 Task: Research Airbnb accommodation in Kafr Takharim, Syria from 4th November, 2023 to 8th November, 2023 for 2 adults.1  bedroom having 1 bed and 1 bathroom. Property type can be hotel. Look for 4 properties as per requirement.
Action: Key pressed kafr<Key.space>tak
Screenshot: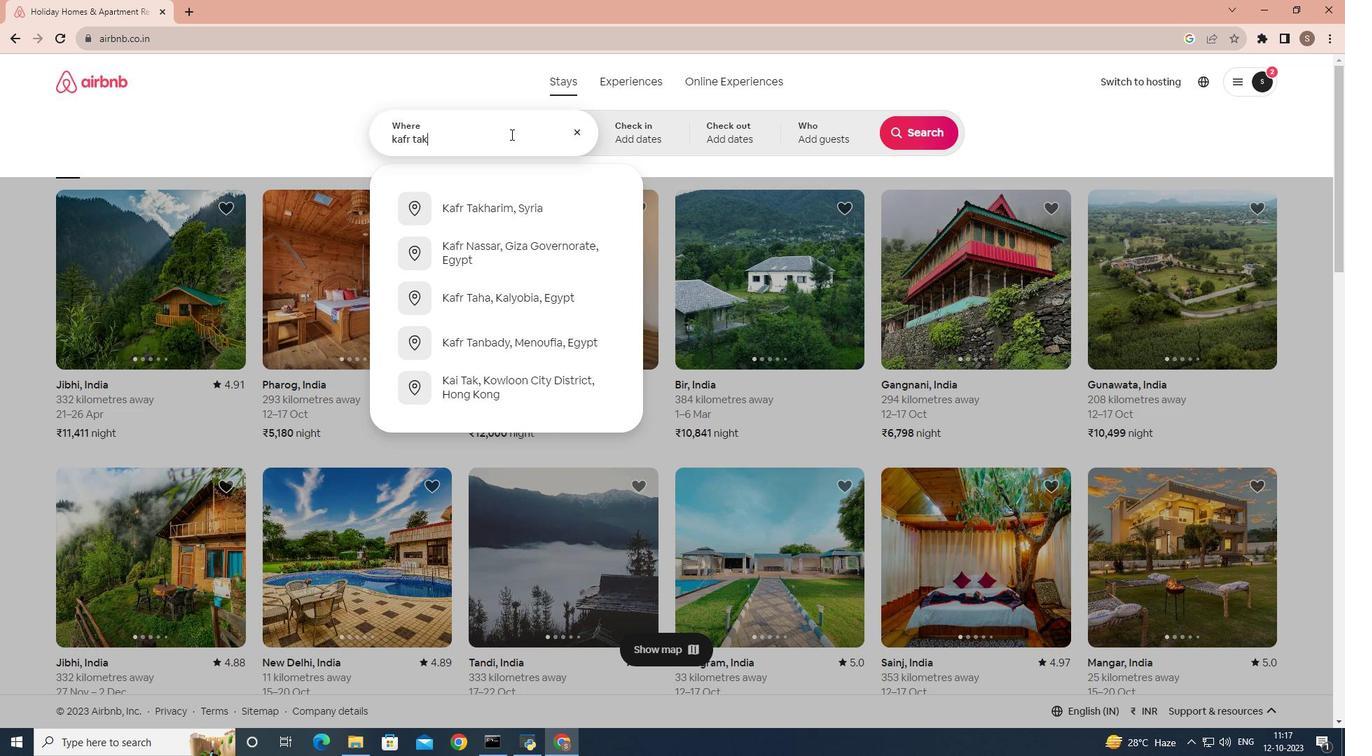 
Action: Mouse moved to (471, 211)
Screenshot: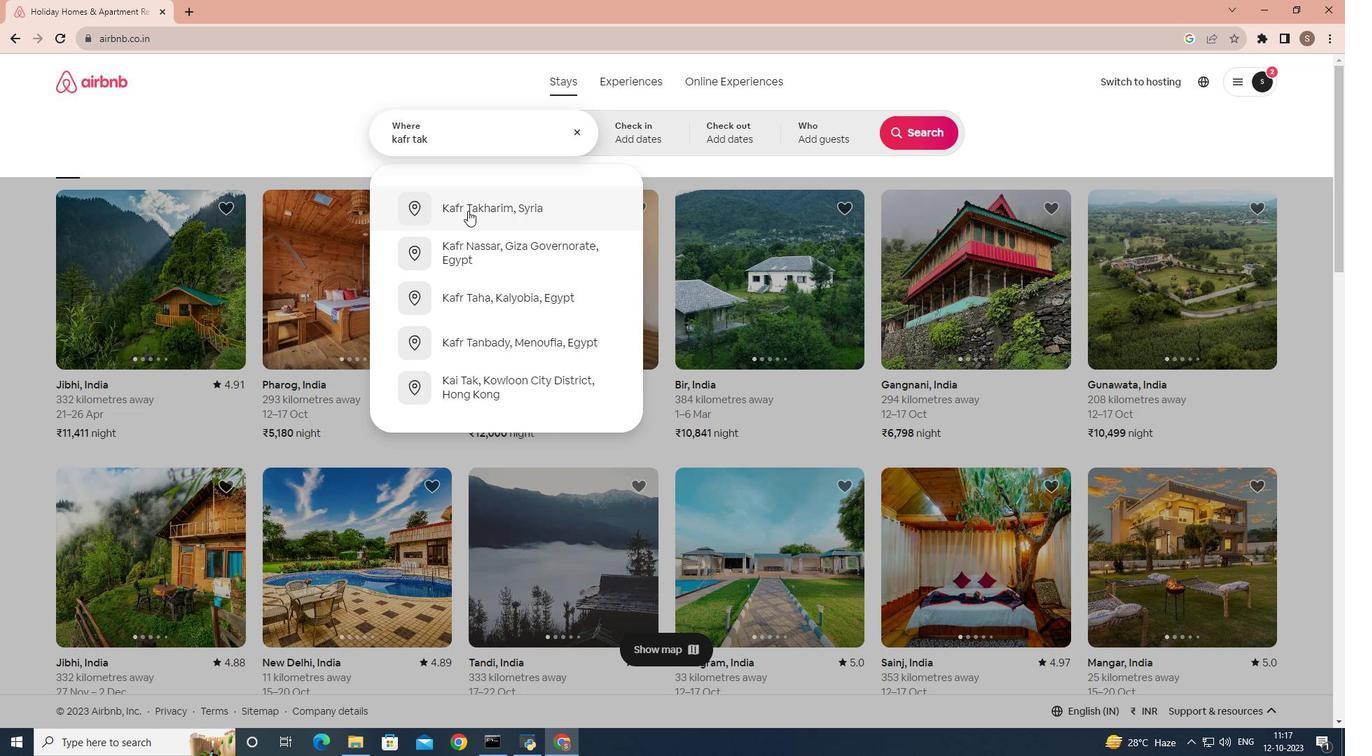 
Action: Mouse pressed left at (471, 211)
Screenshot: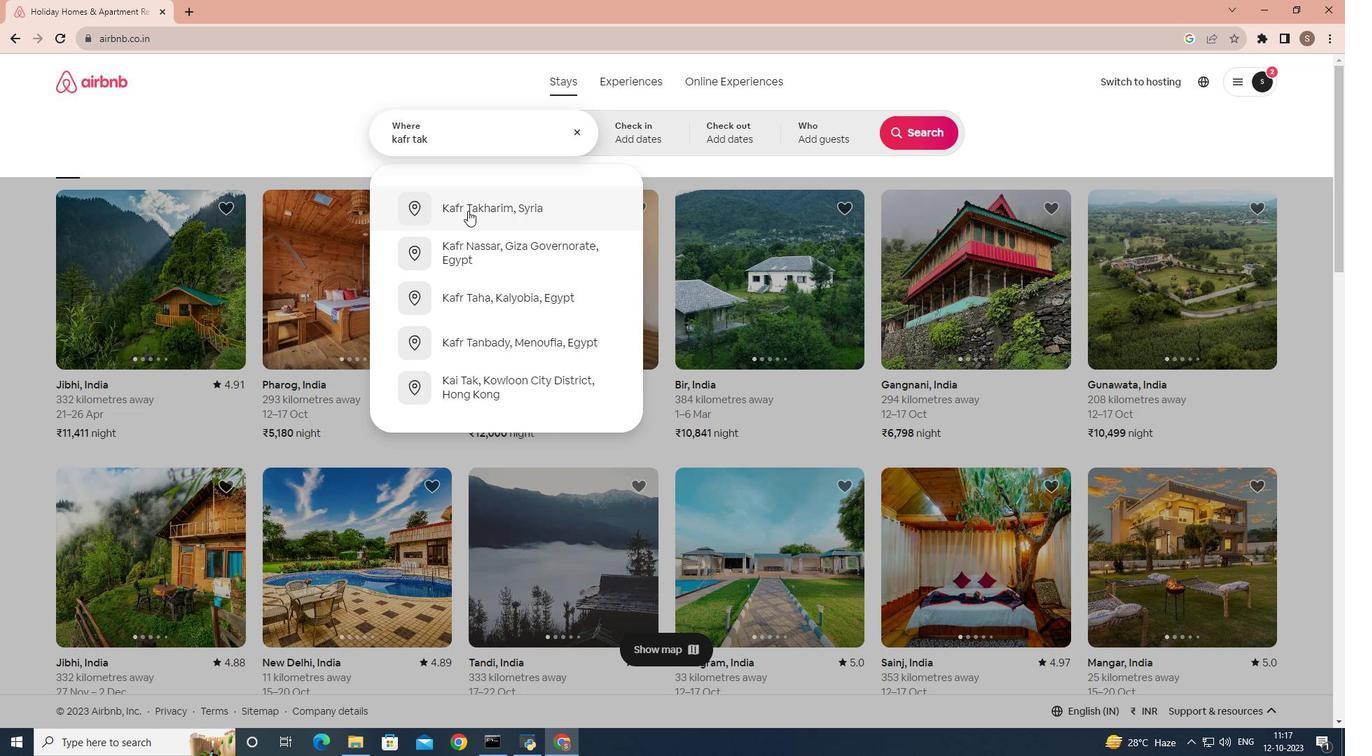 
Action: Mouse moved to (918, 306)
Screenshot: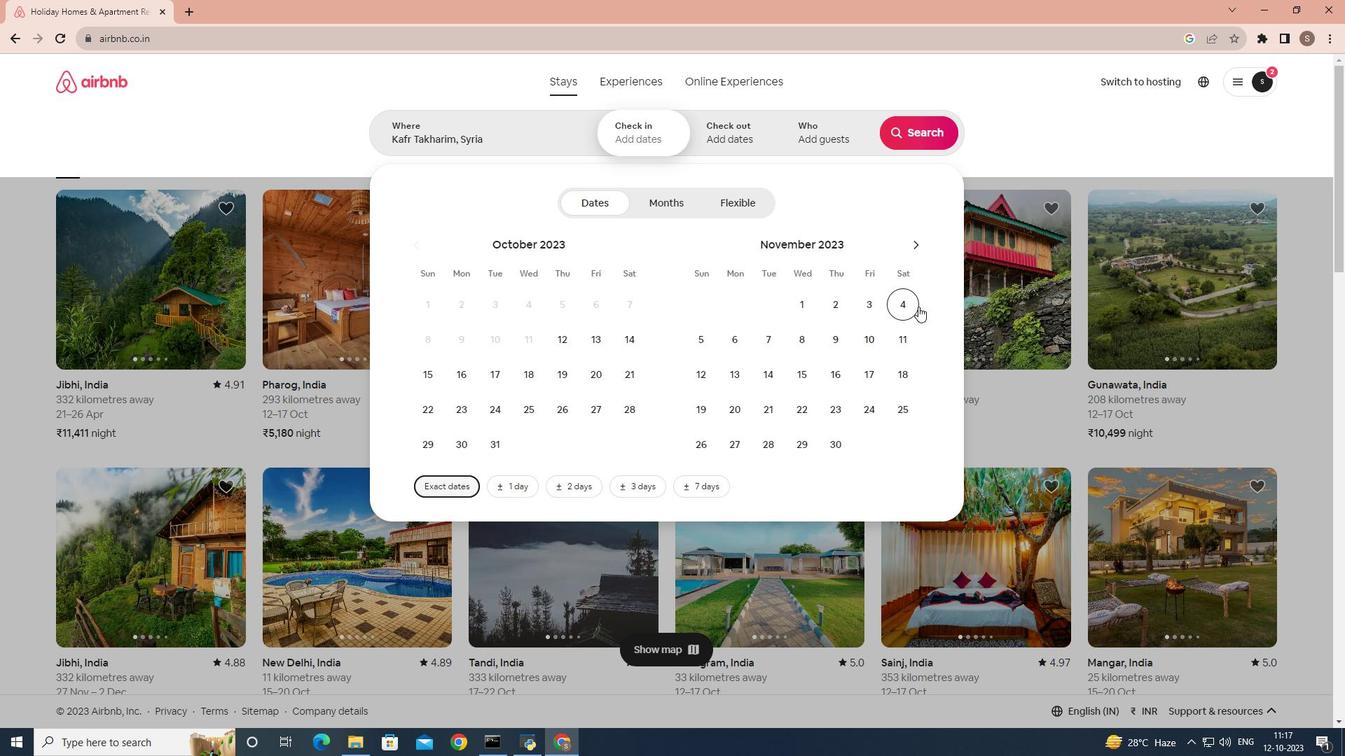 
Action: Mouse pressed left at (918, 306)
Screenshot: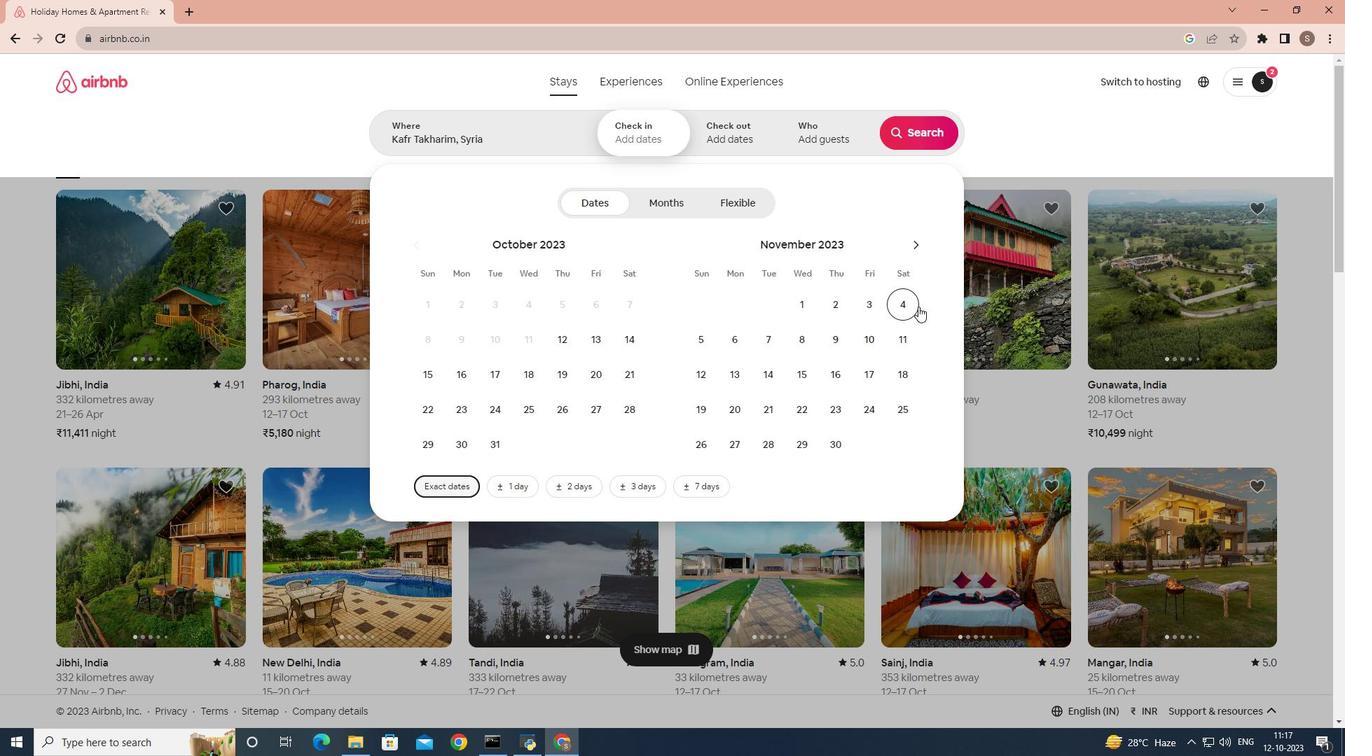 
Action: Mouse moved to (806, 337)
Screenshot: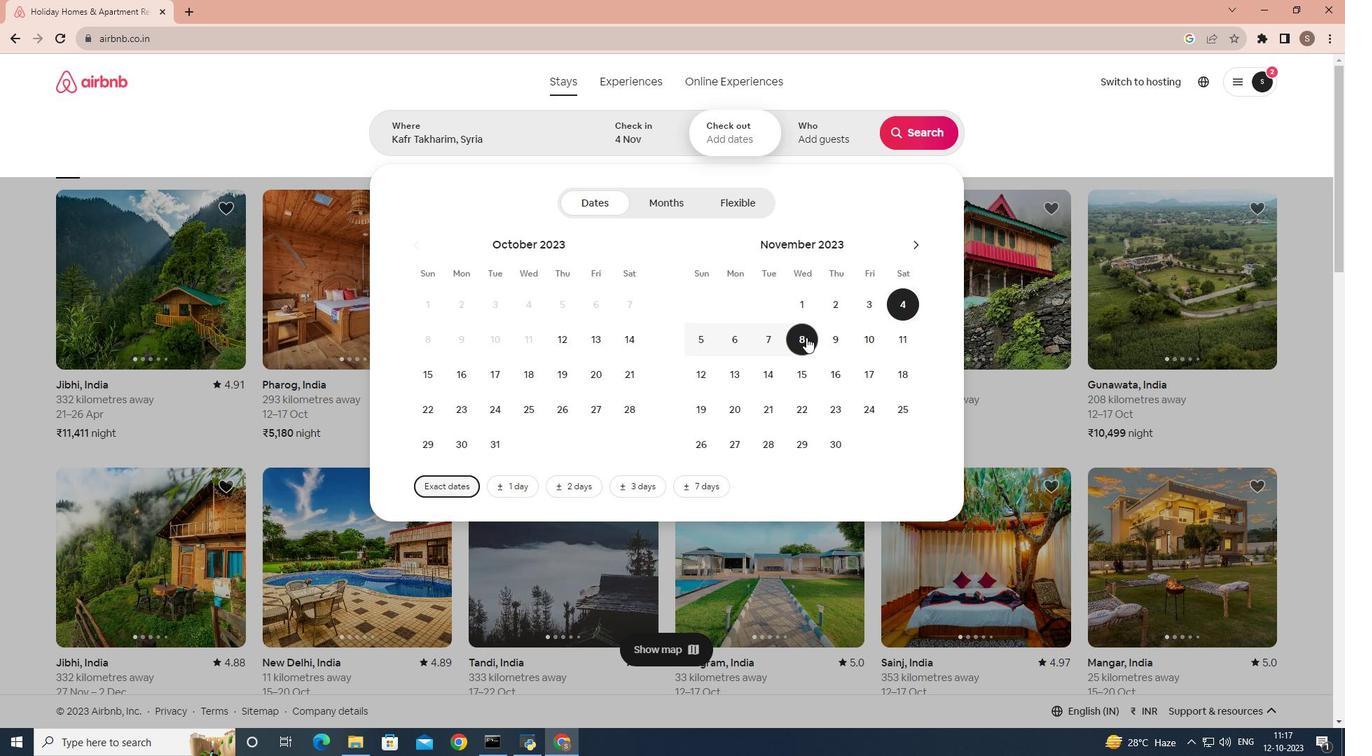 
Action: Mouse pressed left at (806, 337)
Screenshot: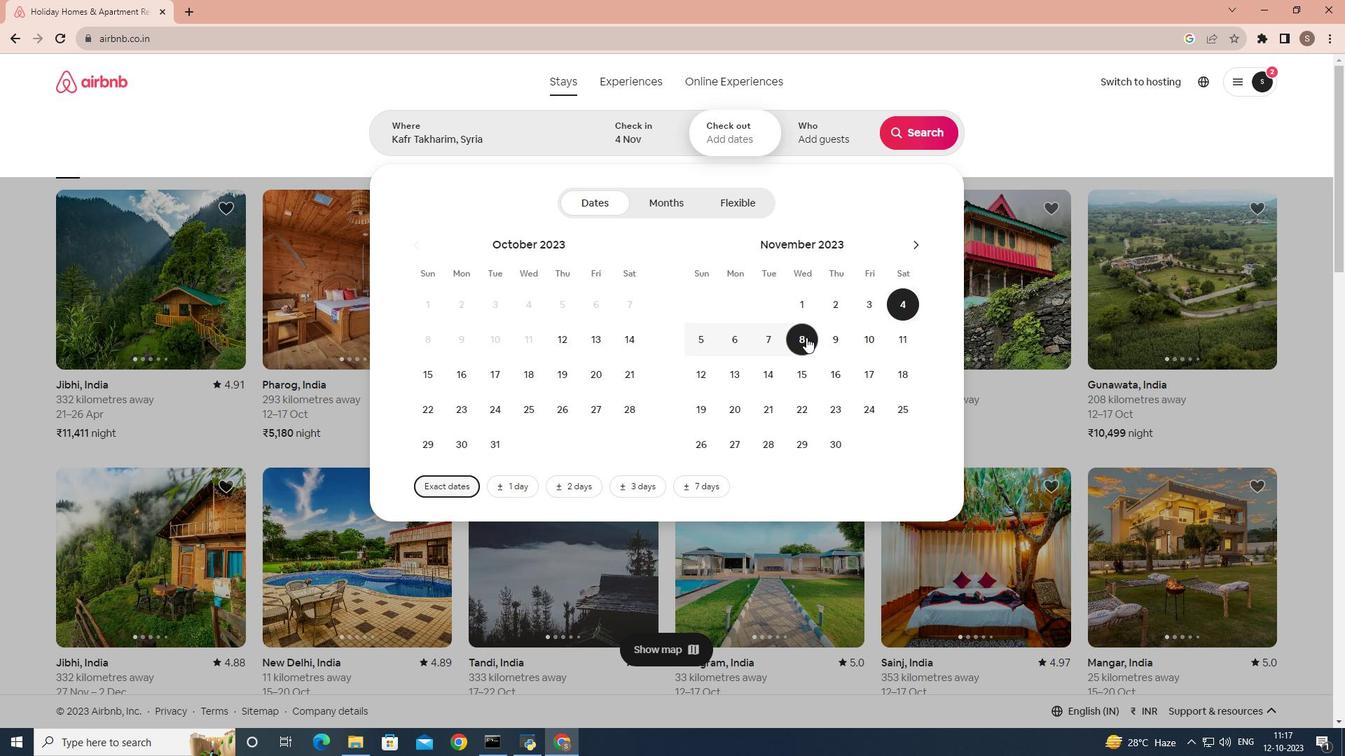 
Action: Mouse moved to (830, 143)
Screenshot: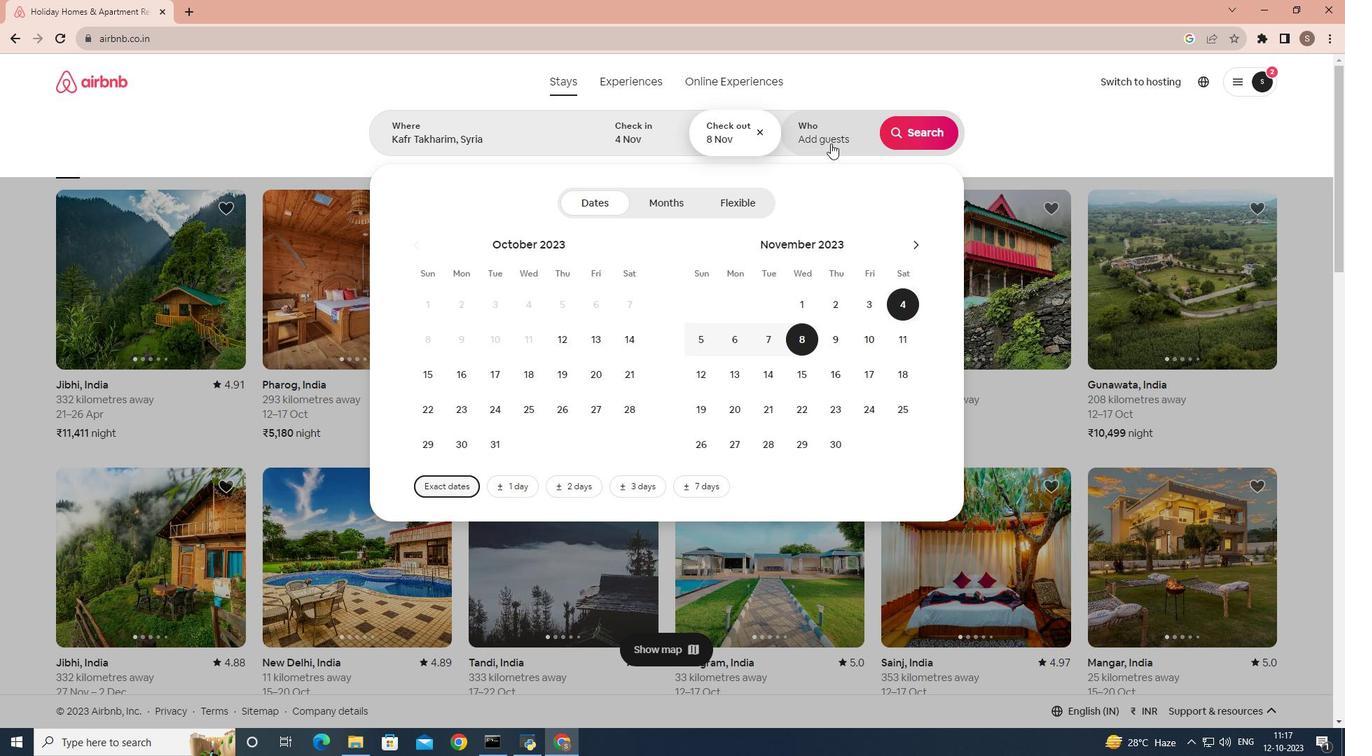 
Action: Mouse pressed left at (830, 143)
Screenshot: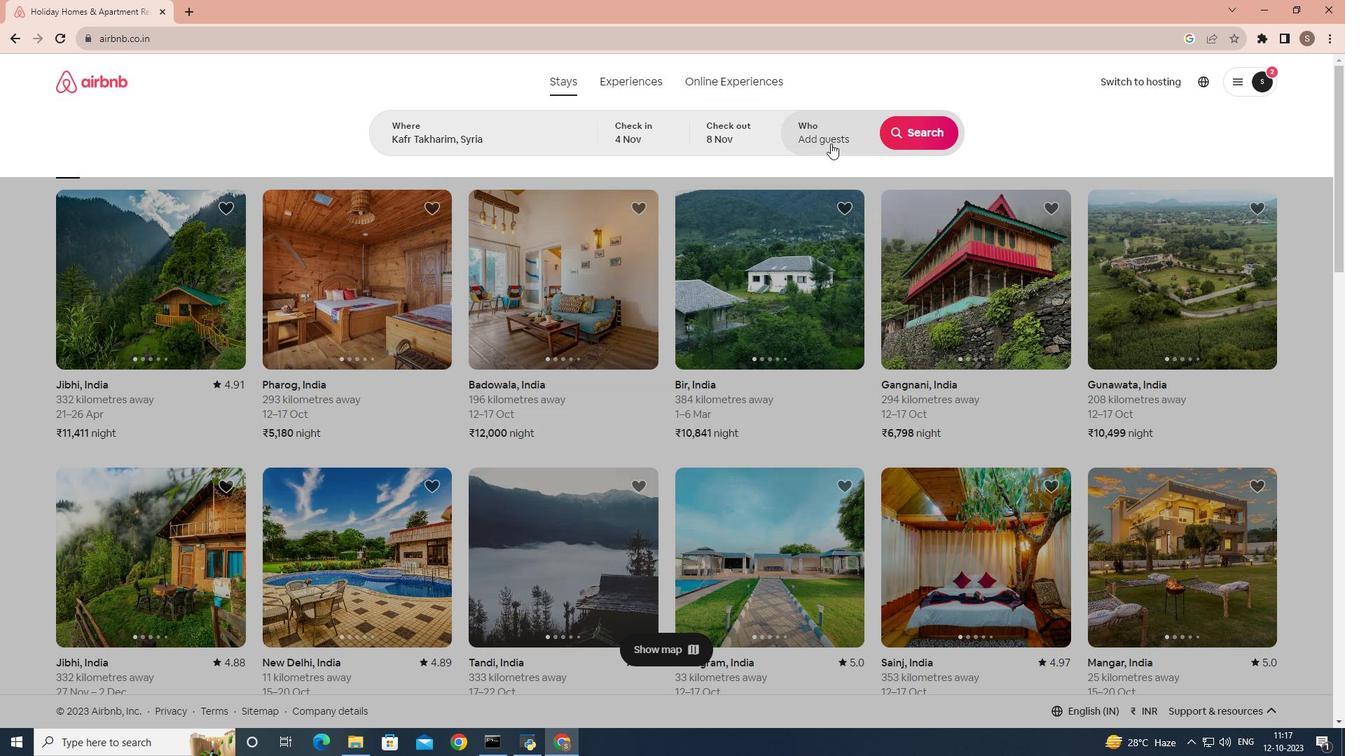 
Action: Mouse moved to (925, 208)
Screenshot: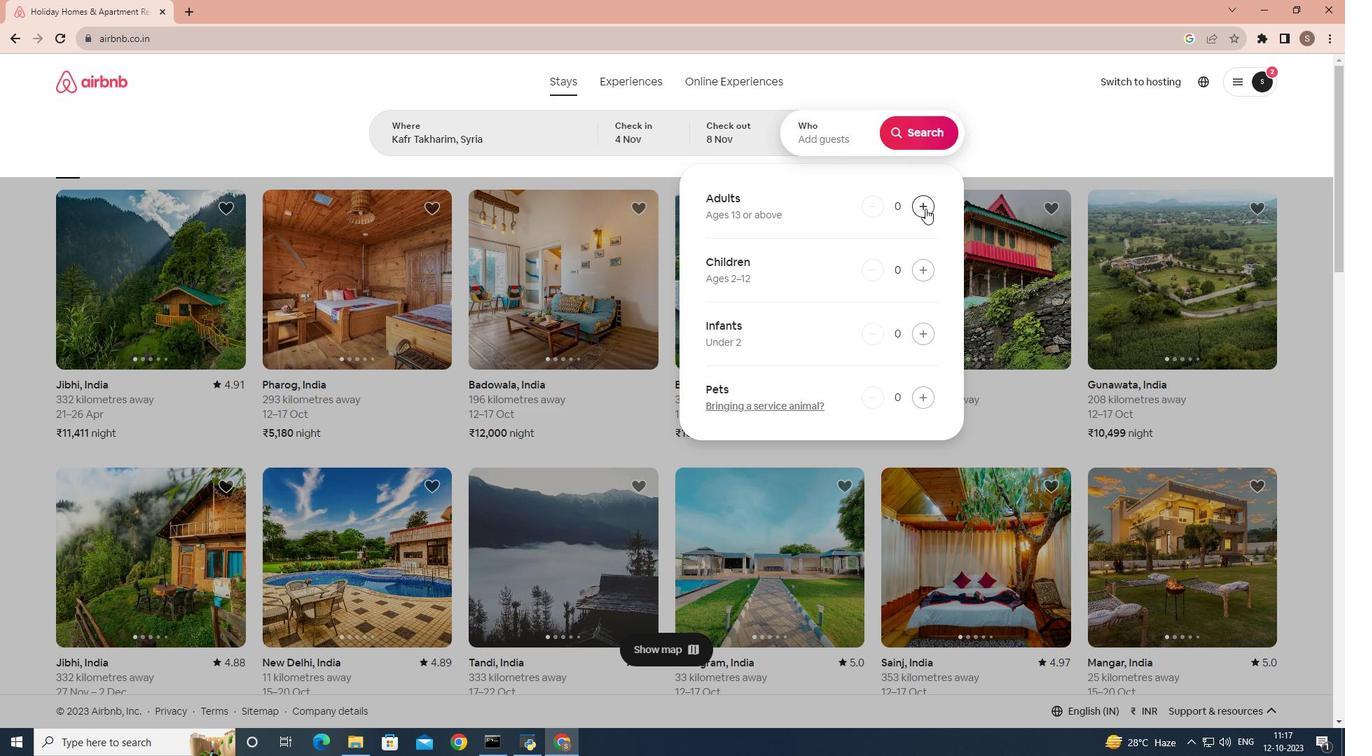 
Action: Mouse pressed left at (925, 208)
Screenshot: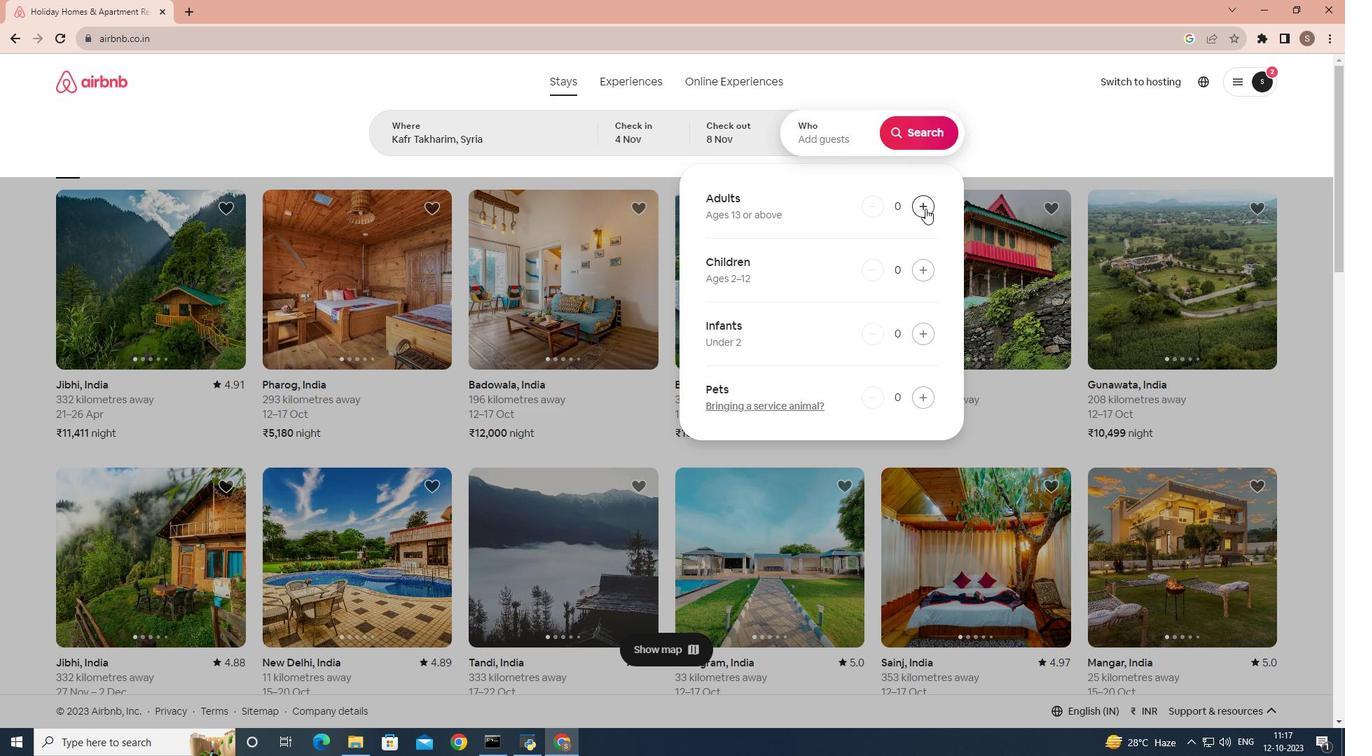 
Action: Mouse moved to (924, 209)
Screenshot: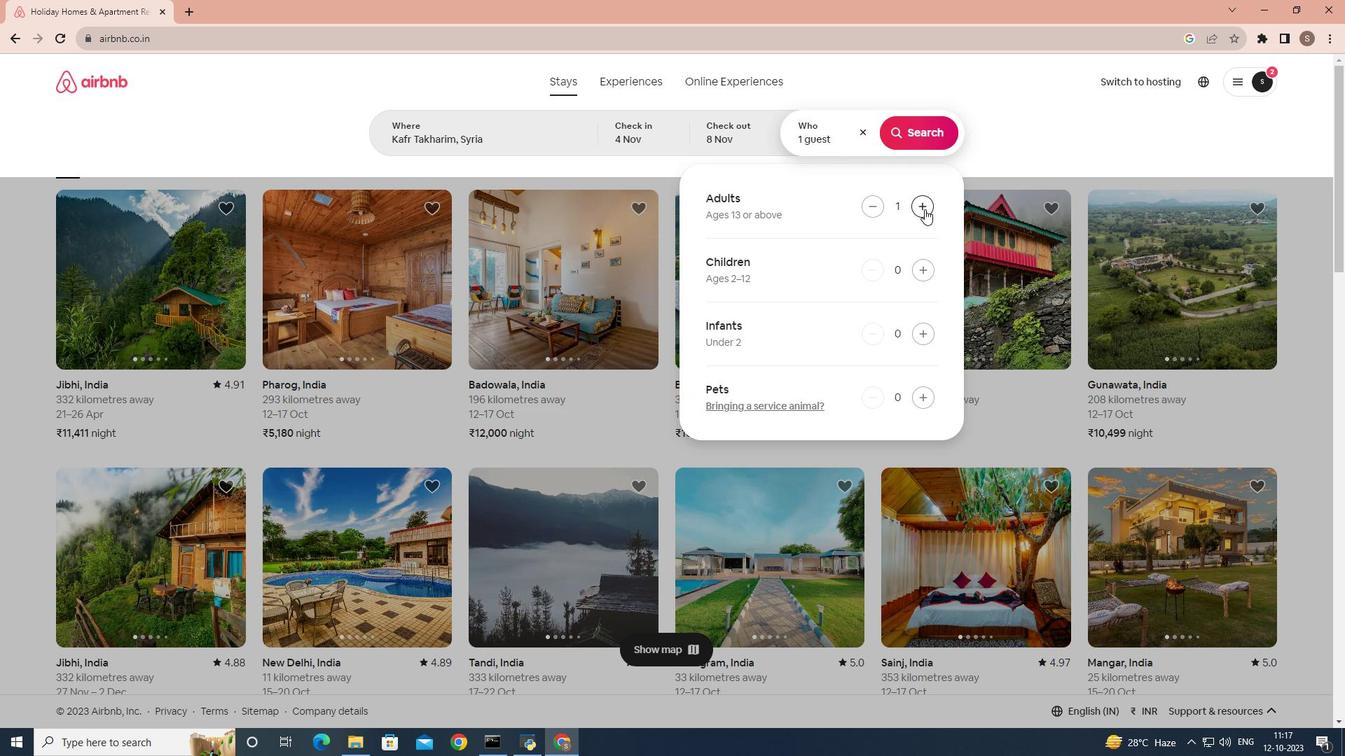 
Action: Mouse pressed left at (924, 209)
Screenshot: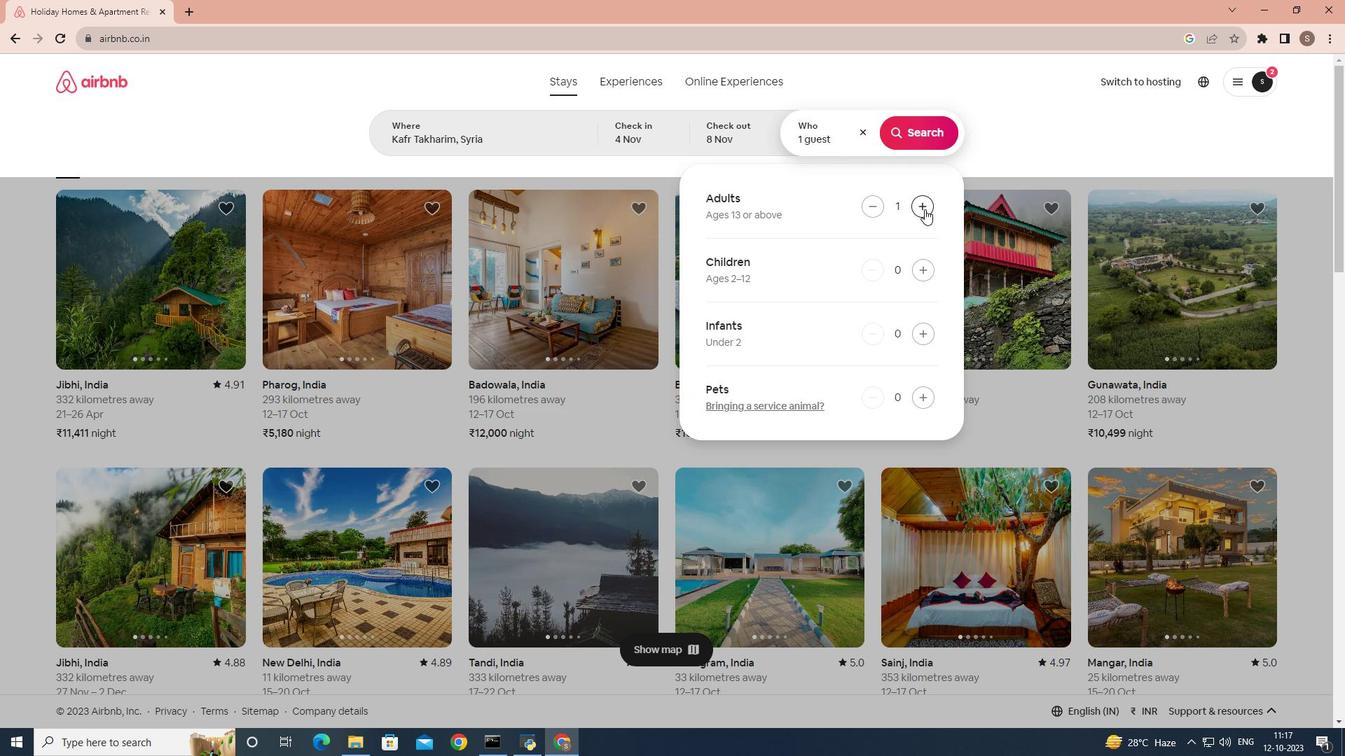 
Action: Mouse moved to (904, 135)
Screenshot: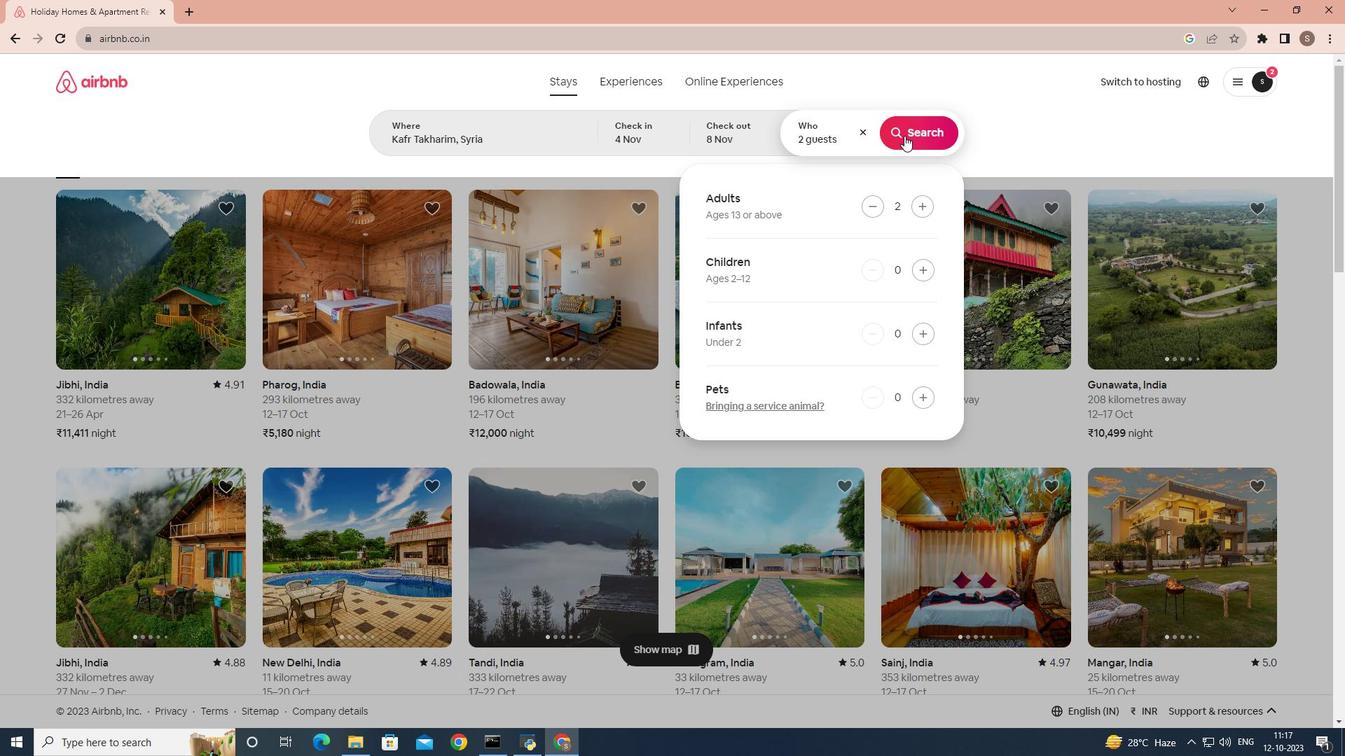 
Action: Mouse pressed left at (904, 135)
Screenshot: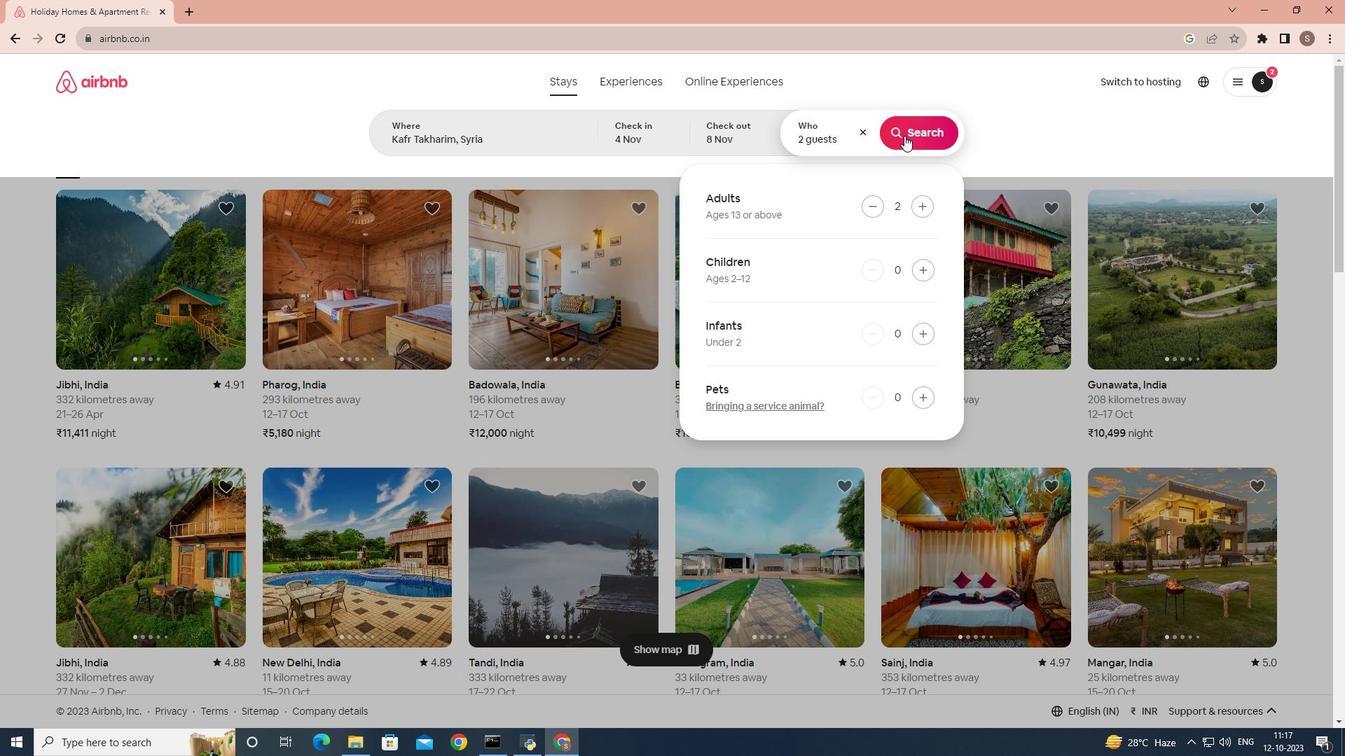 
Action: Mouse moved to (1109, 146)
Screenshot: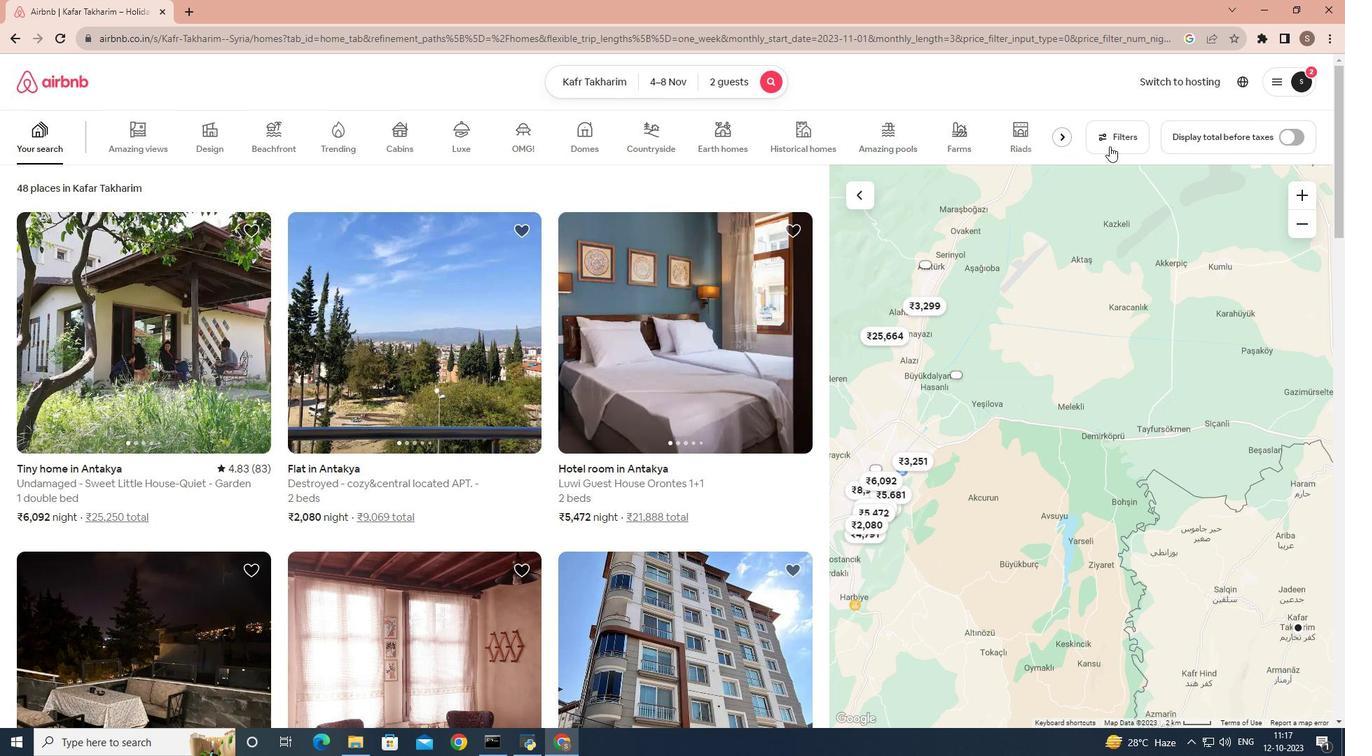 
Action: Mouse pressed left at (1109, 146)
Screenshot: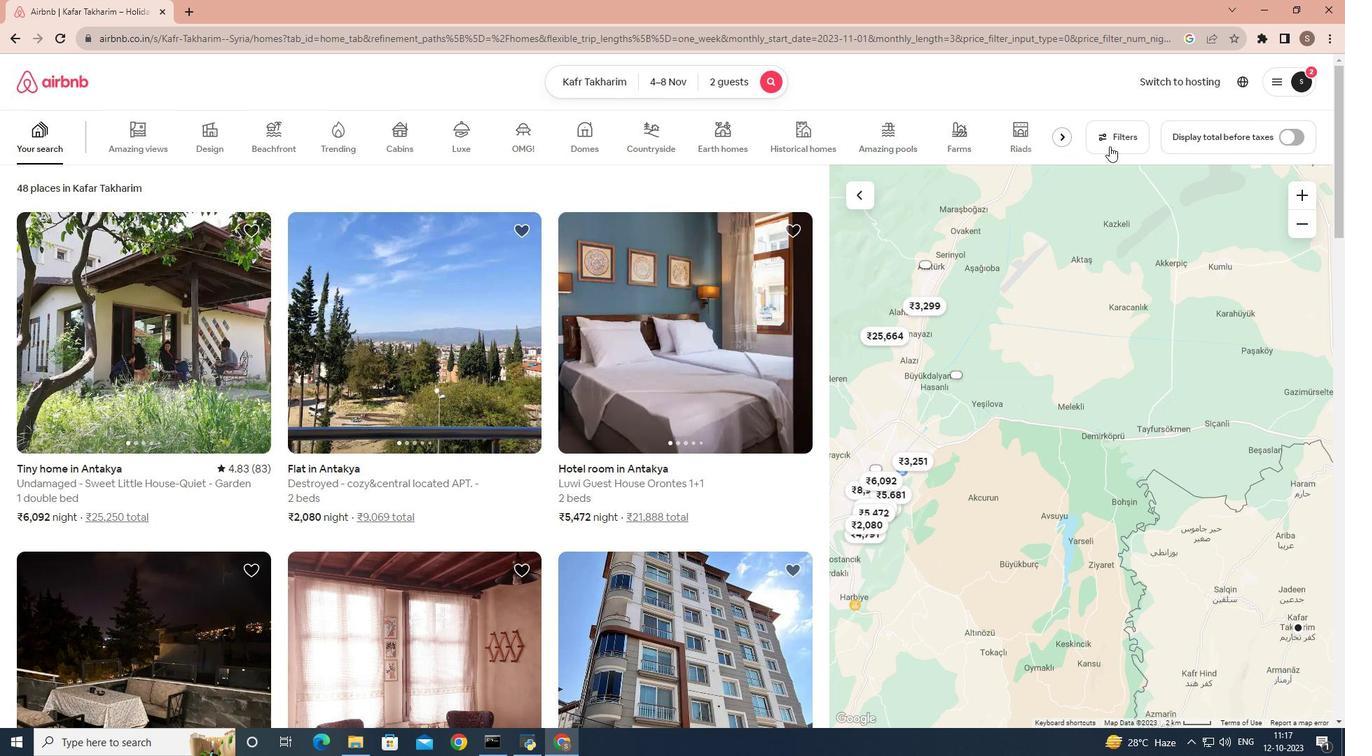 
Action: Mouse moved to (563, 322)
Screenshot: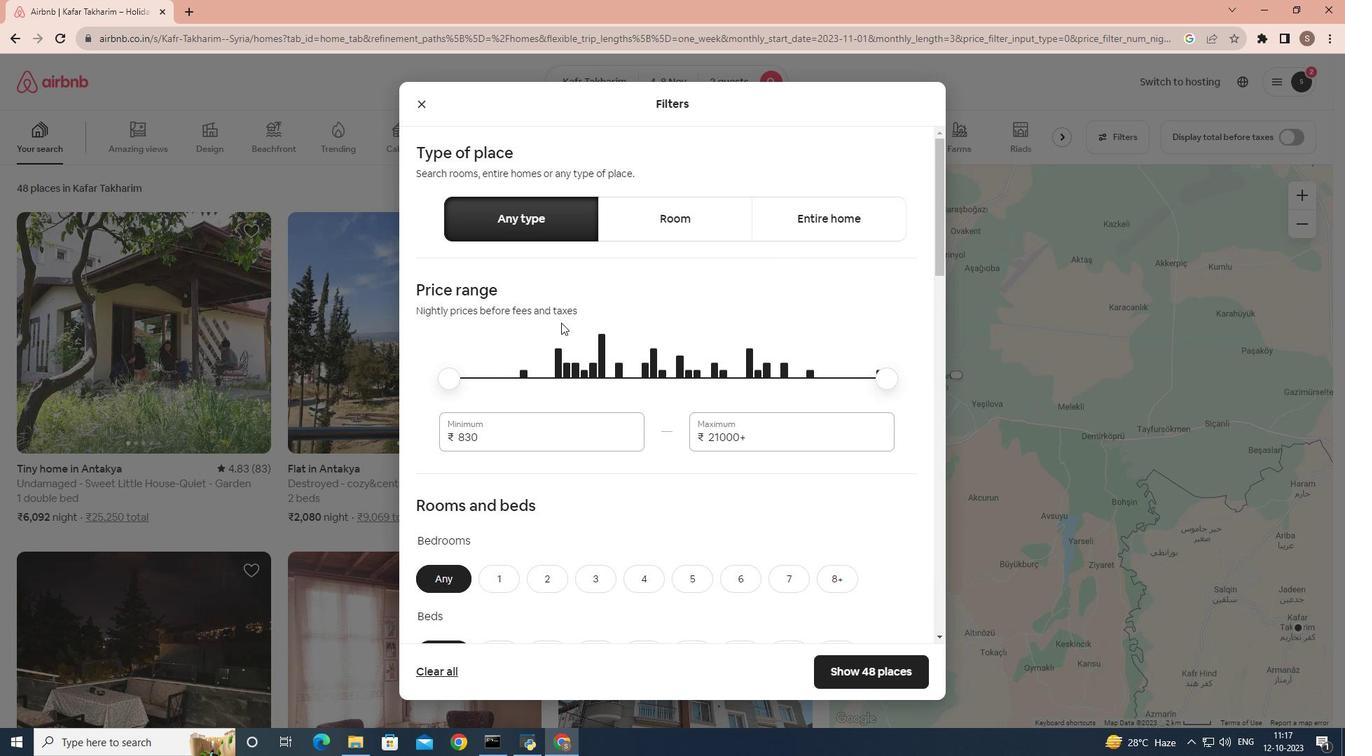 
Action: Mouse scrolled (563, 322) with delta (0, 0)
Screenshot: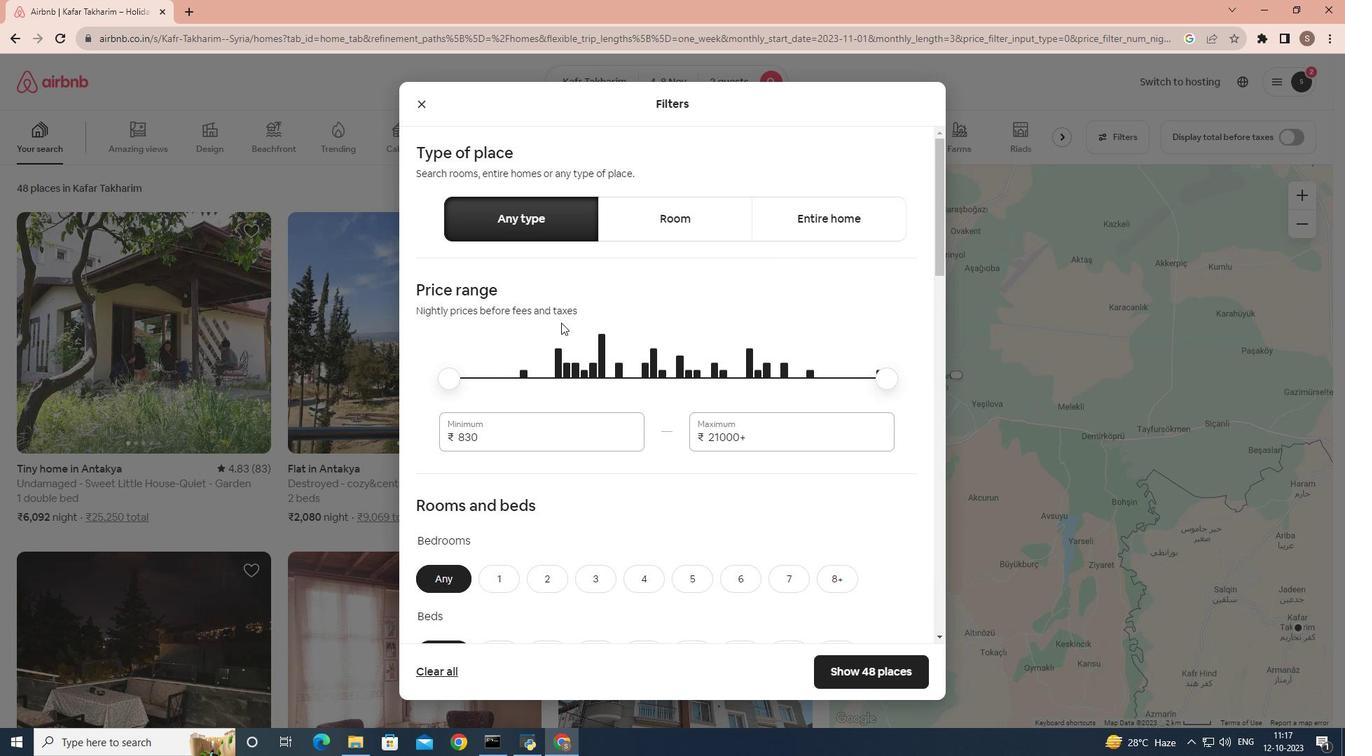 
Action: Mouse scrolled (563, 322) with delta (0, 0)
Screenshot: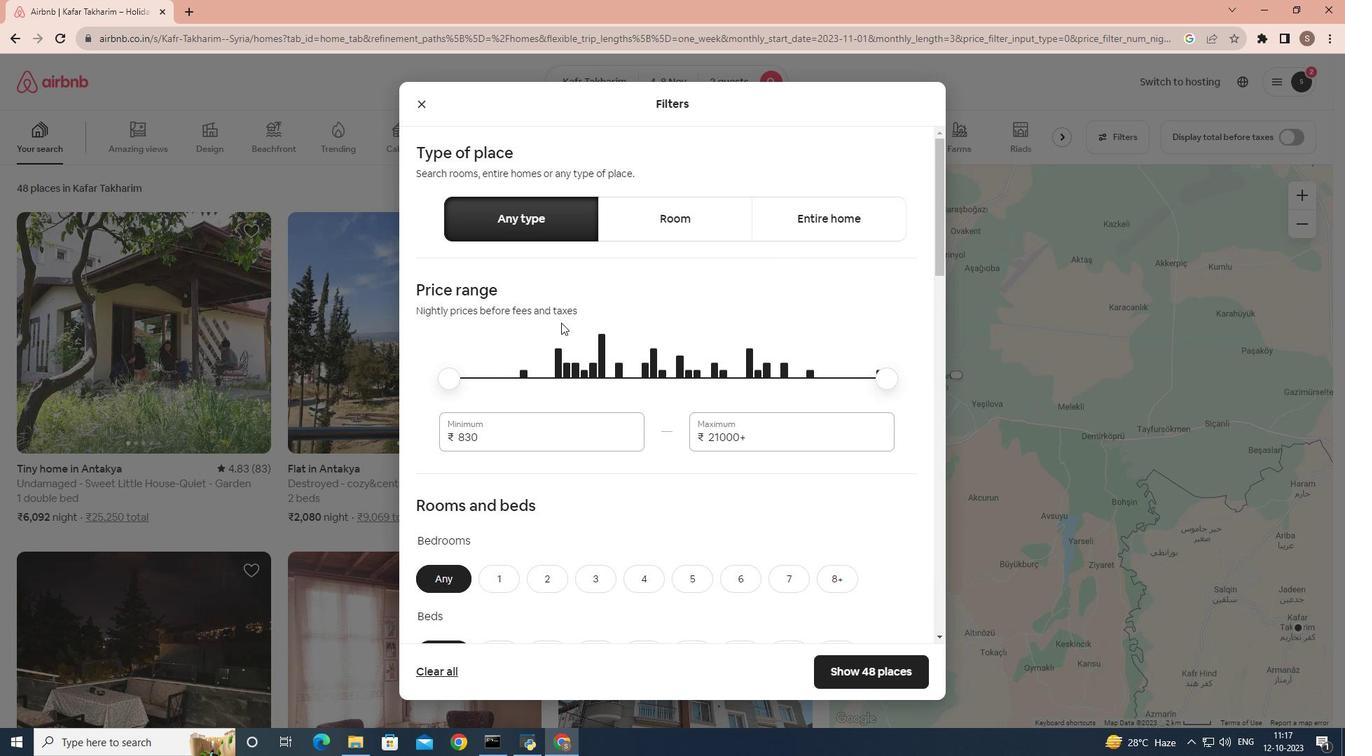 
Action: Mouse moved to (562, 322)
Screenshot: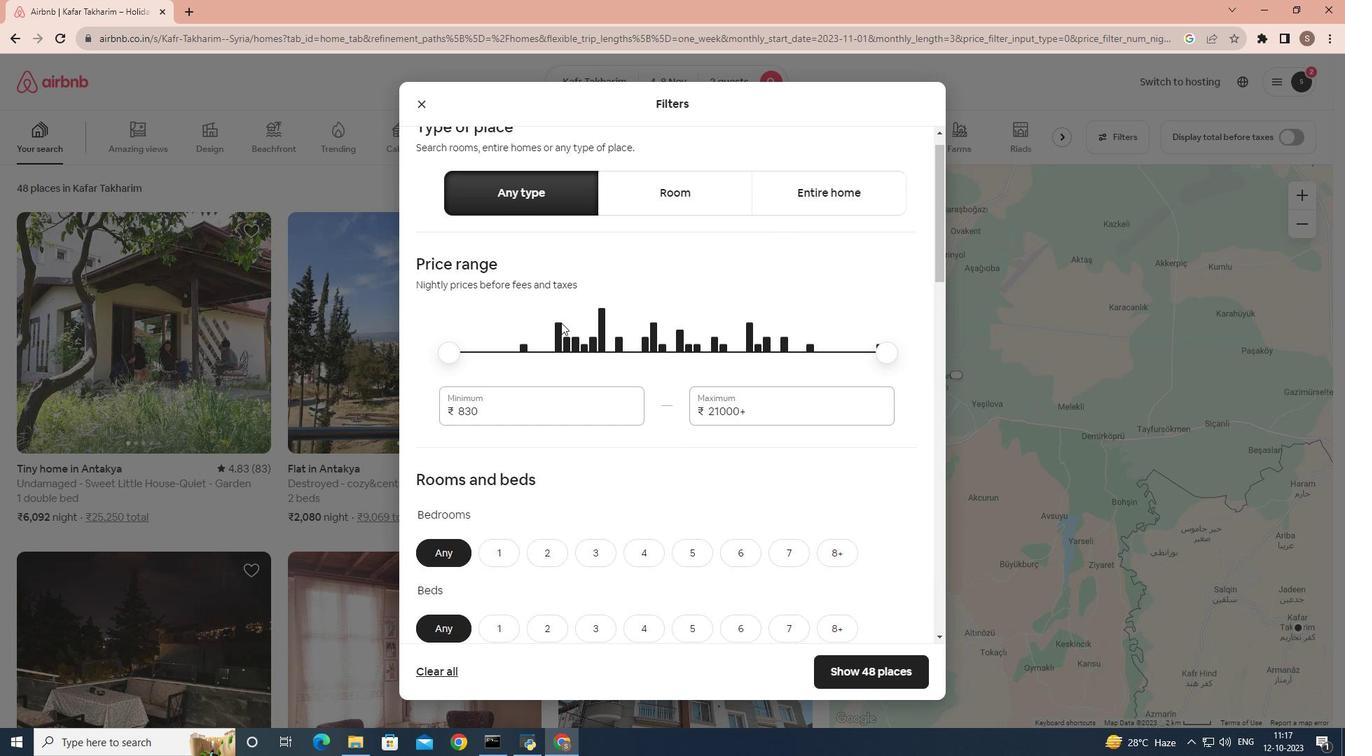 
Action: Mouse scrolled (562, 322) with delta (0, 0)
Screenshot: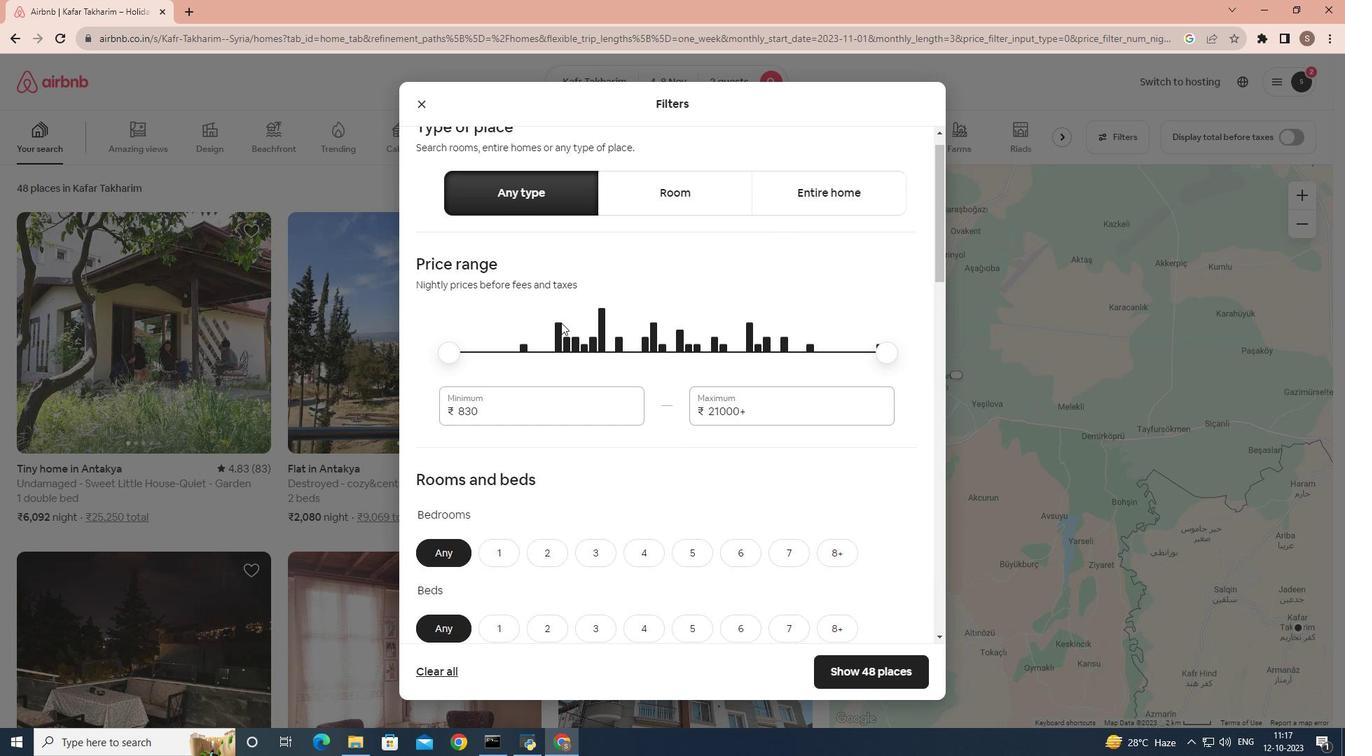 
Action: Mouse moved to (561, 322)
Screenshot: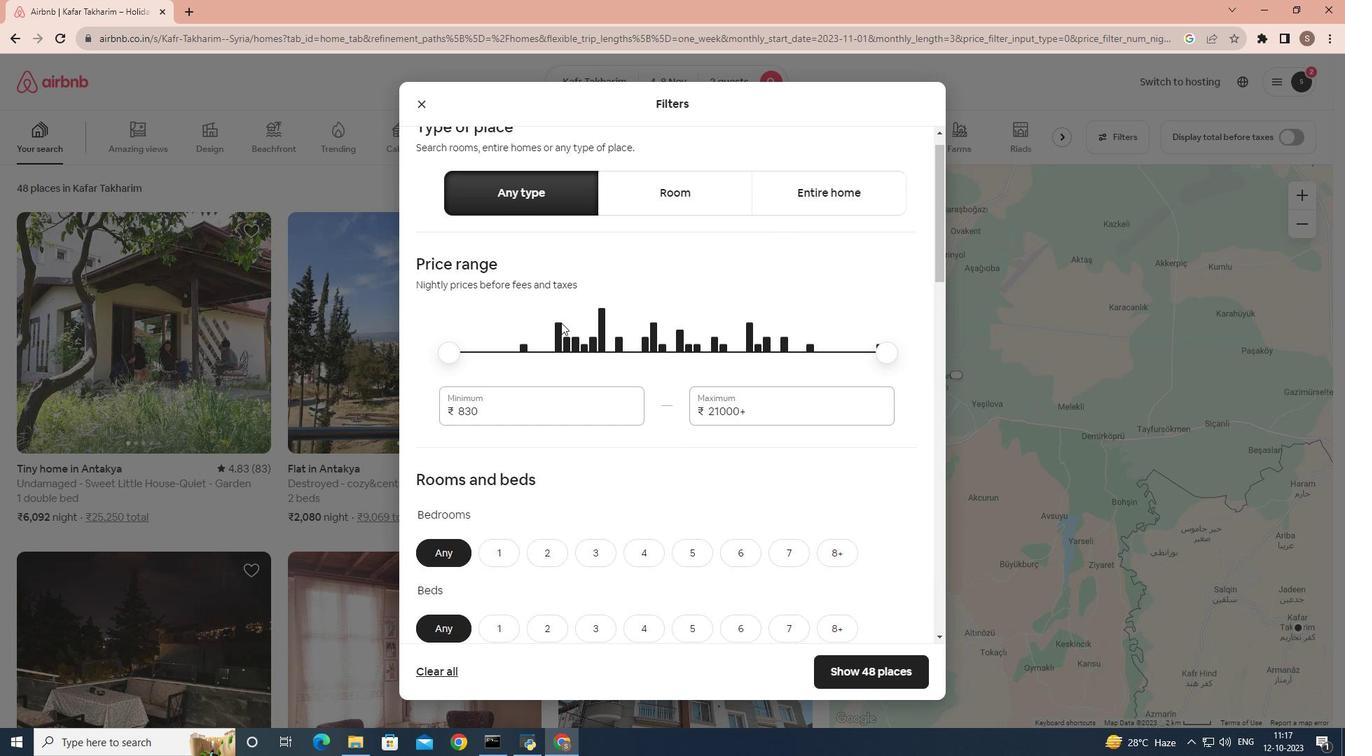 
Action: Mouse scrolled (561, 322) with delta (0, 0)
Screenshot: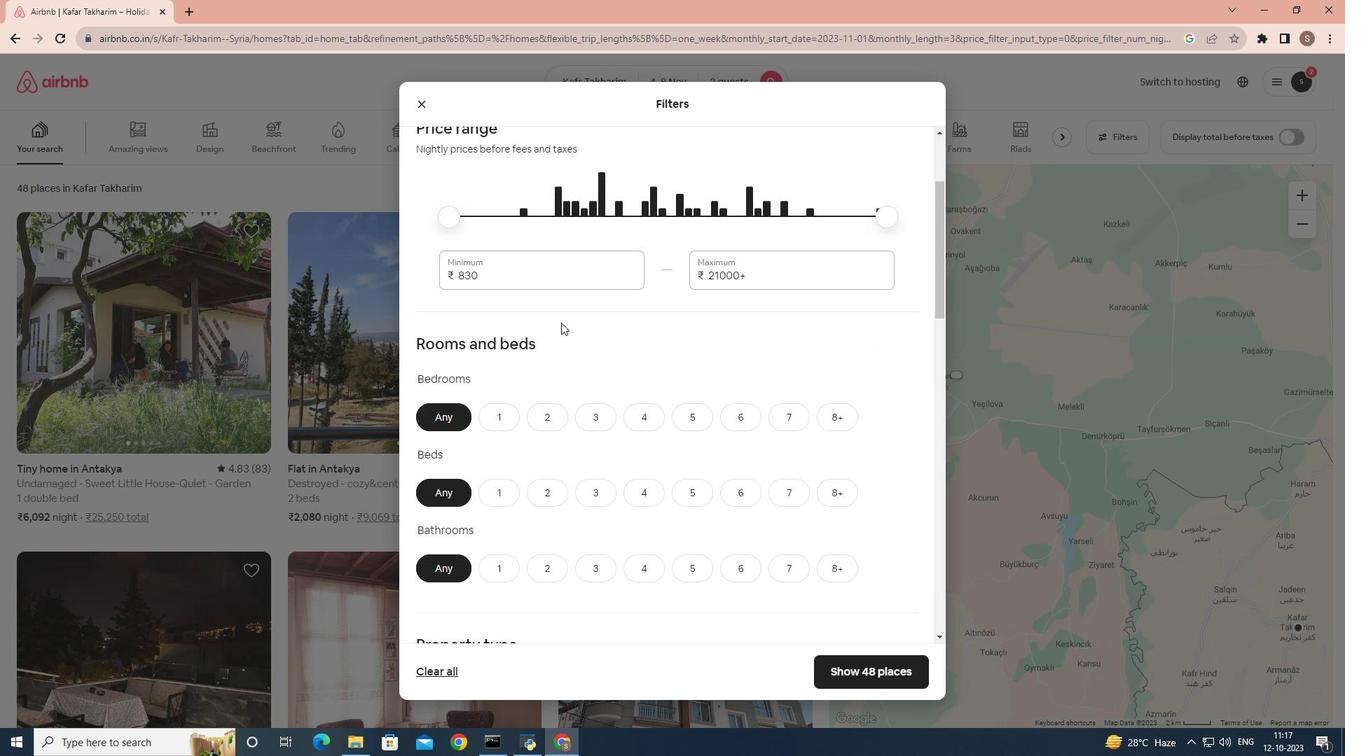 
Action: Mouse moved to (506, 301)
Screenshot: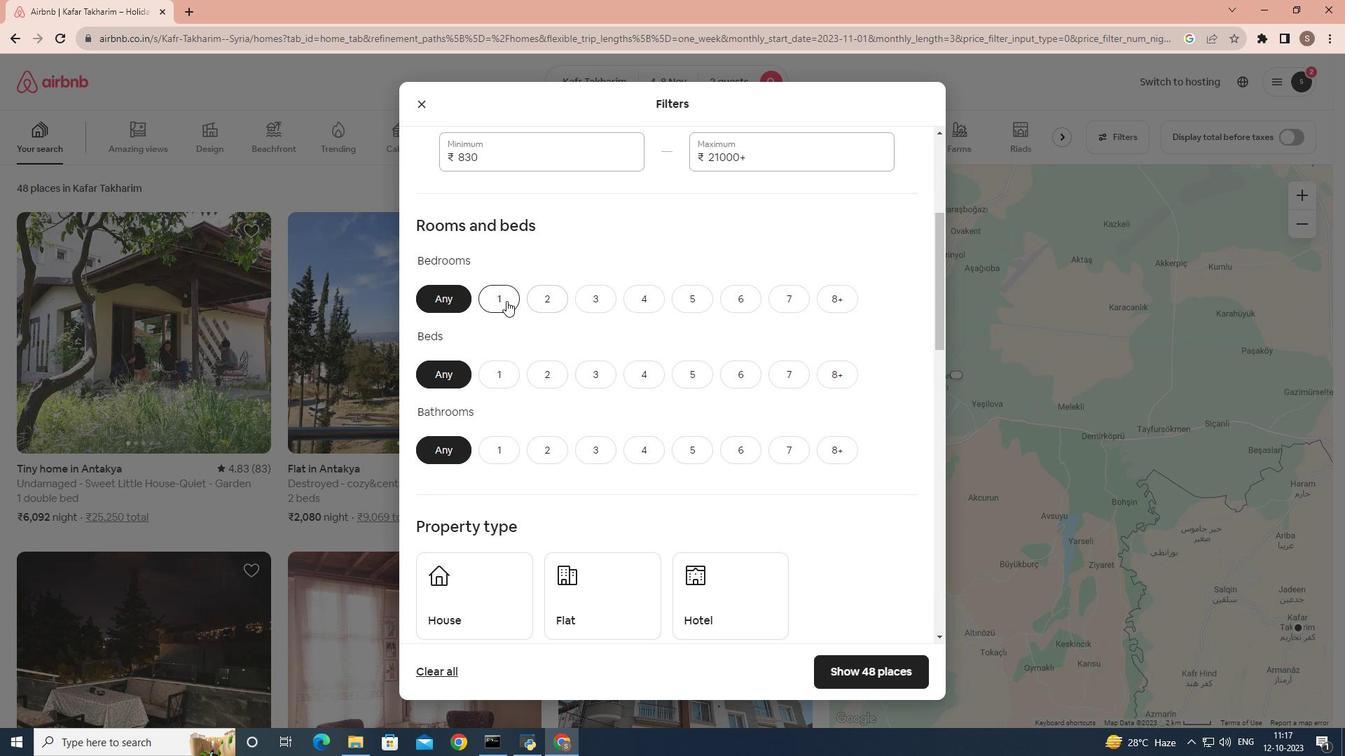 
Action: Mouse pressed left at (506, 301)
Screenshot: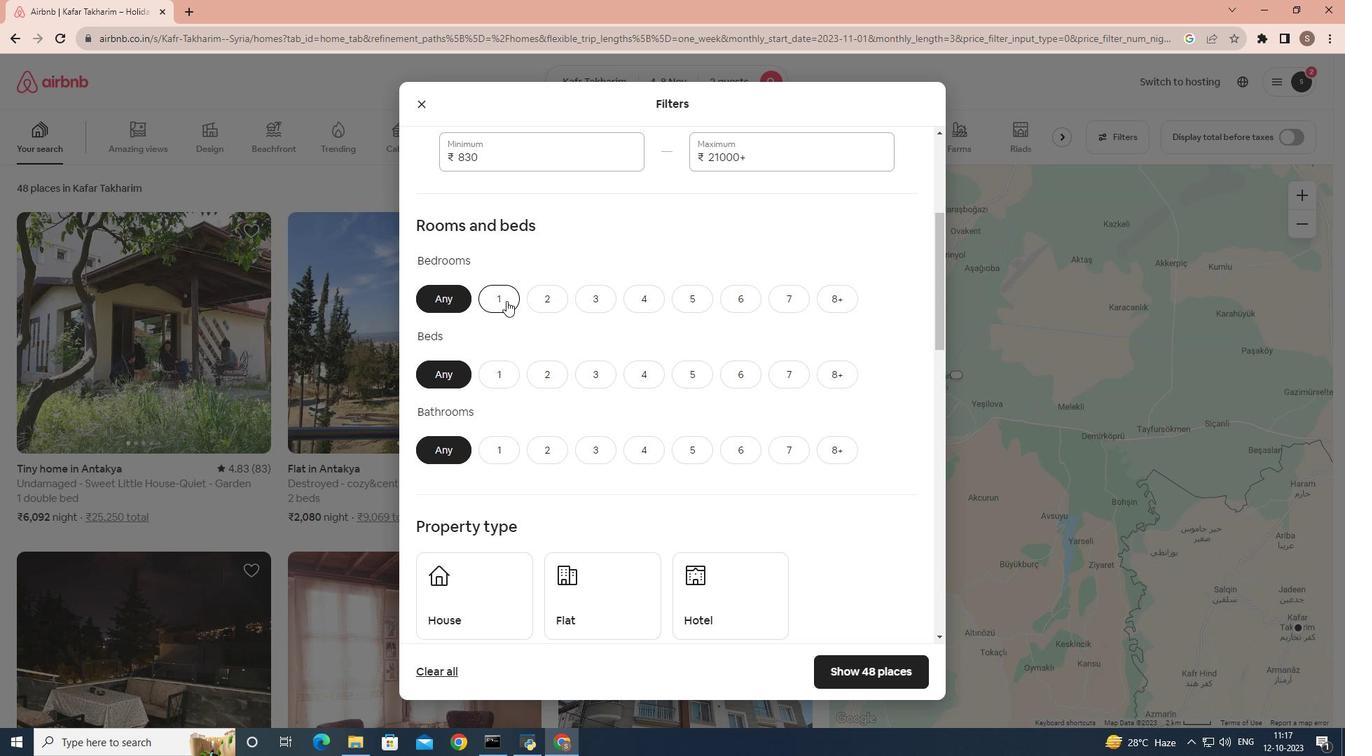 
Action: Mouse moved to (503, 354)
Screenshot: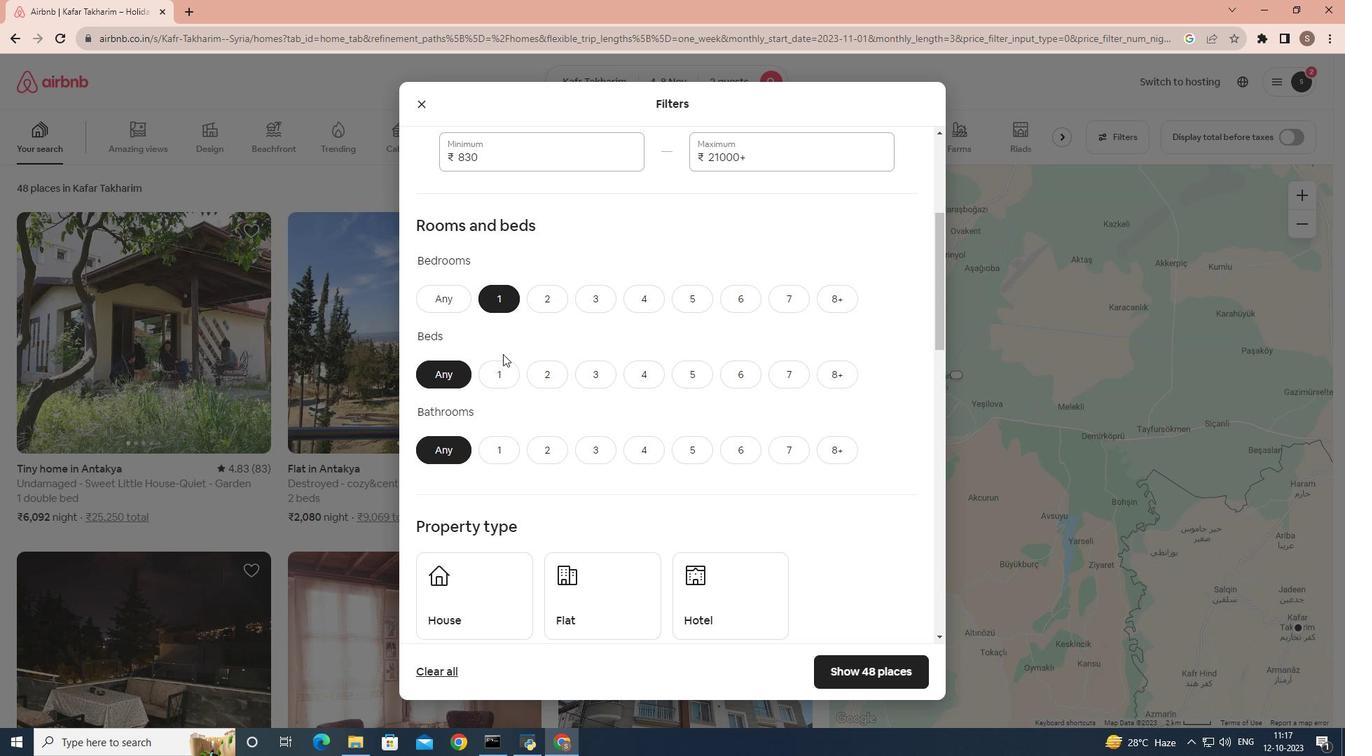 
Action: Mouse pressed left at (503, 354)
Screenshot: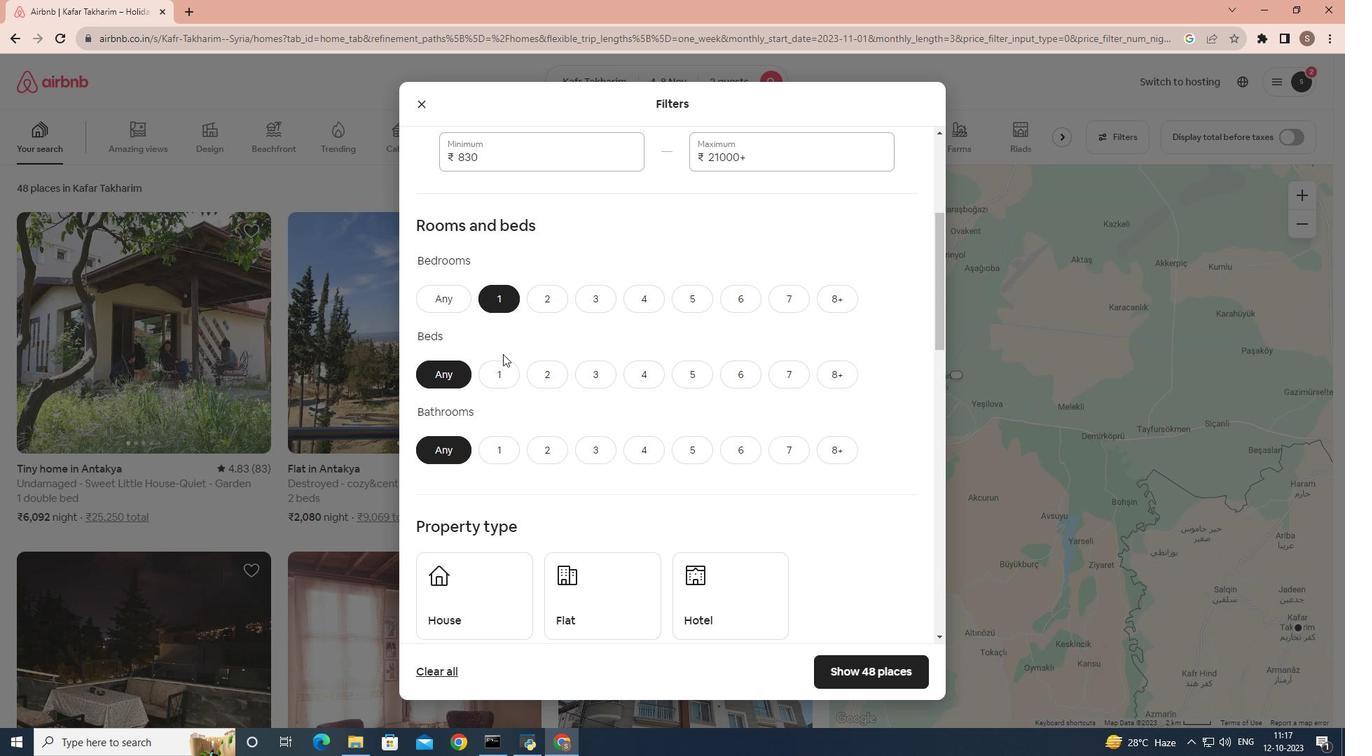 
Action: Mouse moved to (500, 369)
Screenshot: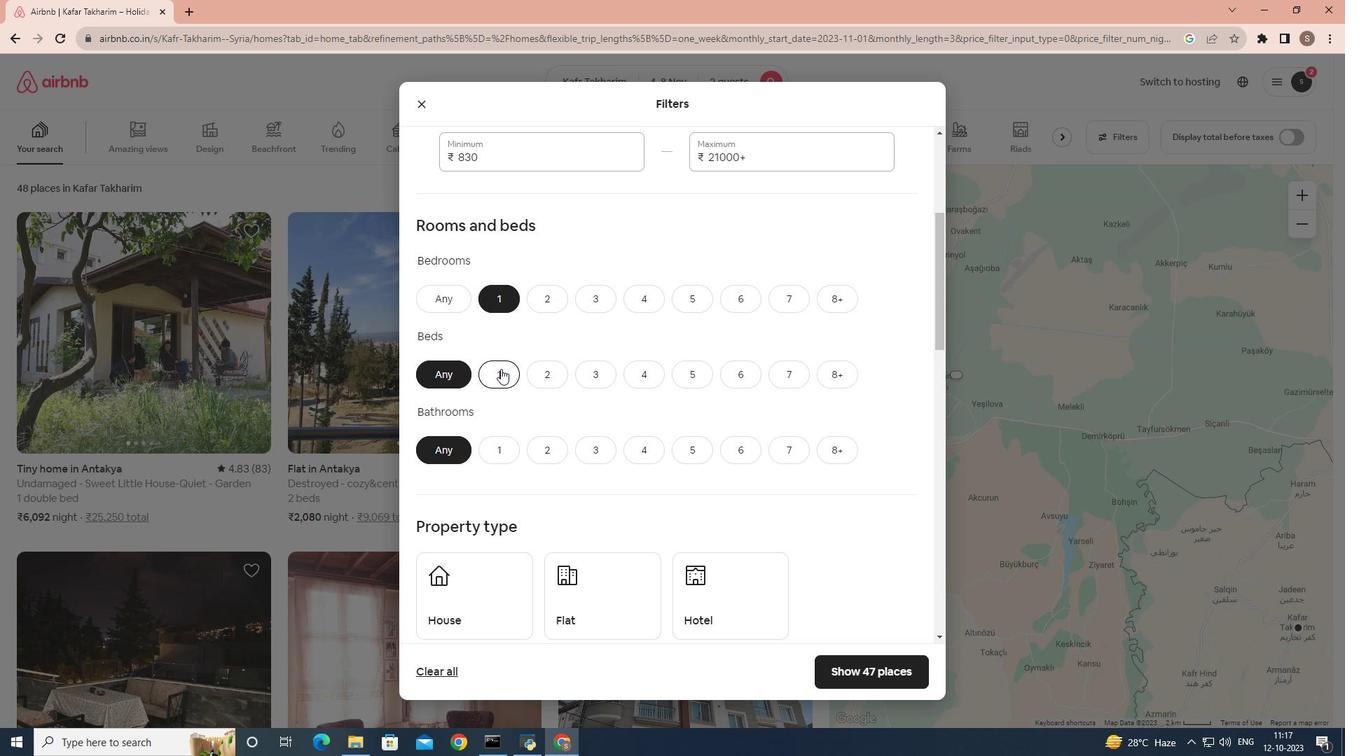 
Action: Mouse pressed left at (500, 369)
Screenshot: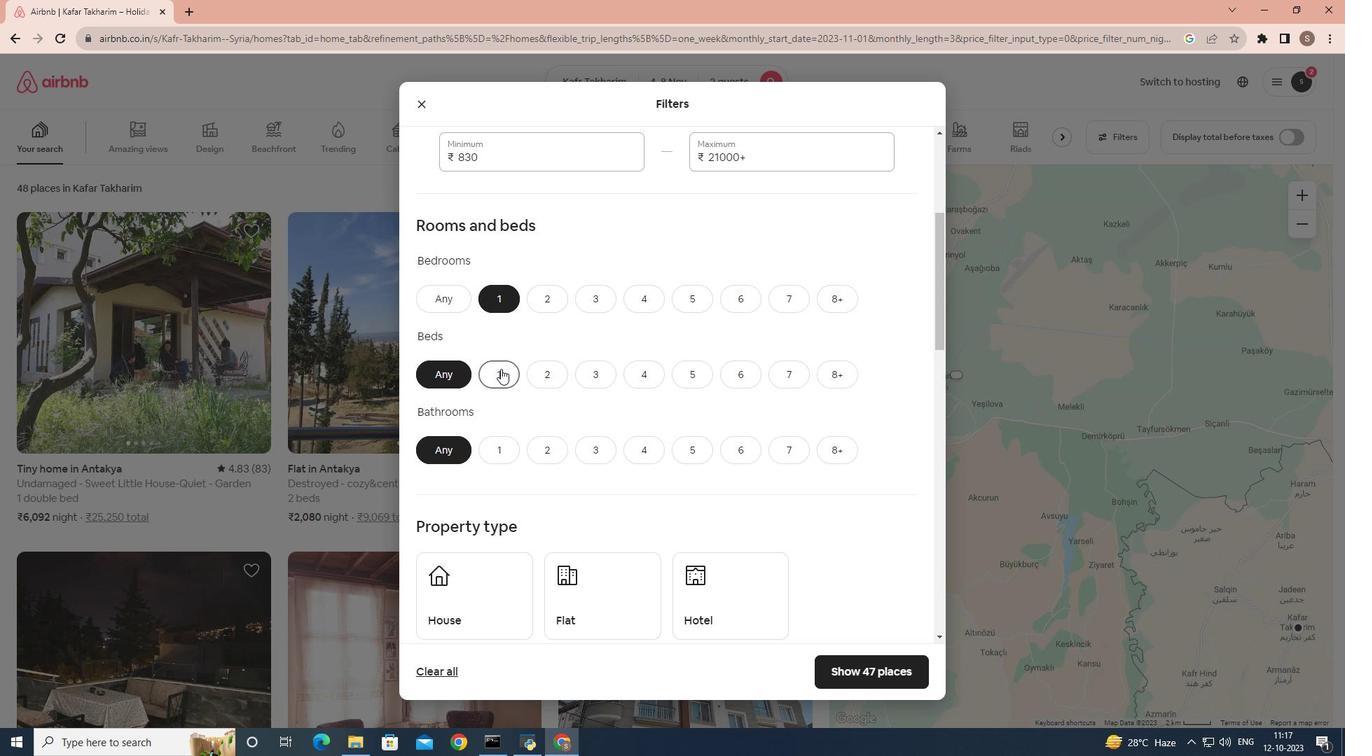 
Action: Mouse moved to (514, 460)
Screenshot: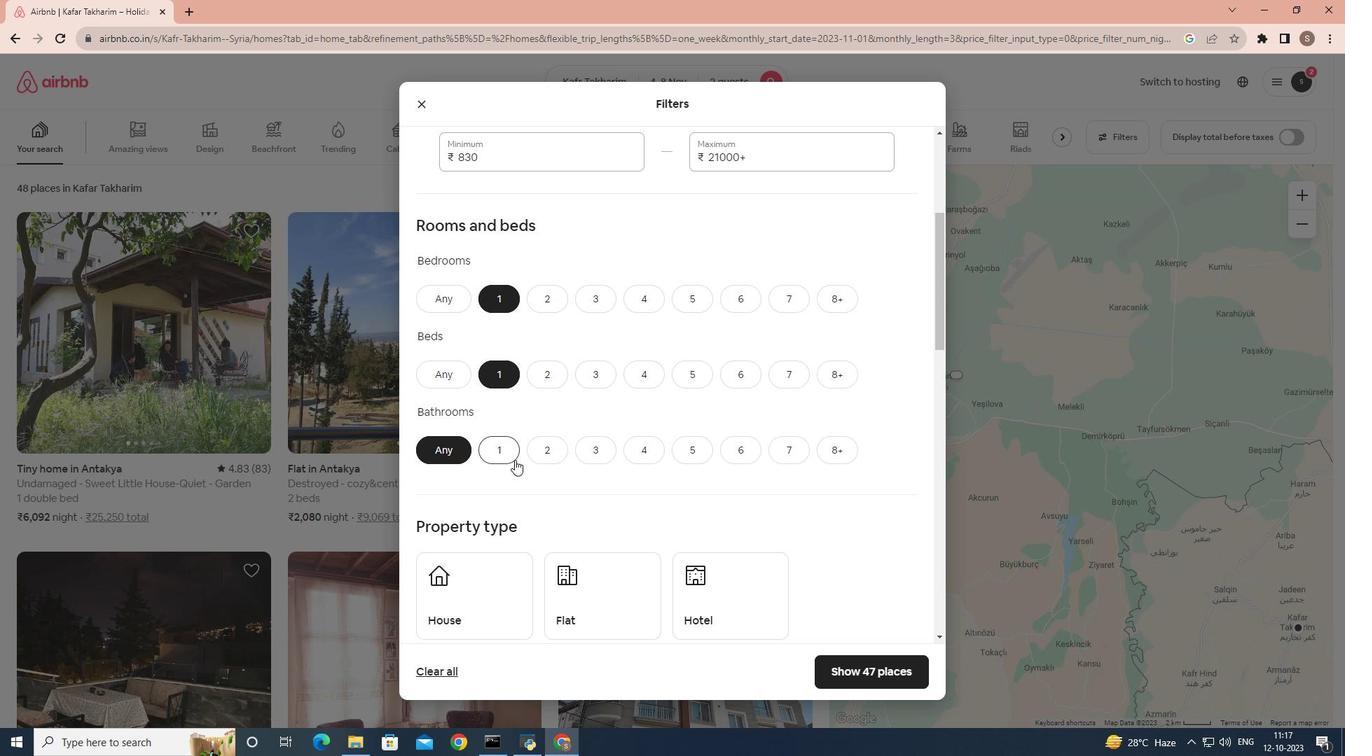 
Action: Mouse pressed left at (514, 460)
Screenshot: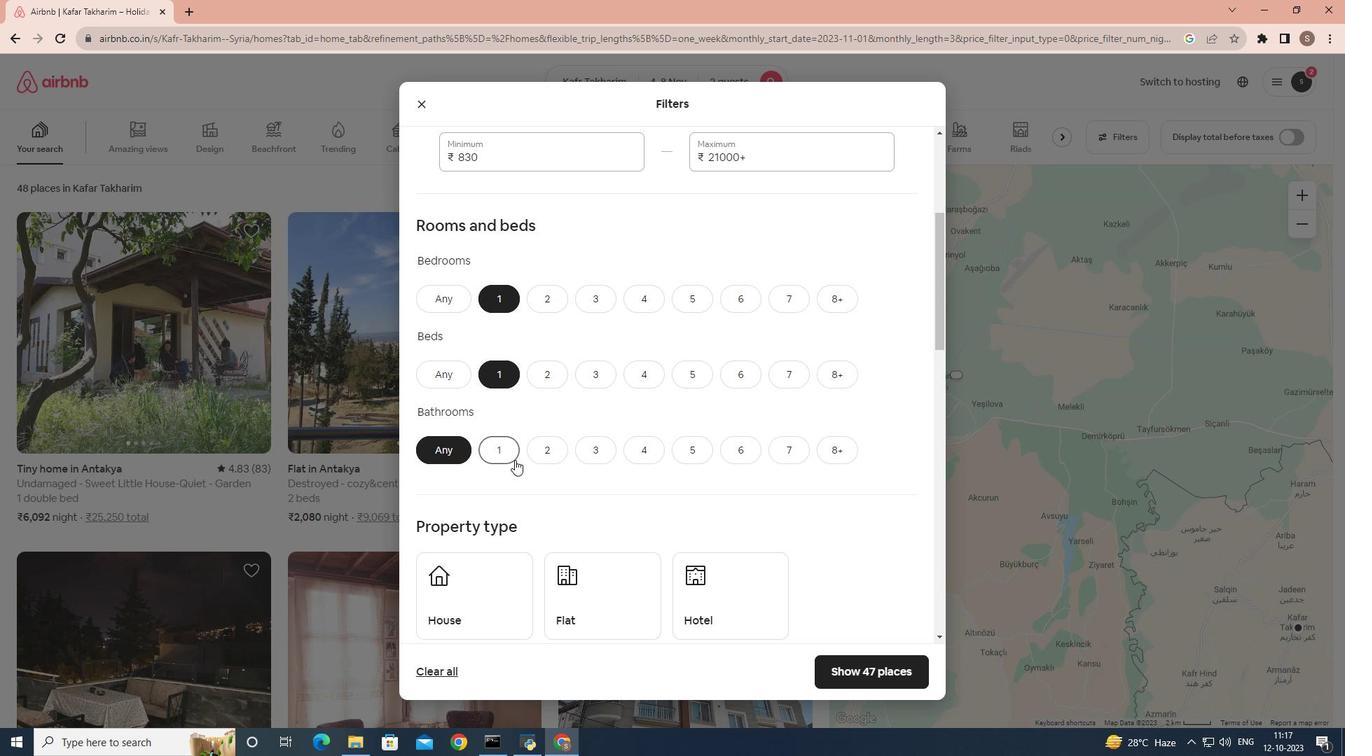 
Action: Mouse scrolled (514, 459) with delta (0, 0)
Screenshot: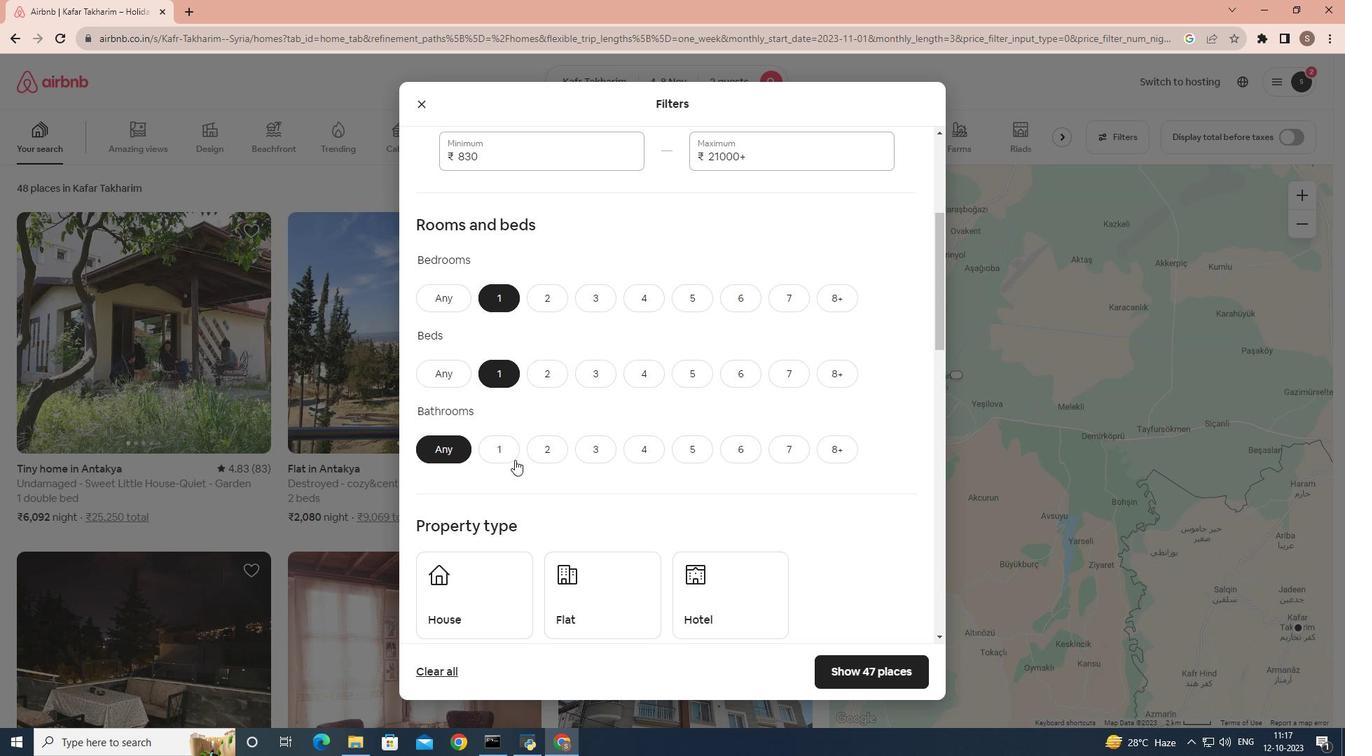 
Action: Mouse scrolled (514, 459) with delta (0, 0)
Screenshot: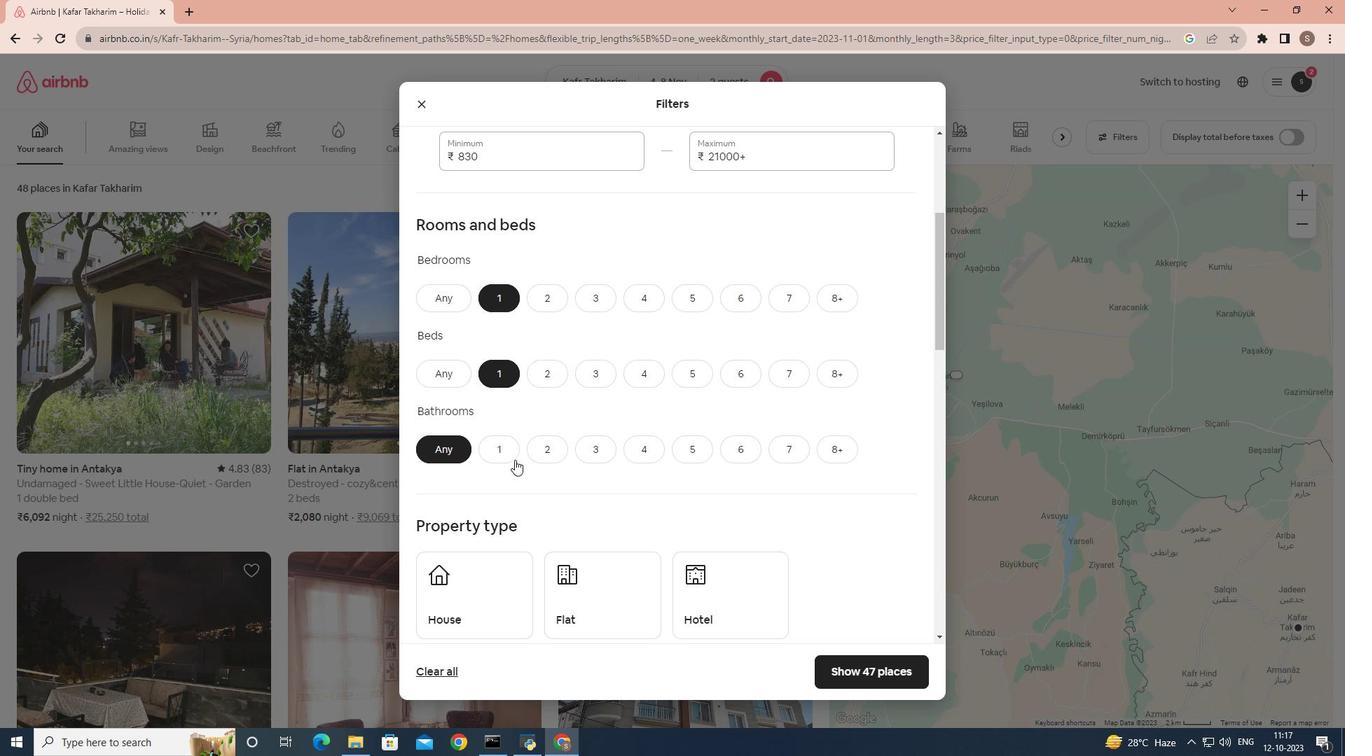 
Action: Mouse scrolled (514, 459) with delta (0, 0)
Screenshot: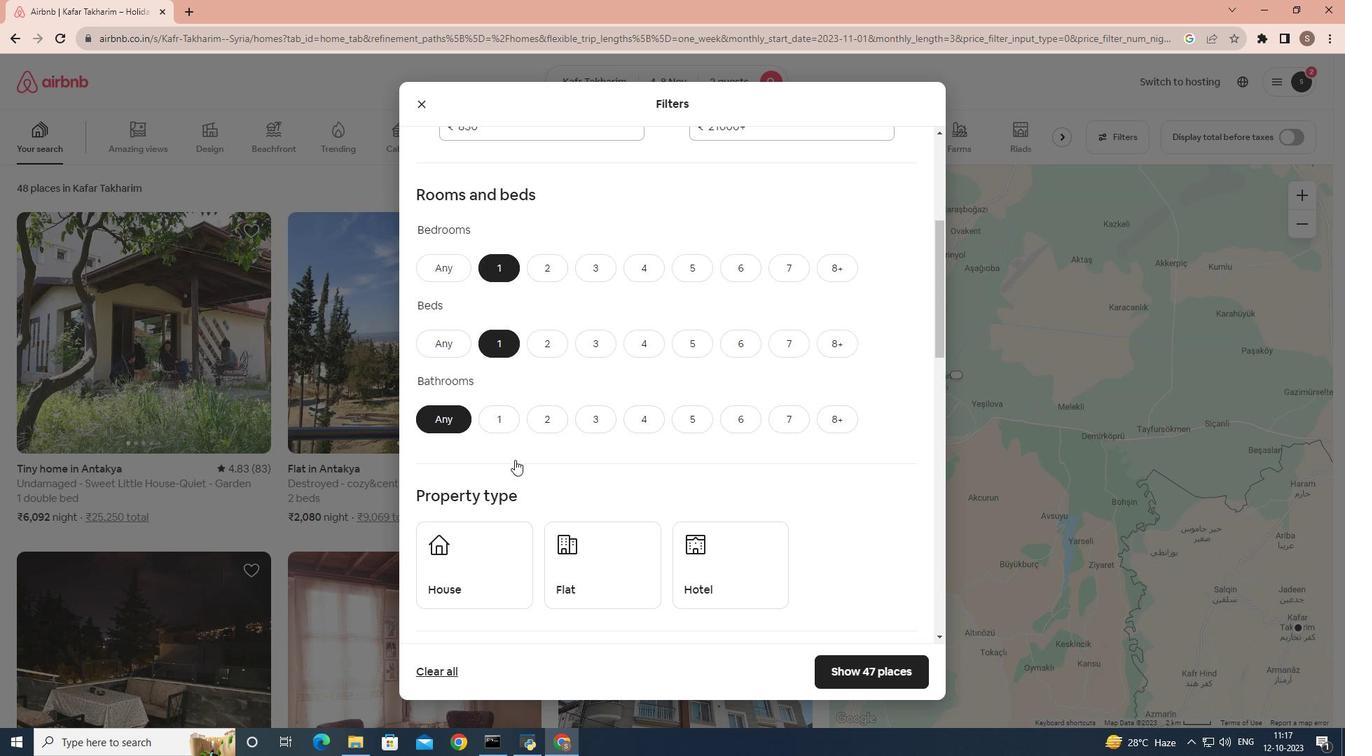 
Action: Mouse scrolled (514, 459) with delta (0, 0)
Screenshot: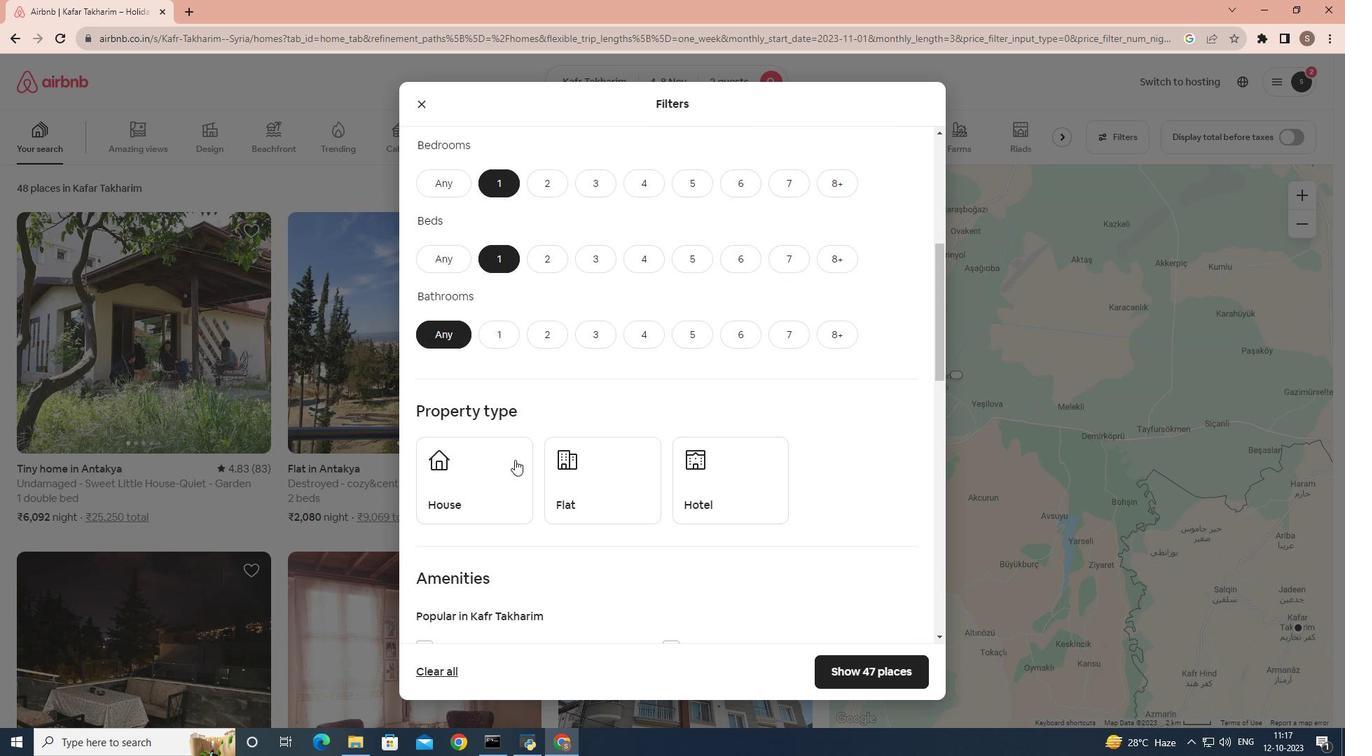 
Action: Mouse moved to (718, 342)
Screenshot: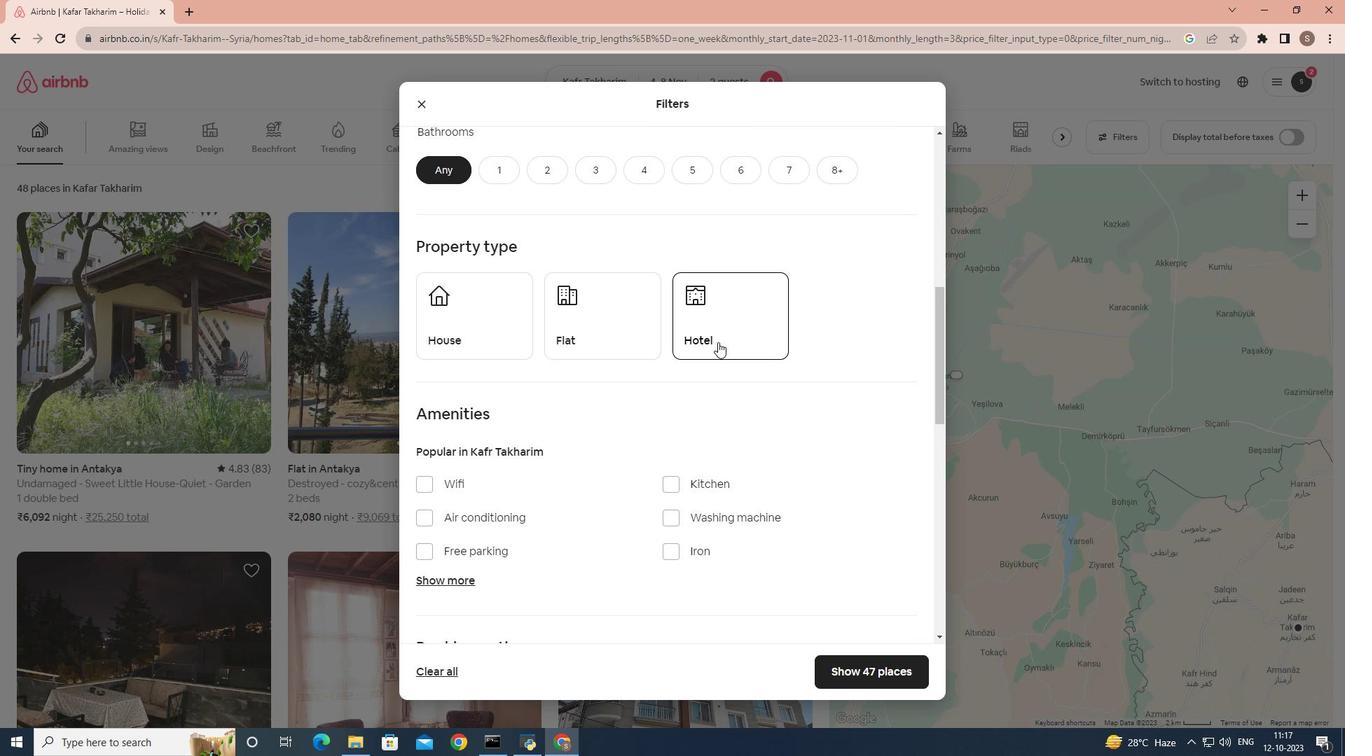 
Action: Mouse pressed left at (718, 342)
Screenshot: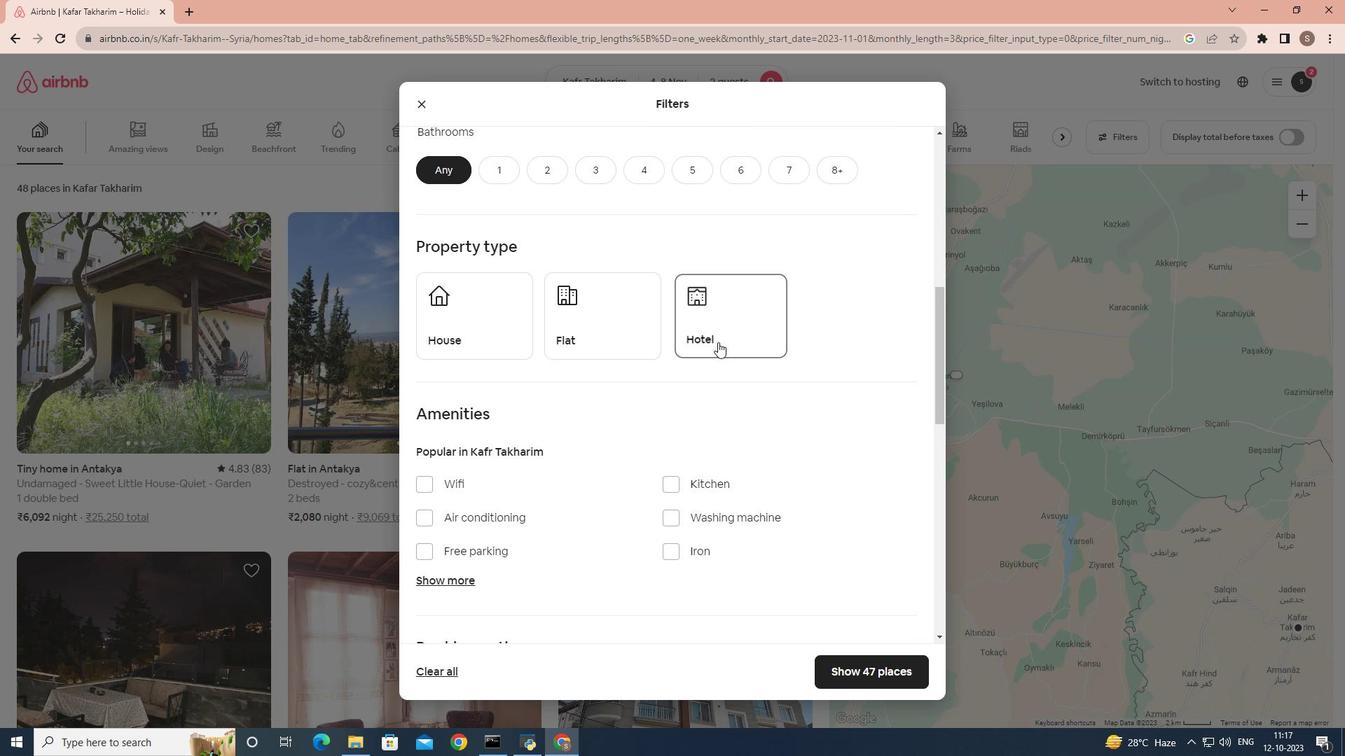 
Action: Mouse moved to (808, 568)
Screenshot: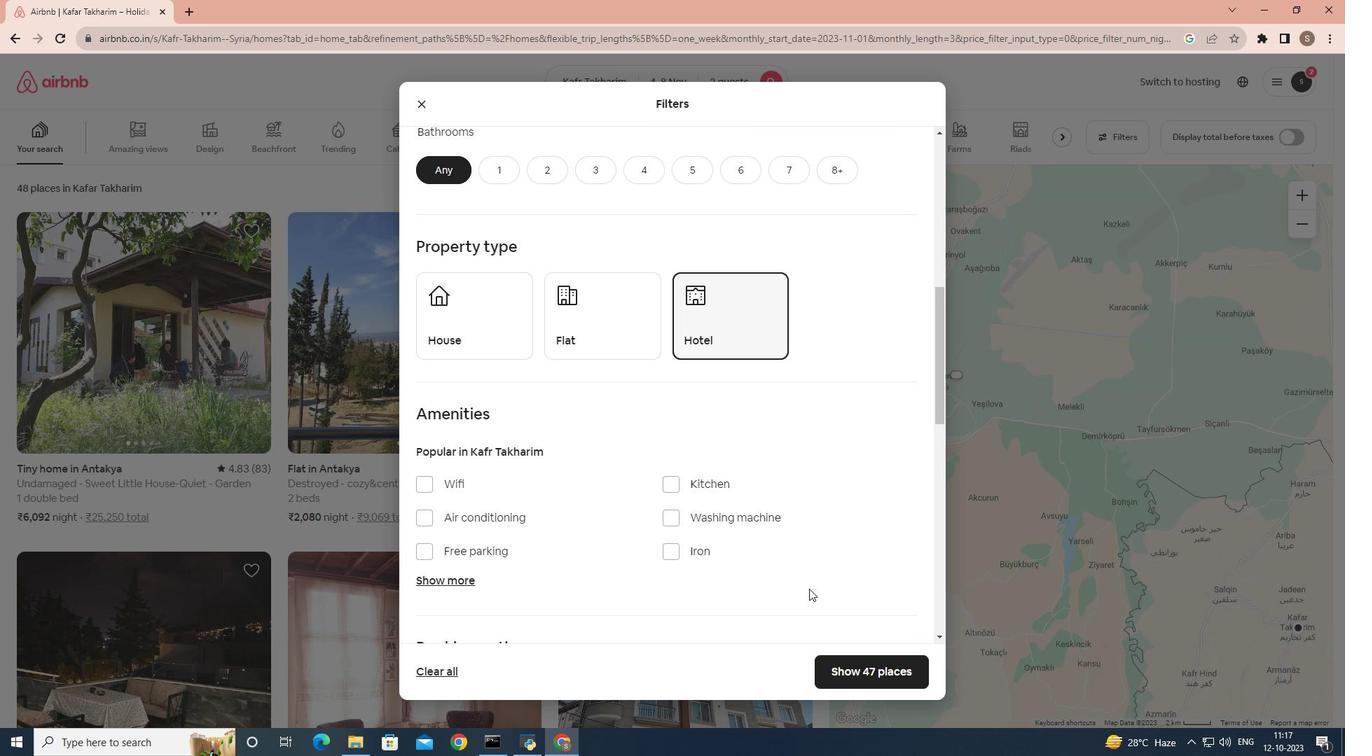 
Action: Mouse pressed left at (808, 568)
Screenshot: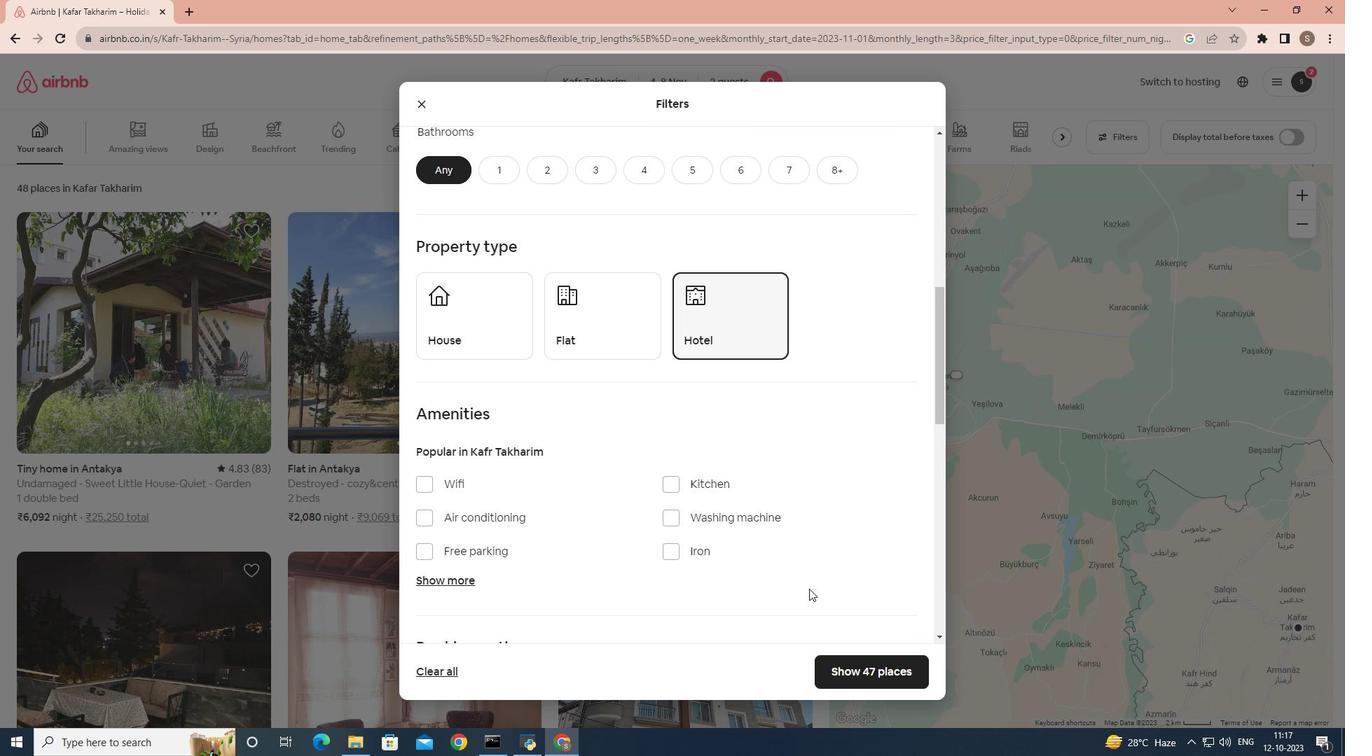 
Action: Mouse moved to (893, 690)
Screenshot: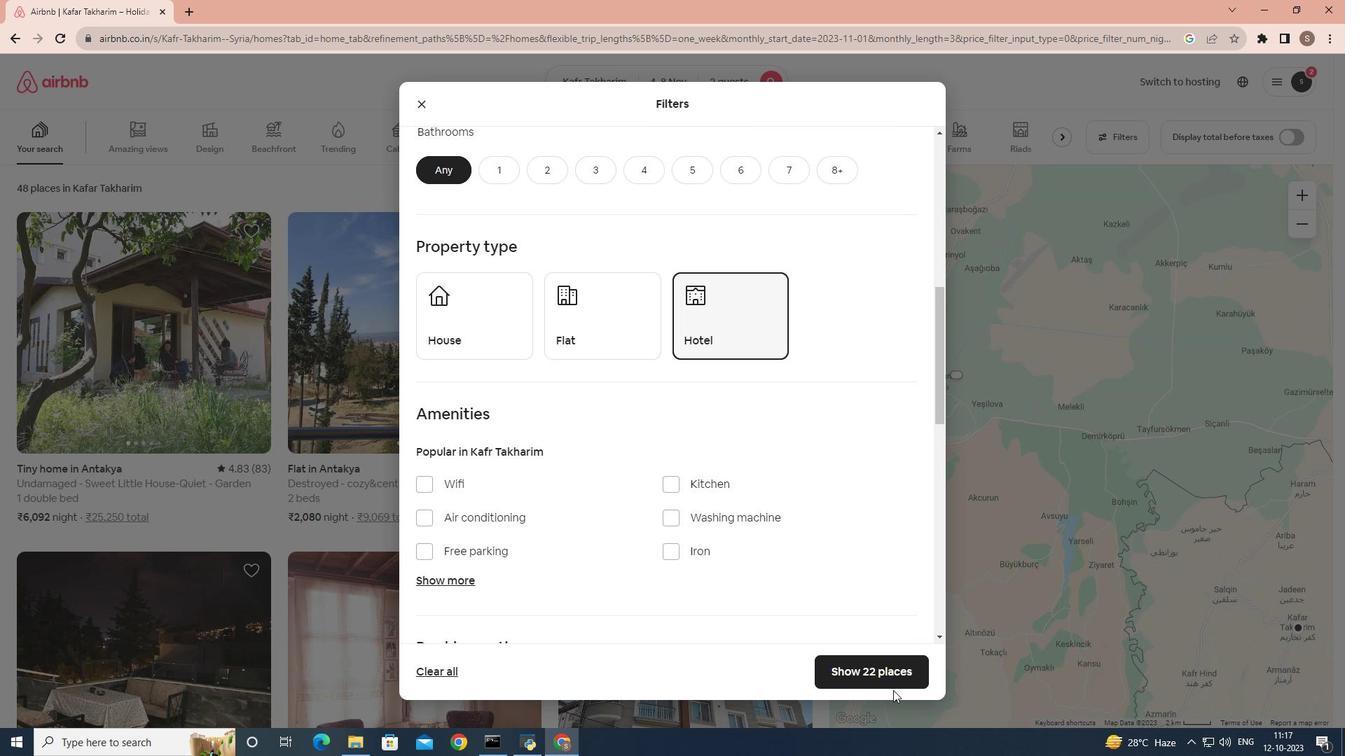 
Action: Mouse pressed left at (893, 690)
Screenshot: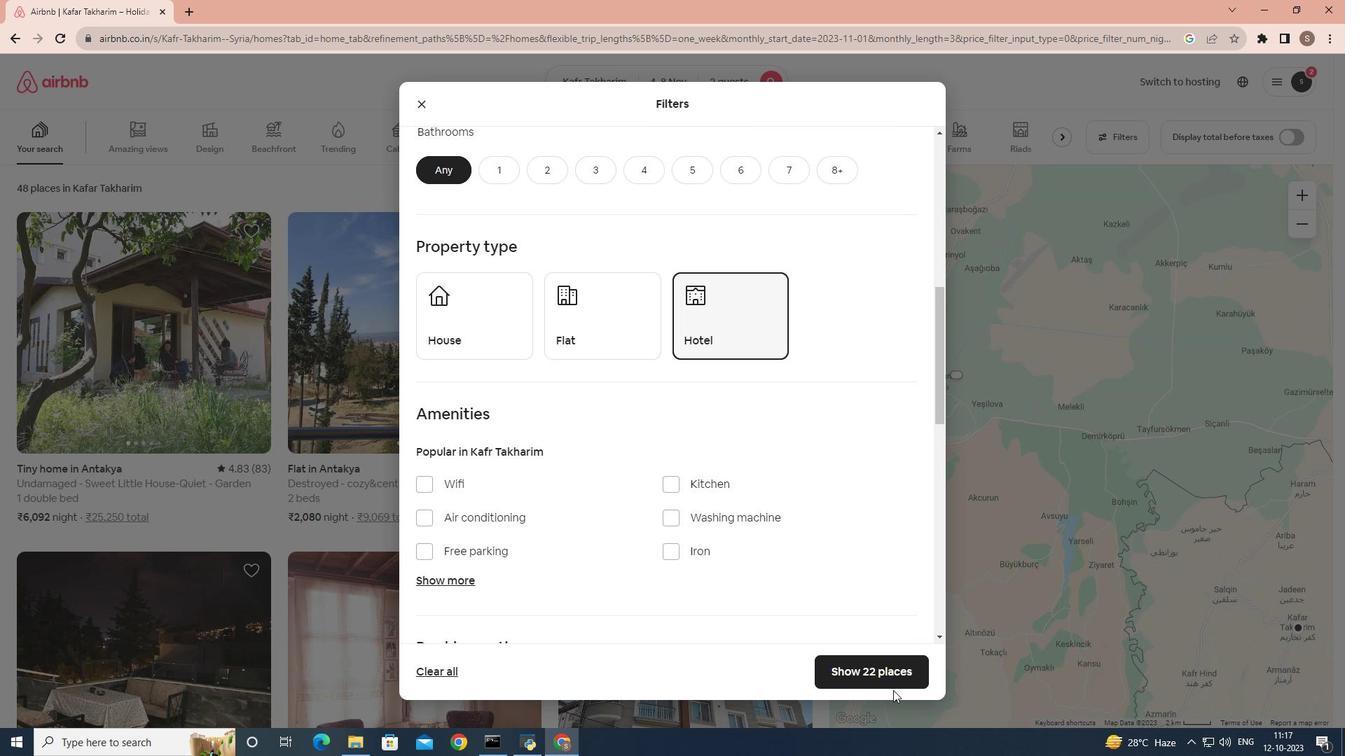 
Action: Mouse moved to (889, 682)
Screenshot: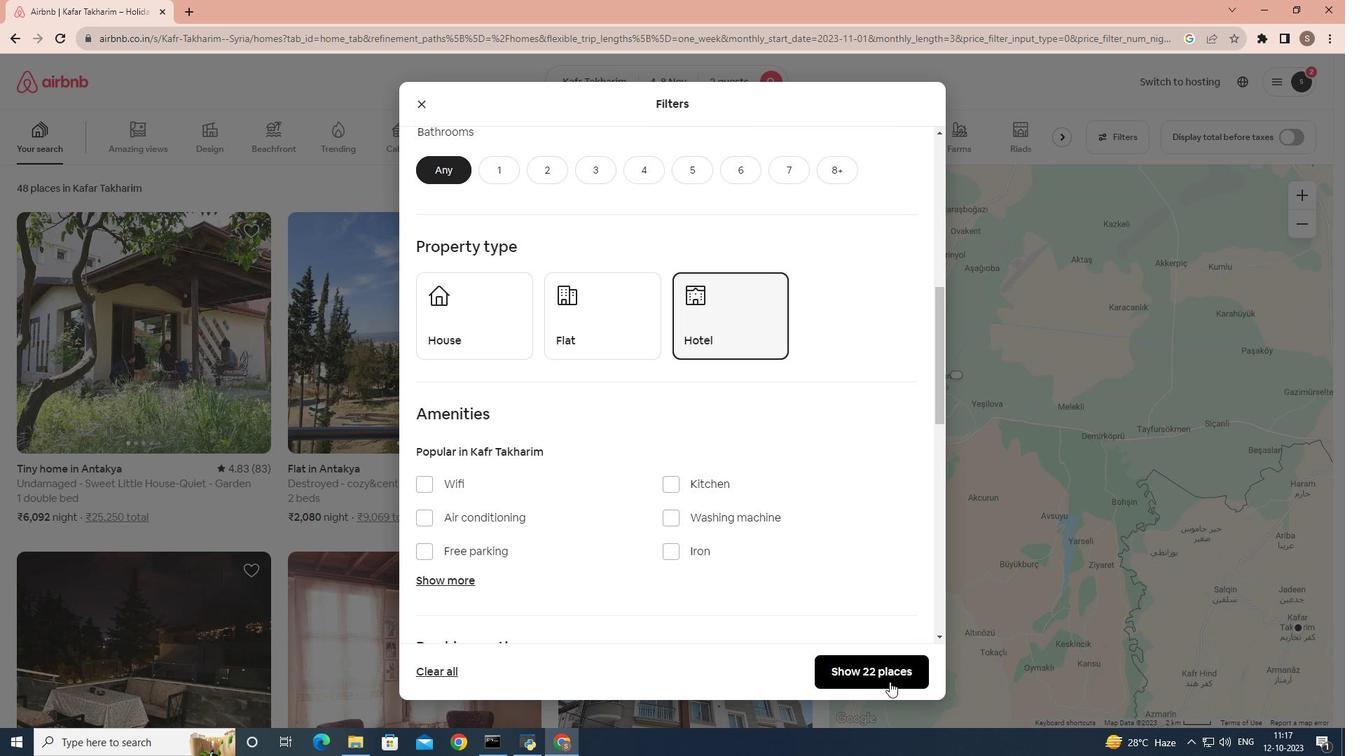 
Action: Mouse pressed left at (889, 682)
Screenshot: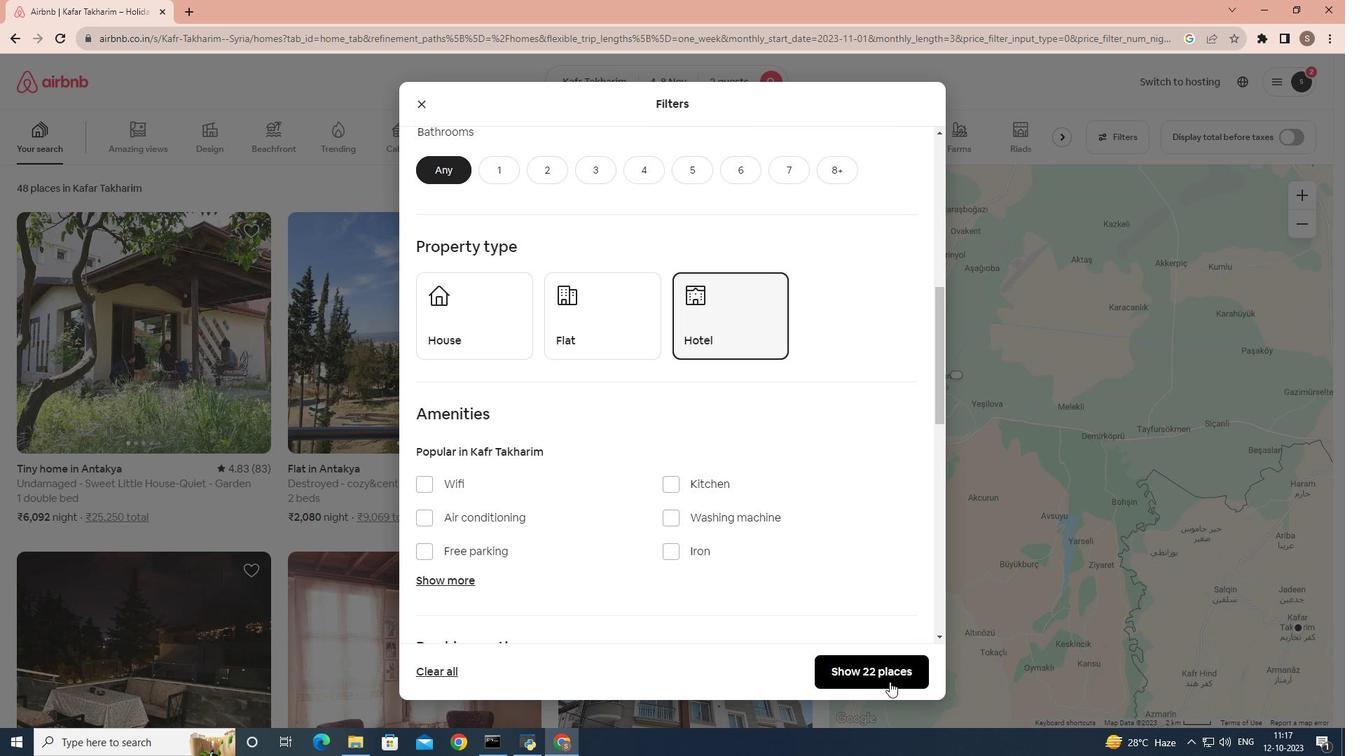 
Action: Mouse moved to (102, 296)
Screenshot: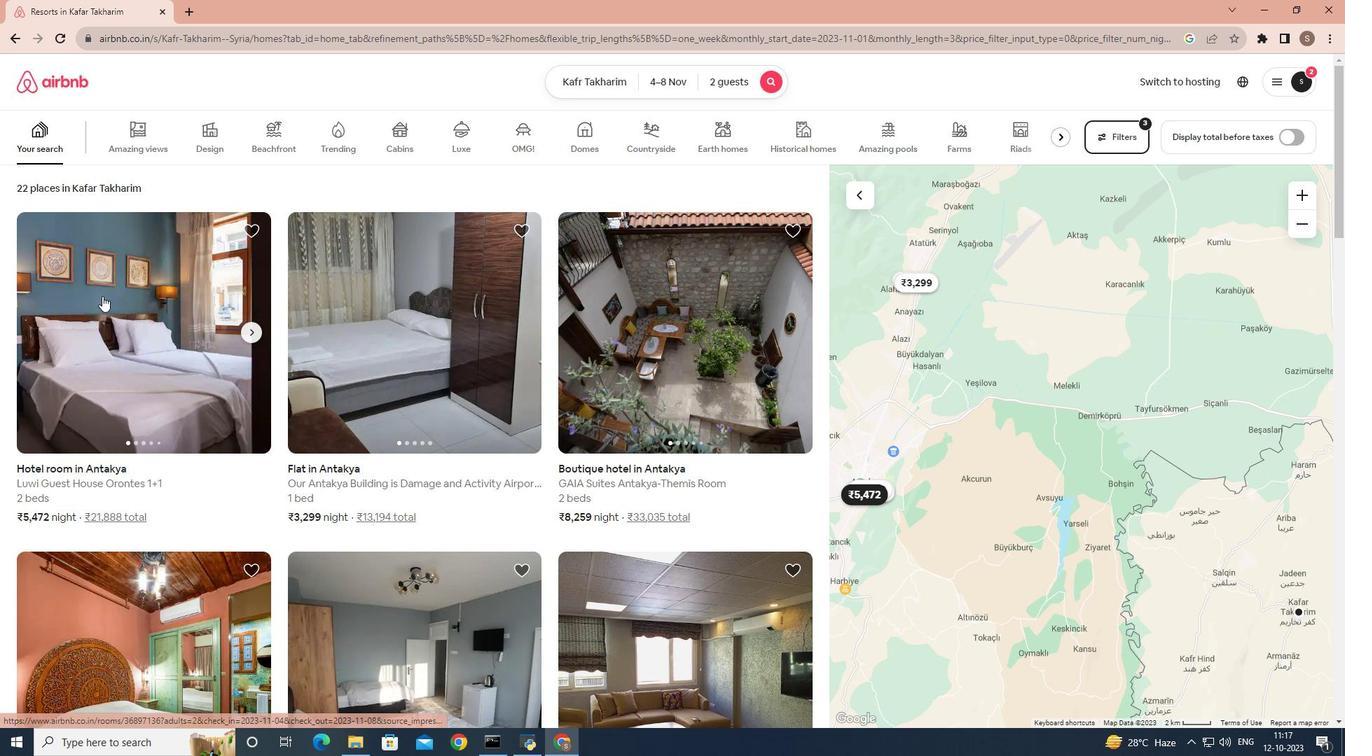 
Action: Mouse pressed left at (102, 296)
Screenshot: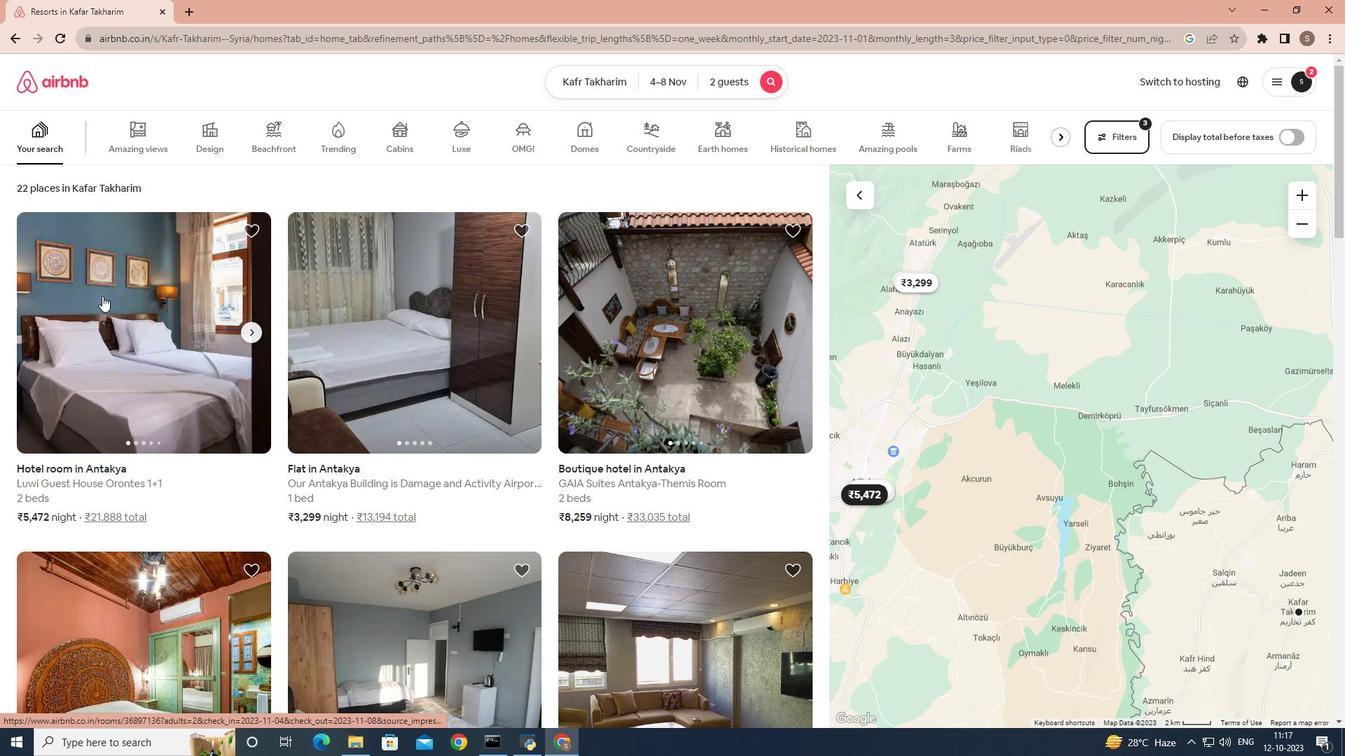 
Action: Mouse moved to (385, 286)
Screenshot: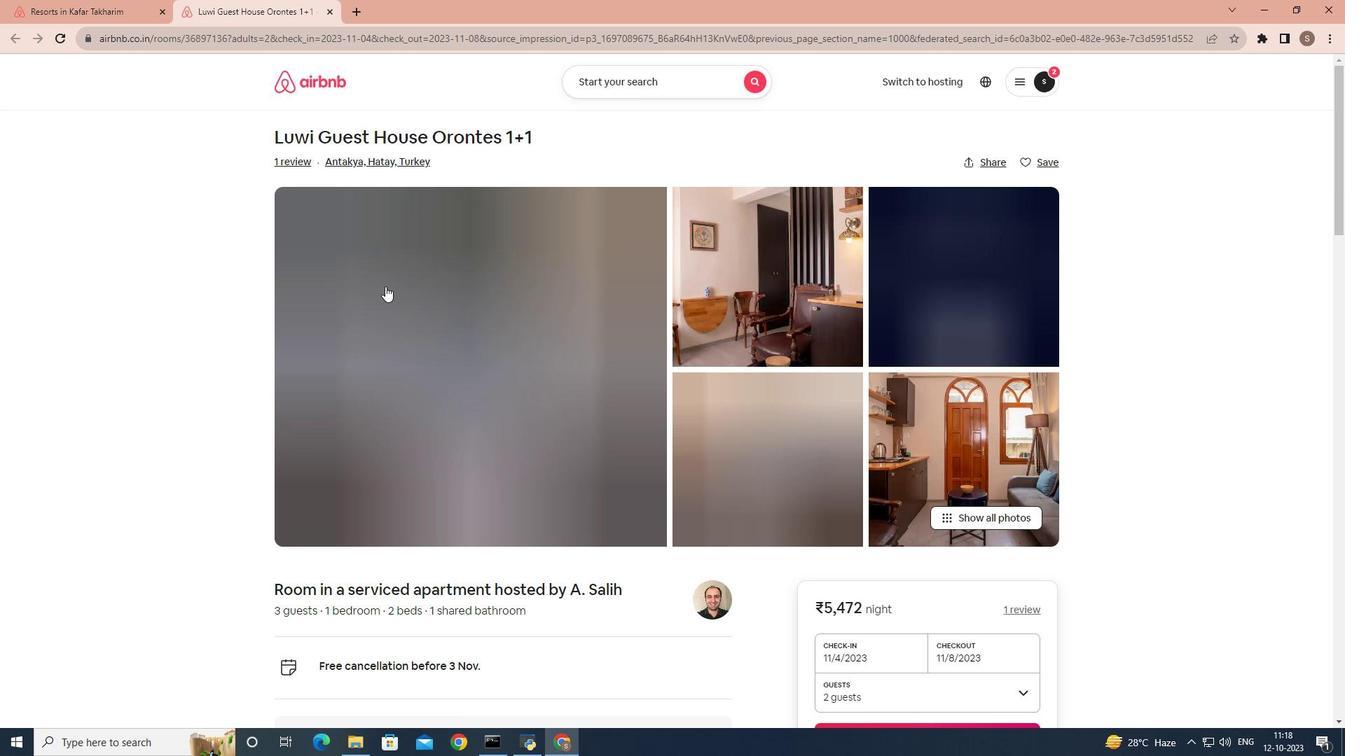 
Action: Mouse scrolled (385, 285) with delta (0, 0)
Screenshot: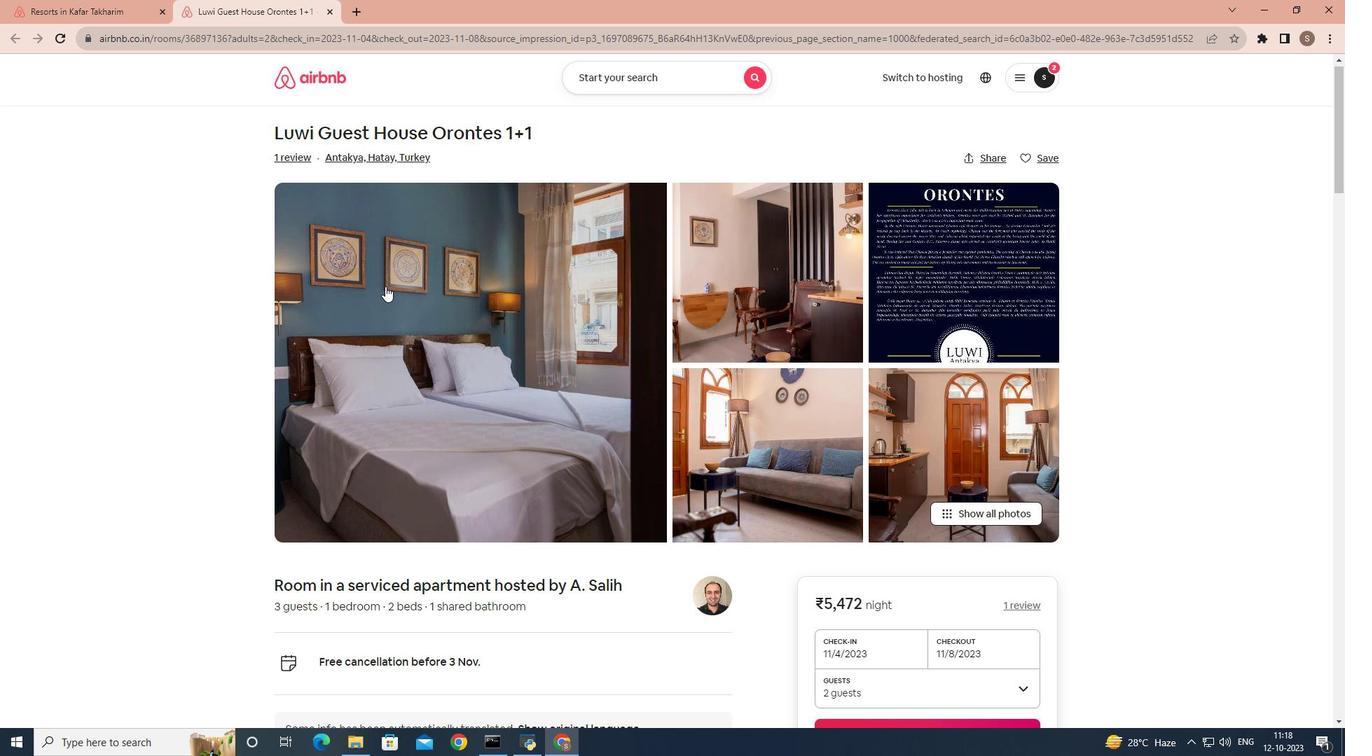 
Action: Mouse scrolled (385, 285) with delta (0, 0)
Screenshot: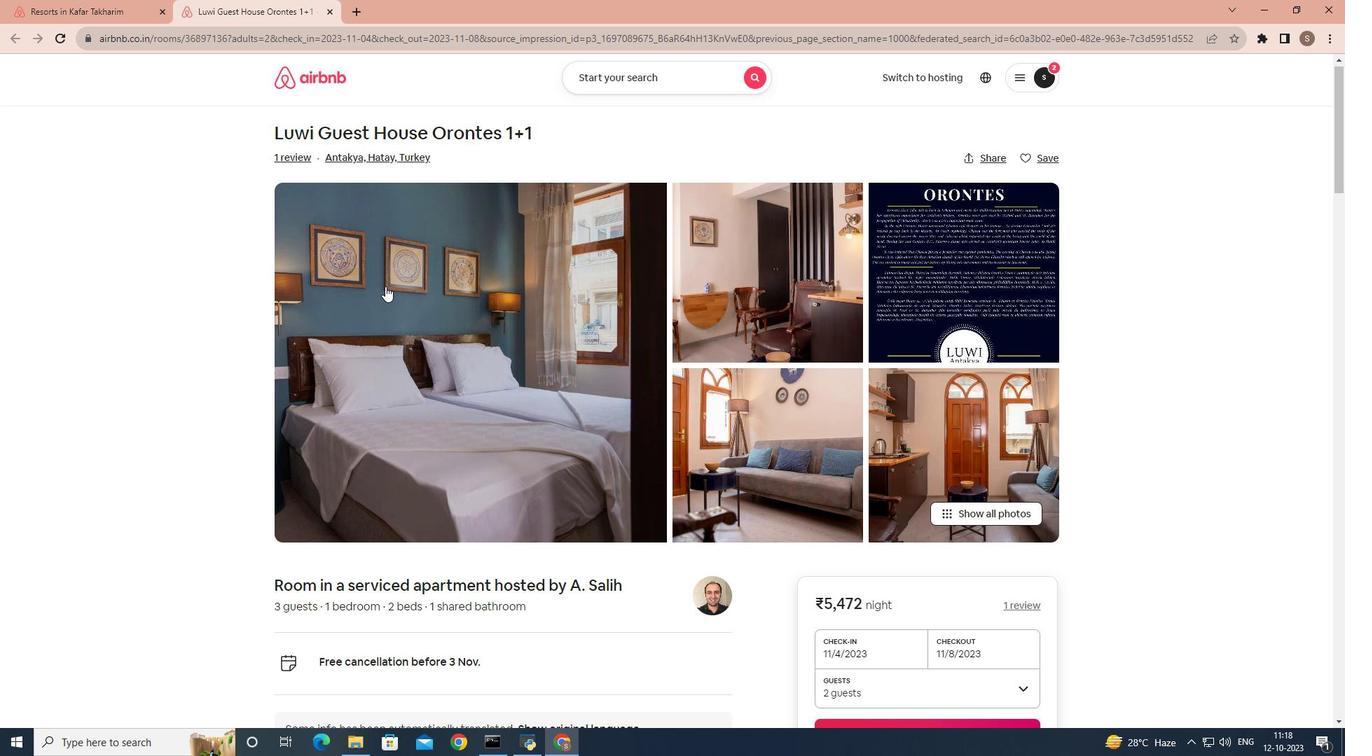 
Action: Mouse scrolled (385, 285) with delta (0, 0)
Screenshot: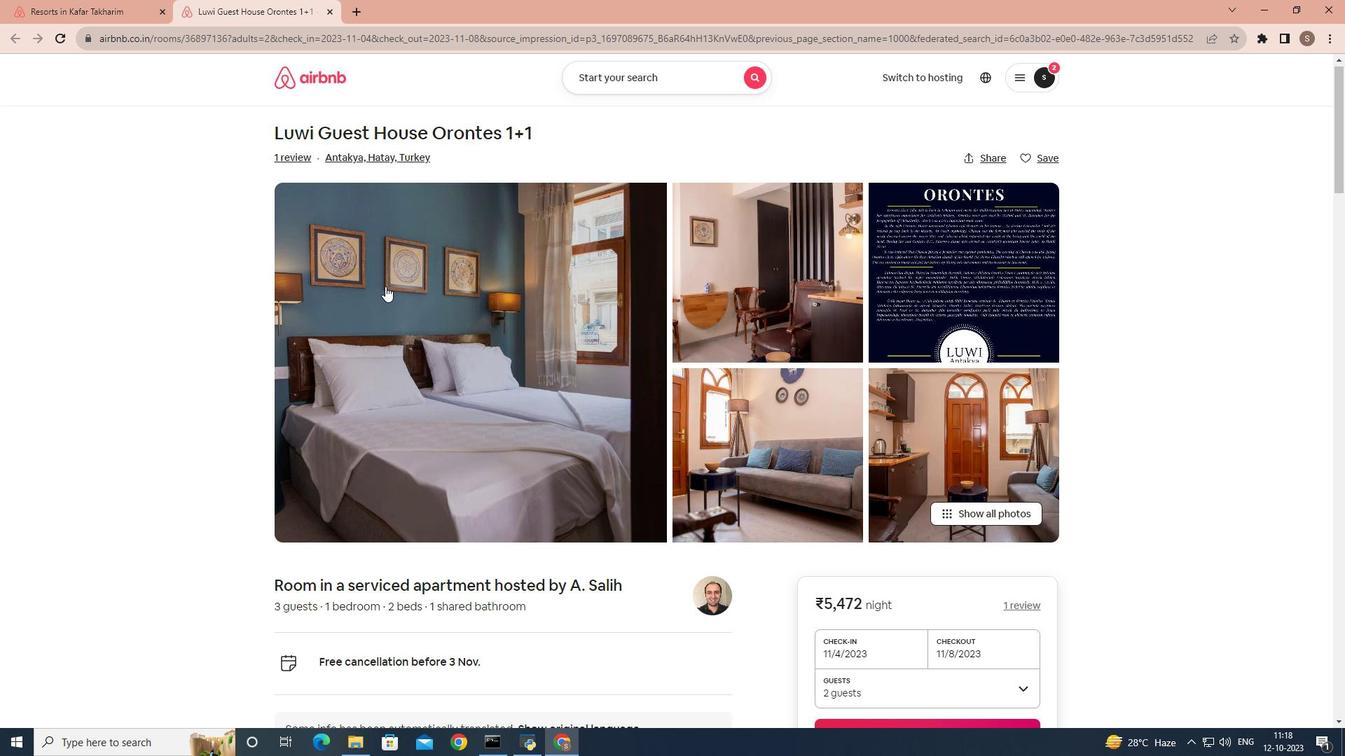 
Action: Mouse scrolled (385, 285) with delta (0, 0)
Screenshot: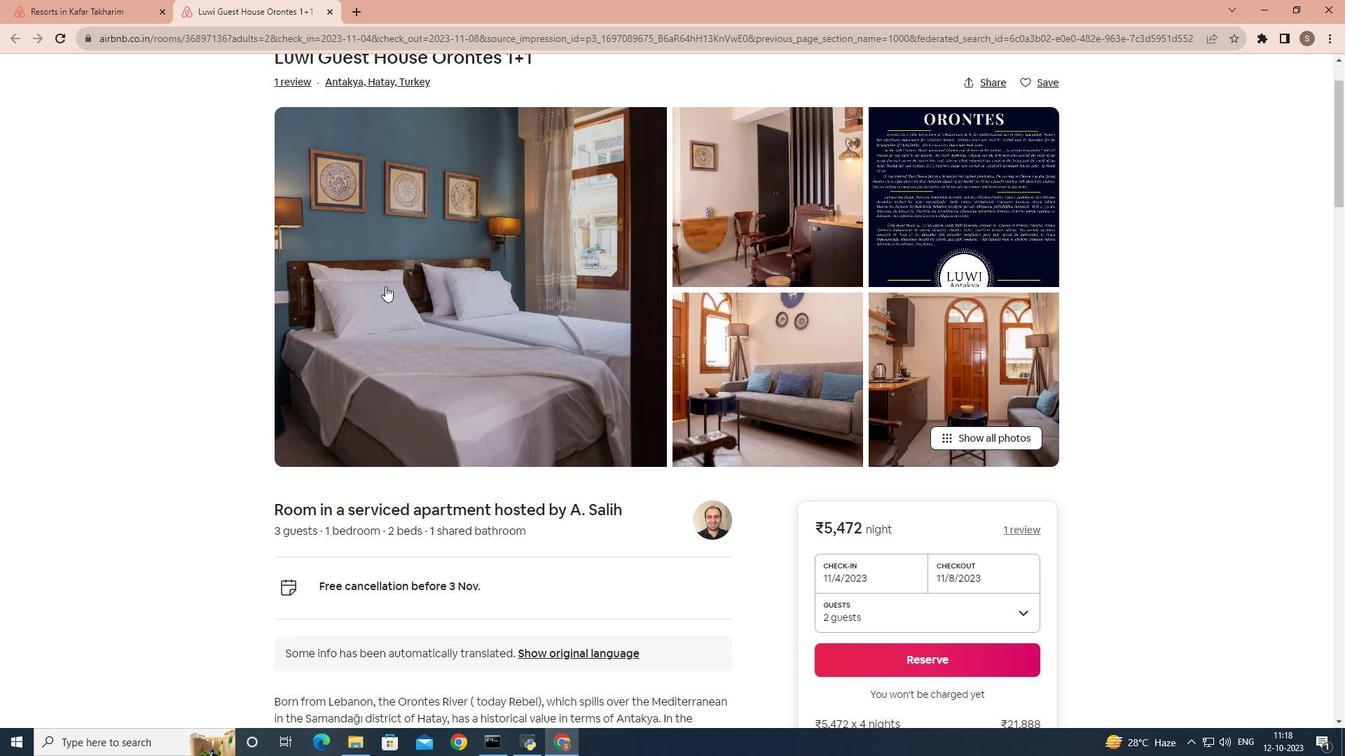 
Action: Mouse scrolled (385, 285) with delta (0, 0)
Screenshot: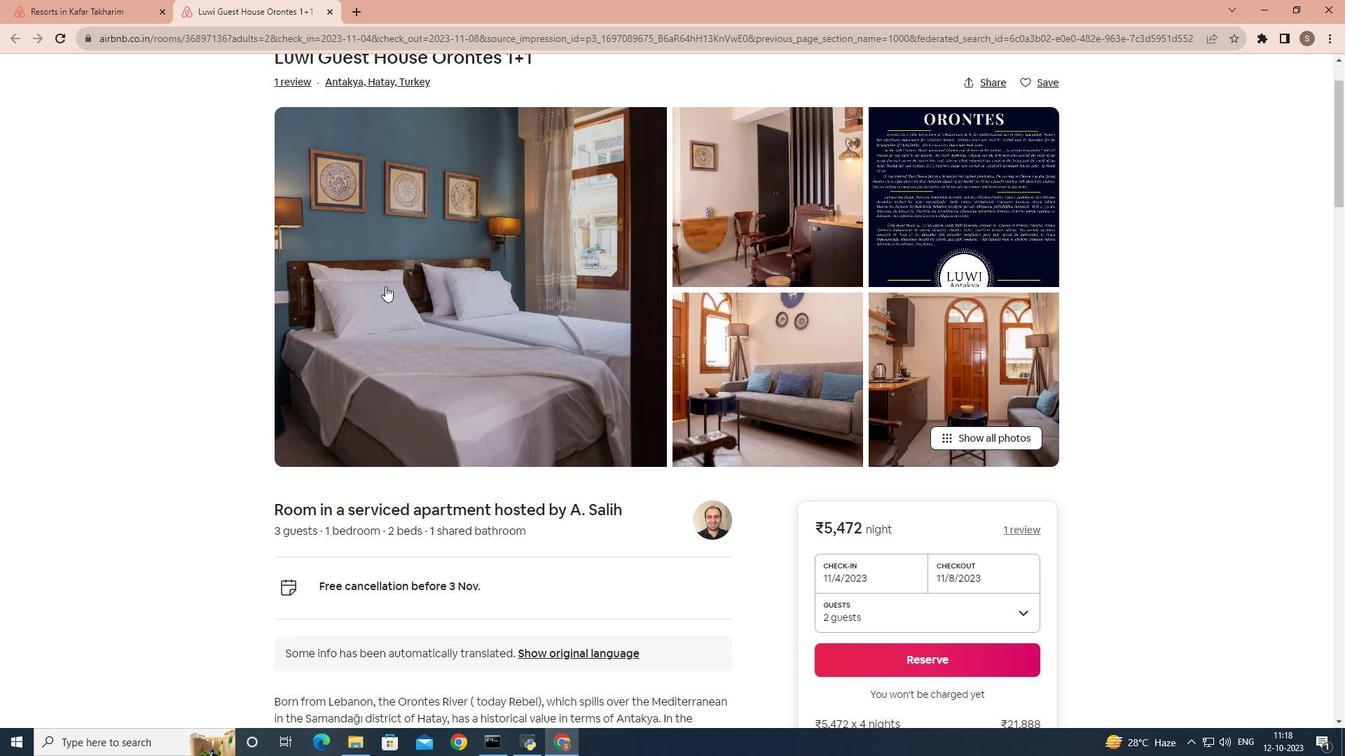 
Action: Mouse scrolled (385, 285) with delta (0, 0)
Screenshot: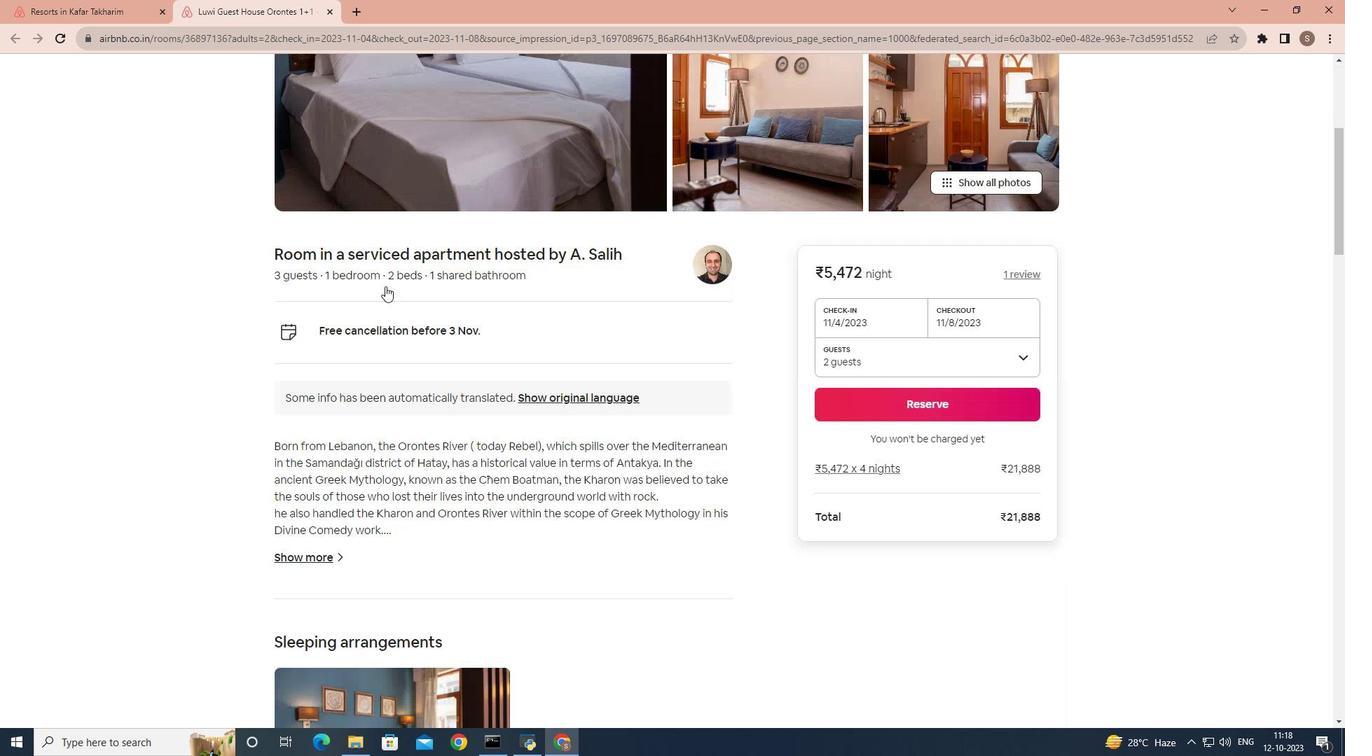 
Action: Mouse moved to (384, 286)
Screenshot: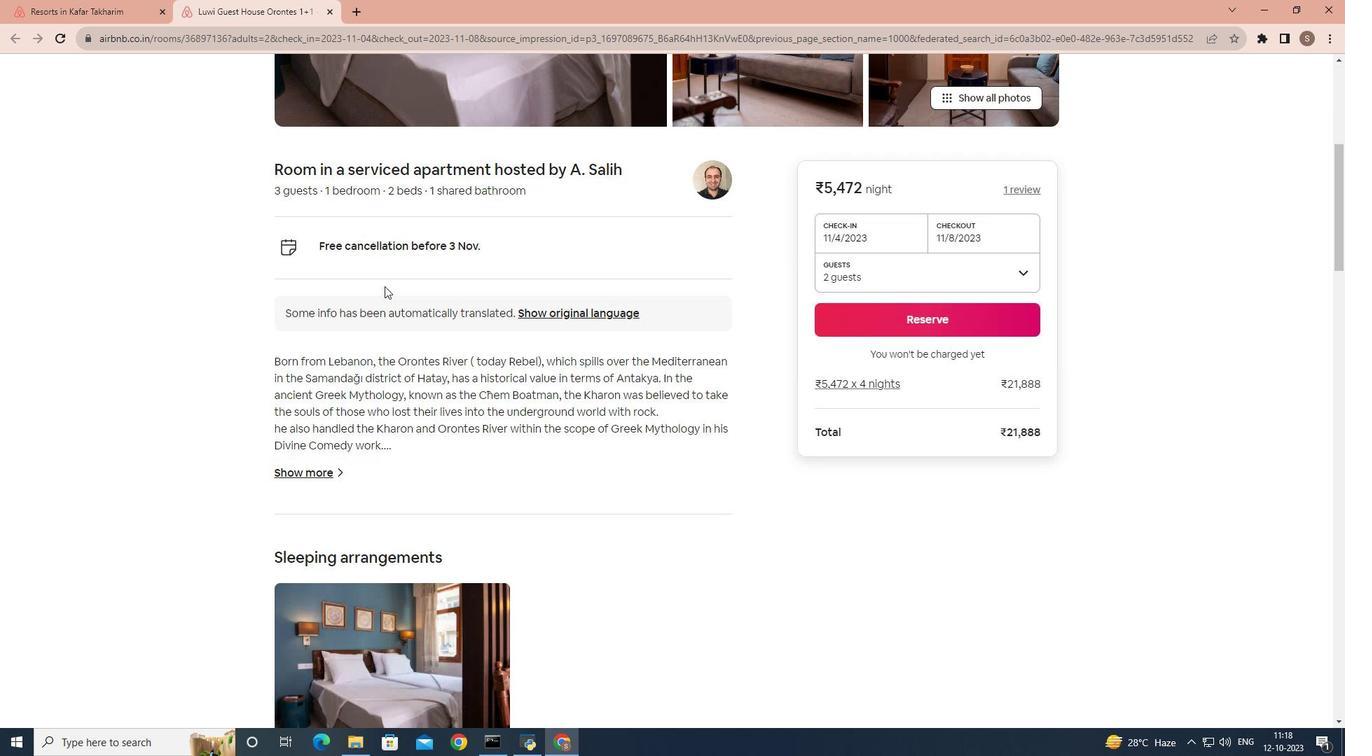 
Action: Mouse scrolled (384, 285) with delta (0, 0)
Screenshot: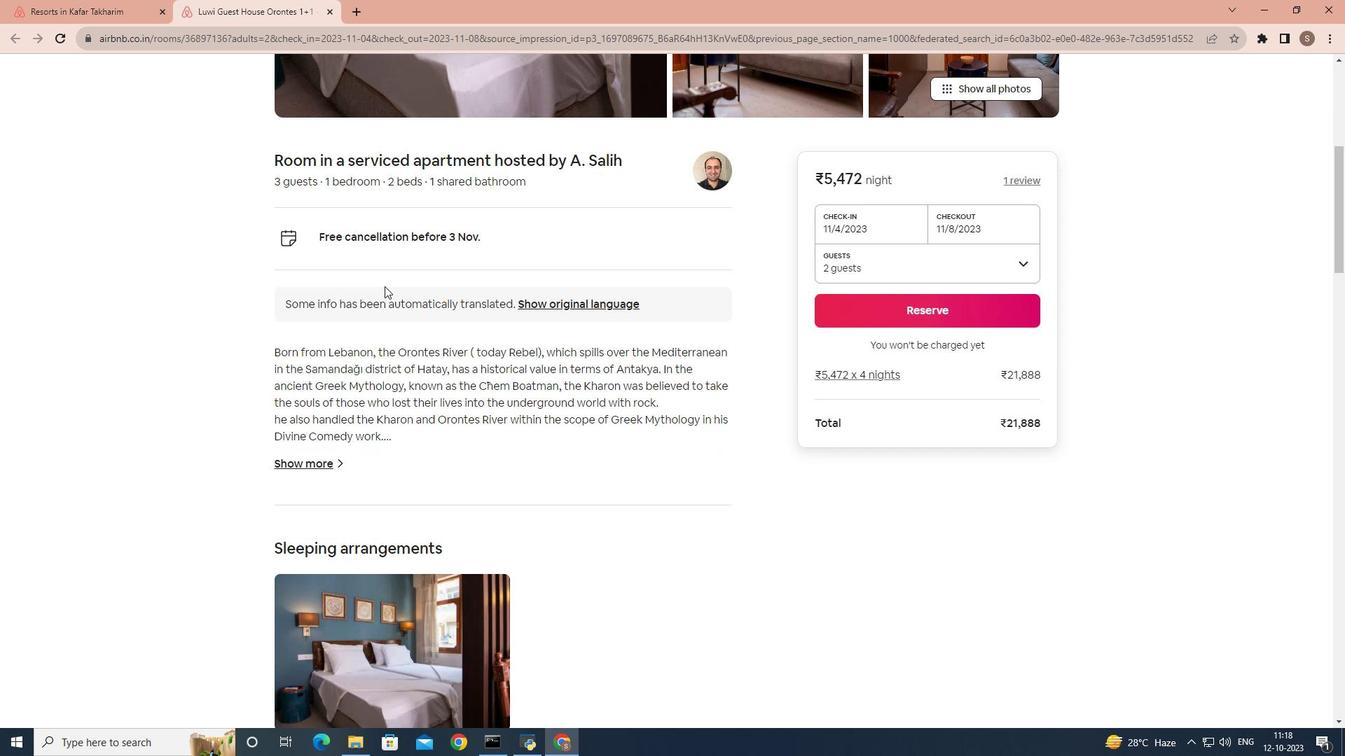 
Action: Mouse scrolled (384, 285) with delta (0, 0)
Screenshot: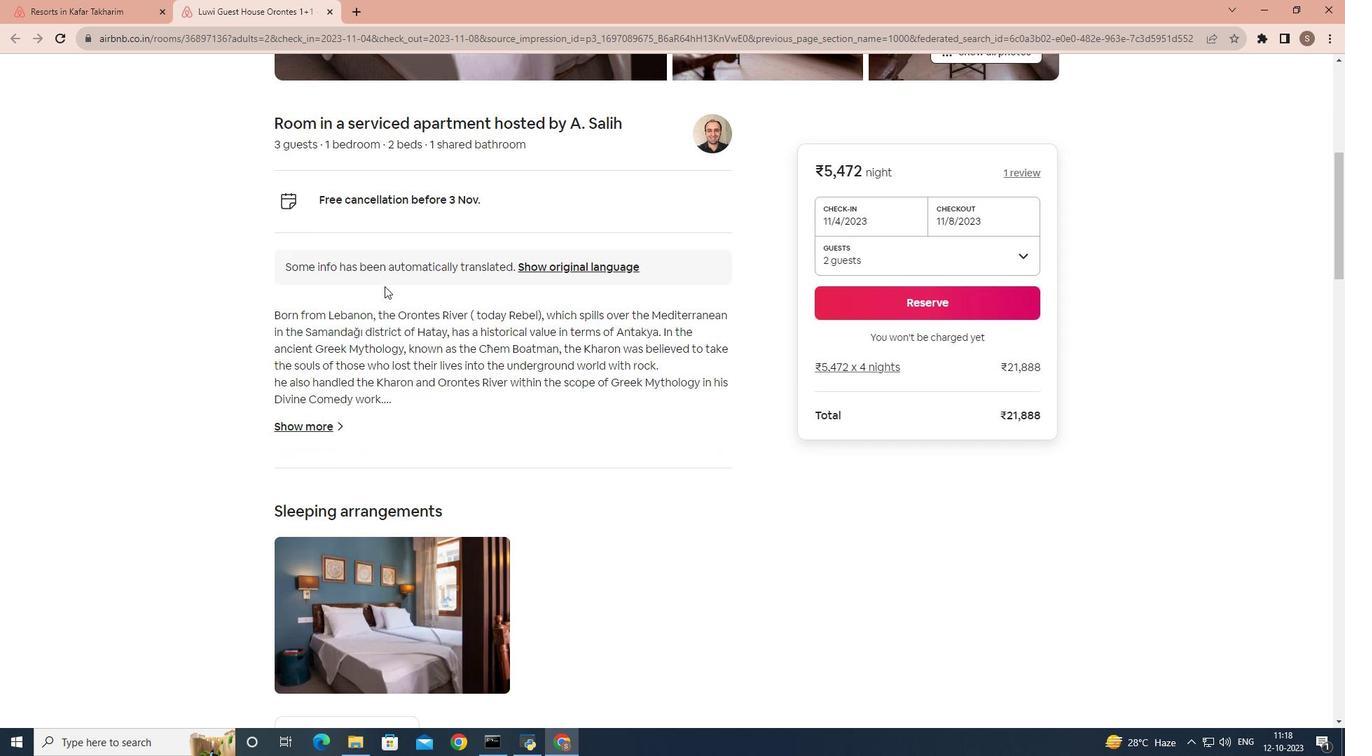 
Action: Mouse moved to (315, 335)
Screenshot: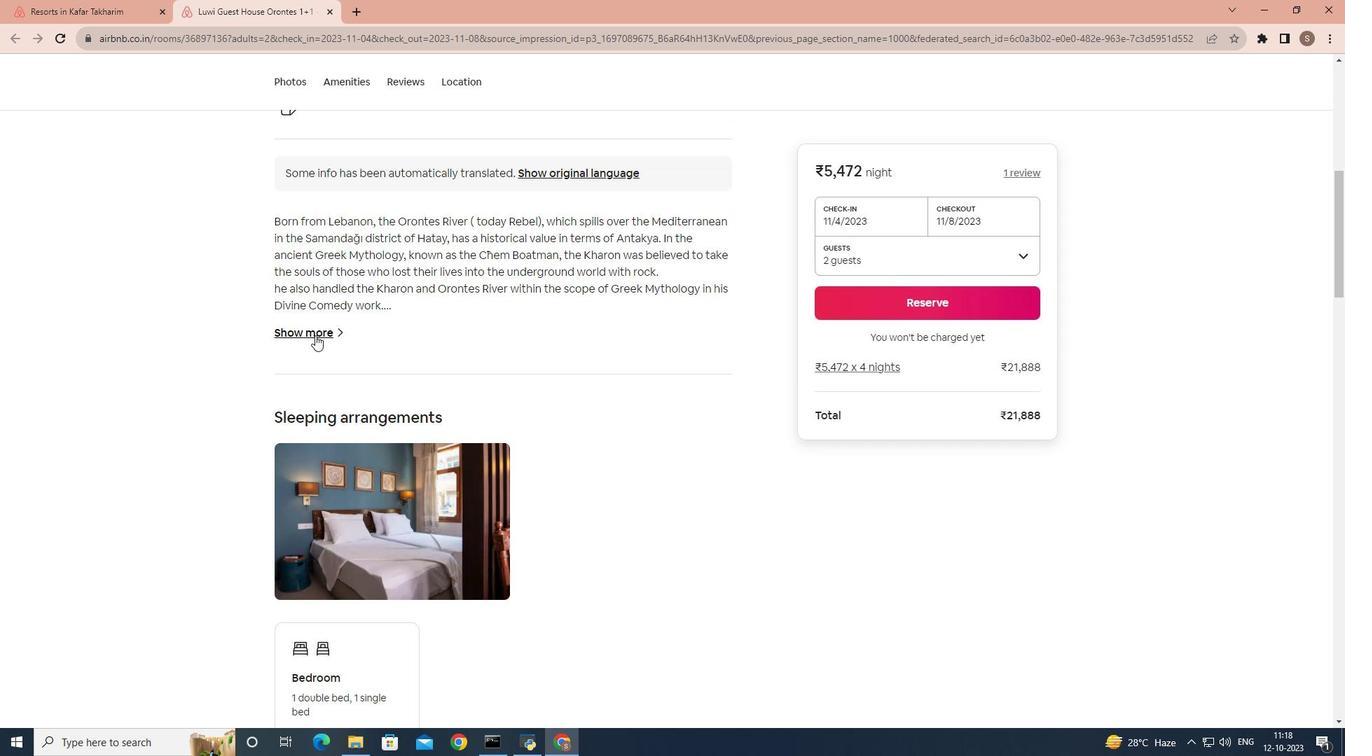 
Action: Mouse pressed left at (315, 335)
Screenshot: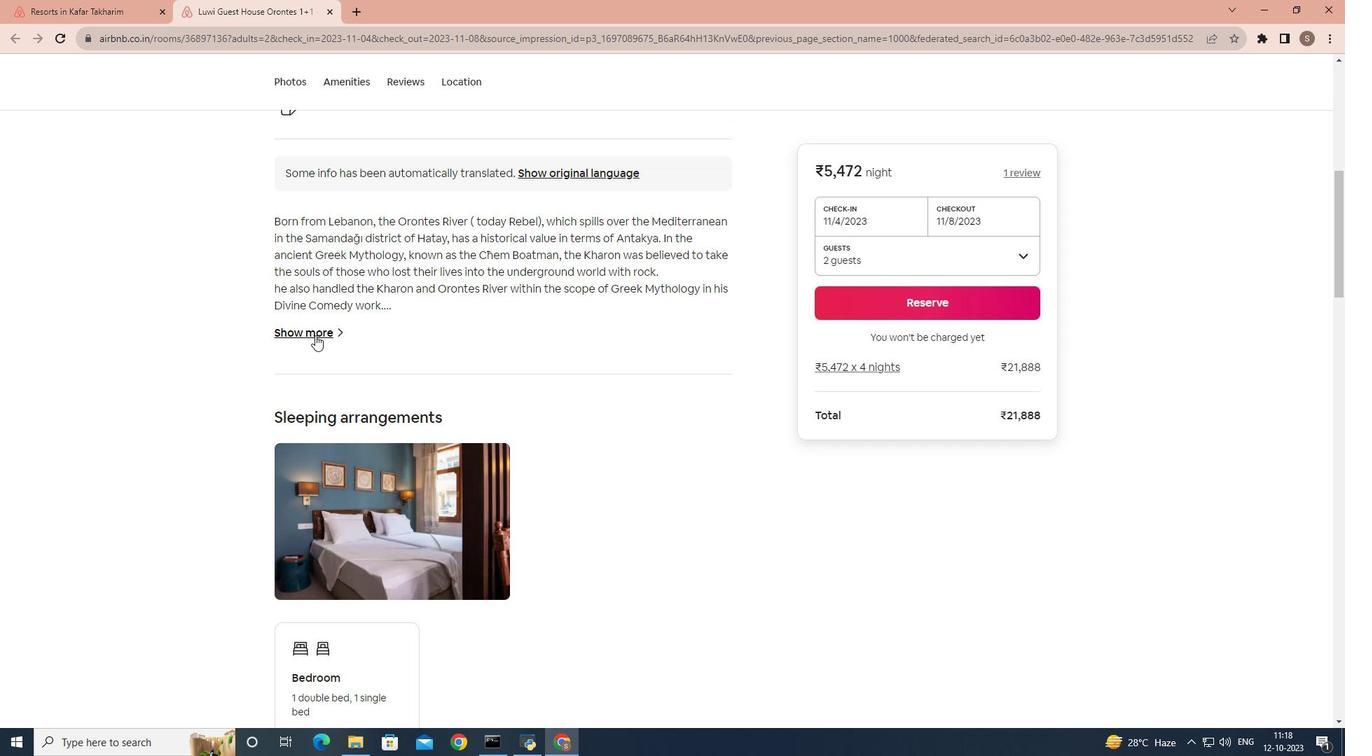 
Action: Mouse moved to (425, 306)
Screenshot: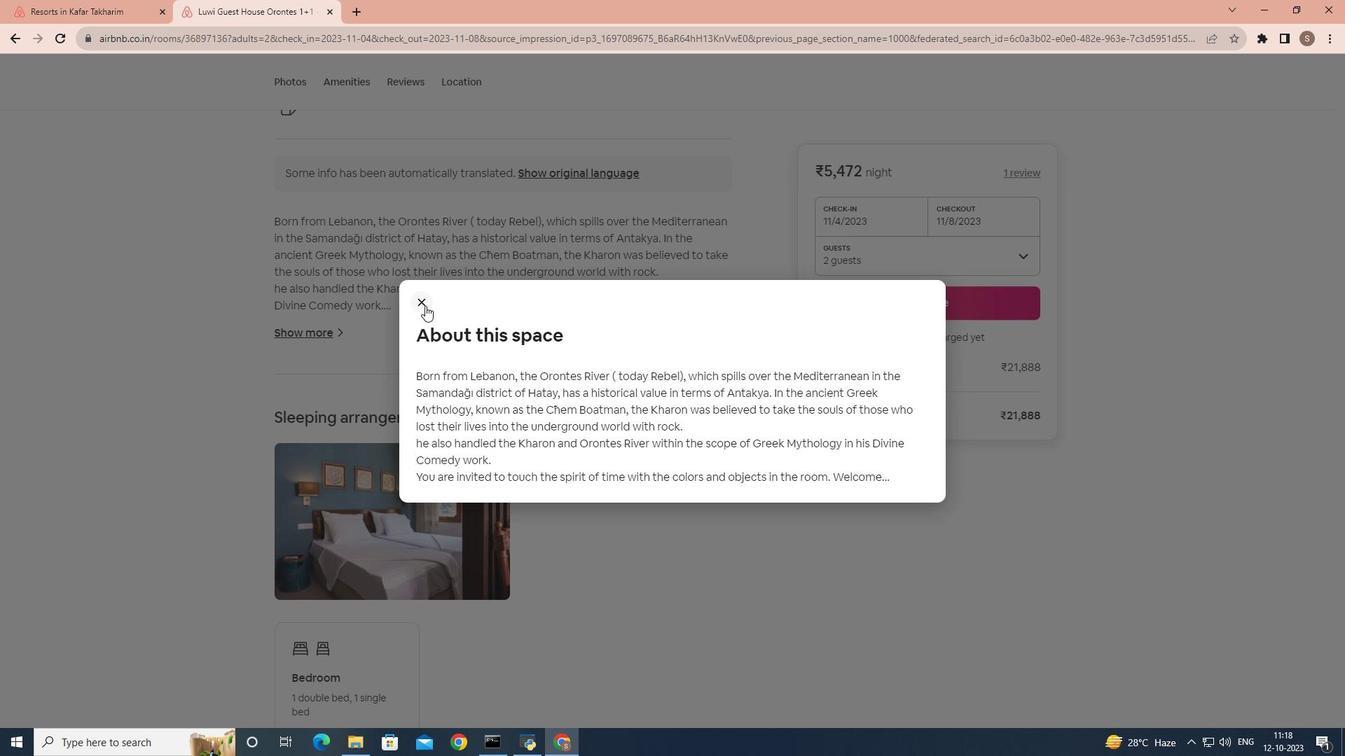 
Action: Mouse pressed left at (425, 306)
Screenshot: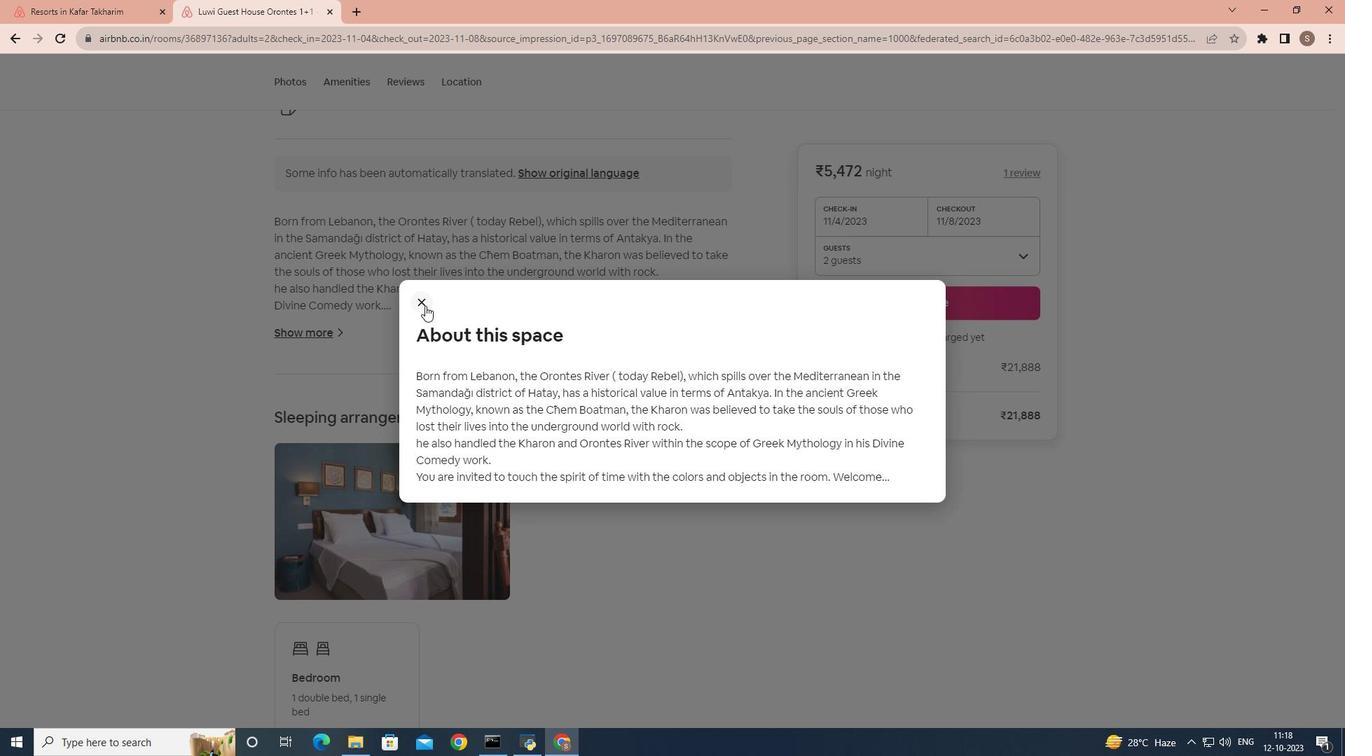 
Action: Mouse scrolled (425, 305) with delta (0, 0)
Screenshot: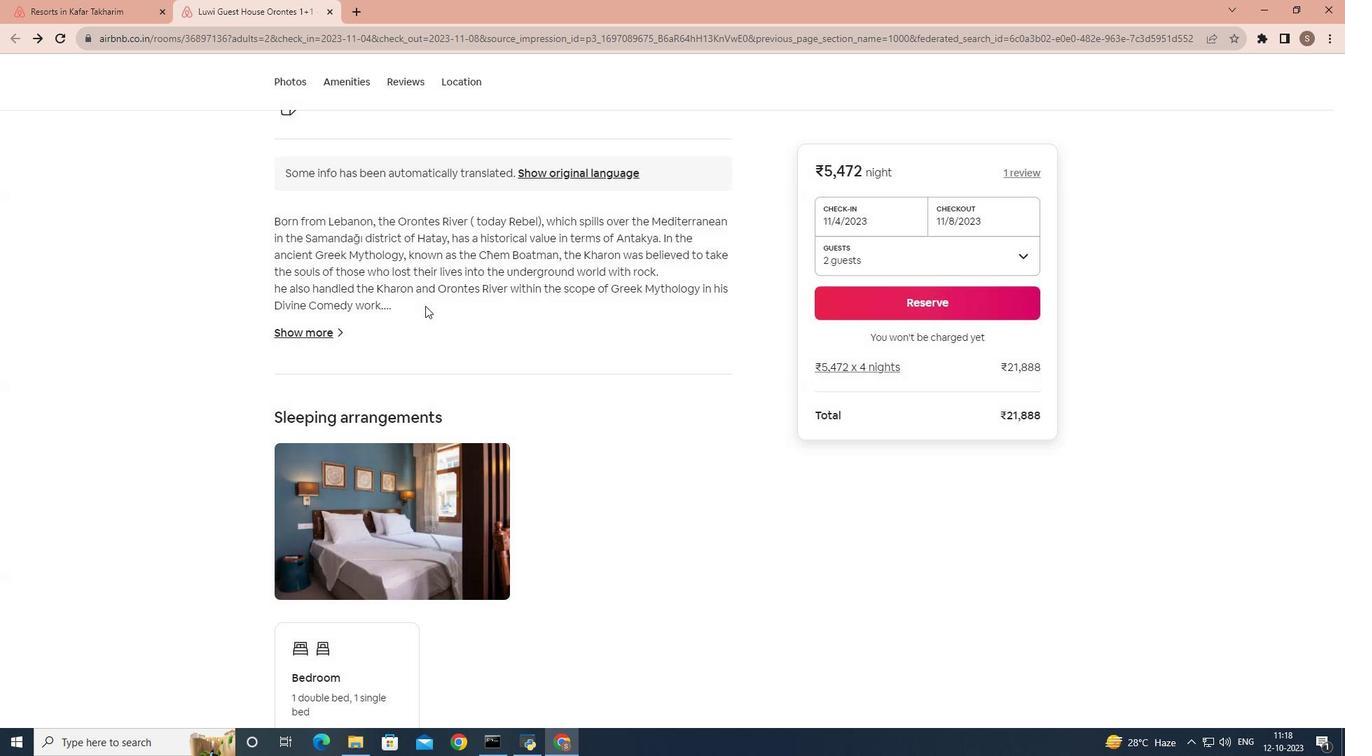 
Action: Mouse scrolled (425, 305) with delta (0, 0)
Screenshot: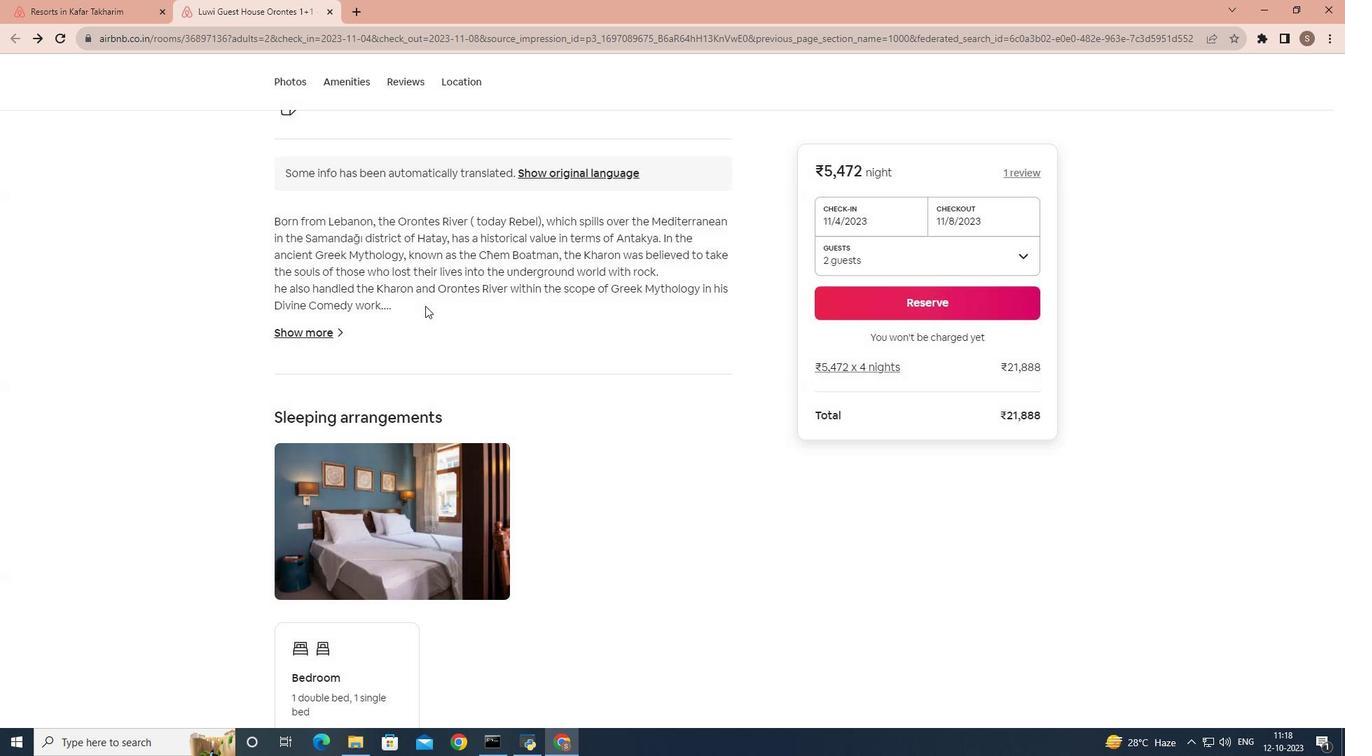 
Action: Mouse scrolled (425, 305) with delta (0, 0)
Screenshot: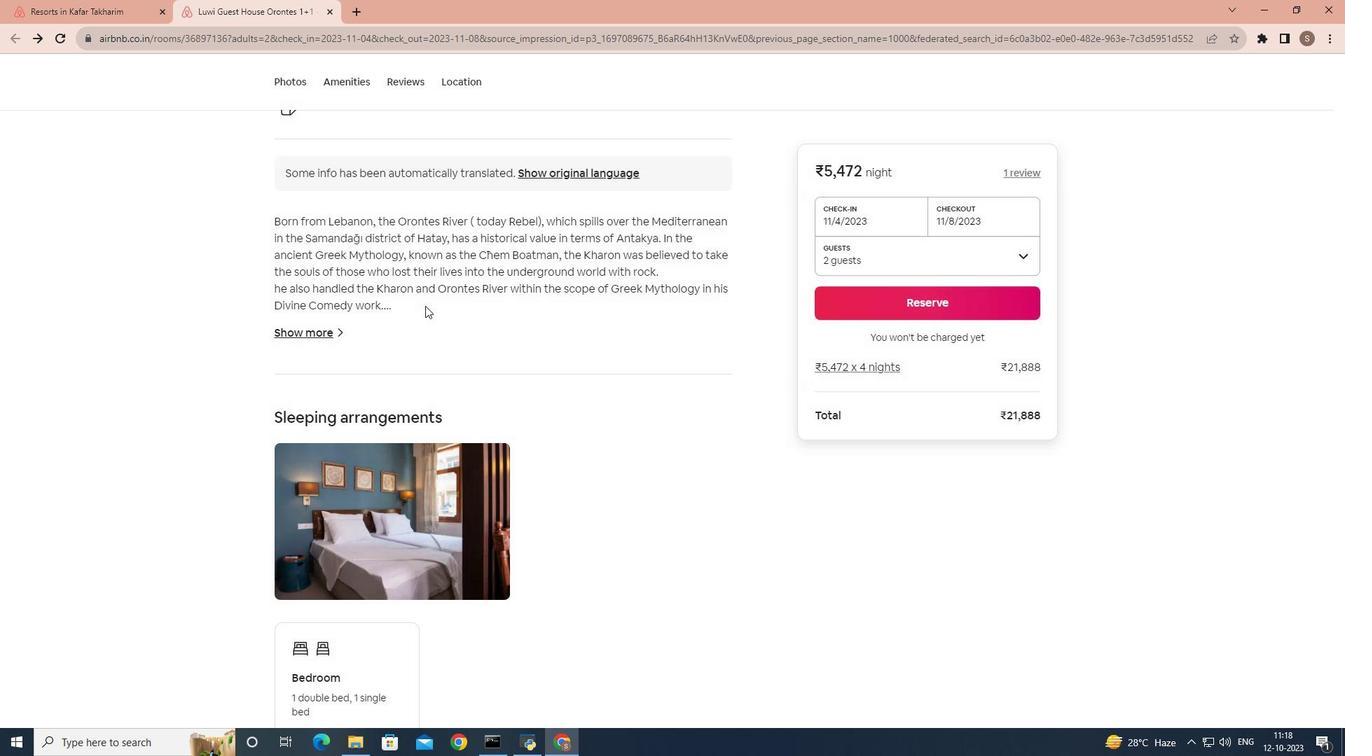 
Action: Mouse scrolled (425, 305) with delta (0, 0)
Screenshot: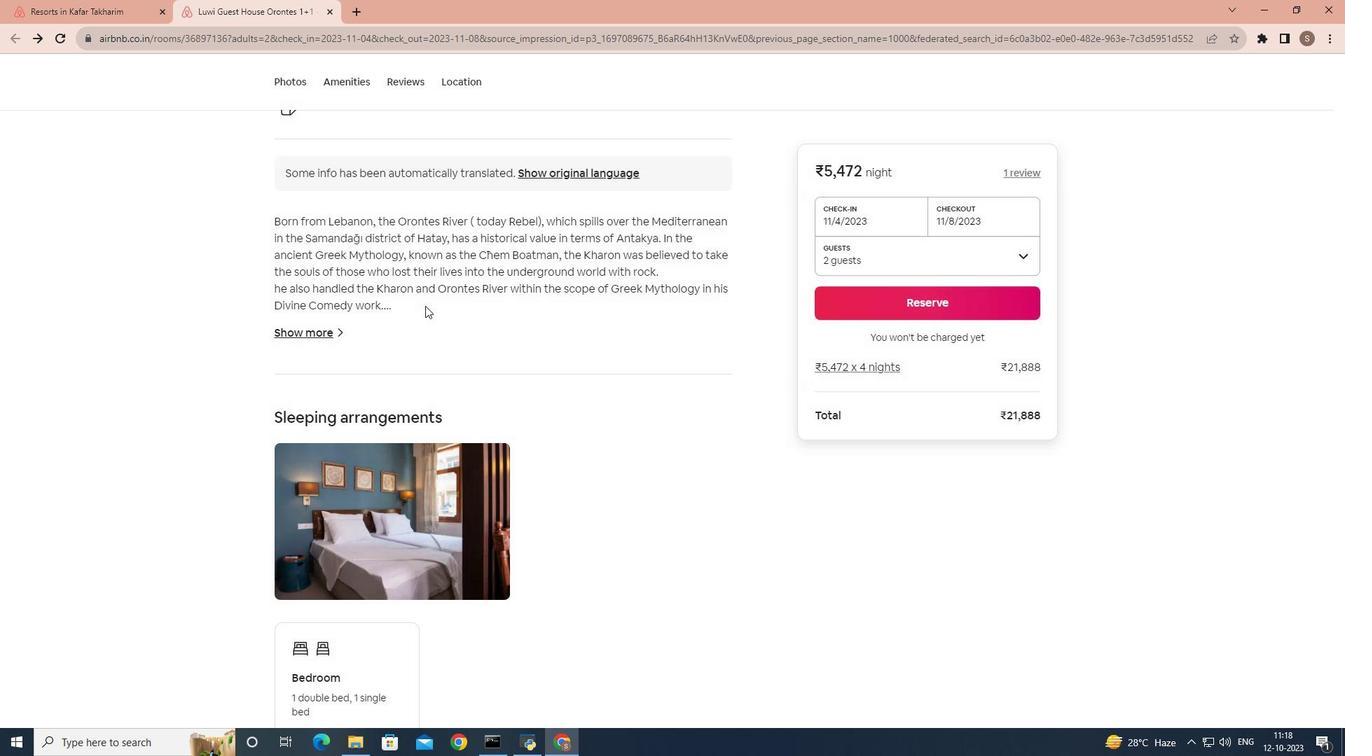 
Action: Mouse scrolled (425, 305) with delta (0, 0)
Screenshot: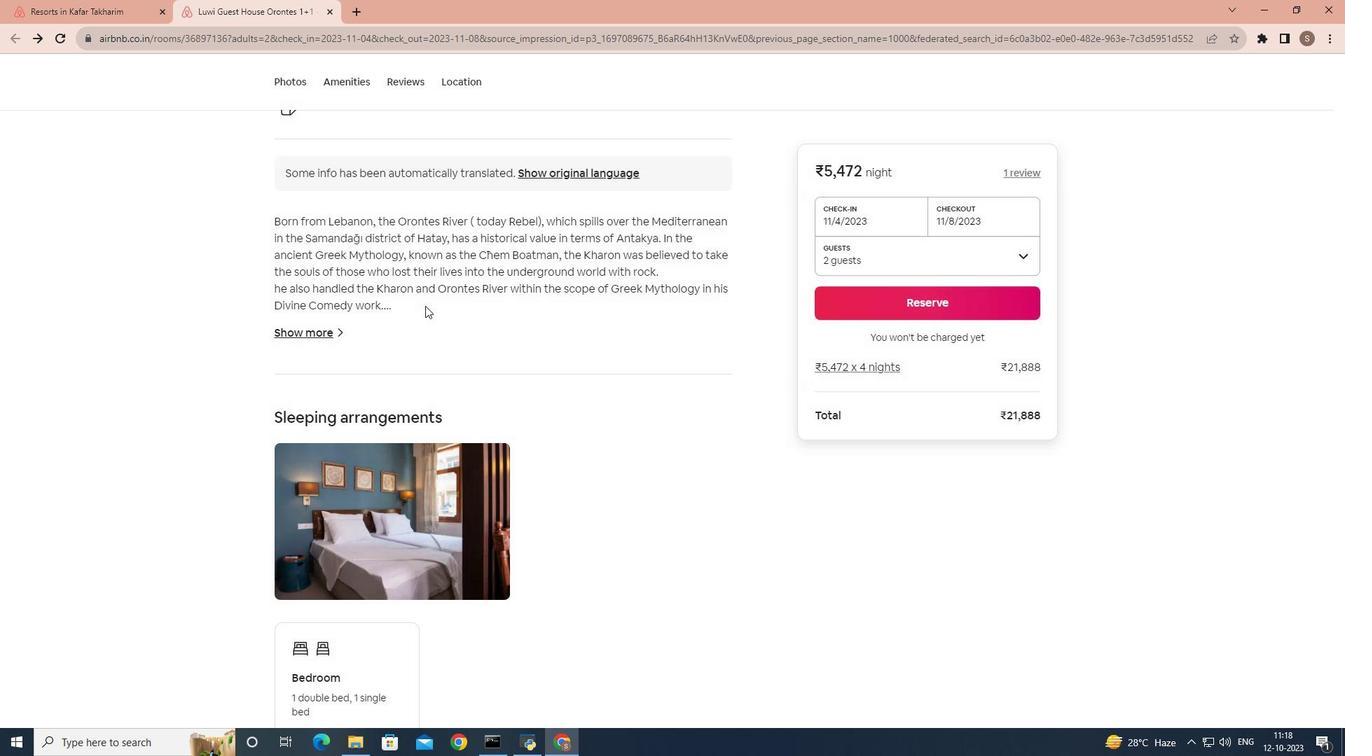 
Action: Mouse scrolled (425, 305) with delta (0, 0)
Screenshot: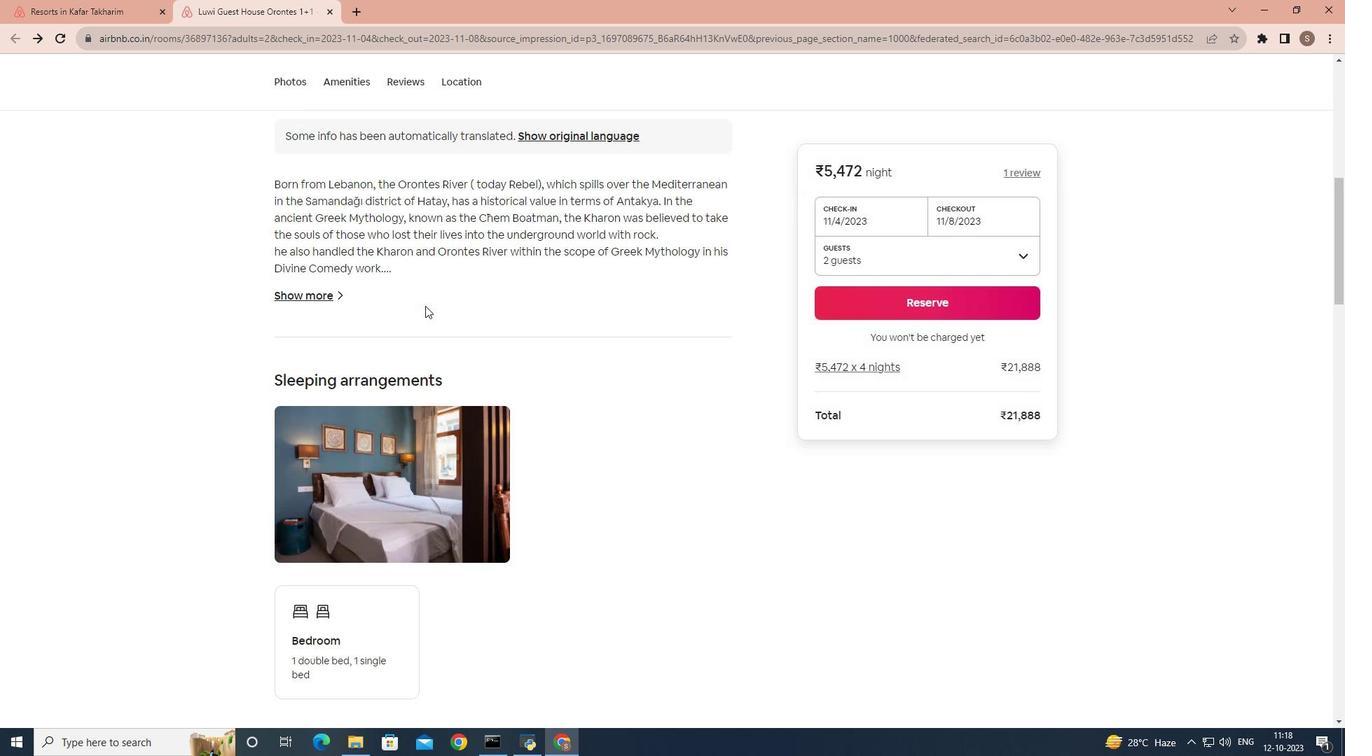 
Action: Mouse scrolled (425, 305) with delta (0, 0)
Screenshot: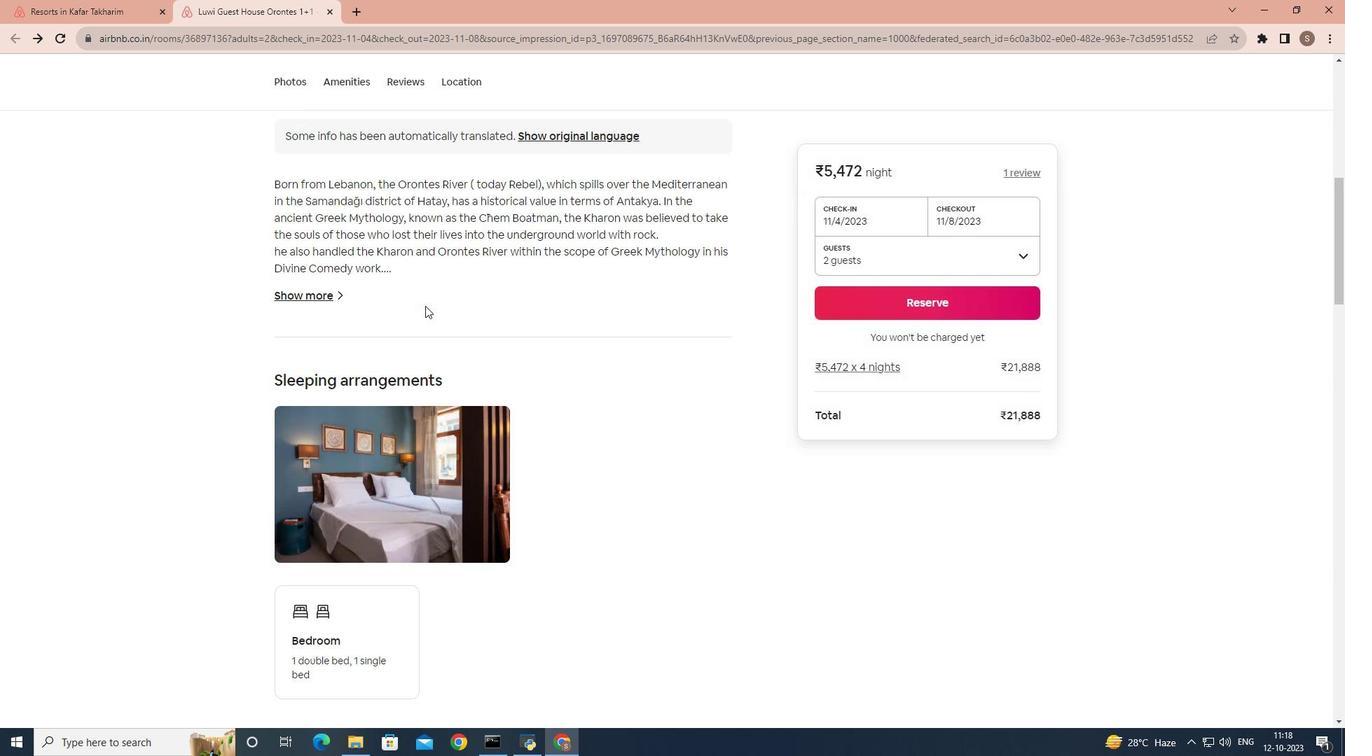 
Action: Mouse moved to (410, 301)
Screenshot: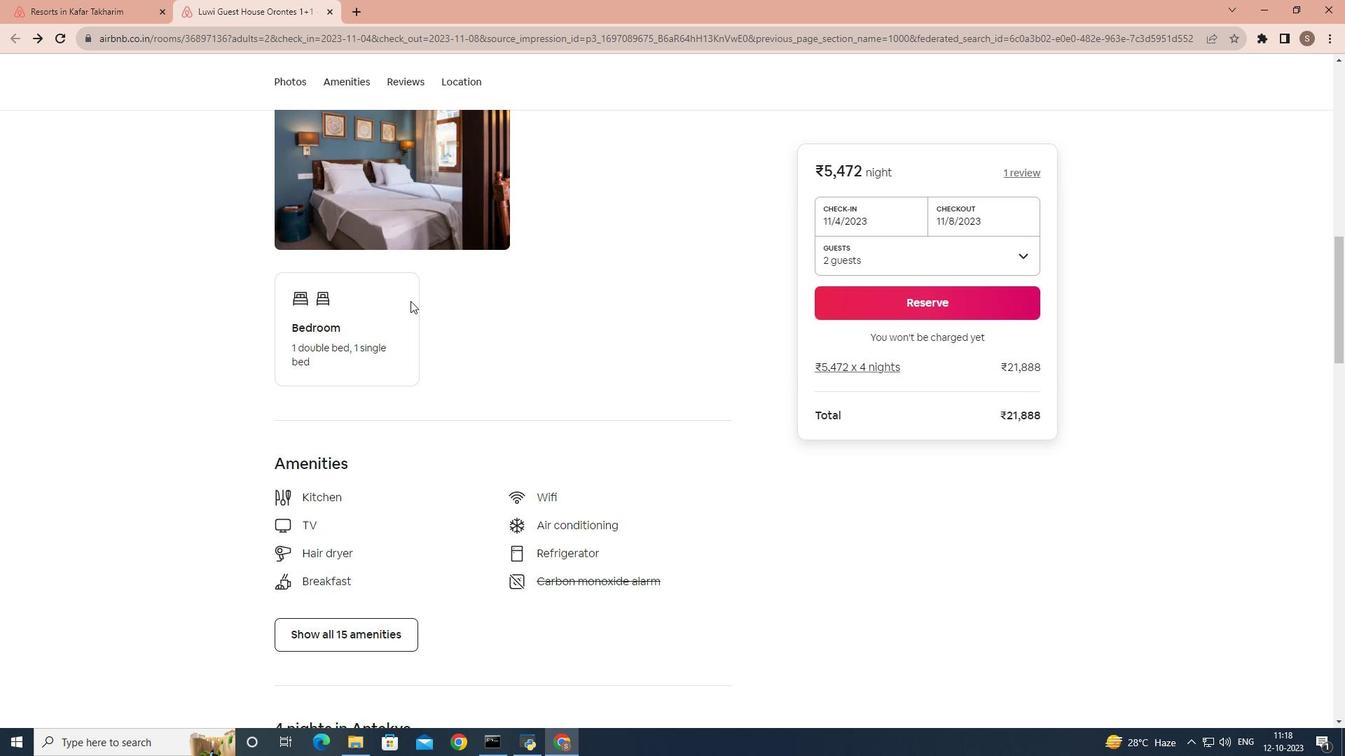 
Action: Mouse scrolled (410, 300) with delta (0, 0)
Screenshot: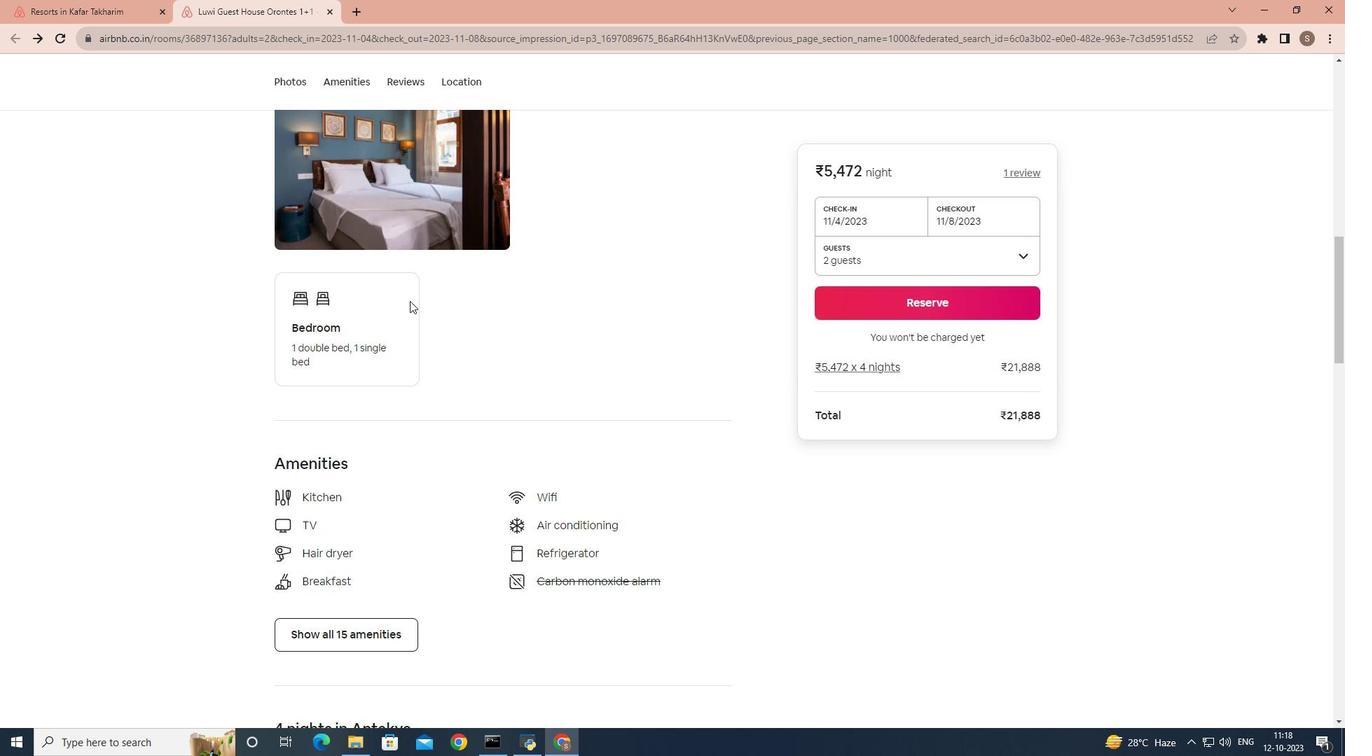 
Action: Mouse scrolled (410, 300) with delta (0, 0)
Screenshot: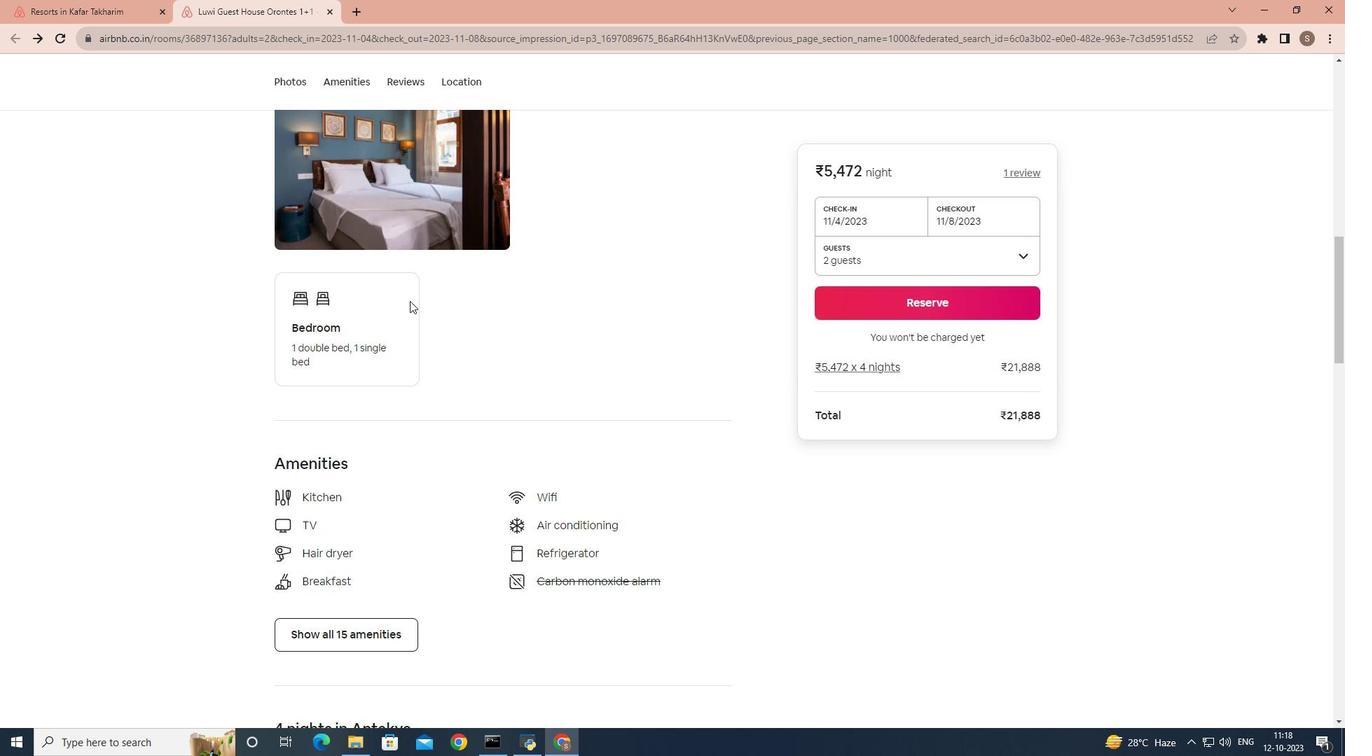 
Action: Mouse moved to (409, 301)
Screenshot: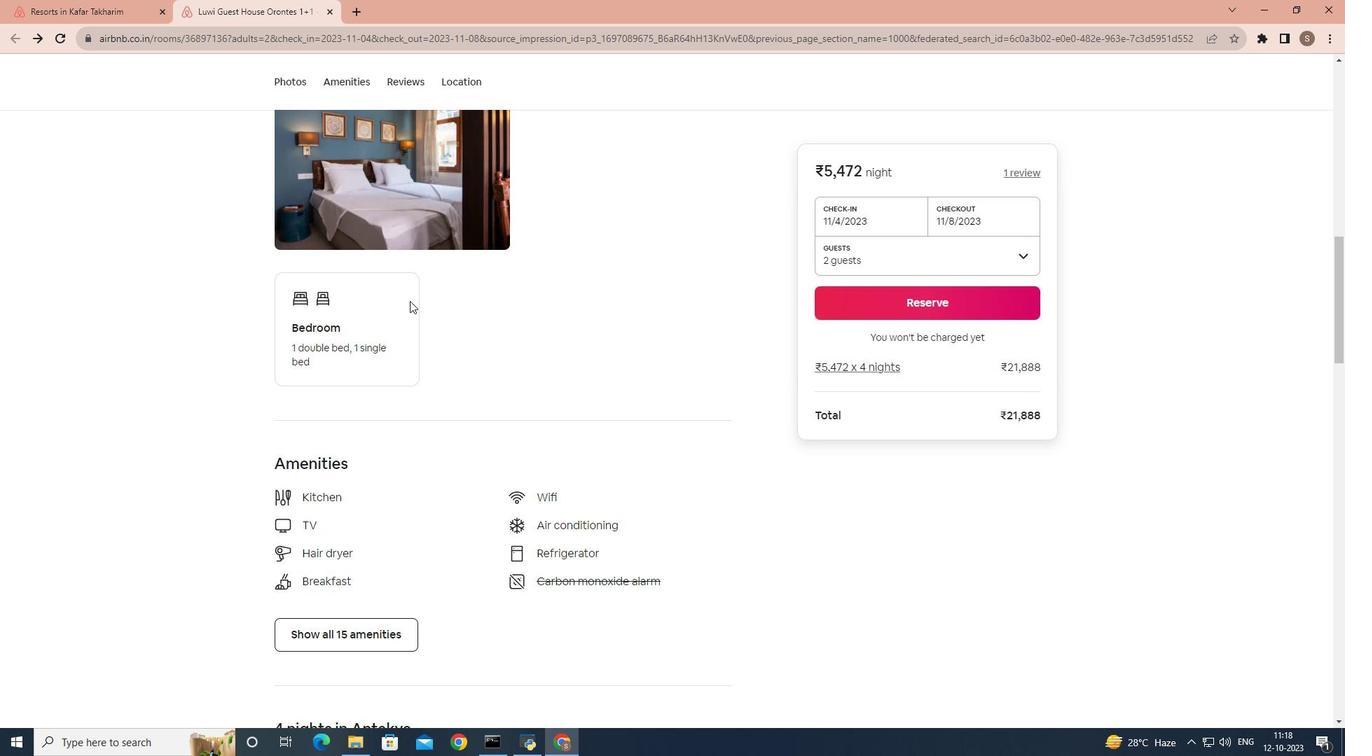 
Action: Mouse scrolled (409, 300) with delta (0, 0)
Screenshot: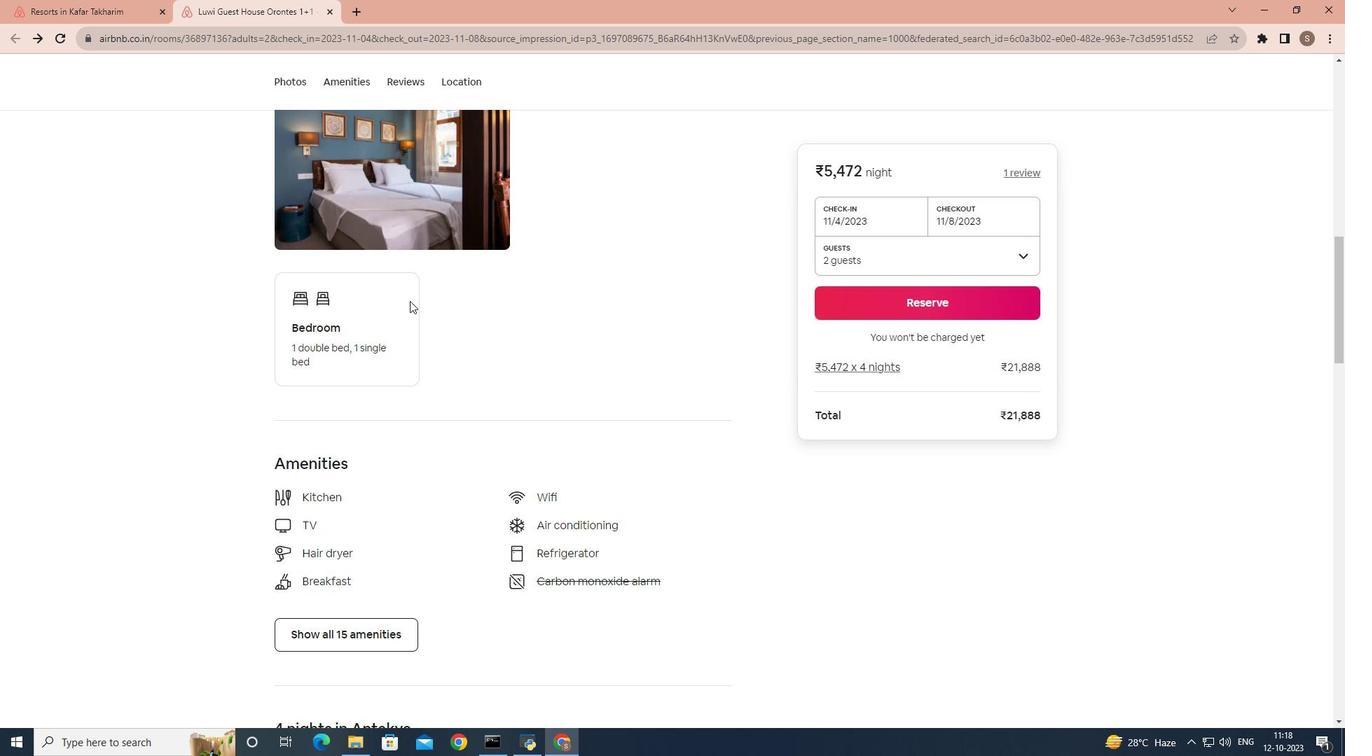 
Action: Mouse moved to (409, 301)
Screenshot: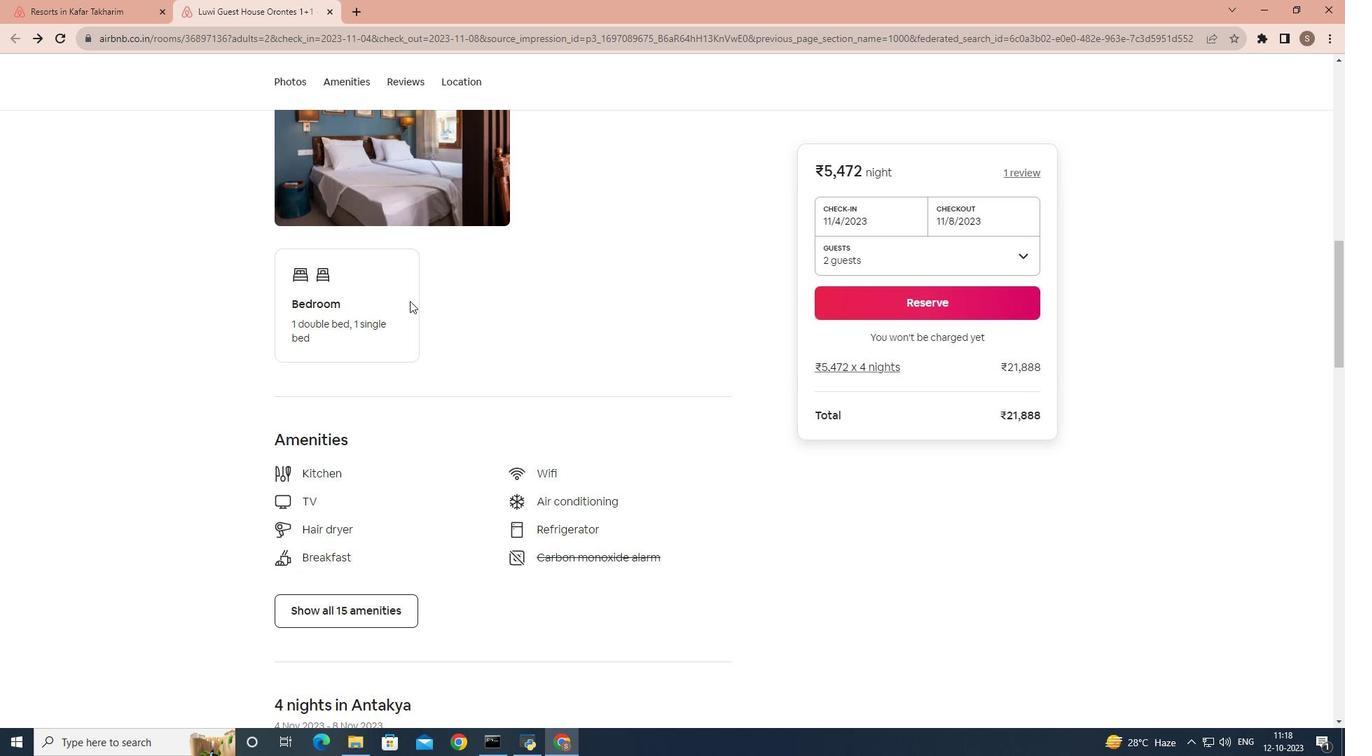 
Action: Mouse scrolled (409, 300) with delta (0, 0)
Screenshot: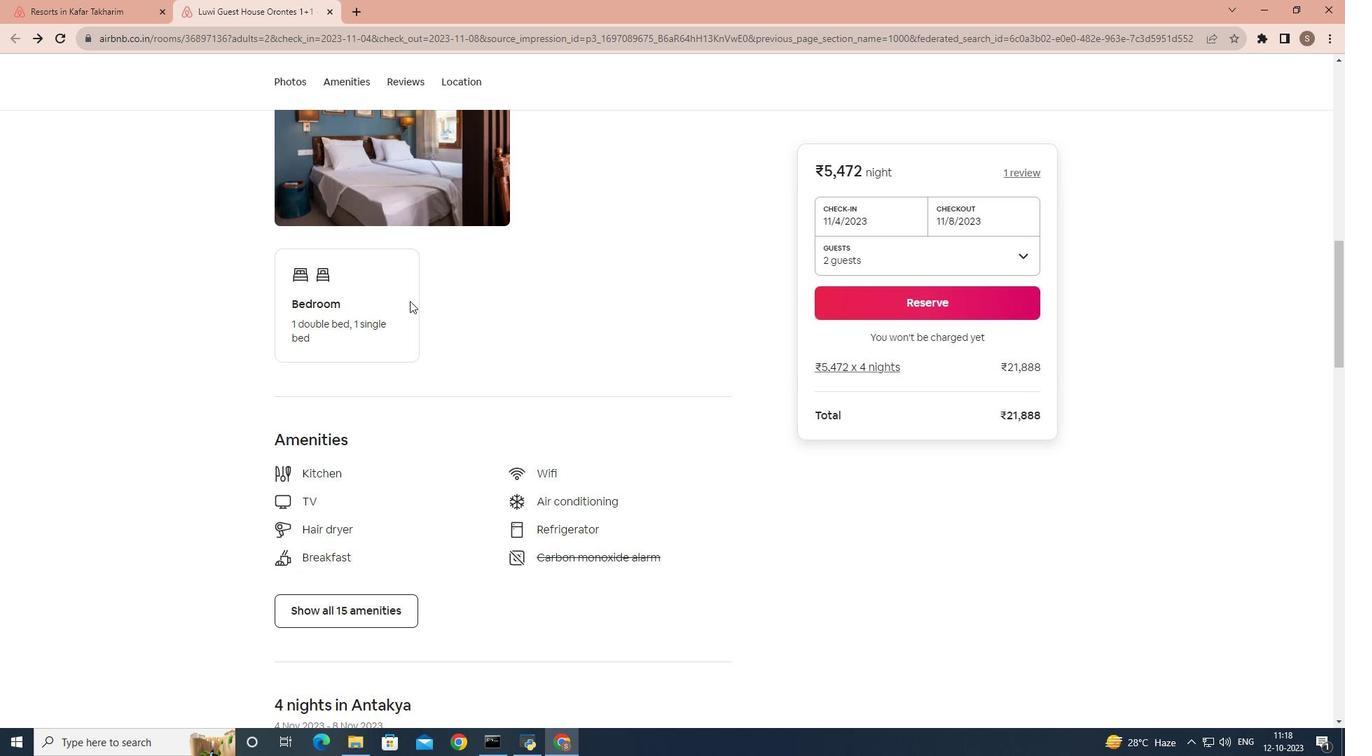 
Action: Mouse scrolled (409, 300) with delta (0, 0)
Screenshot: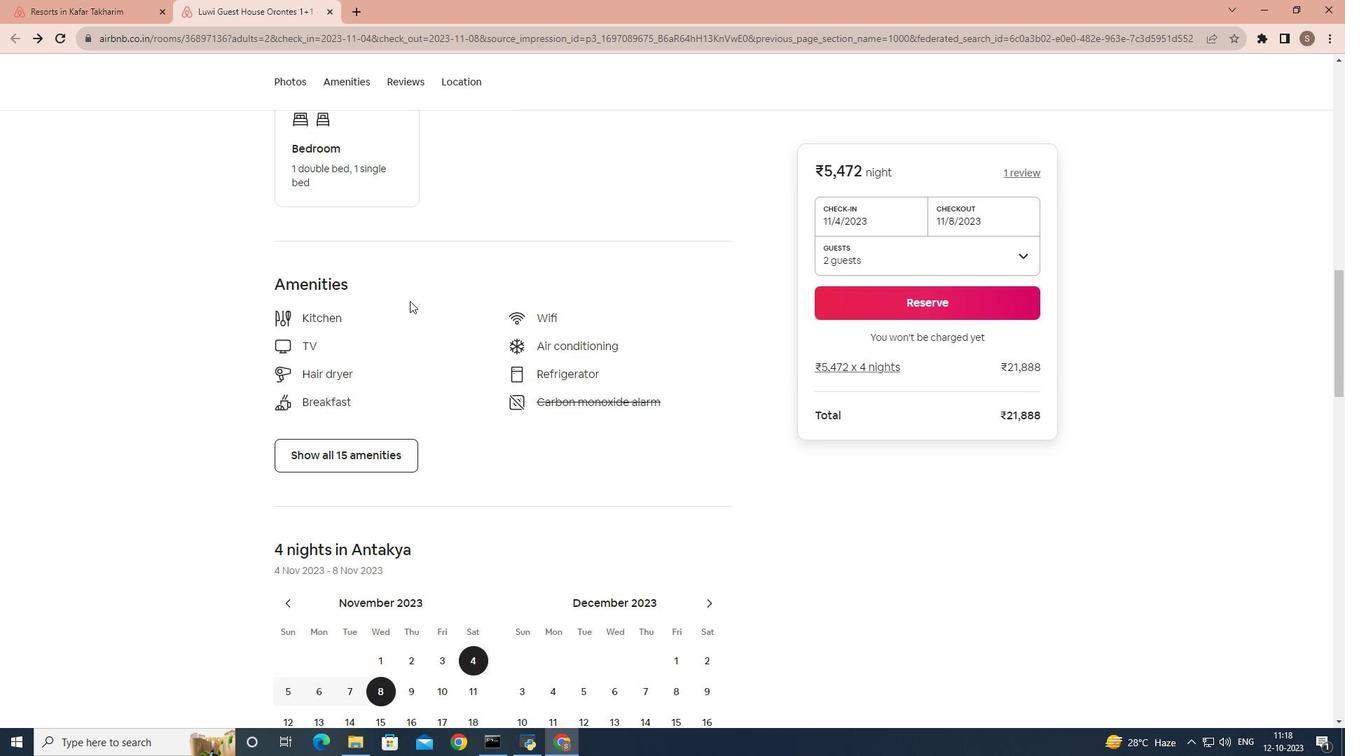 
Action: Mouse moved to (402, 299)
Screenshot: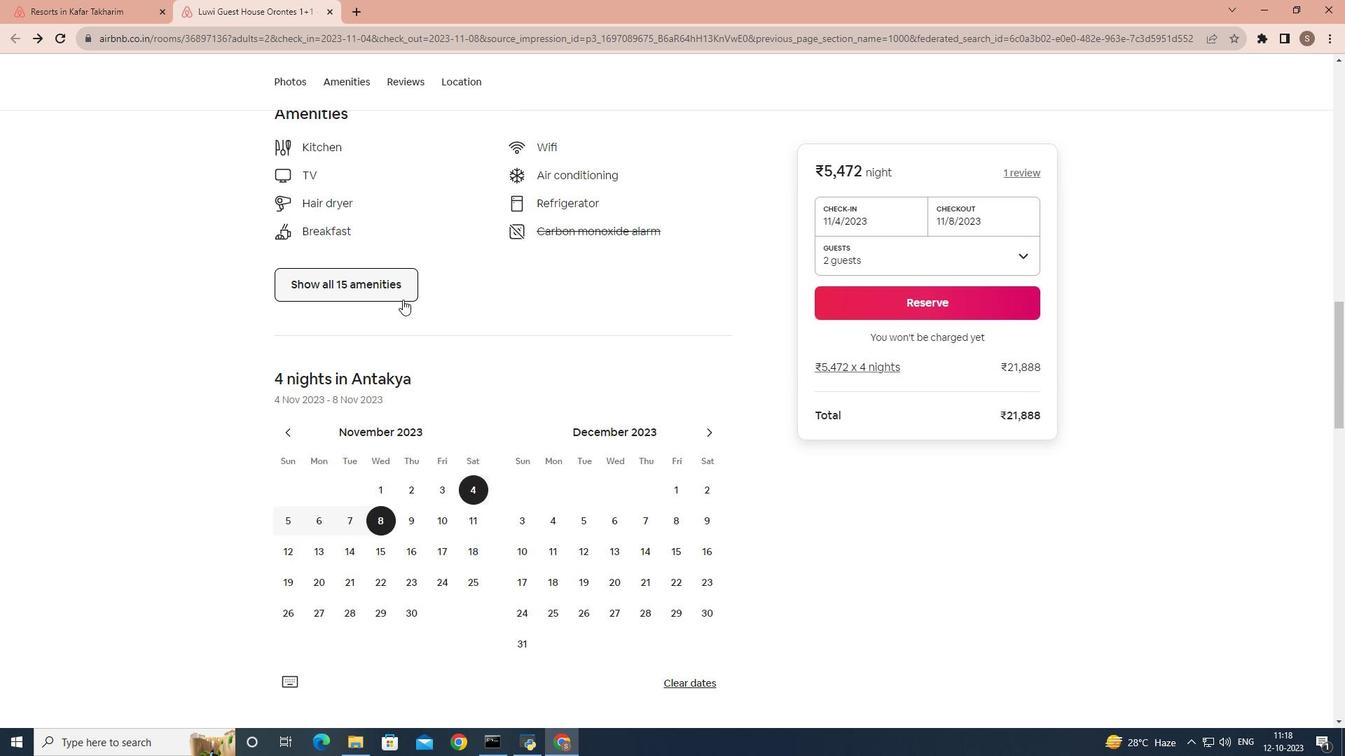 
Action: Mouse pressed left at (402, 299)
Screenshot: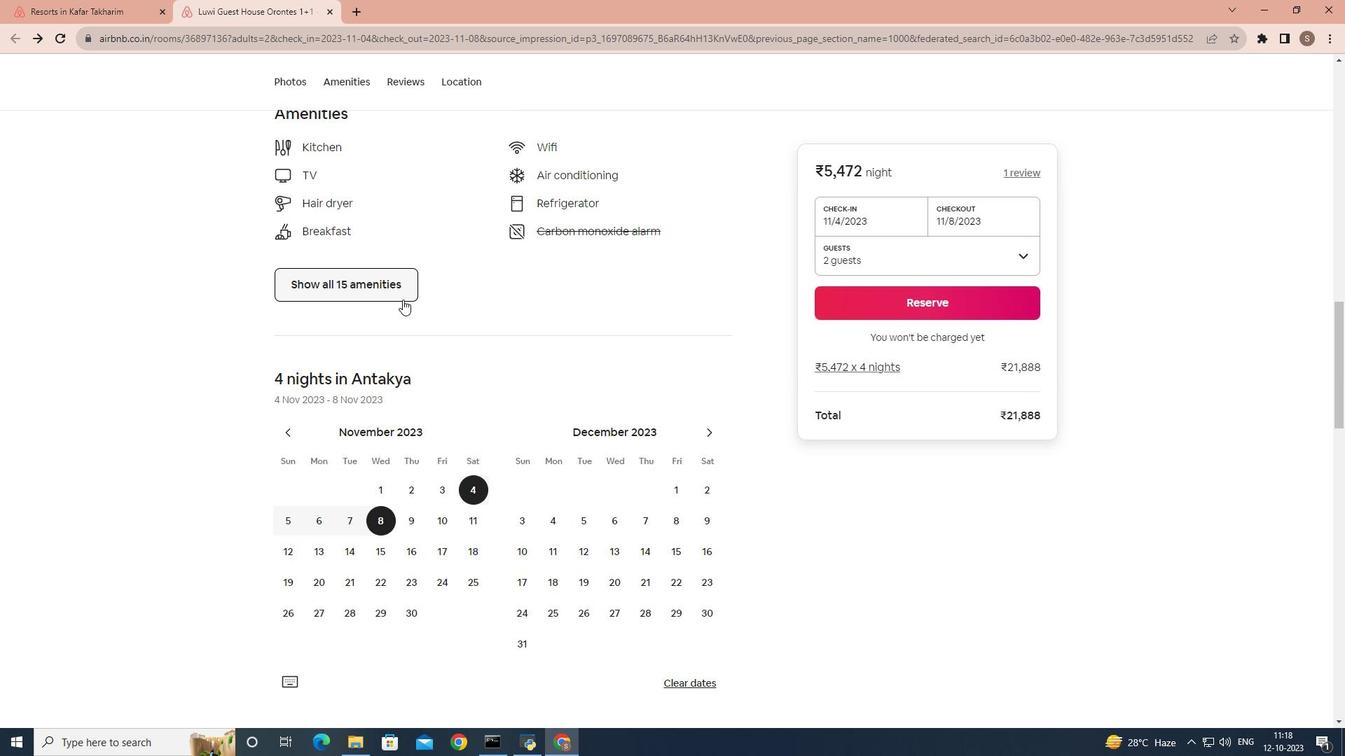 
Action: Mouse moved to (402, 299)
Screenshot: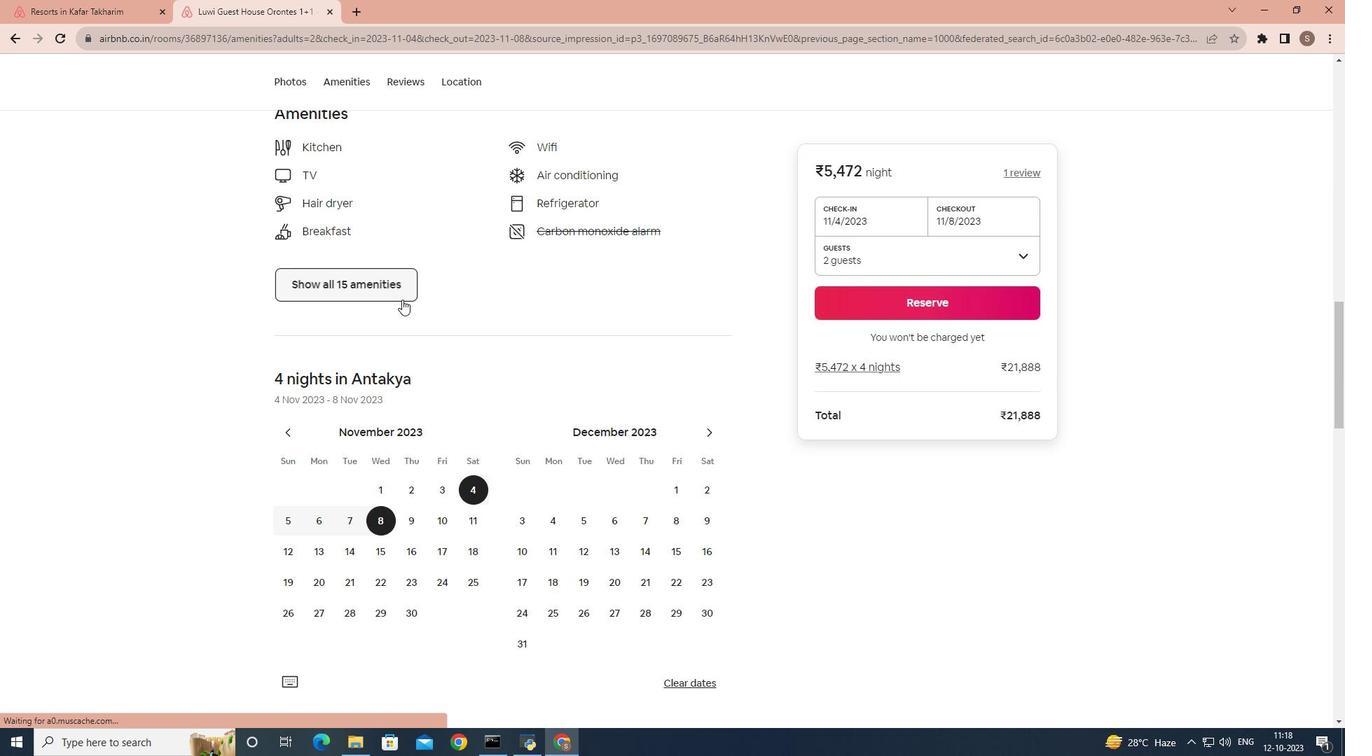 
Action: Mouse scrolled (402, 299) with delta (0, 0)
Screenshot: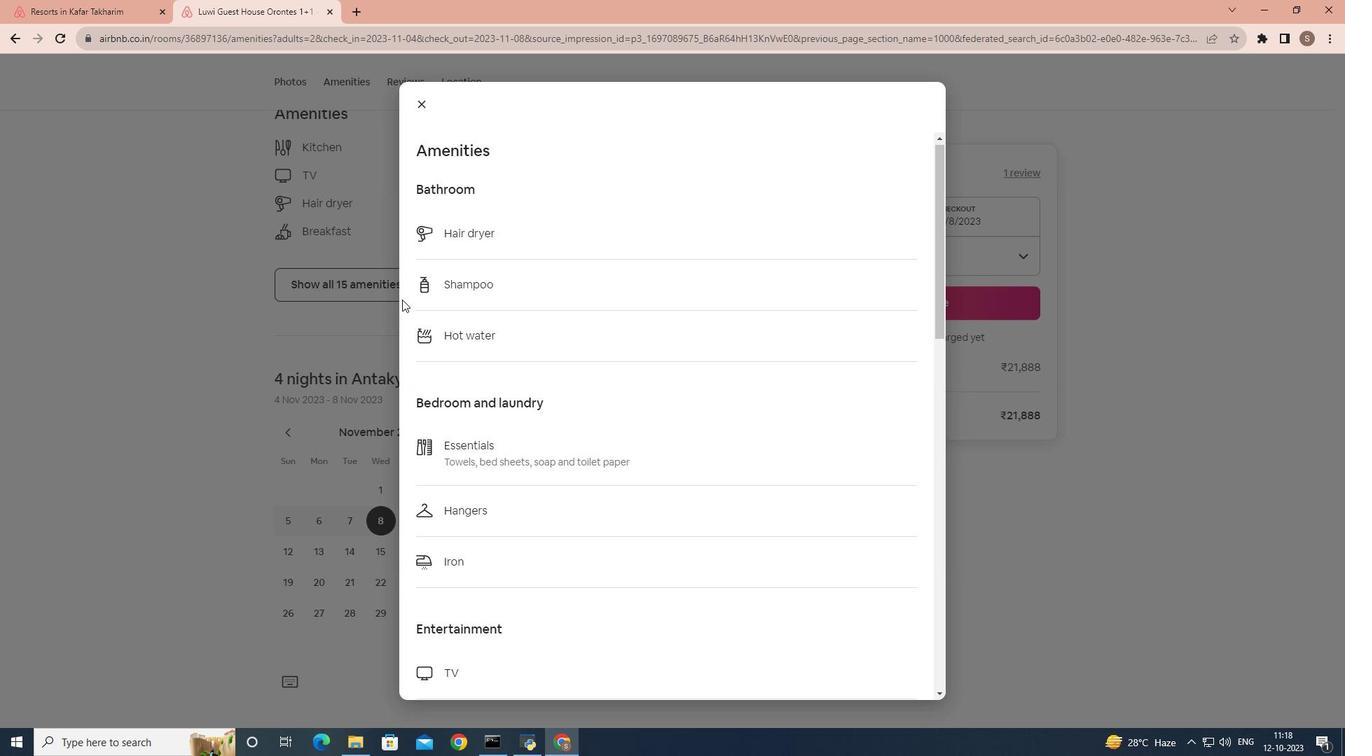 
Action: Mouse scrolled (402, 299) with delta (0, 0)
Screenshot: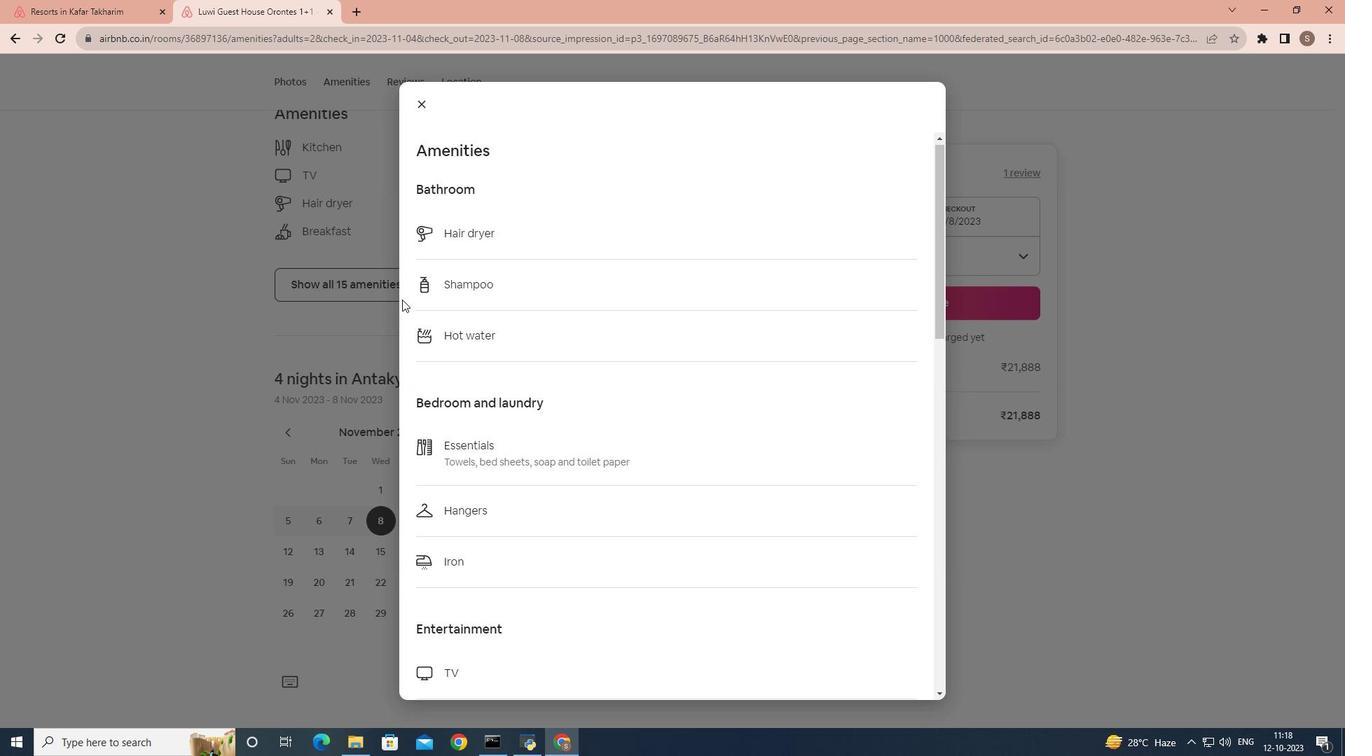 
Action: Mouse scrolled (402, 299) with delta (0, 0)
Screenshot: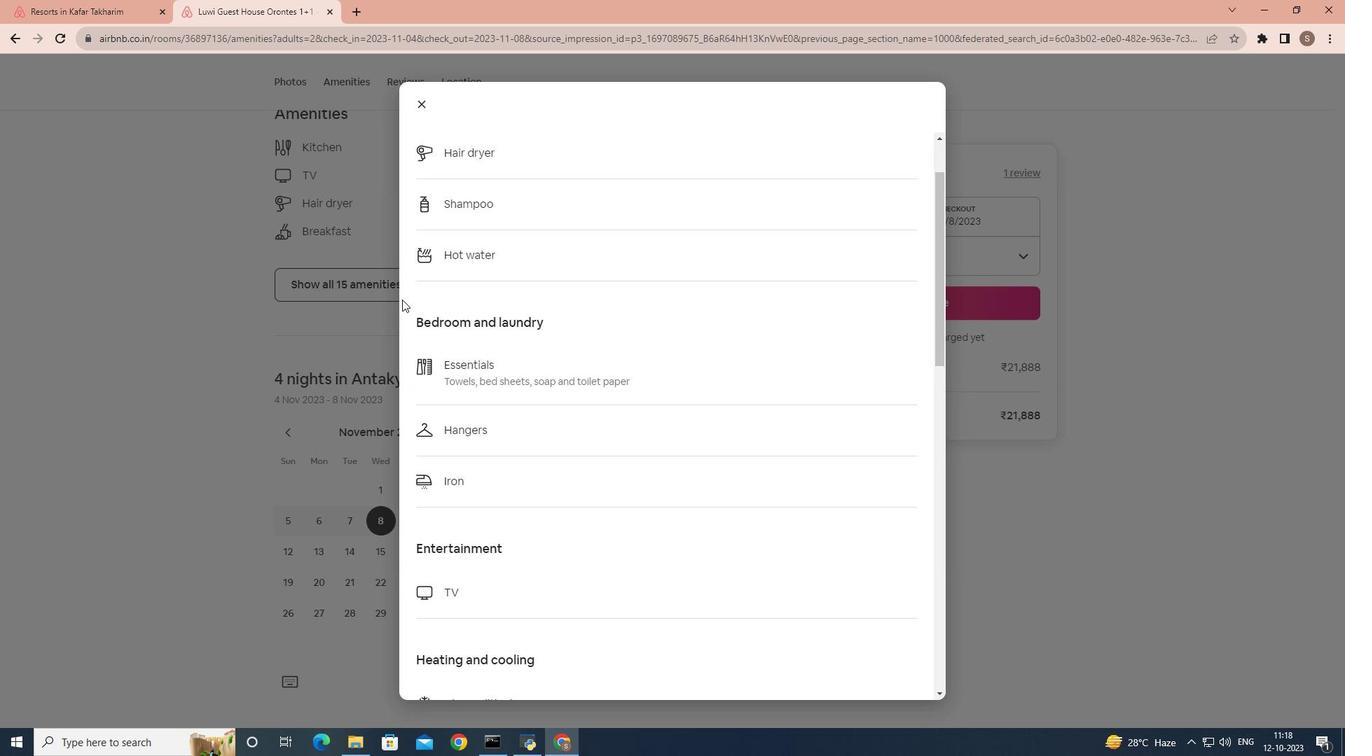 
Action: Mouse scrolled (402, 299) with delta (0, 0)
Screenshot: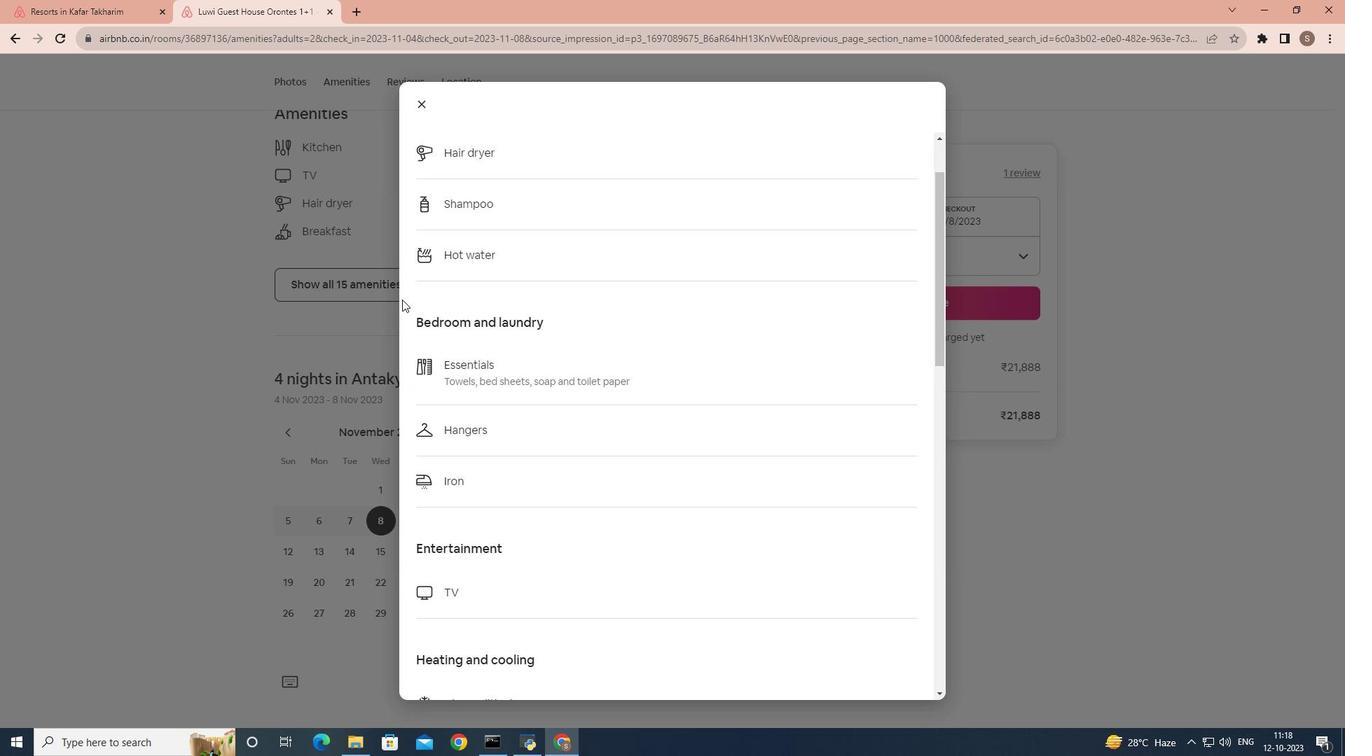 
Action: Mouse scrolled (402, 299) with delta (0, 0)
Screenshot: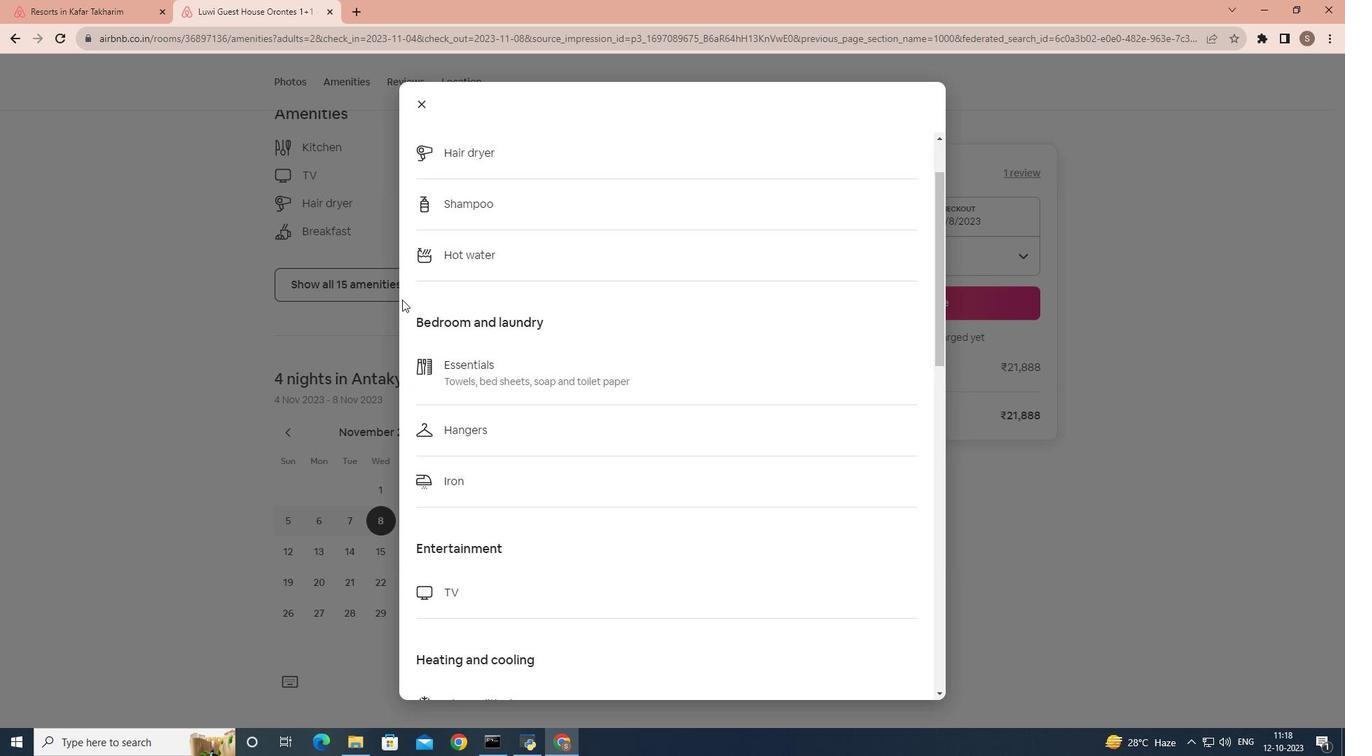 
Action: Mouse scrolled (402, 299) with delta (0, 0)
Screenshot: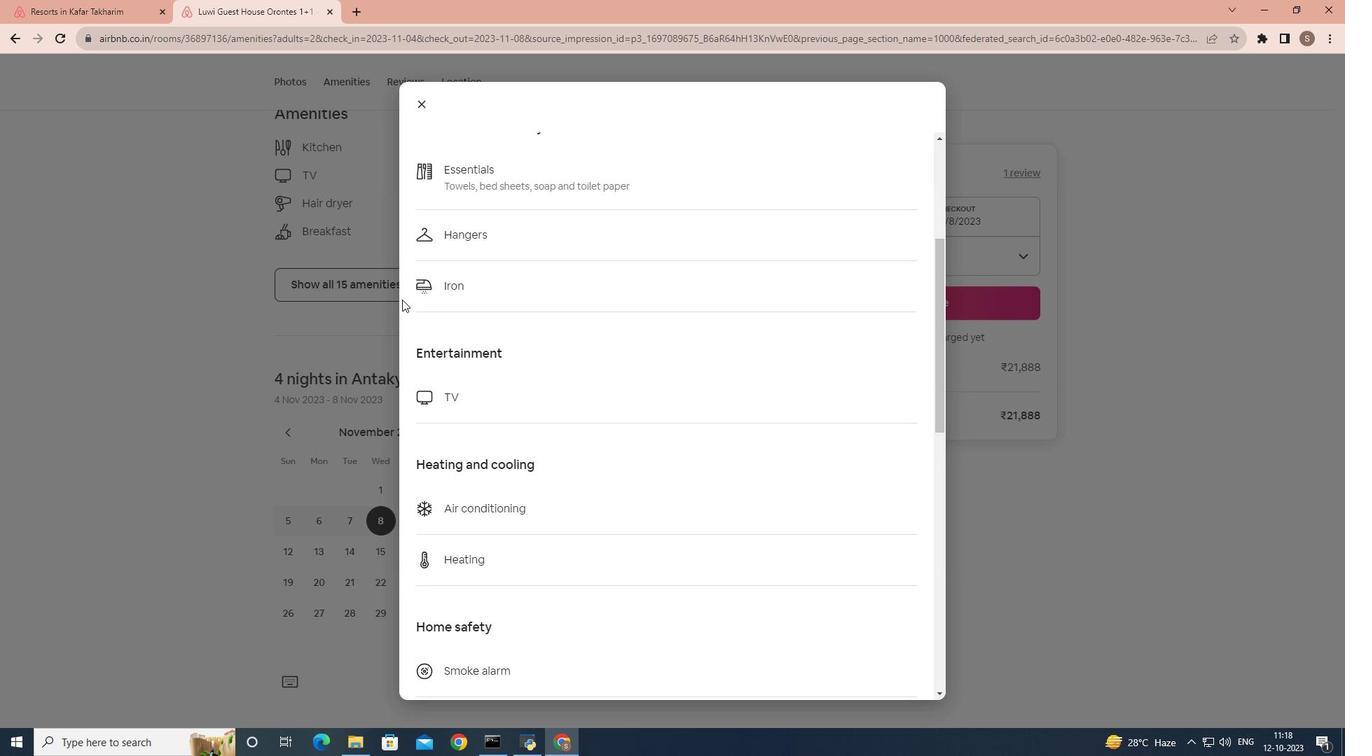 
Action: Mouse scrolled (402, 299) with delta (0, 0)
Screenshot: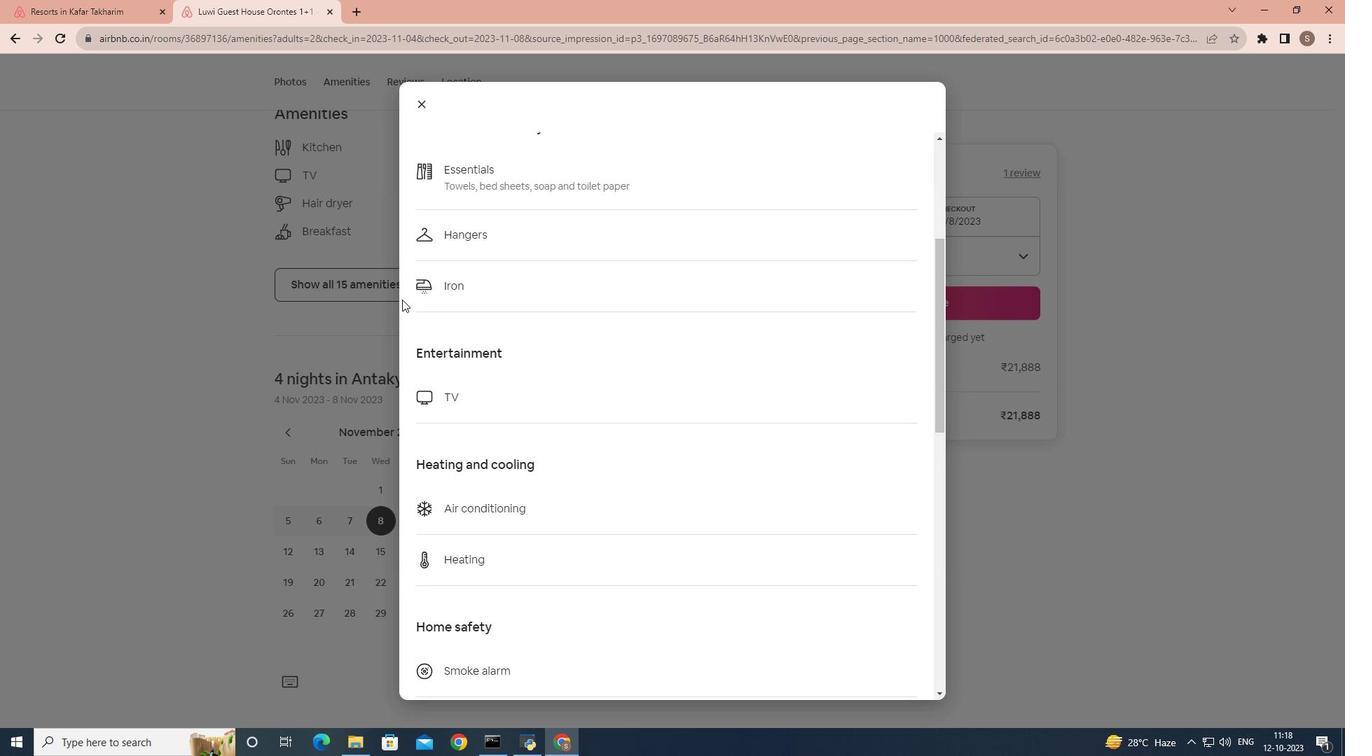 
Action: Mouse scrolled (402, 299) with delta (0, 0)
Screenshot: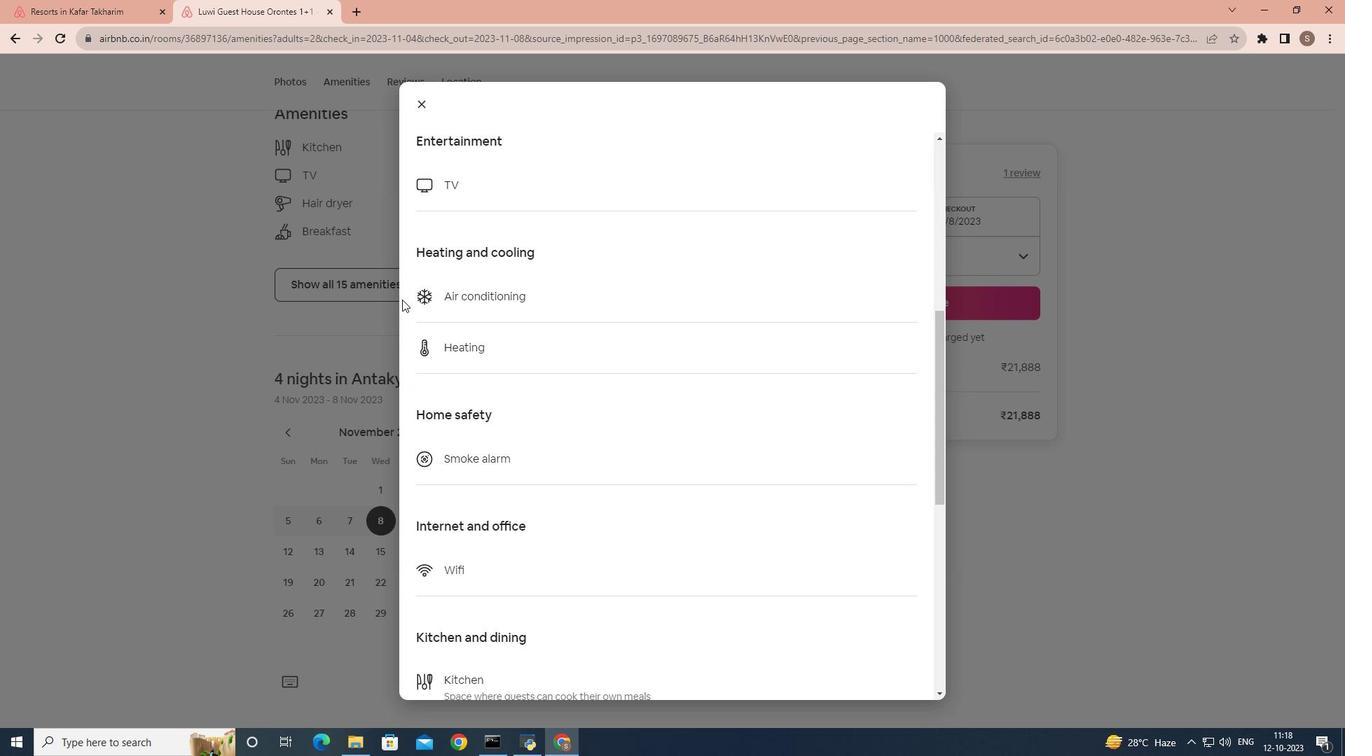 
Action: Mouse scrolled (402, 299) with delta (0, 0)
Screenshot: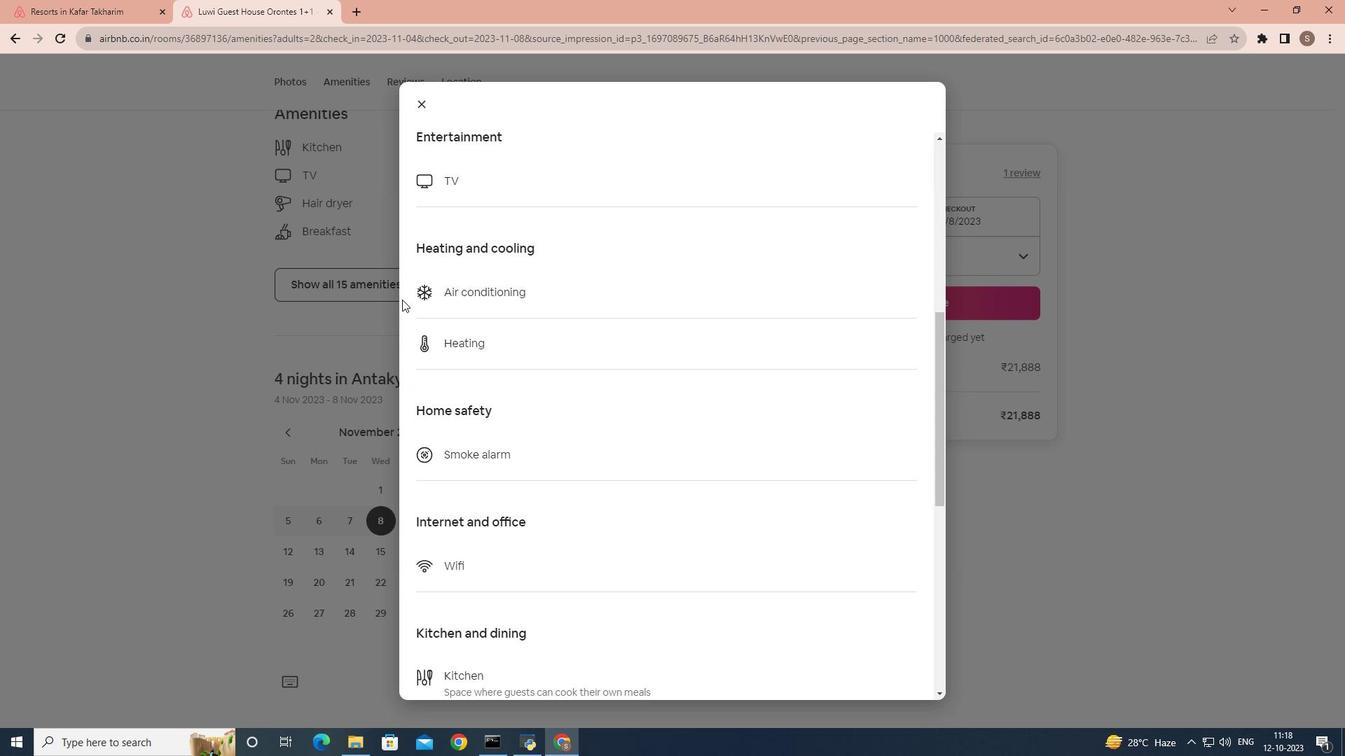 
Action: Mouse scrolled (402, 299) with delta (0, 0)
Screenshot: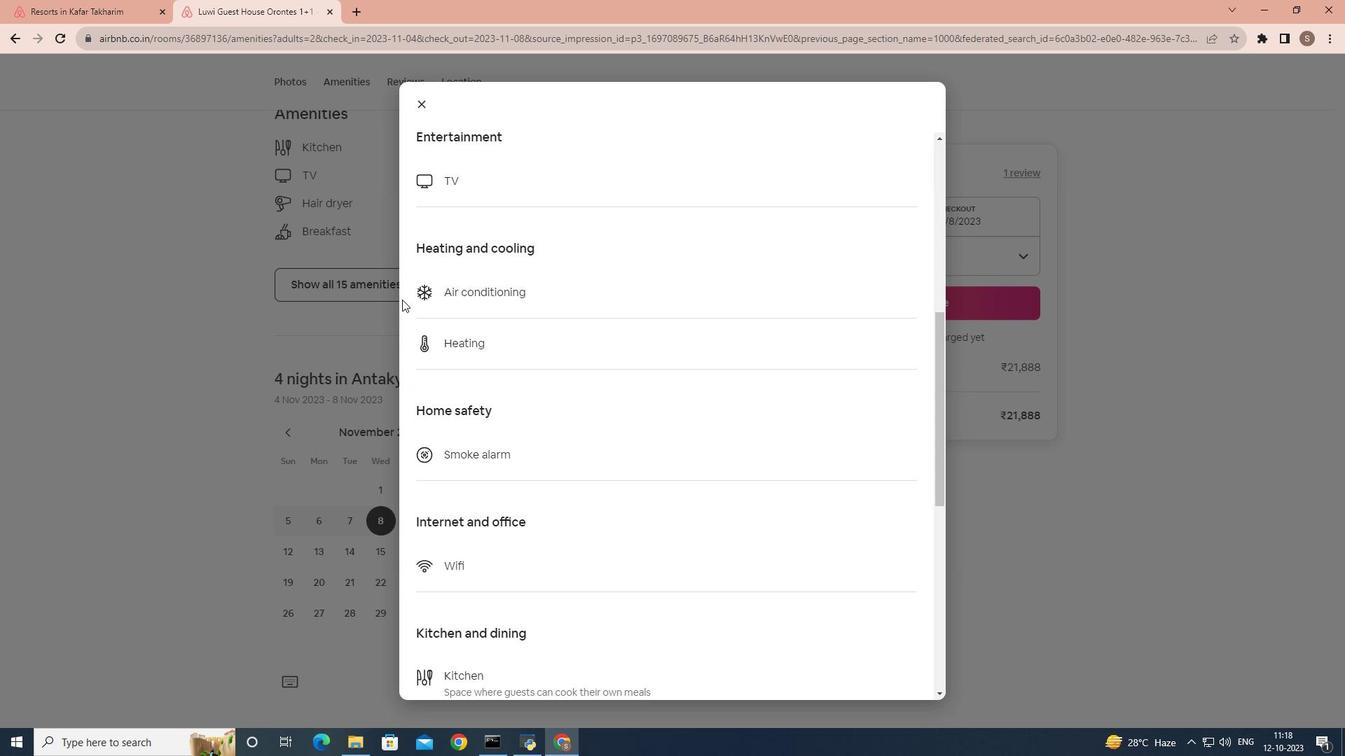 
Action: Mouse scrolled (402, 299) with delta (0, 0)
Screenshot: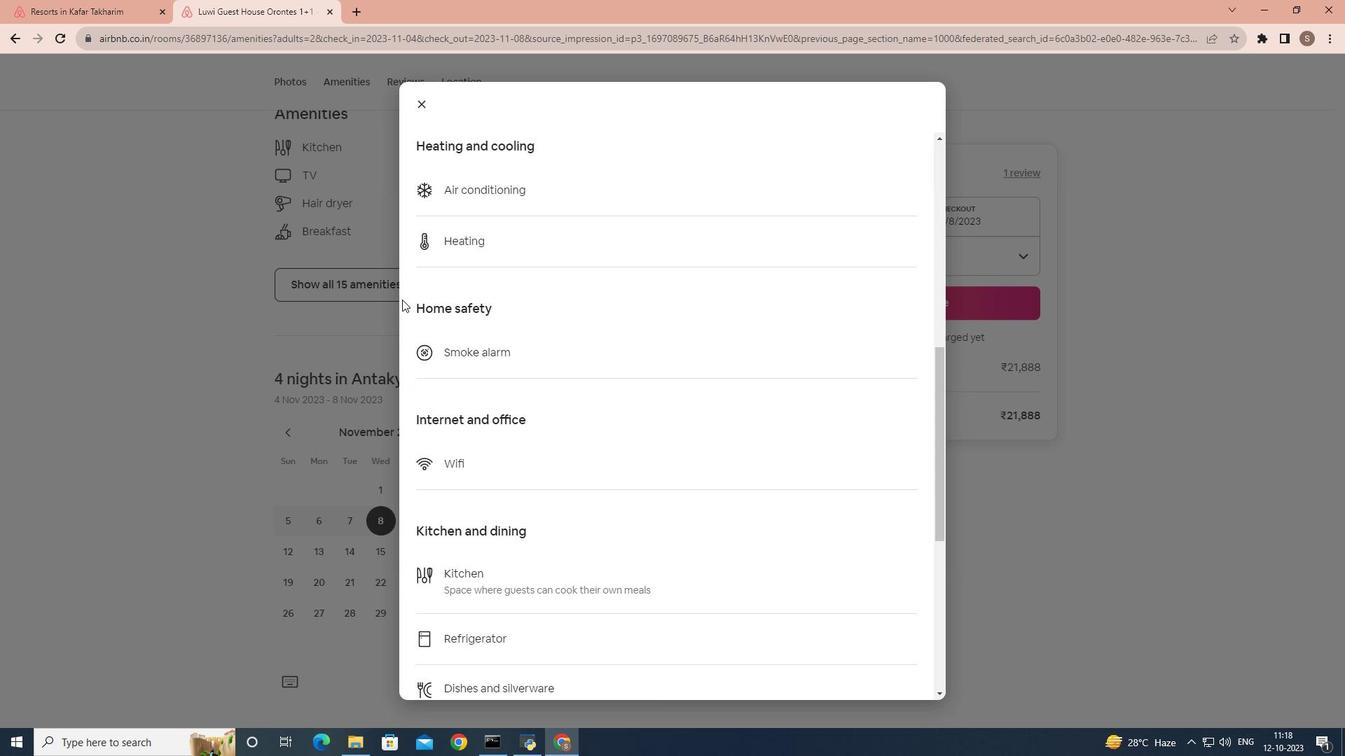 
Action: Mouse scrolled (402, 299) with delta (0, 0)
Screenshot: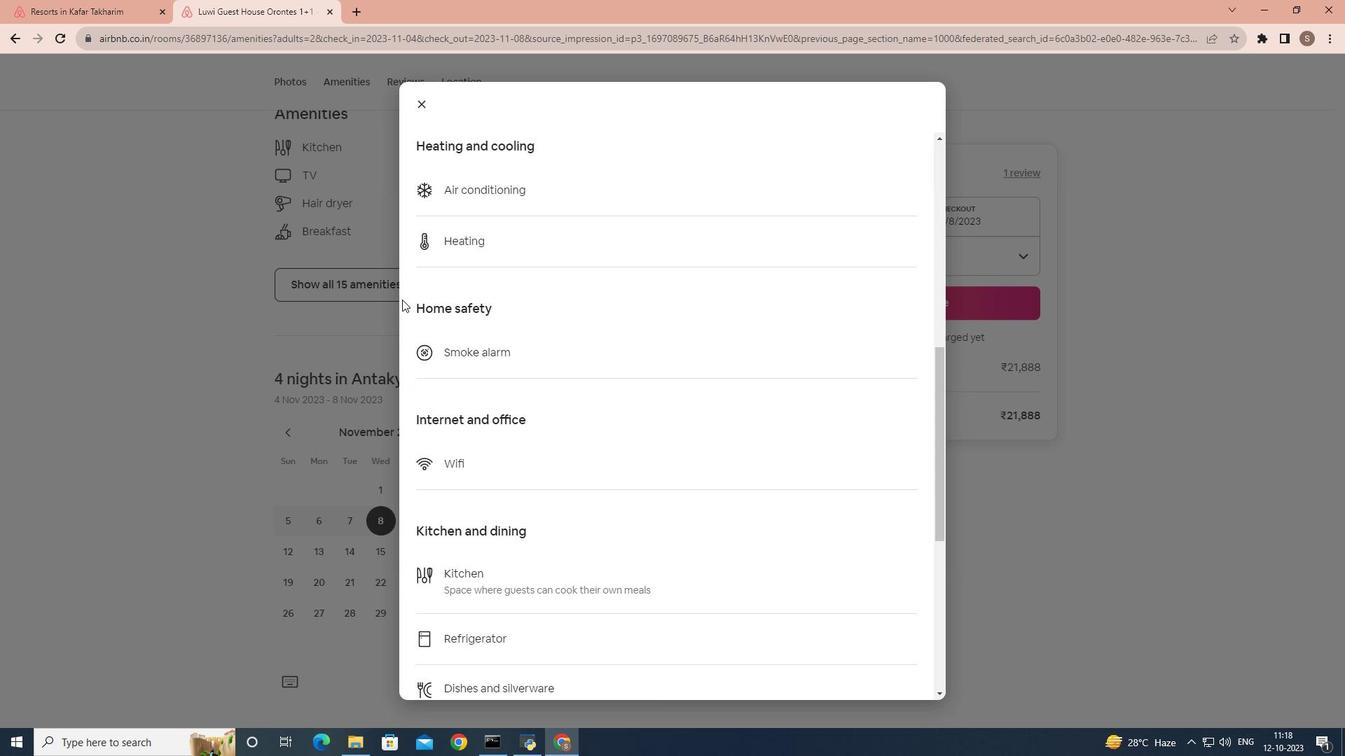
Action: Mouse scrolled (402, 299) with delta (0, 0)
Screenshot: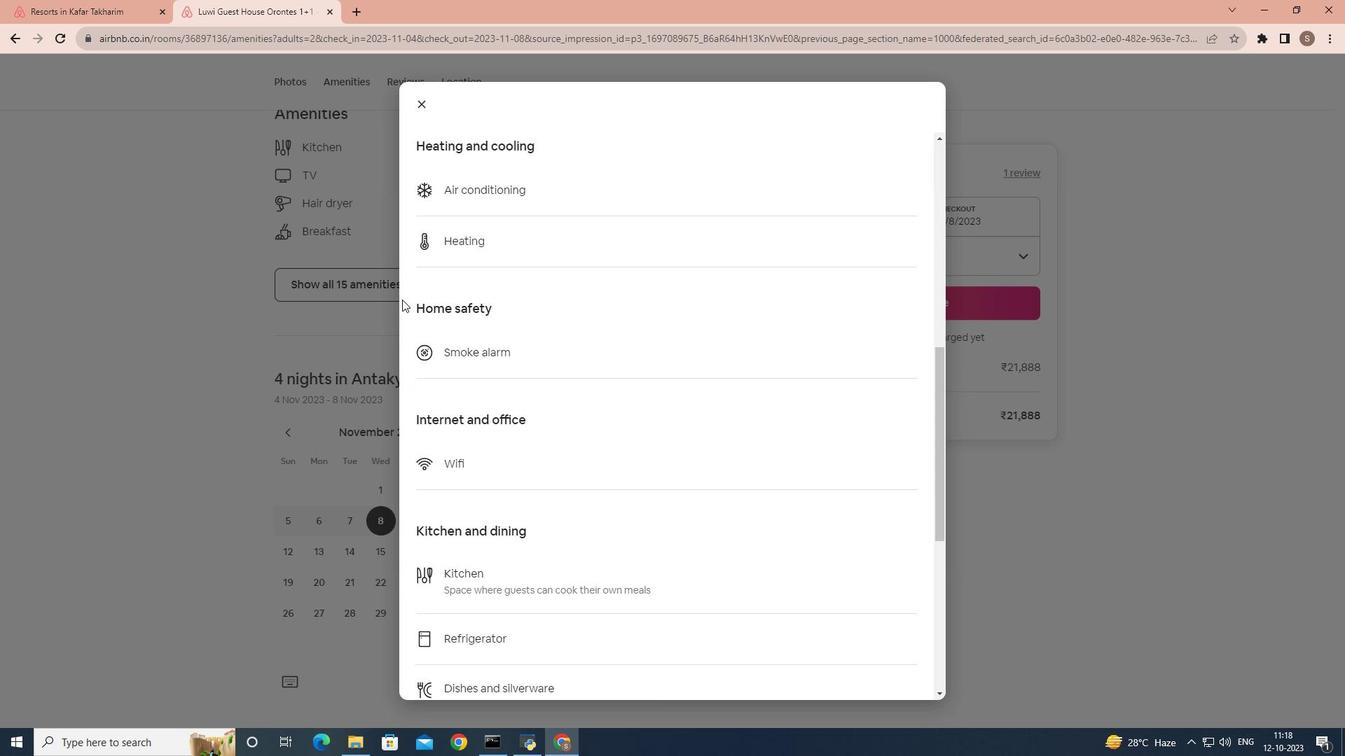 
Action: Mouse scrolled (402, 299) with delta (0, 0)
Screenshot: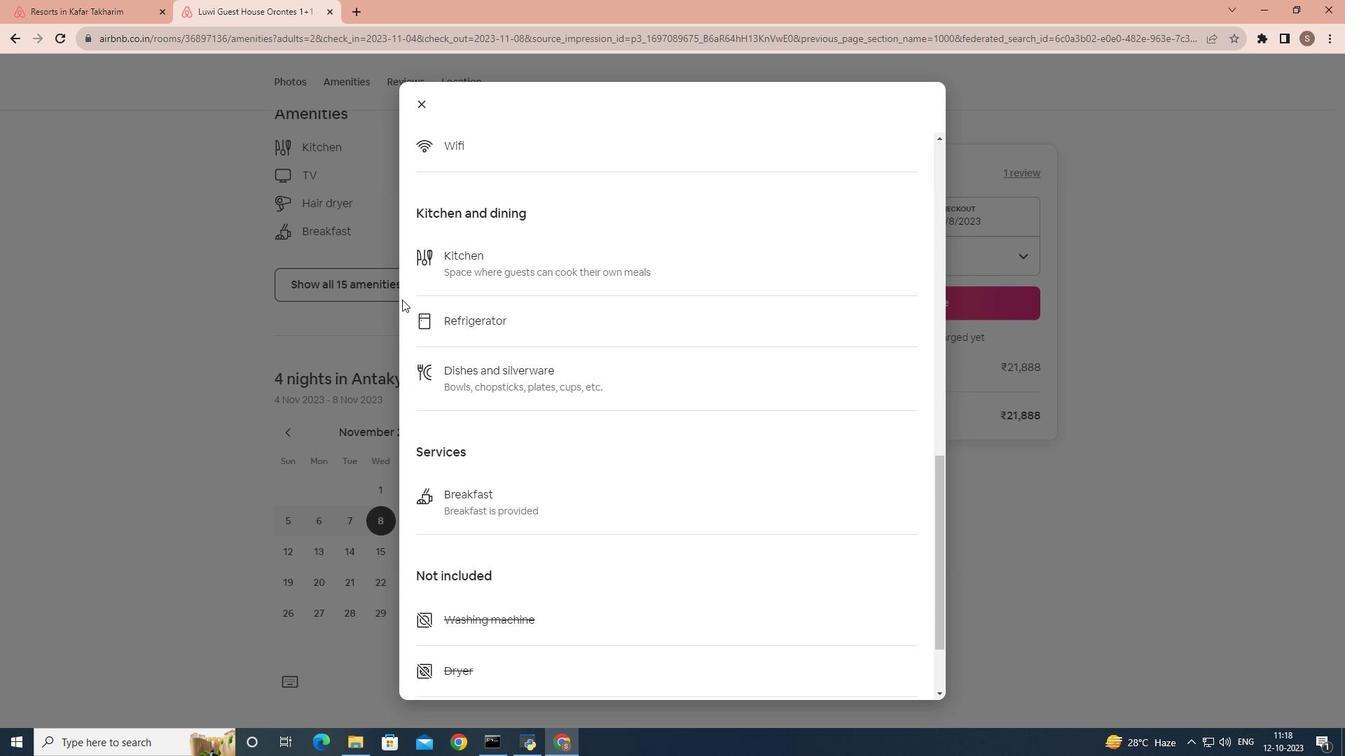 
Action: Mouse scrolled (402, 299) with delta (0, 0)
Screenshot: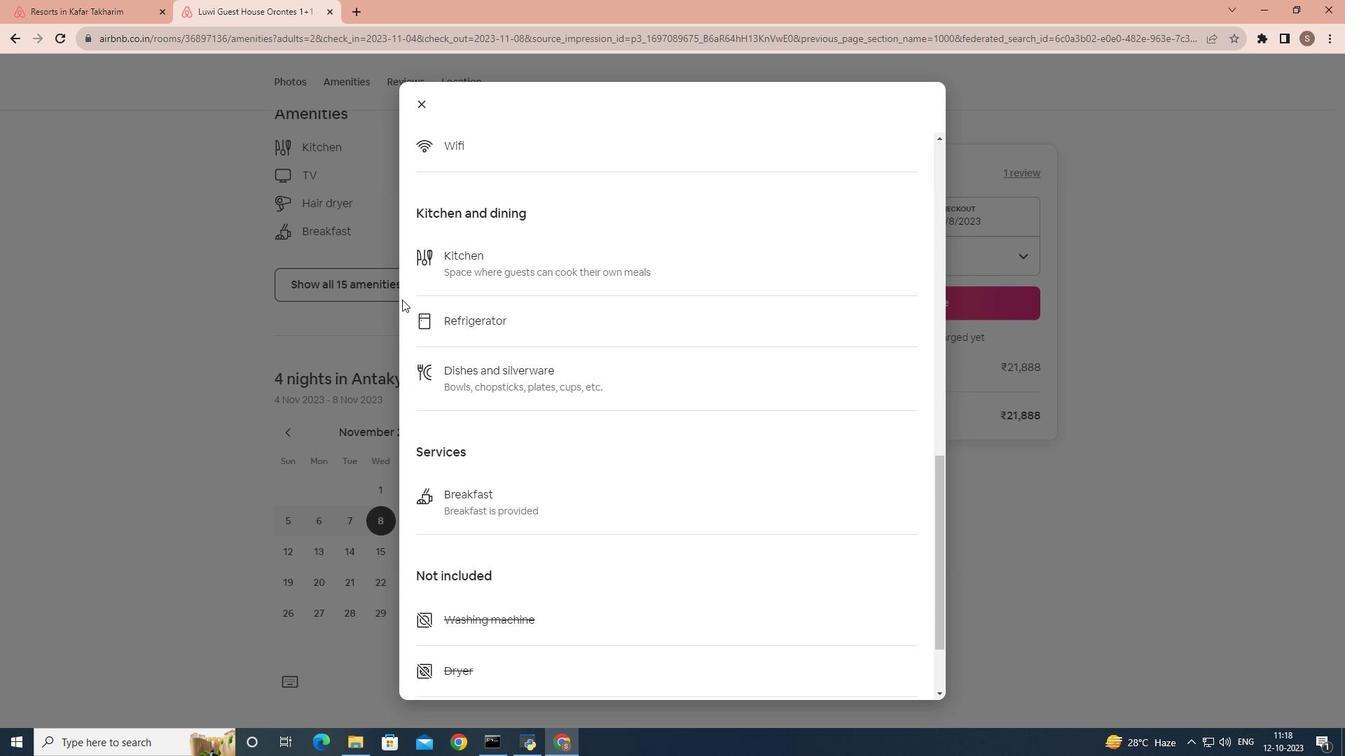 
Action: Mouse scrolled (402, 299) with delta (0, 0)
Screenshot: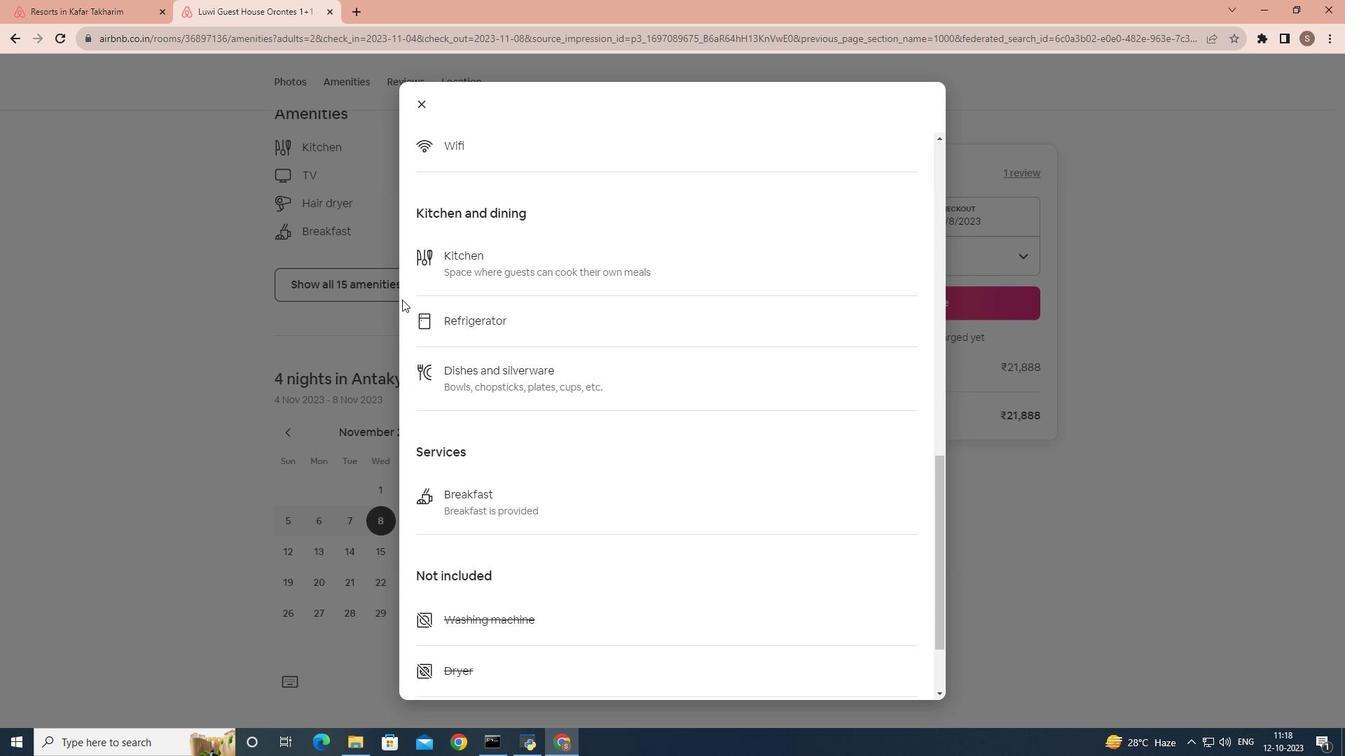 
Action: Mouse scrolled (402, 299) with delta (0, 0)
Screenshot: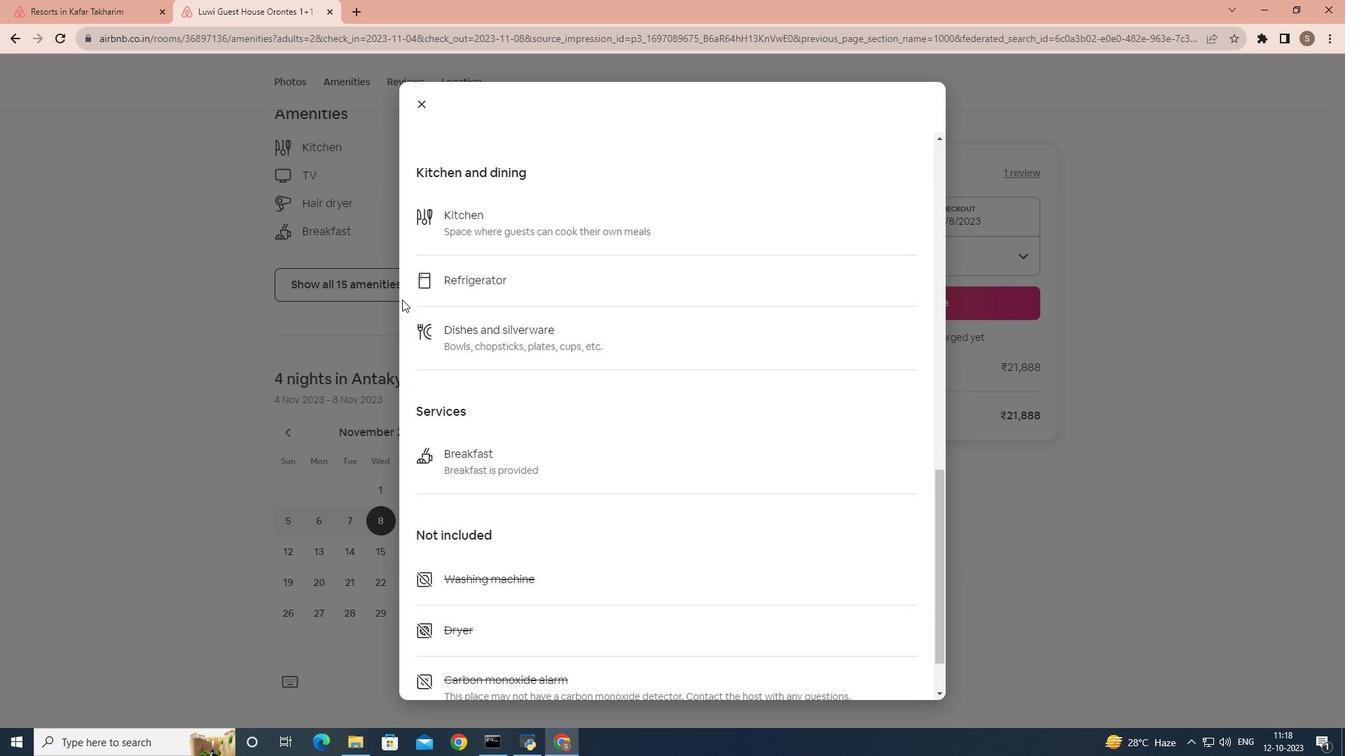 
Action: Mouse scrolled (402, 299) with delta (0, 0)
Screenshot: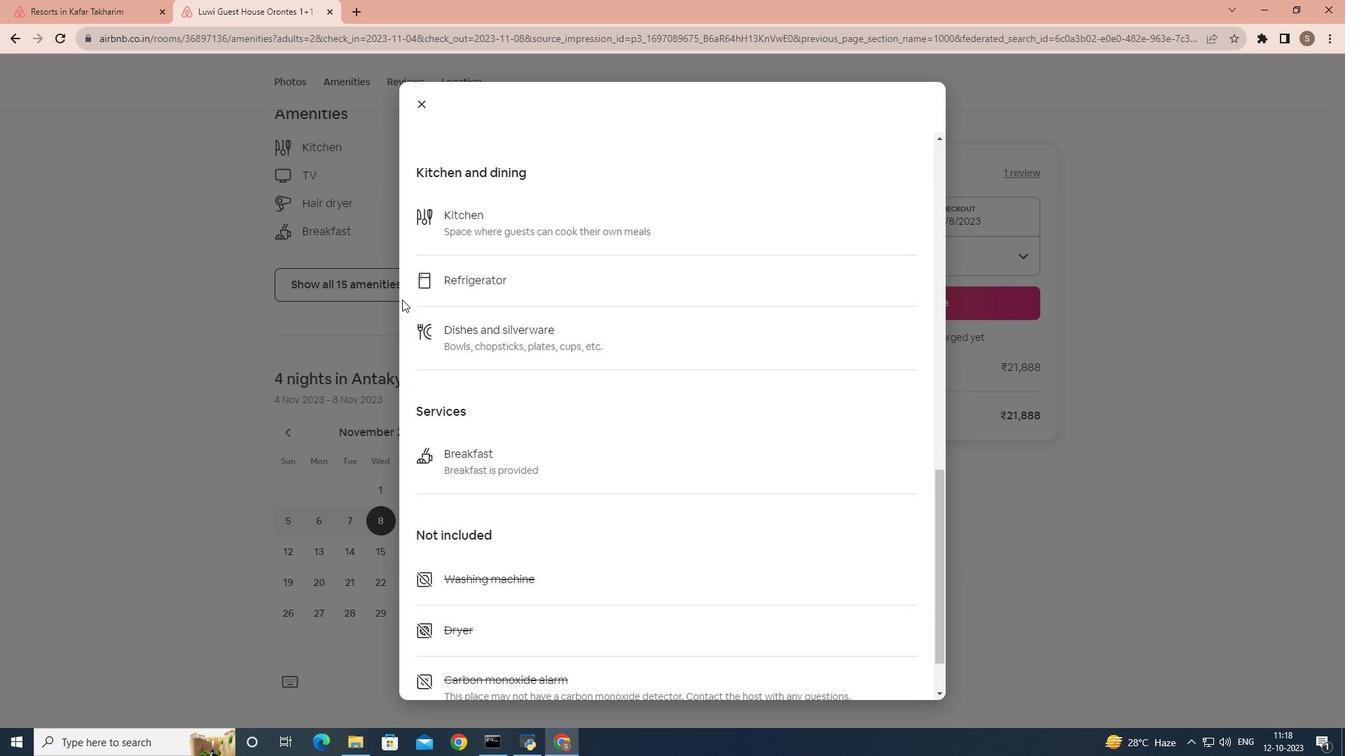 
Action: Mouse scrolled (402, 299) with delta (0, 0)
Screenshot: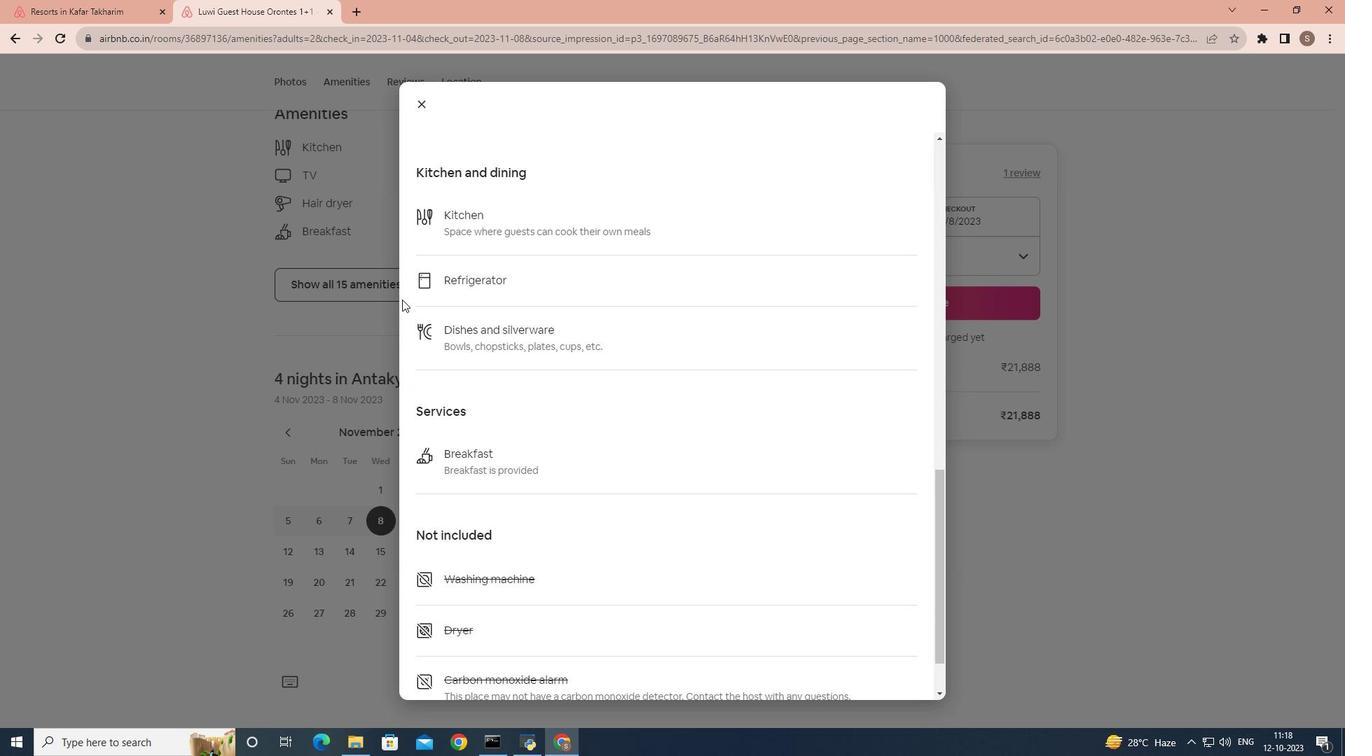 
Action: Mouse moved to (423, 104)
Screenshot: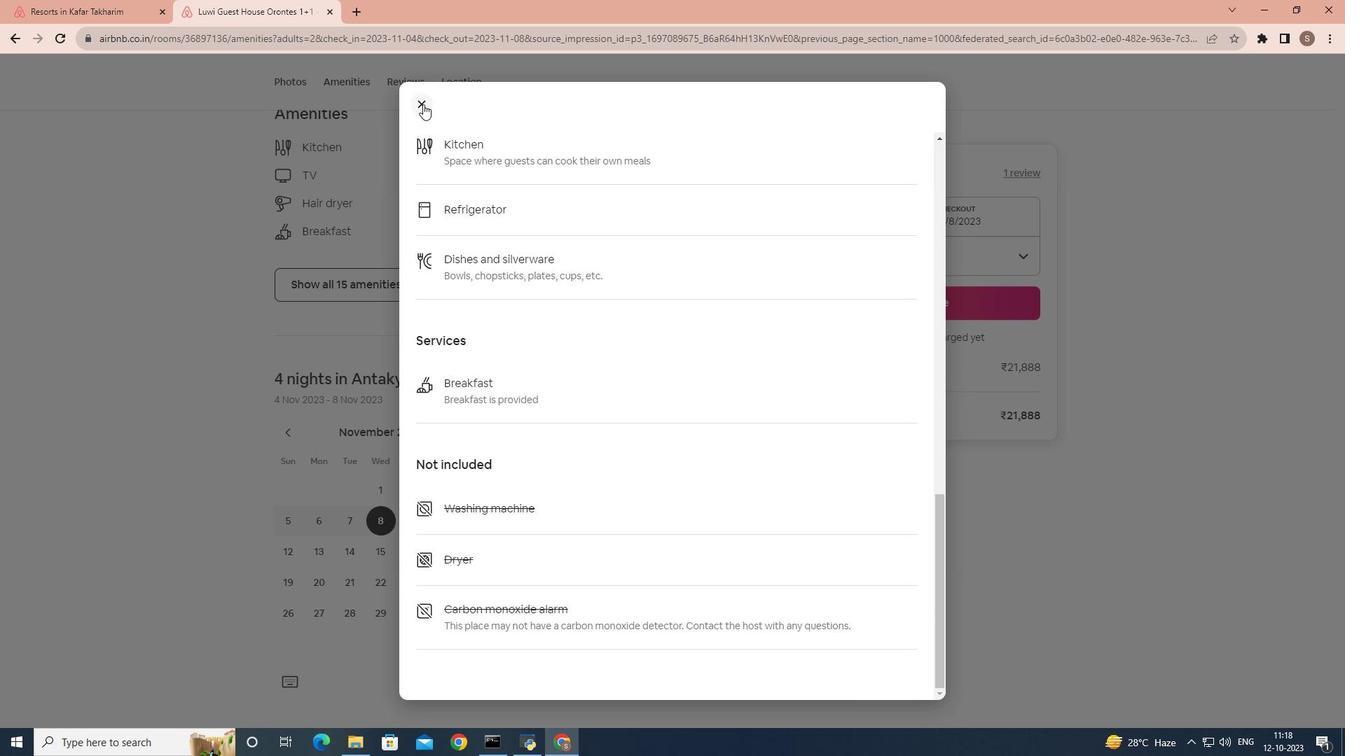 
Action: Mouse pressed left at (423, 104)
Screenshot: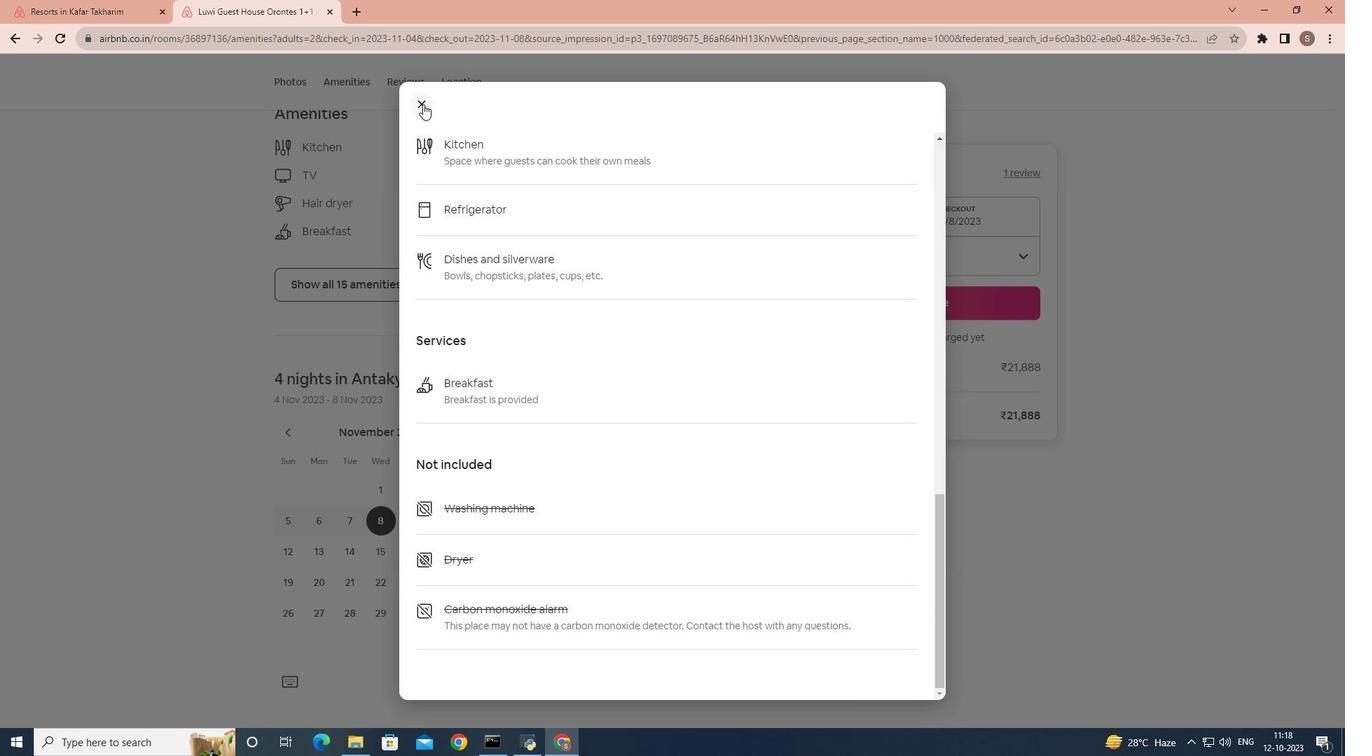 
Action: Mouse moved to (409, 203)
Screenshot: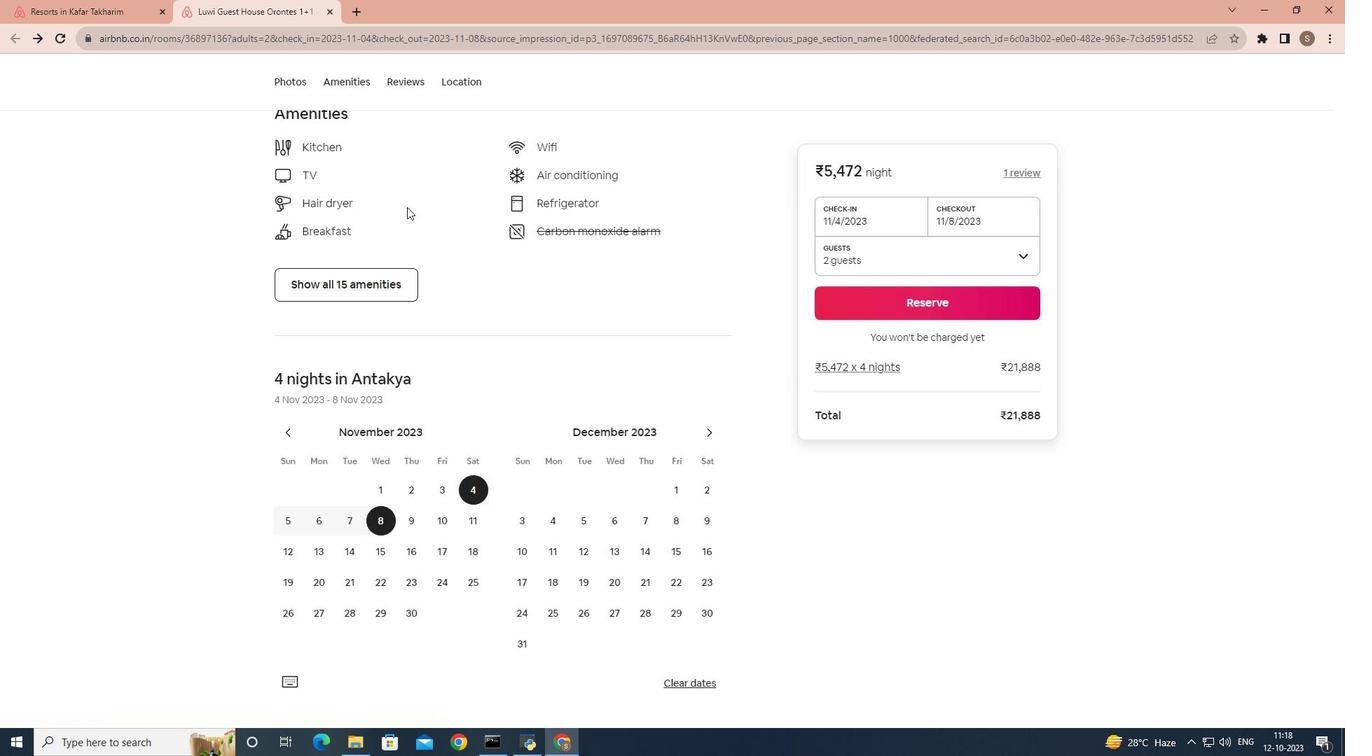 
Action: Mouse scrolled (409, 203) with delta (0, 0)
Screenshot: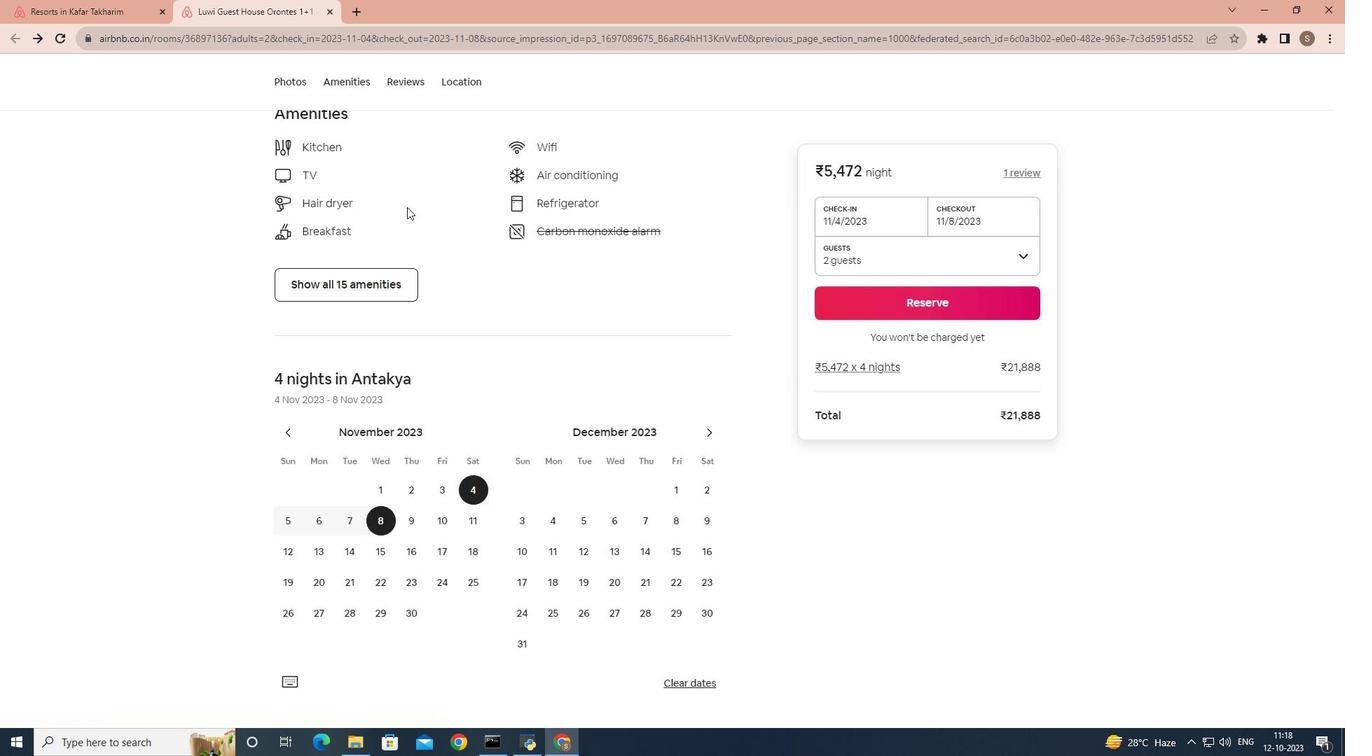 
Action: Mouse moved to (407, 207)
Screenshot: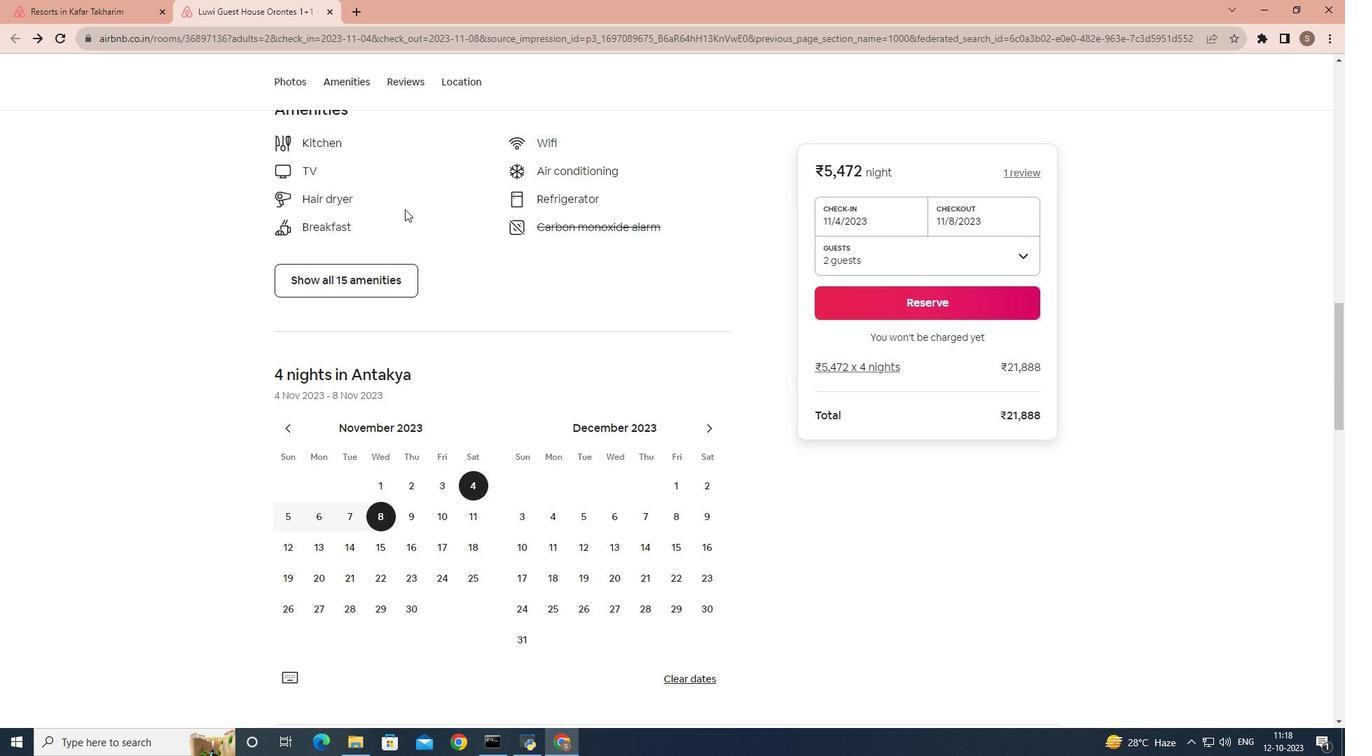 
Action: Mouse scrolled (407, 206) with delta (0, 0)
Screenshot: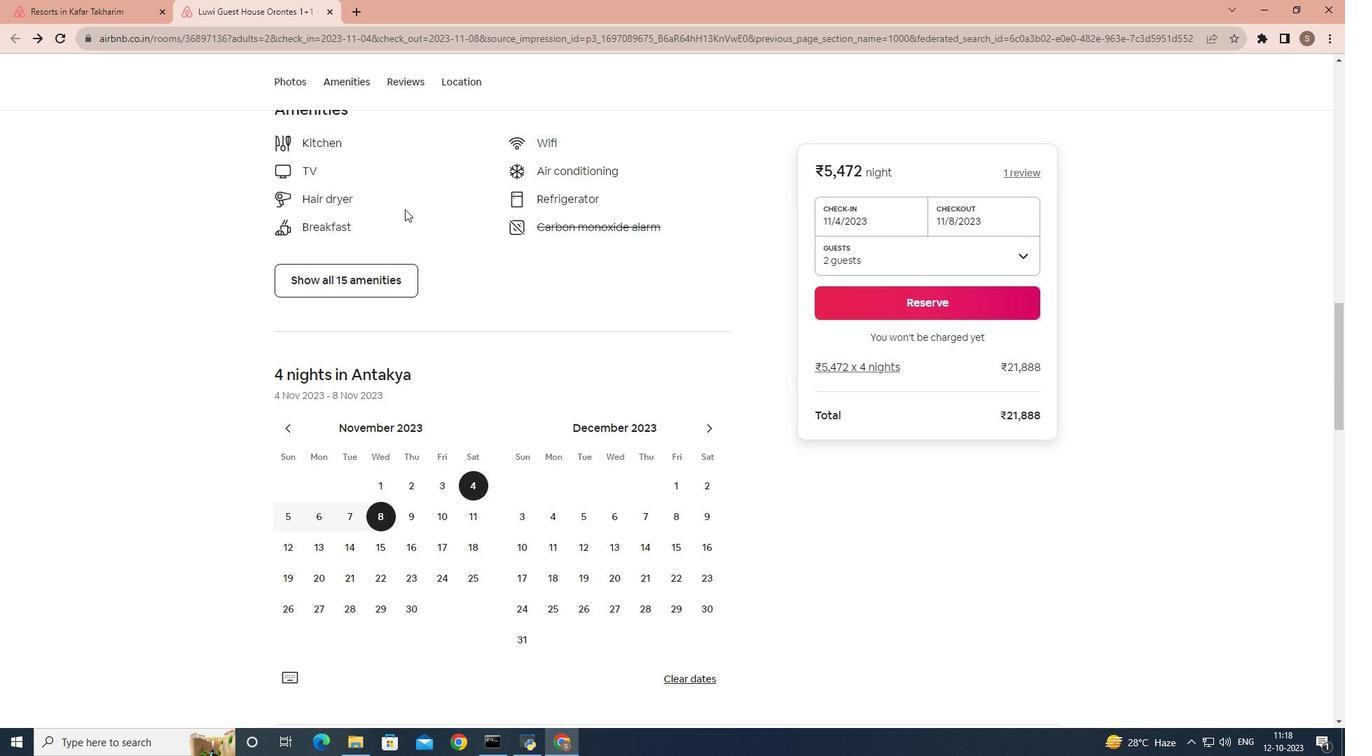 
Action: Mouse moved to (405, 208)
Screenshot: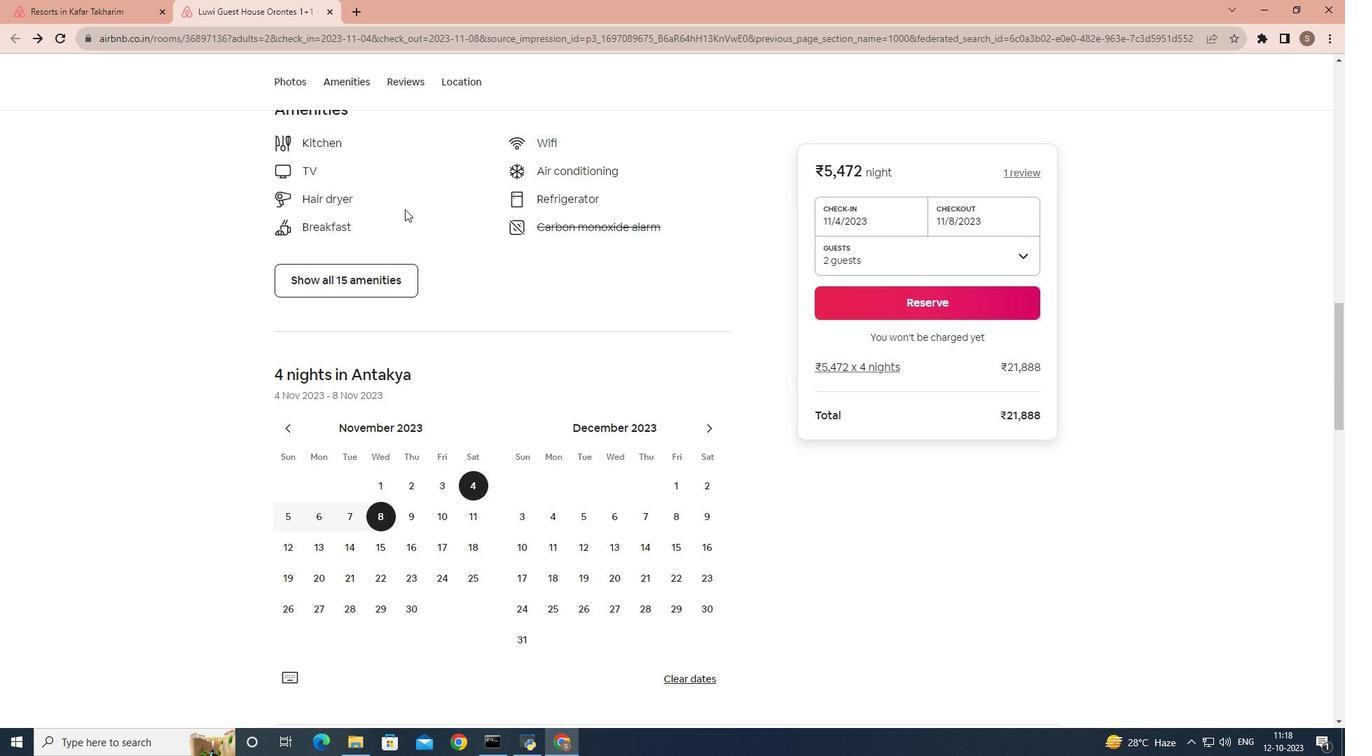 
Action: Mouse scrolled (405, 208) with delta (0, 0)
Screenshot: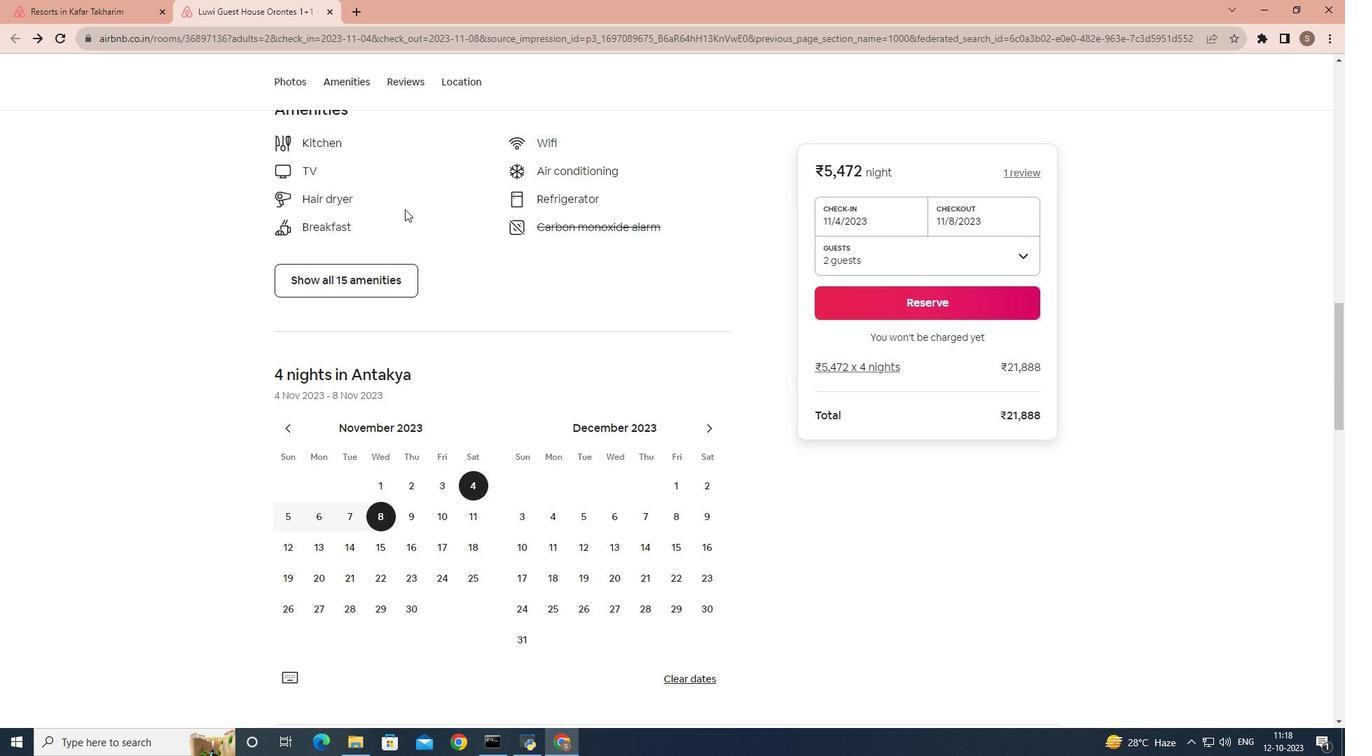 
Action: Mouse scrolled (405, 208) with delta (0, 0)
Screenshot: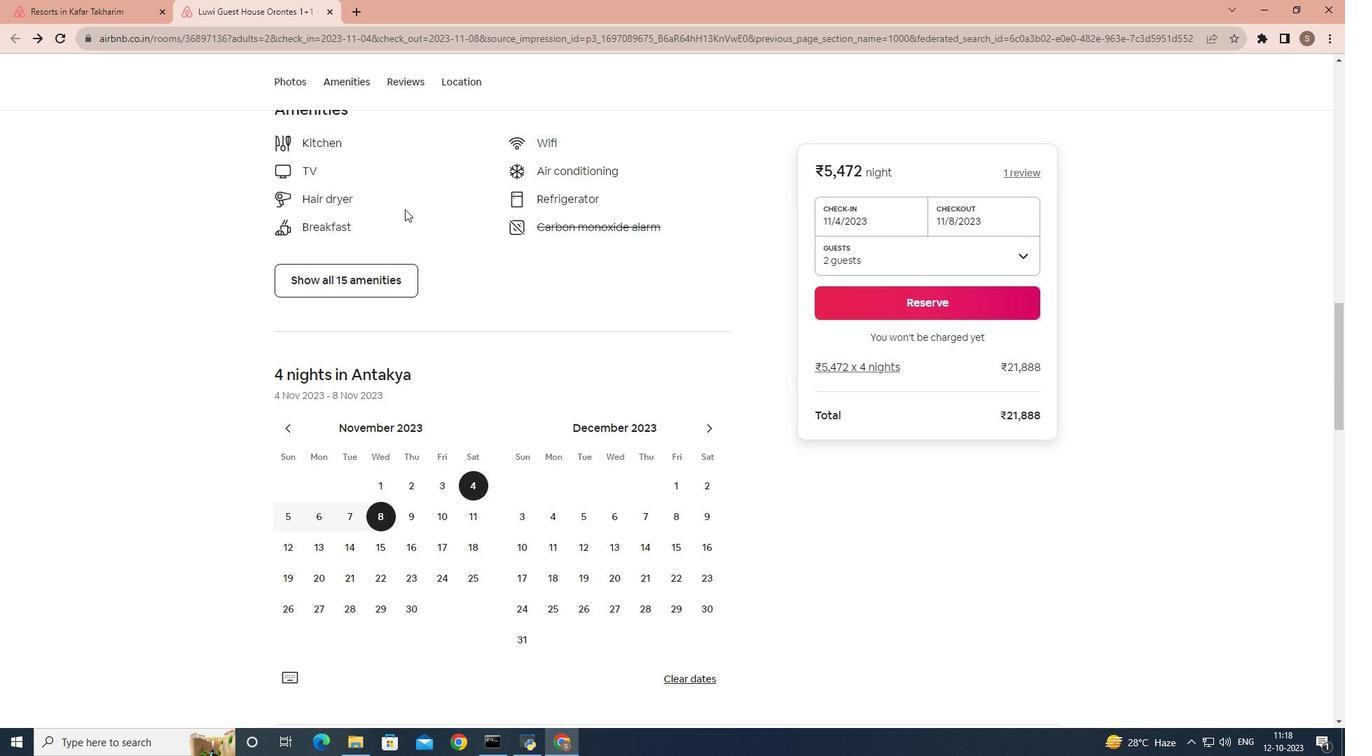 
Action: Mouse scrolled (405, 208) with delta (0, 0)
Screenshot: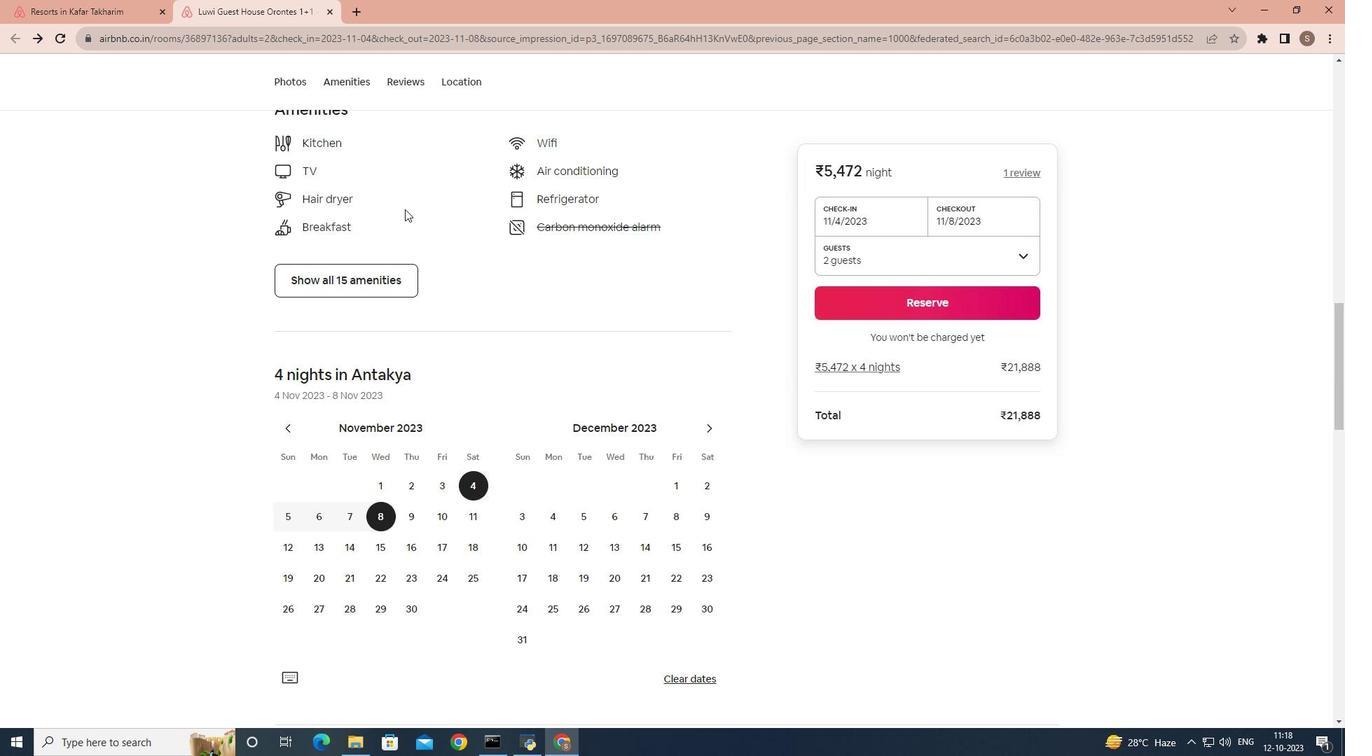 
Action: Mouse moved to (404, 209)
Screenshot: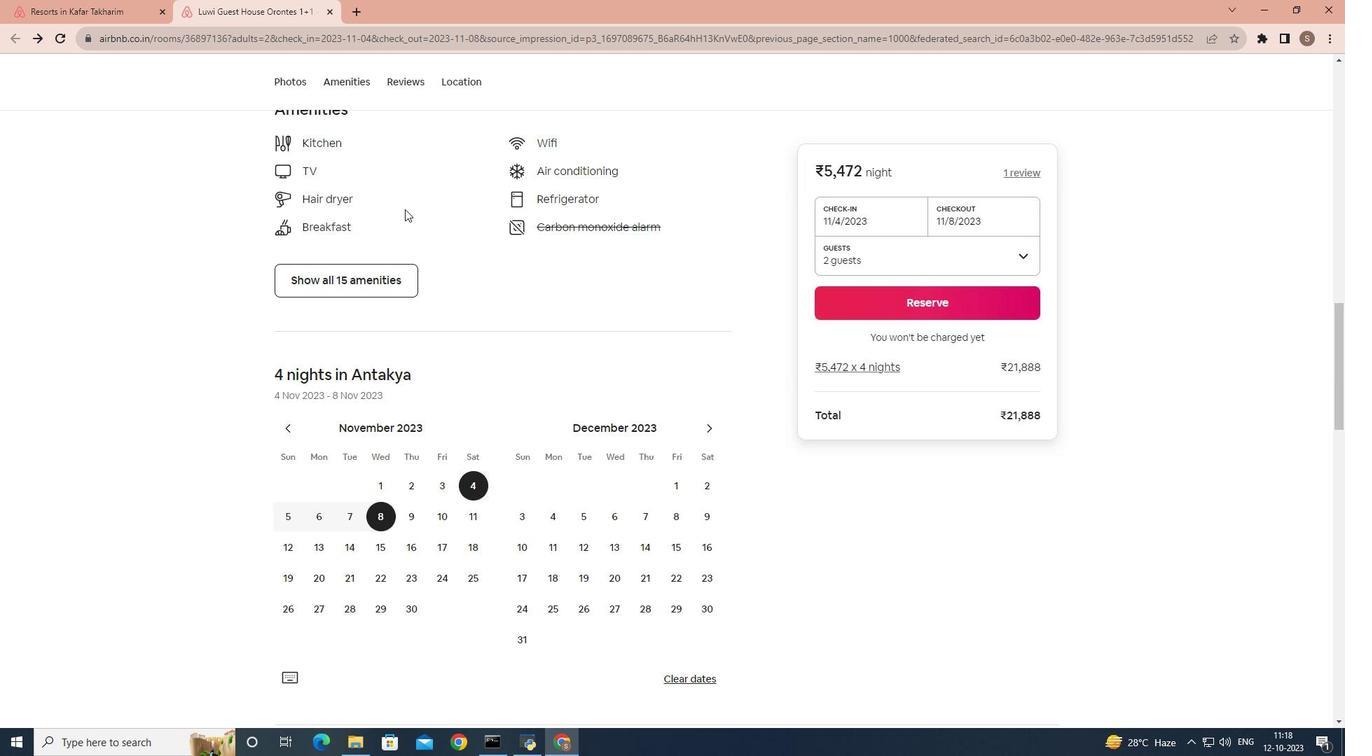 
Action: Mouse scrolled (404, 208) with delta (0, 0)
Screenshot: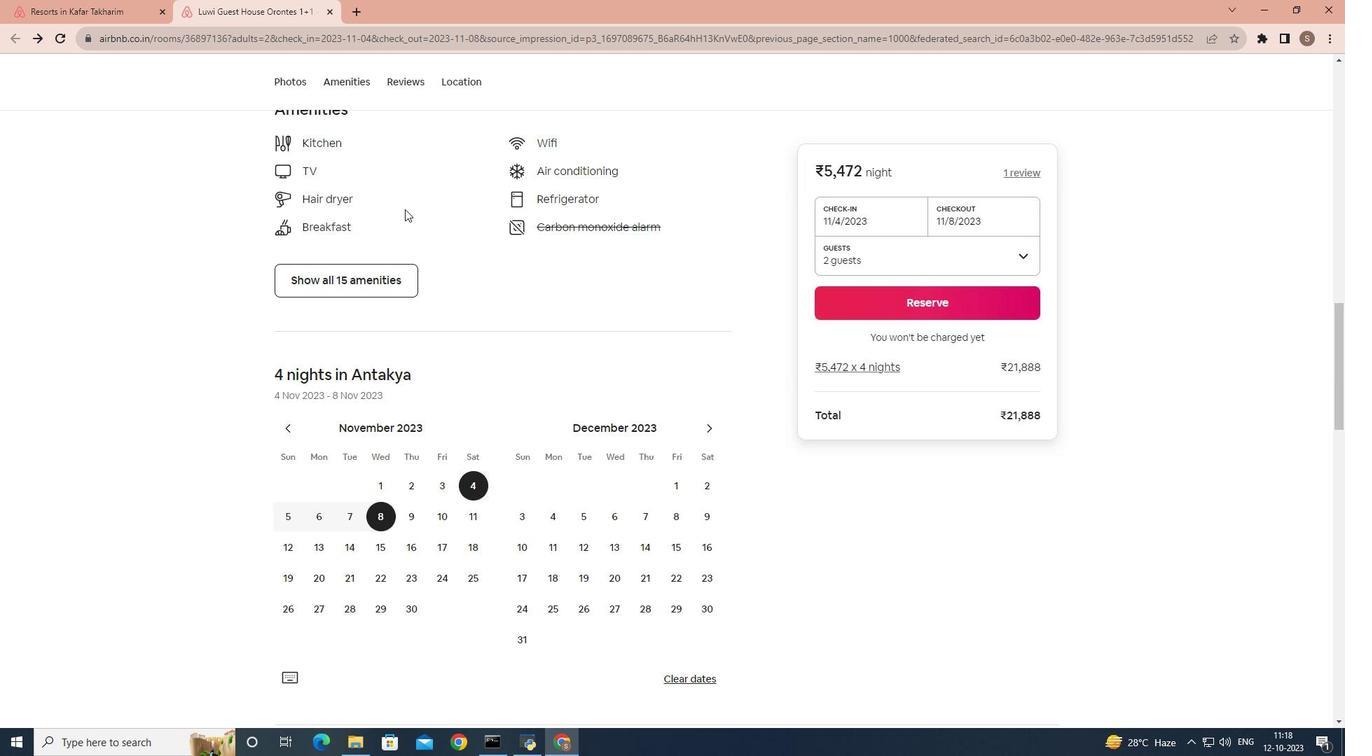 
Action: Mouse moved to (403, 211)
Screenshot: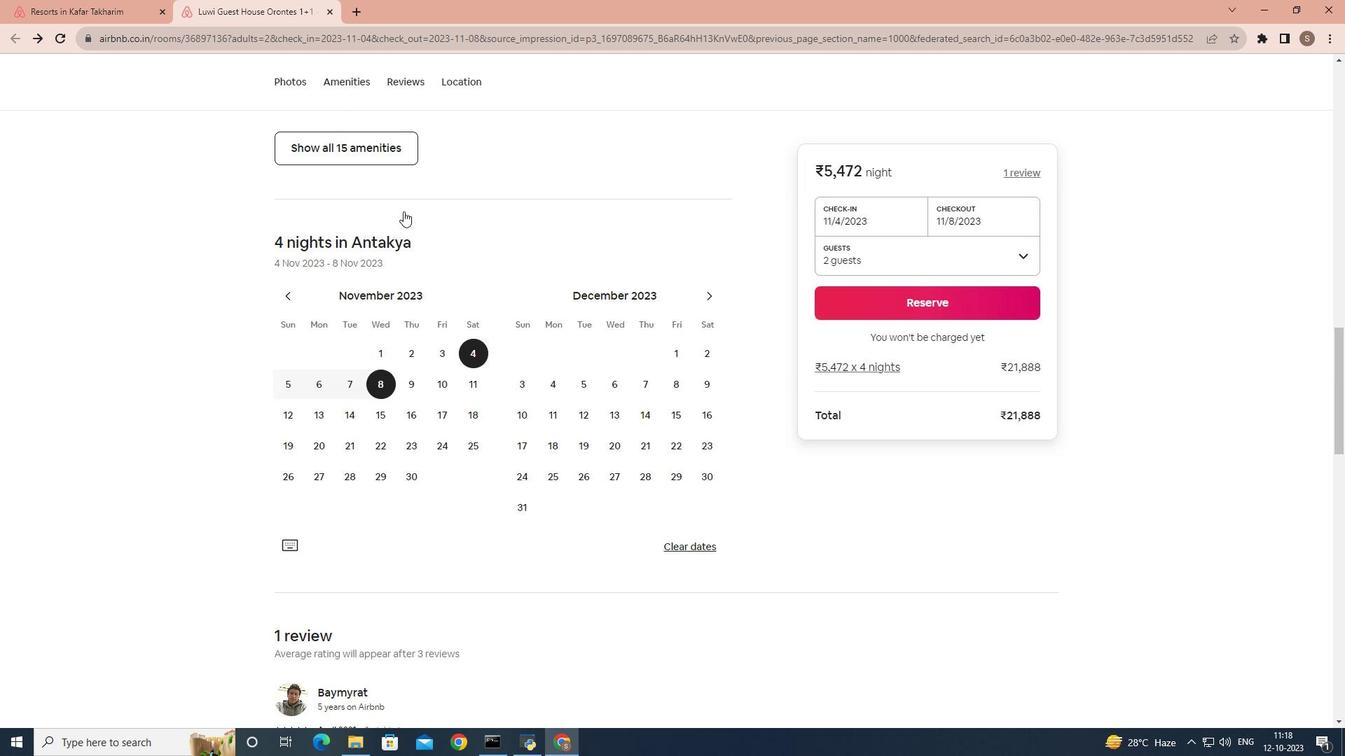 
Action: Mouse scrolled (403, 210) with delta (0, 0)
Screenshot: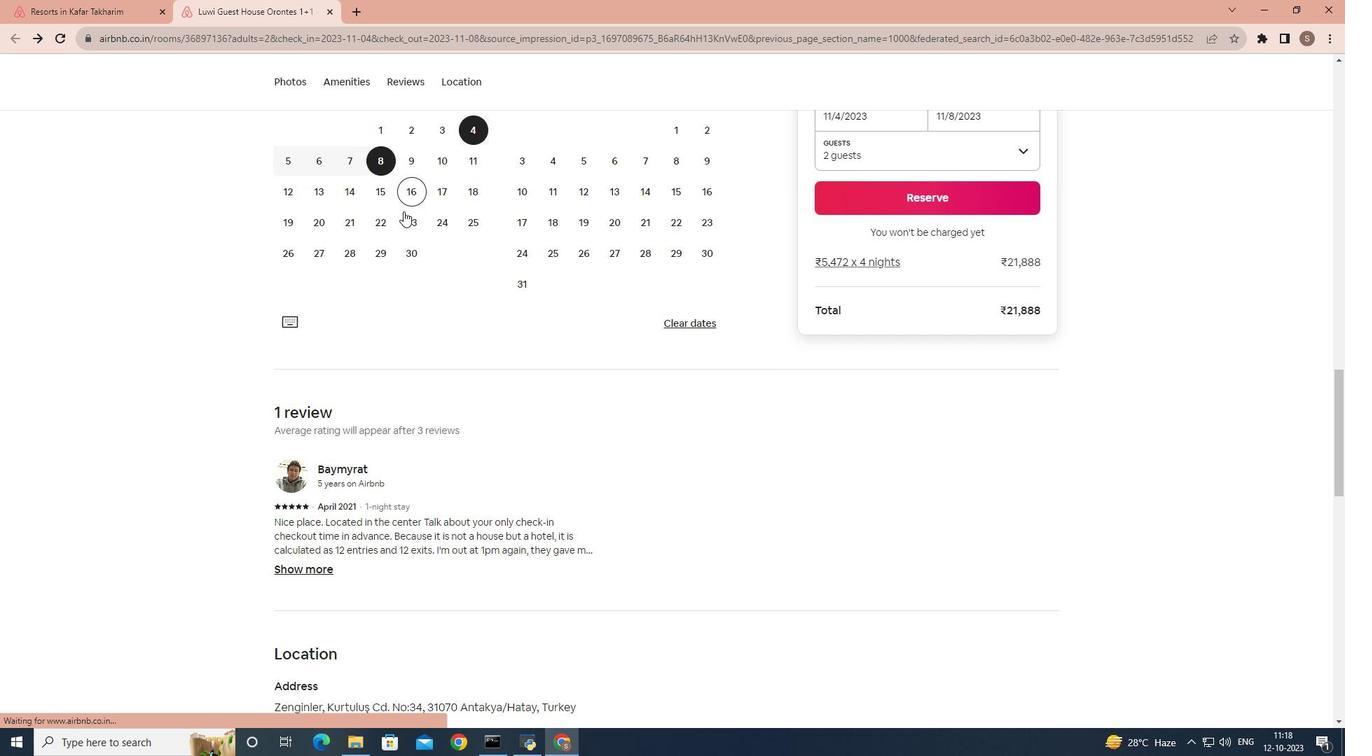 
Action: Mouse scrolled (403, 210) with delta (0, 0)
Screenshot: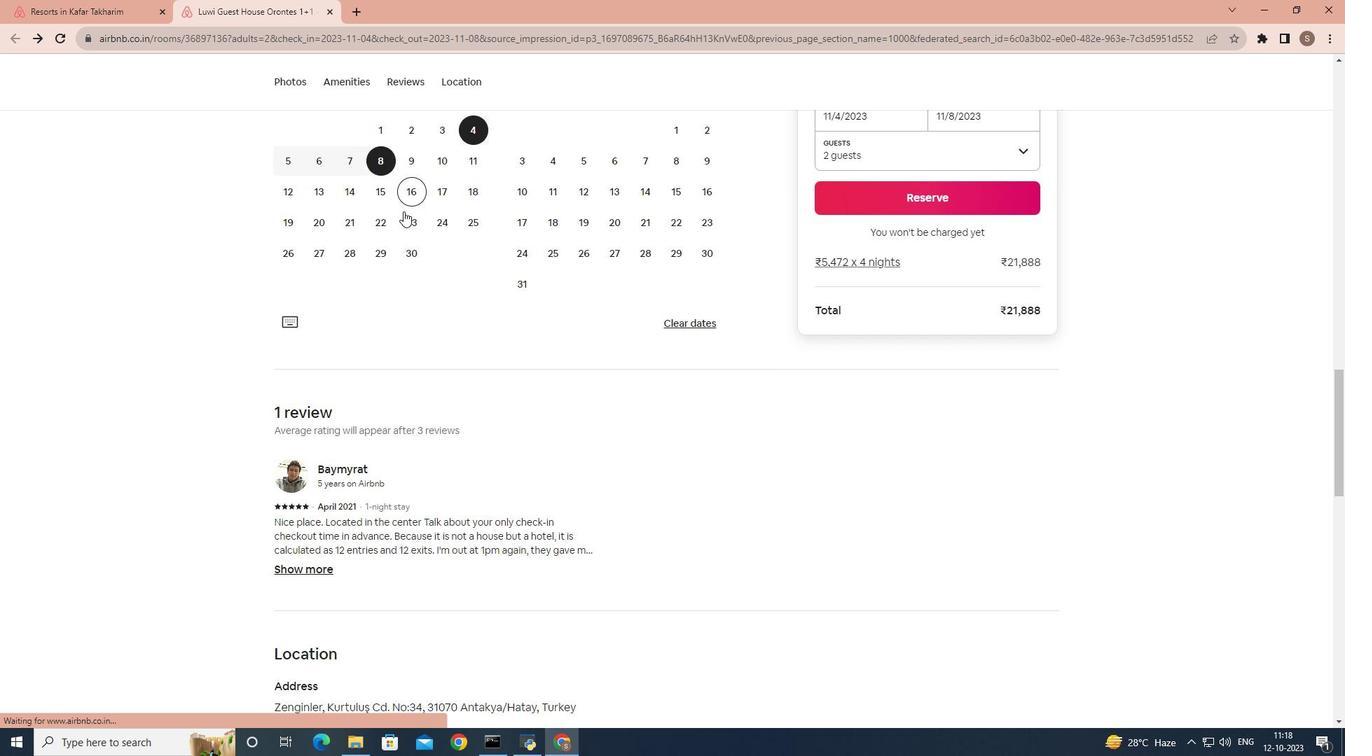 
Action: Mouse scrolled (403, 210) with delta (0, 0)
Screenshot: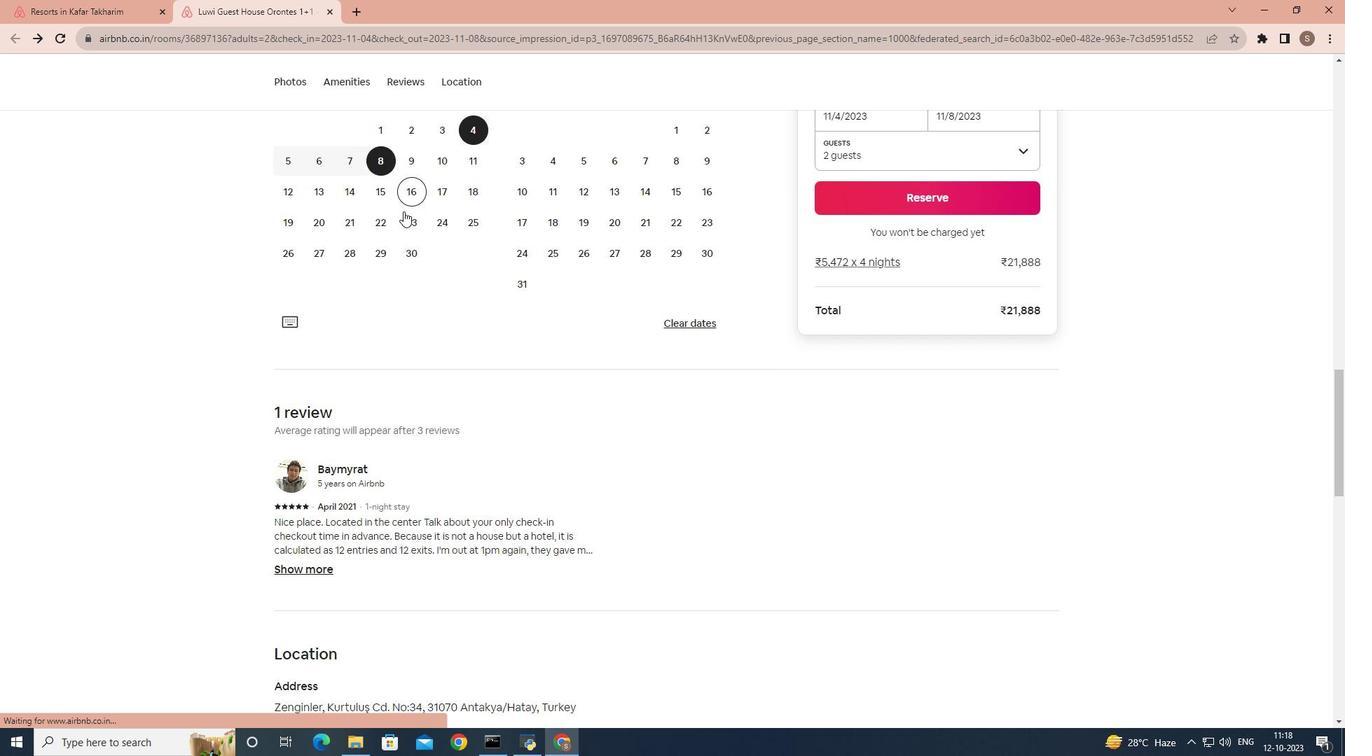 
Action: Mouse scrolled (403, 210) with delta (0, 0)
Screenshot: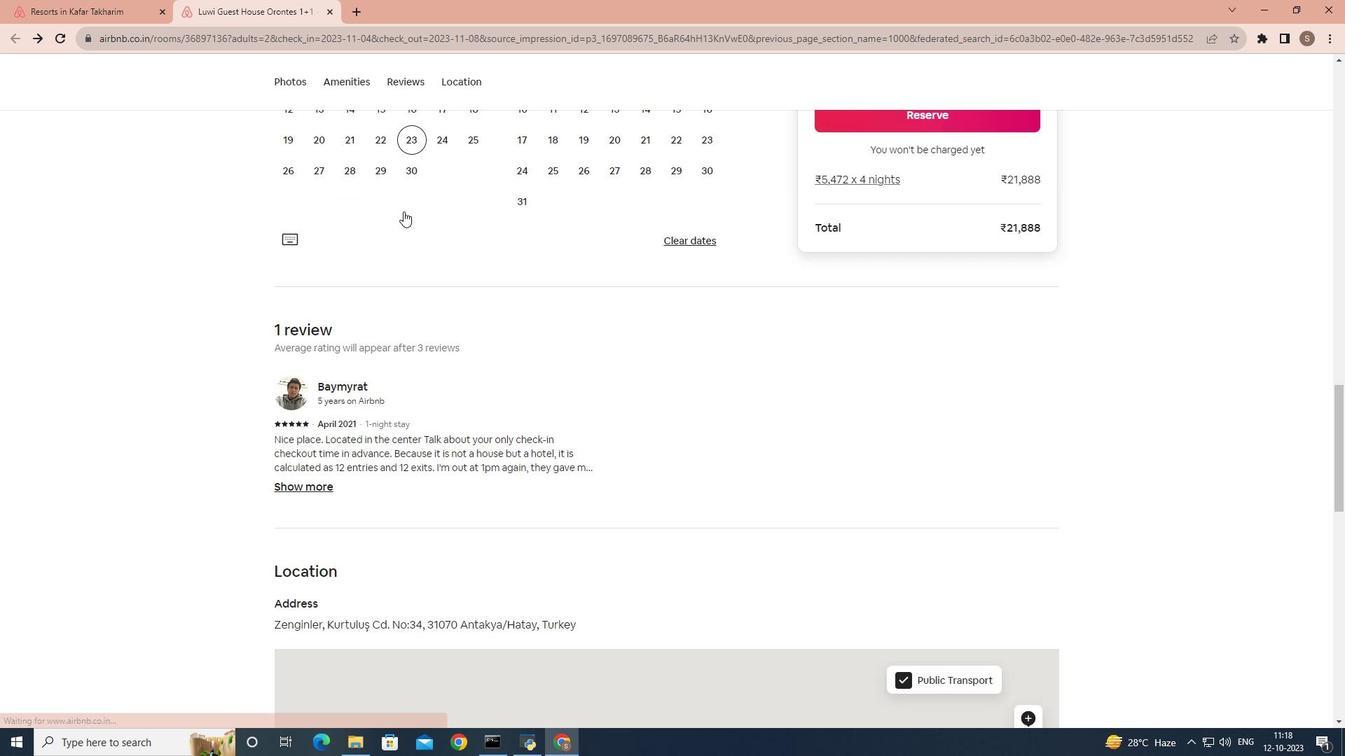 
Action: Mouse scrolled (403, 210) with delta (0, 0)
Screenshot: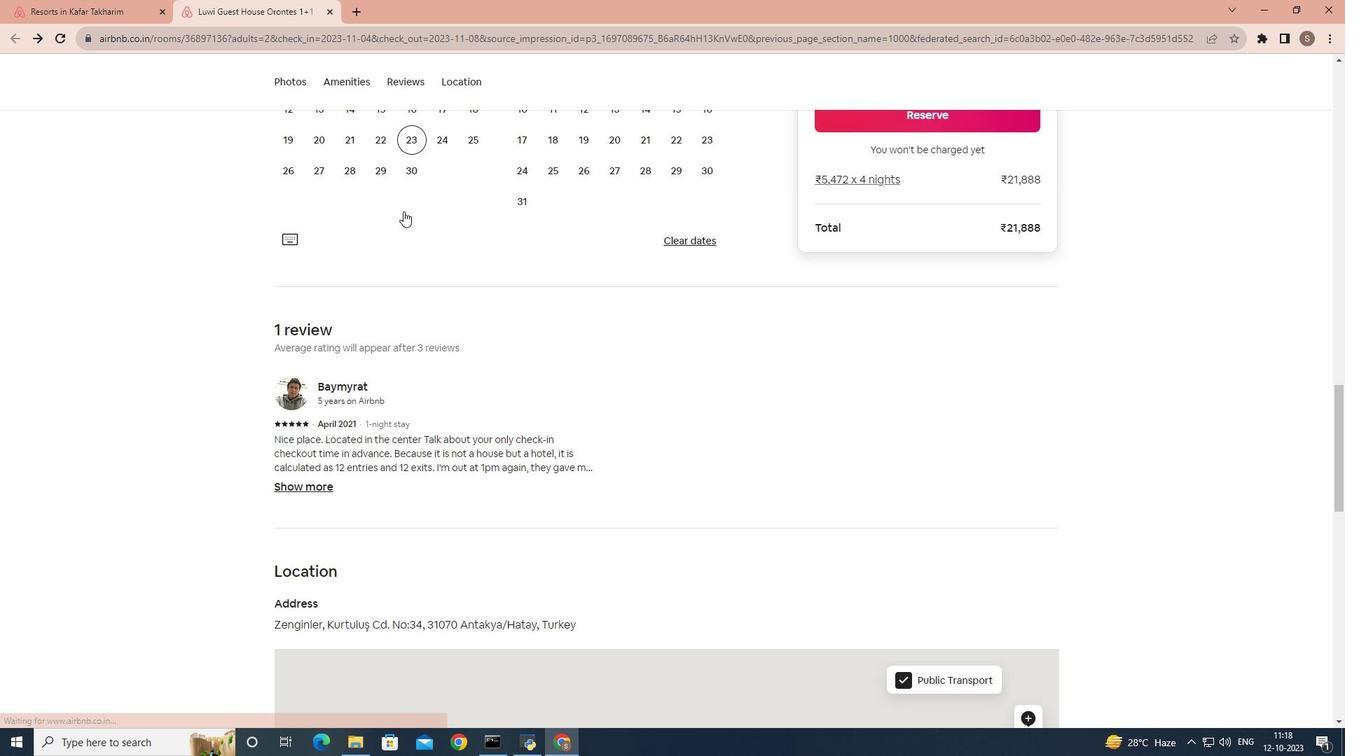 
Action: Mouse moved to (306, 233)
Screenshot: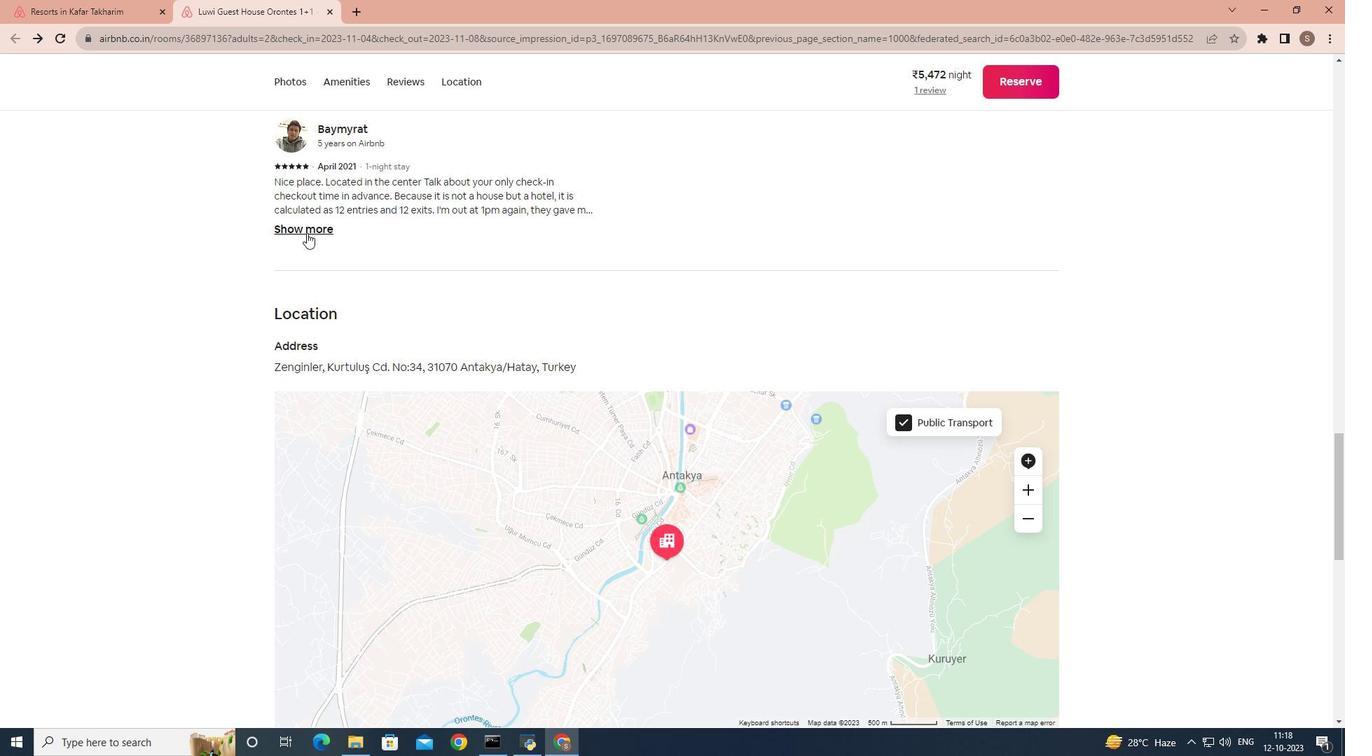 
Action: Mouse pressed left at (306, 233)
Screenshot: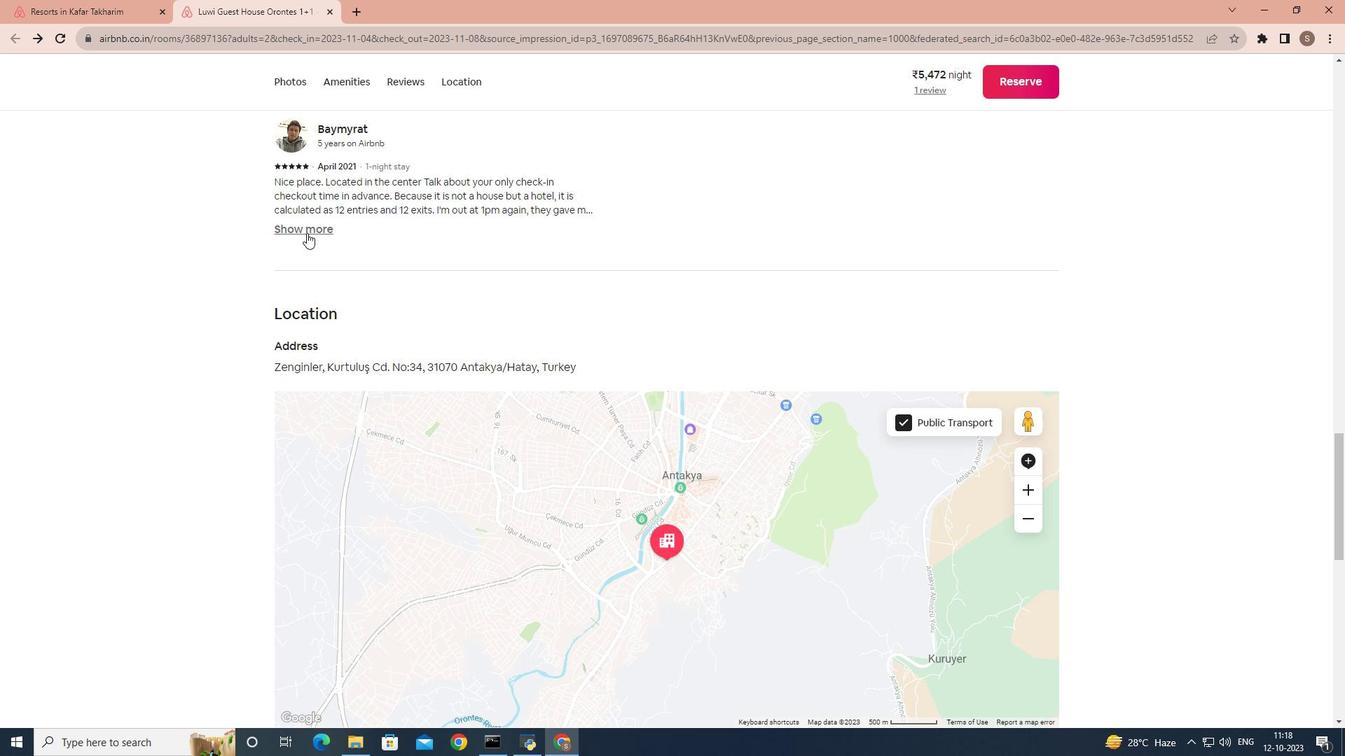 
Action: Mouse moved to (329, 267)
Screenshot: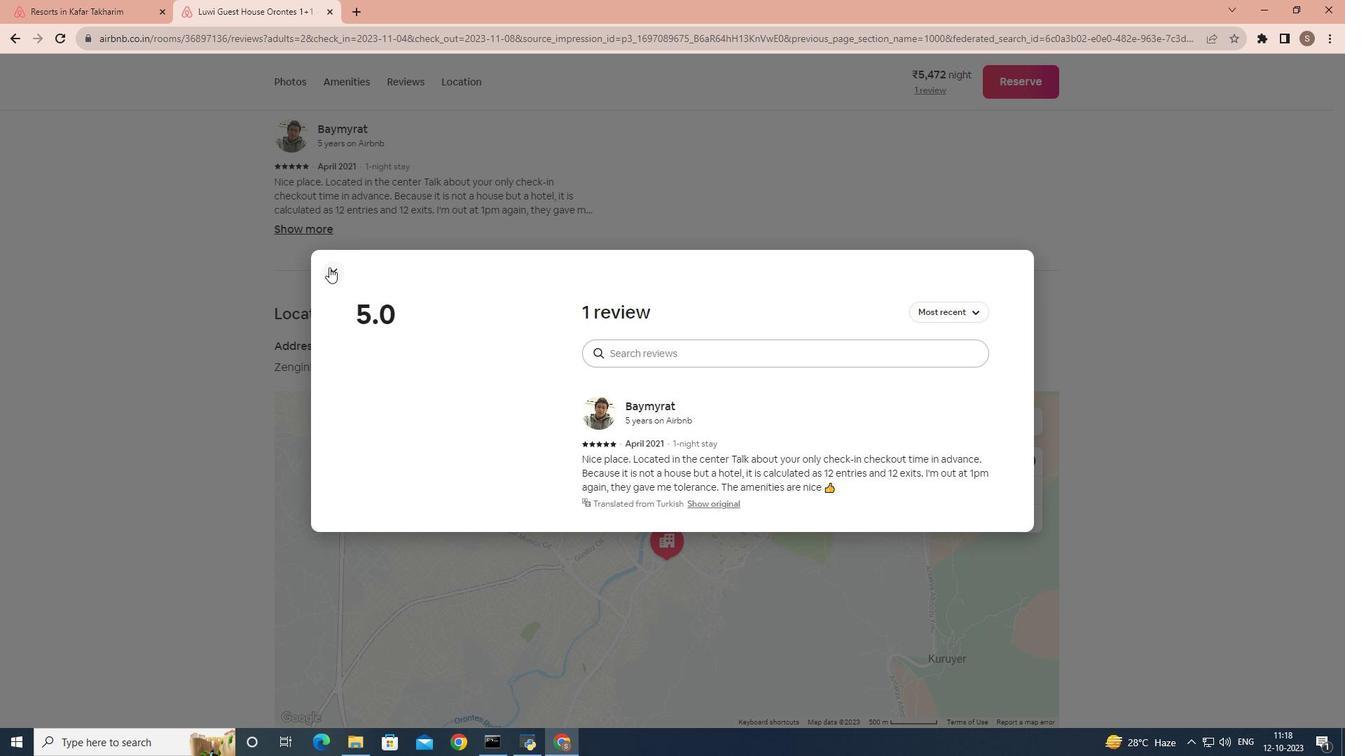 
Action: Mouse pressed left at (329, 267)
Screenshot: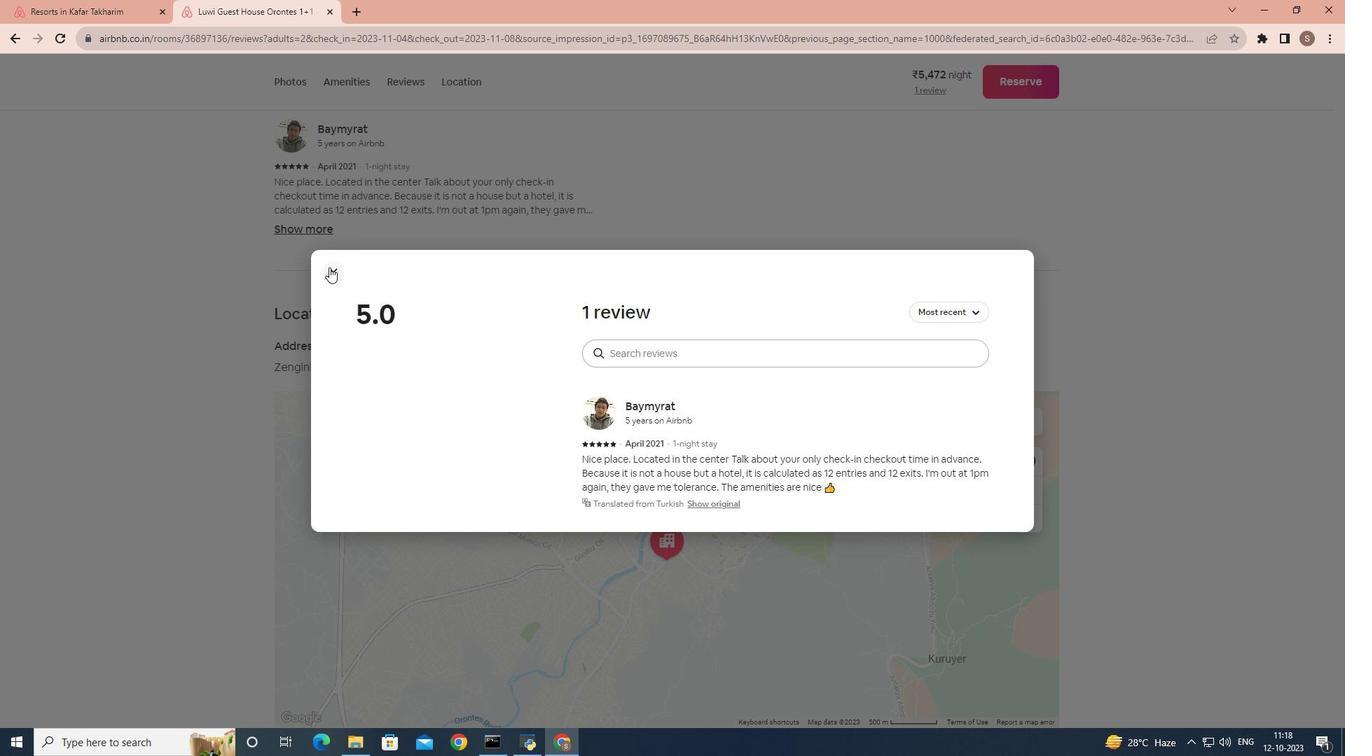 
Action: Mouse moved to (335, 258)
Screenshot: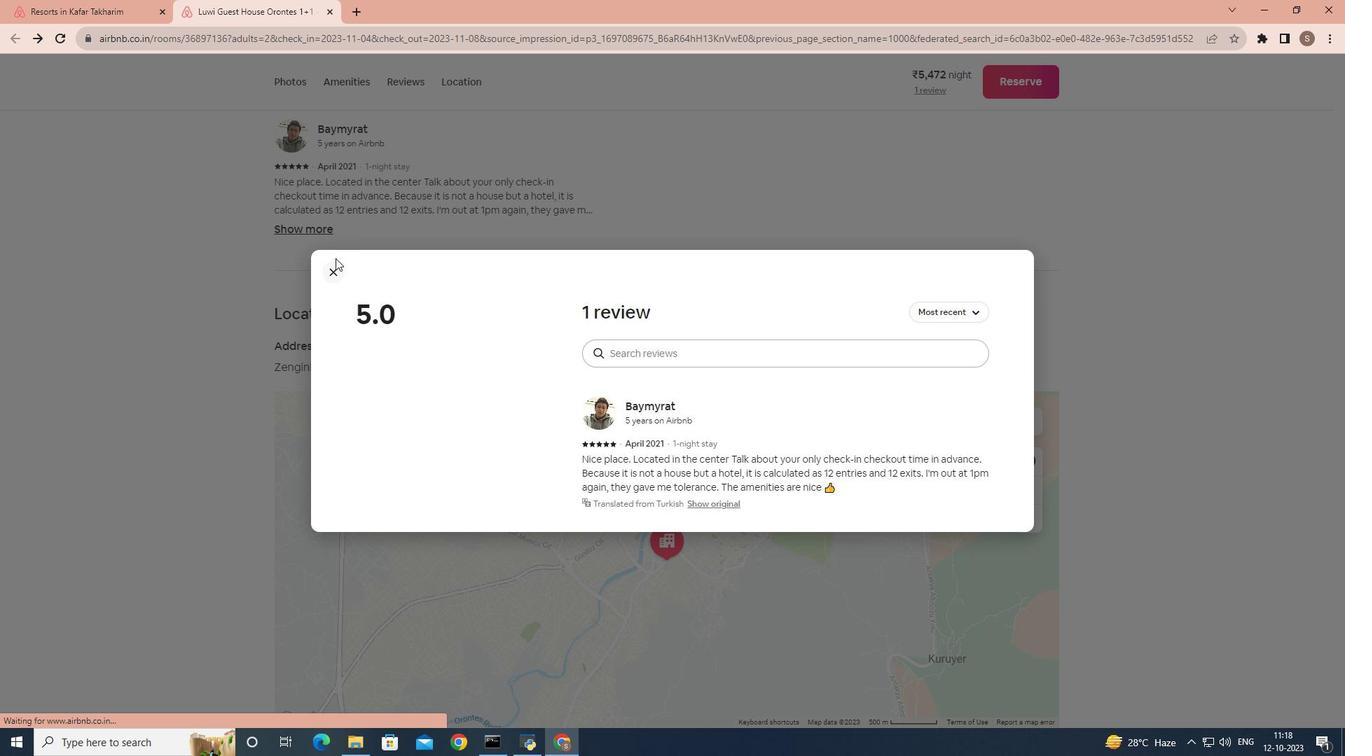 
Action: Mouse scrolled (335, 257) with delta (0, 0)
Screenshot: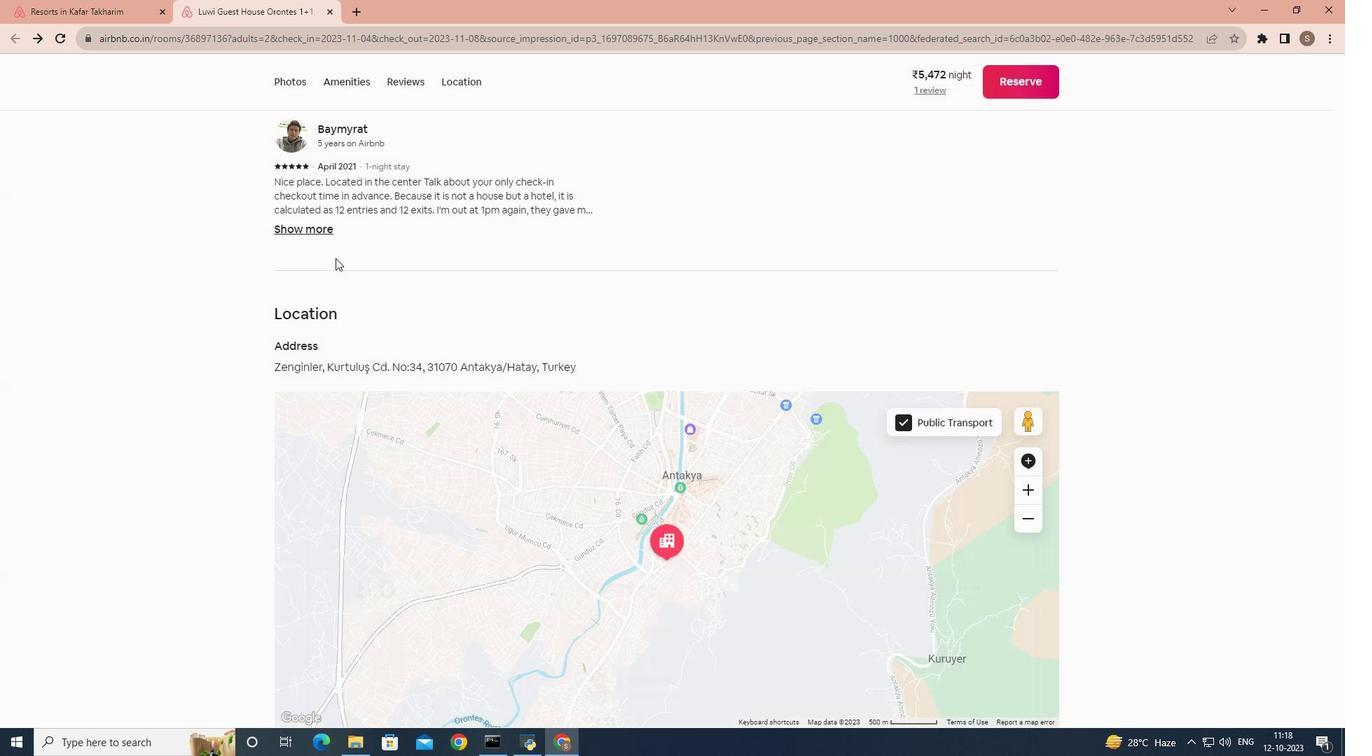 
Action: Mouse scrolled (335, 257) with delta (0, 0)
Screenshot: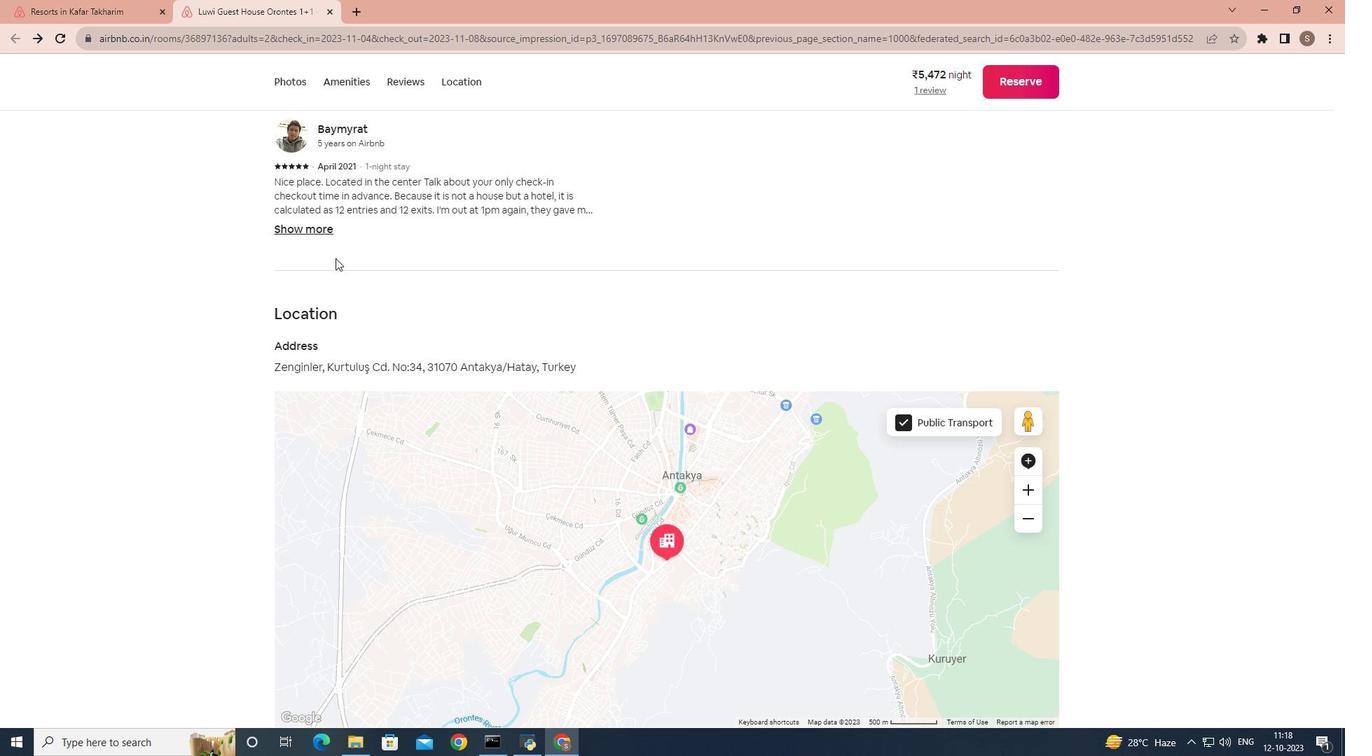 
Action: Mouse scrolled (335, 257) with delta (0, 0)
Screenshot: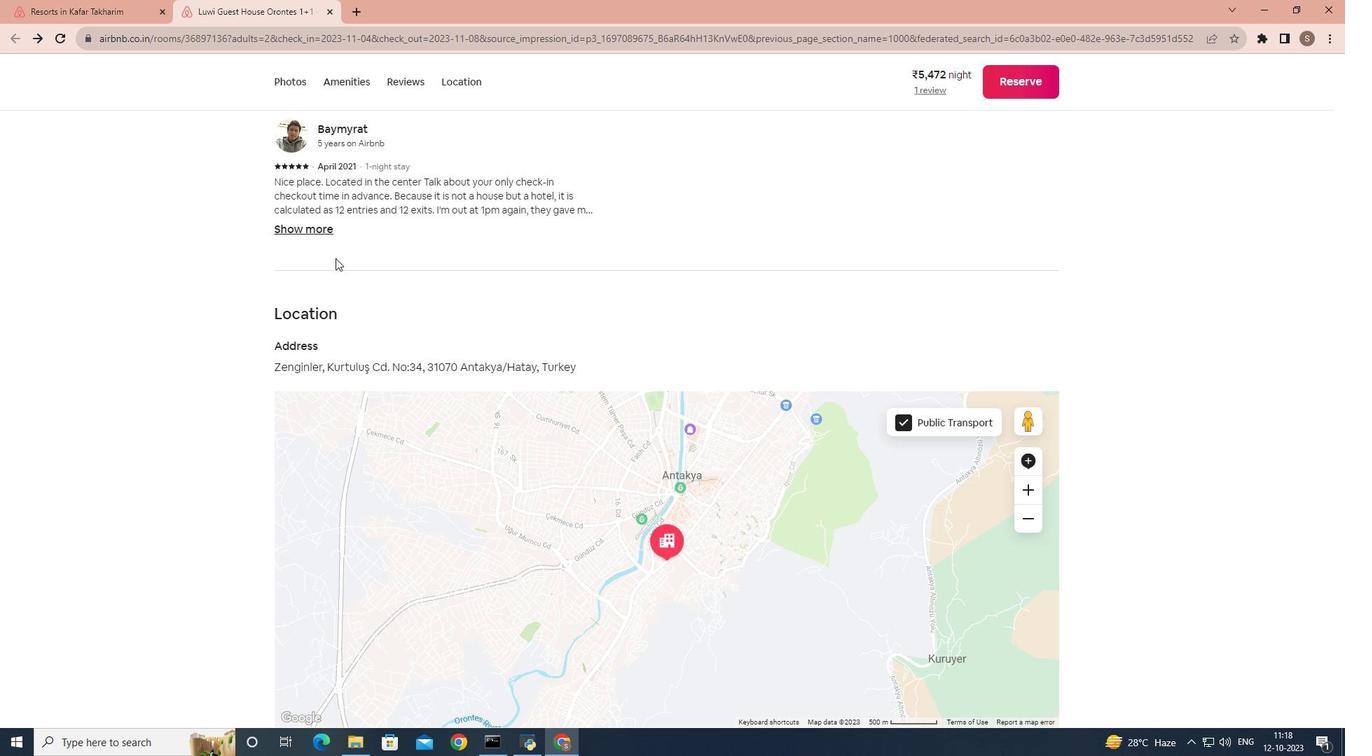 
Action: Mouse scrolled (335, 257) with delta (0, 0)
Screenshot: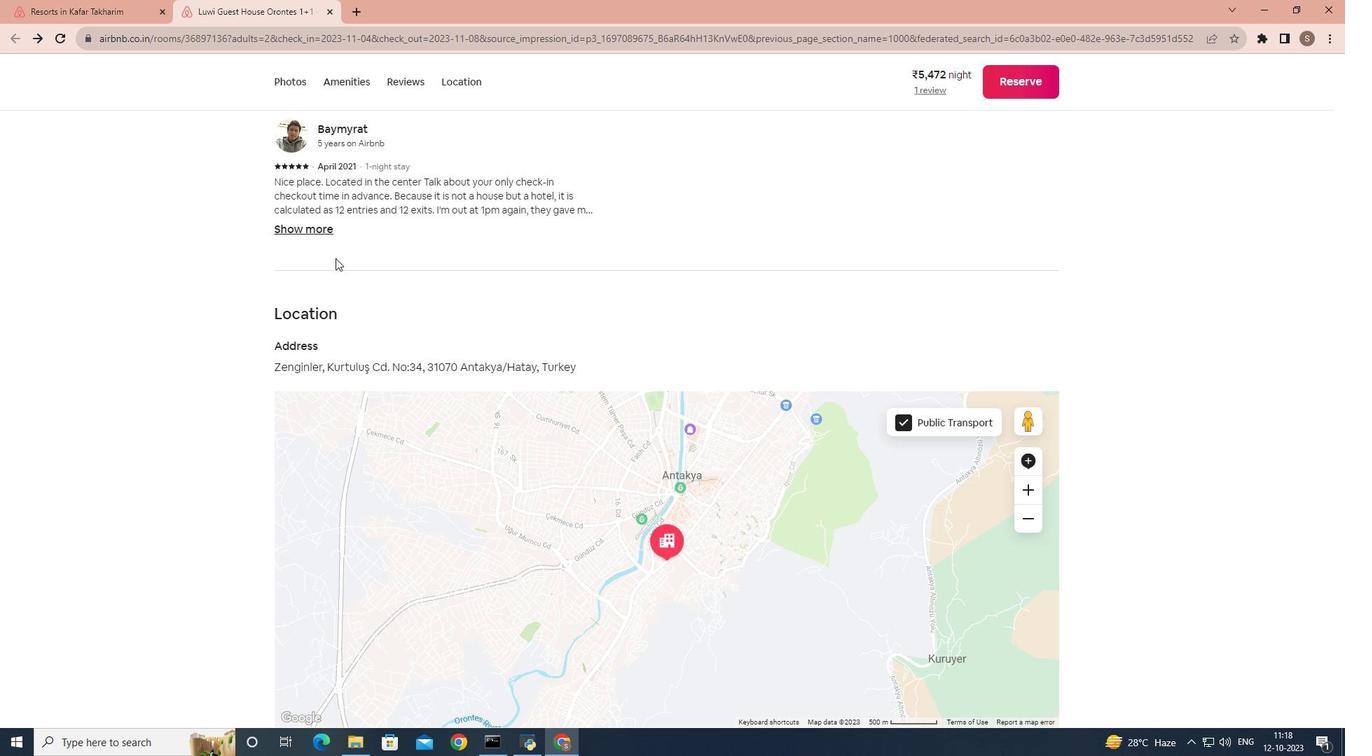 
Action: Mouse scrolled (335, 257) with delta (0, 0)
Screenshot: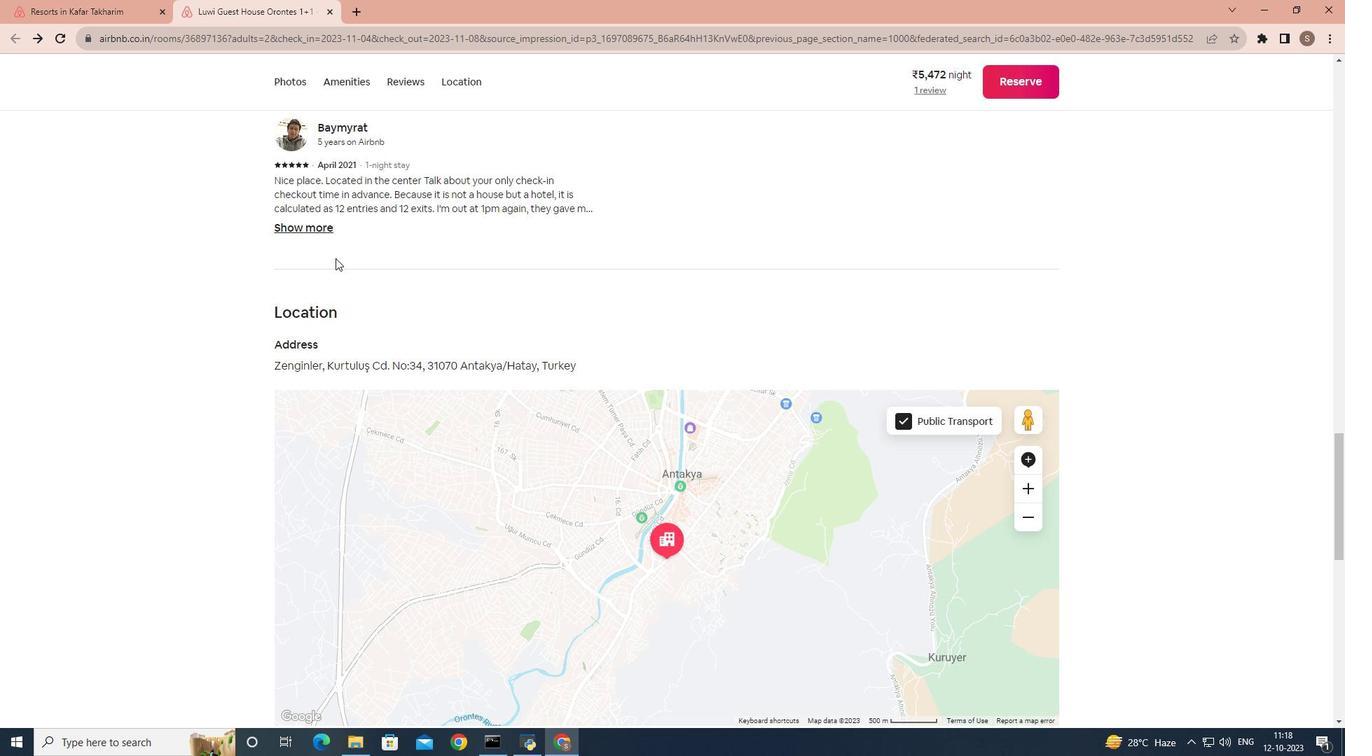 
Action: Mouse scrolled (335, 257) with delta (0, 0)
Screenshot: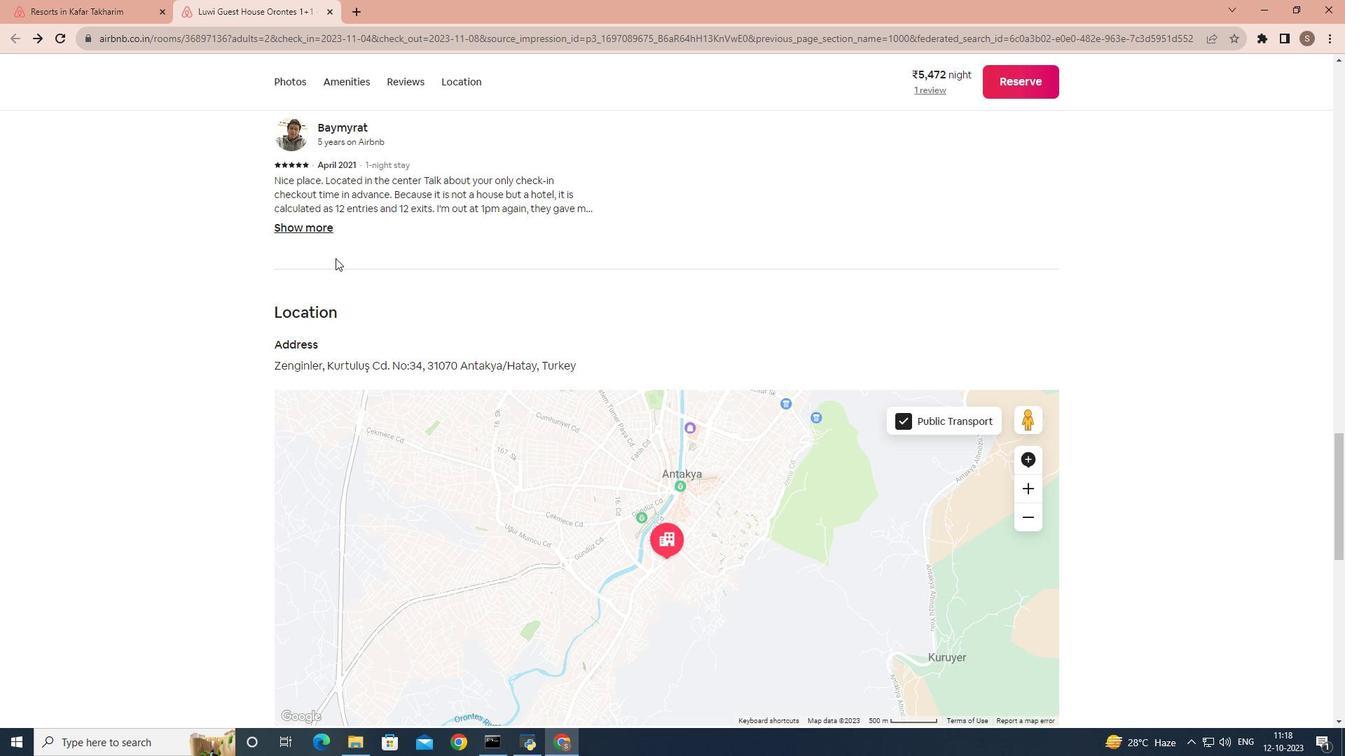 
Action: Mouse scrolled (335, 257) with delta (0, 0)
Screenshot: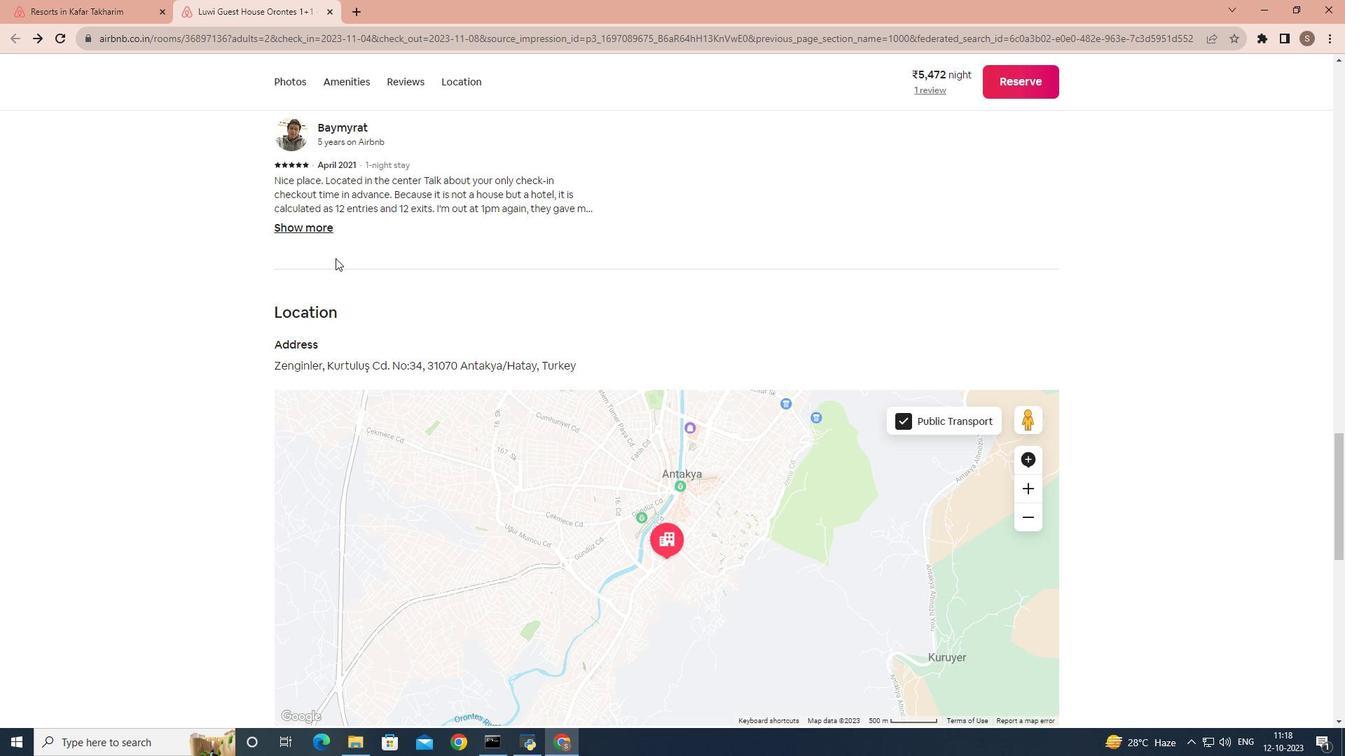 
Action: Mouse scrolled (335, 257) with delta (0, 0)
Screenshot: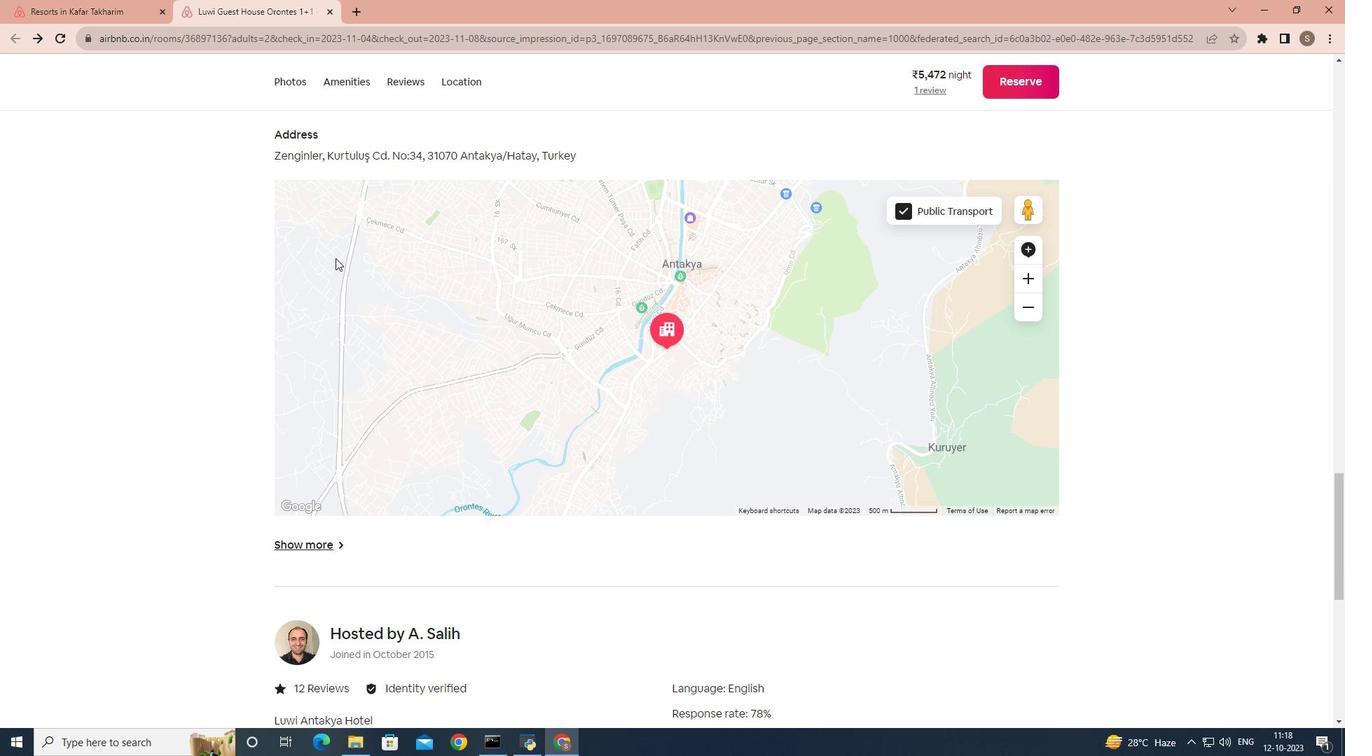 
Action: Mouse scrolled (335, 257) with delta (0, 0)
Screenshot: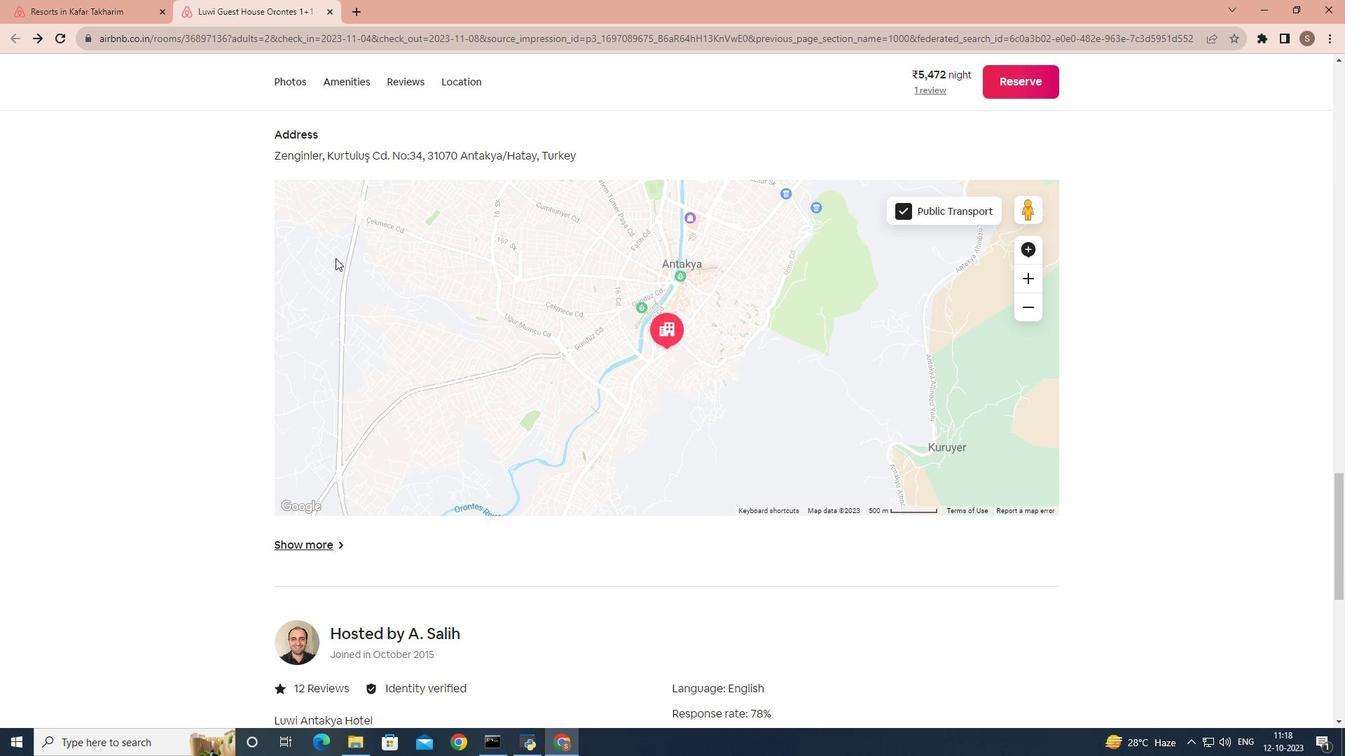 
Action: Mouse scrolled (335, 257) with delta (0, 0)
Screenshot: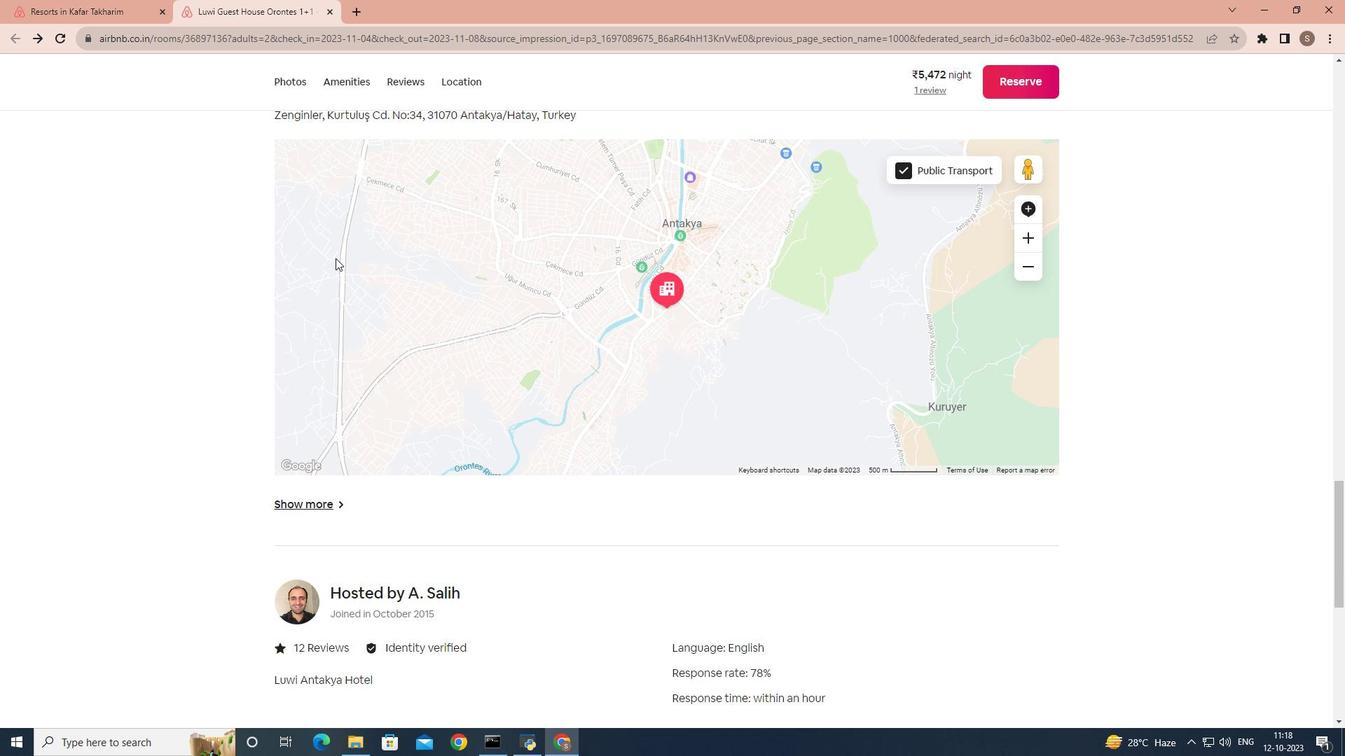 
Action: Mouse scrolled (335, 257) with delta (0, 0)
Screenshot: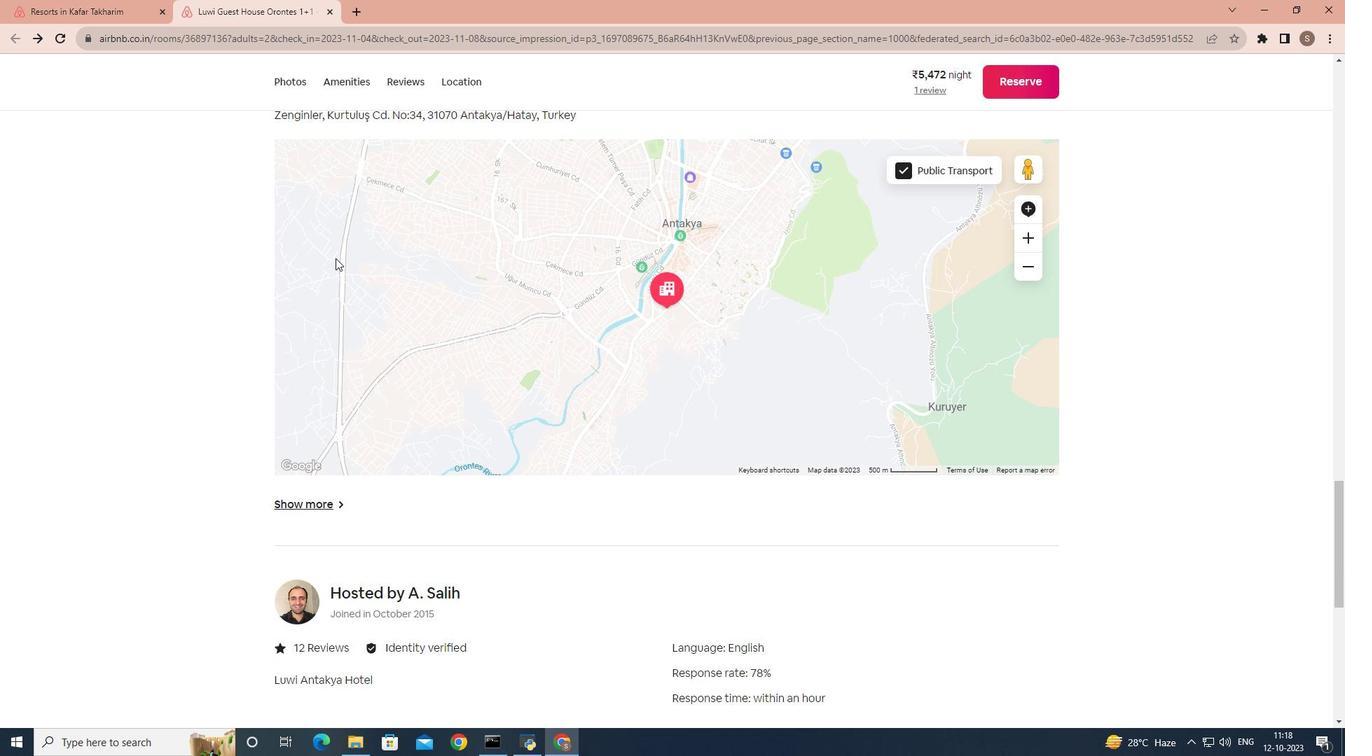 
Action: Mouse moved to (320, 272)
Screenshot: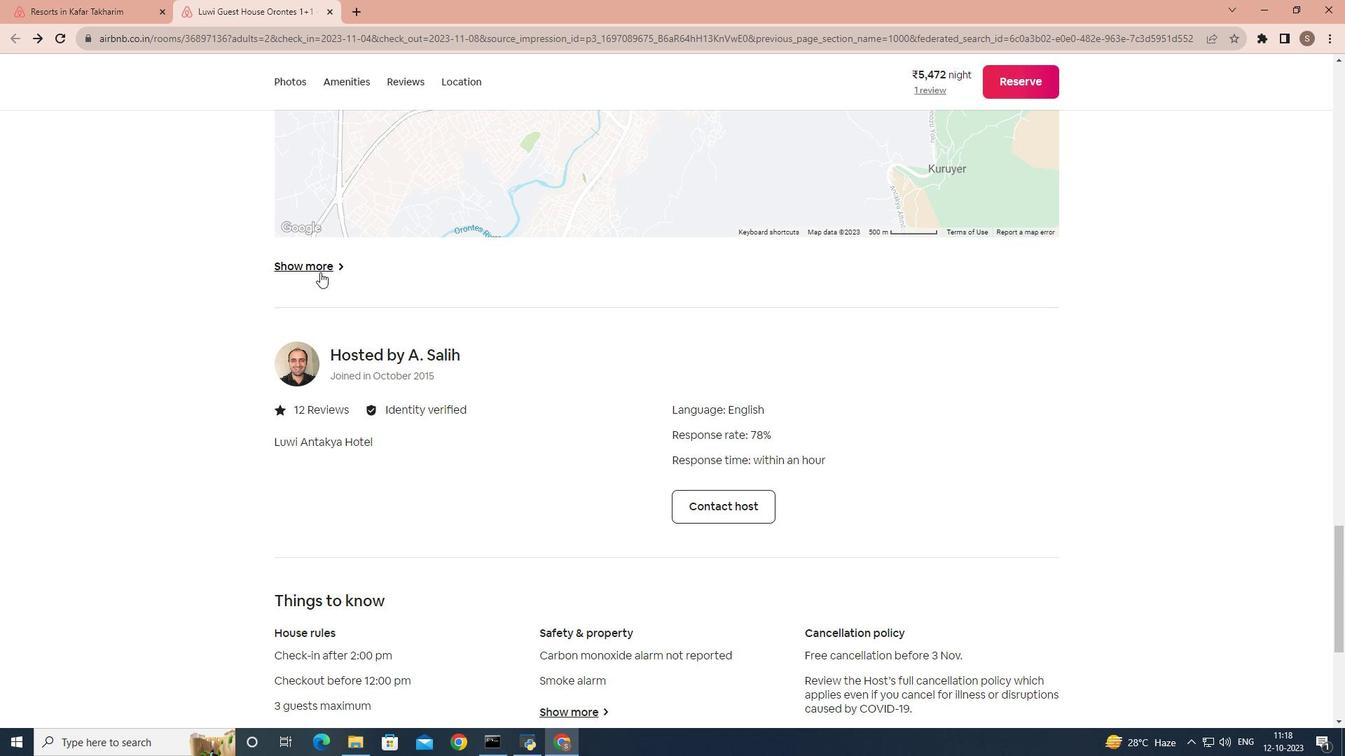 
Action: Mouse pressed left at (320, 272)
Screenshot: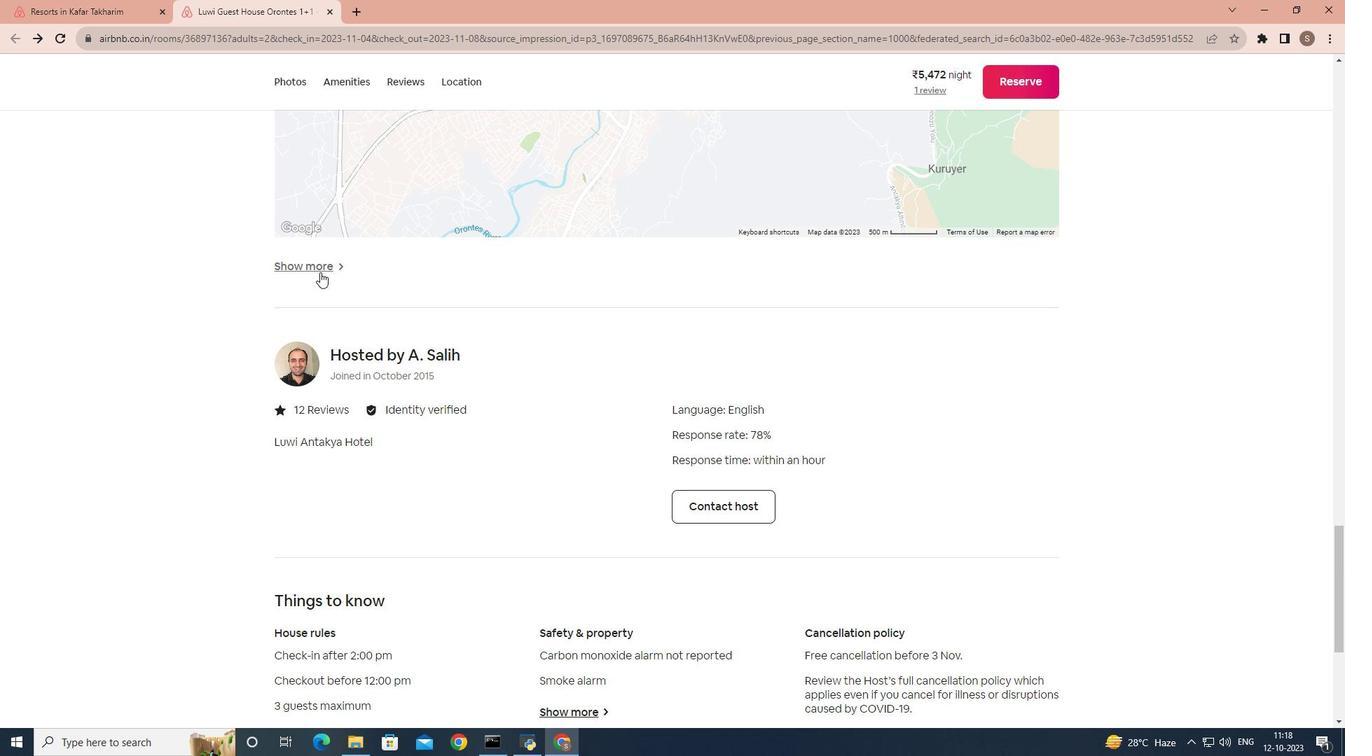 
Action: Mouse moved to (13, 75)
Screenshot: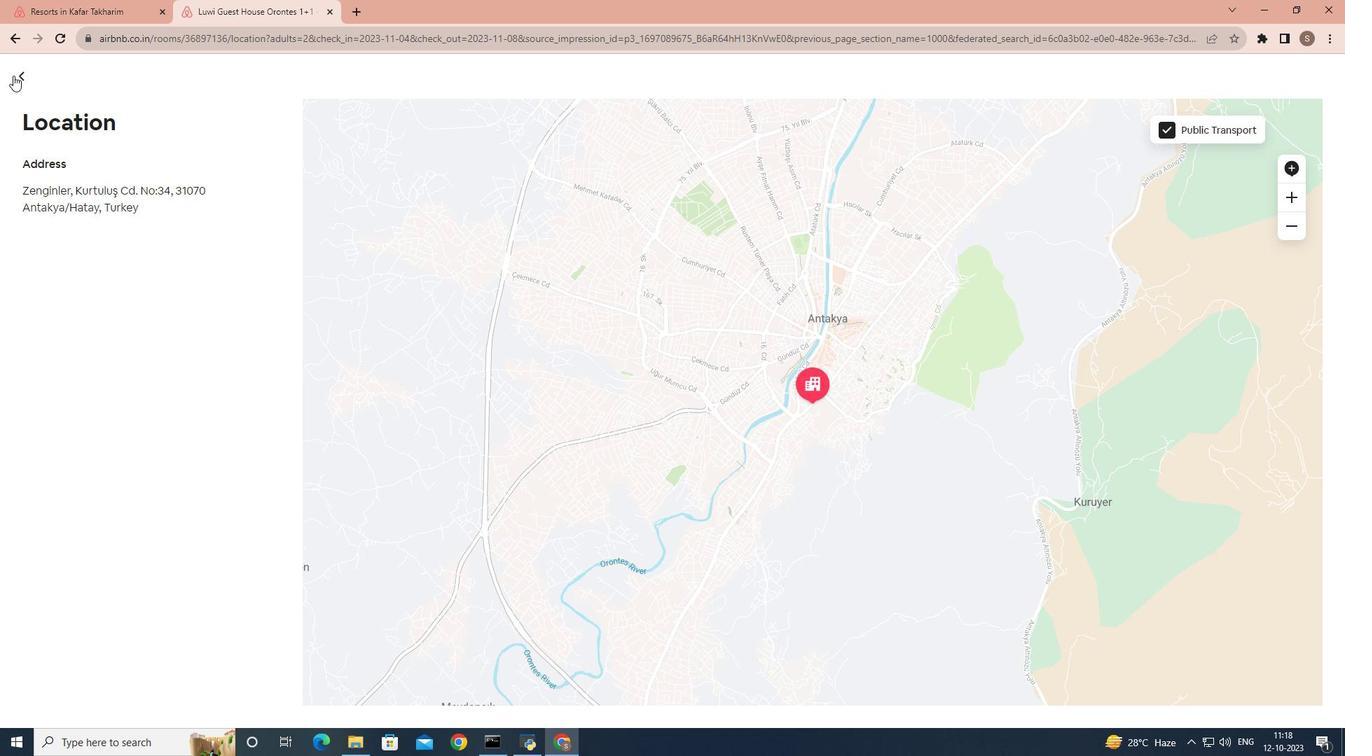 
Action: Mouse pressed left at (13, 75)
Screenshot: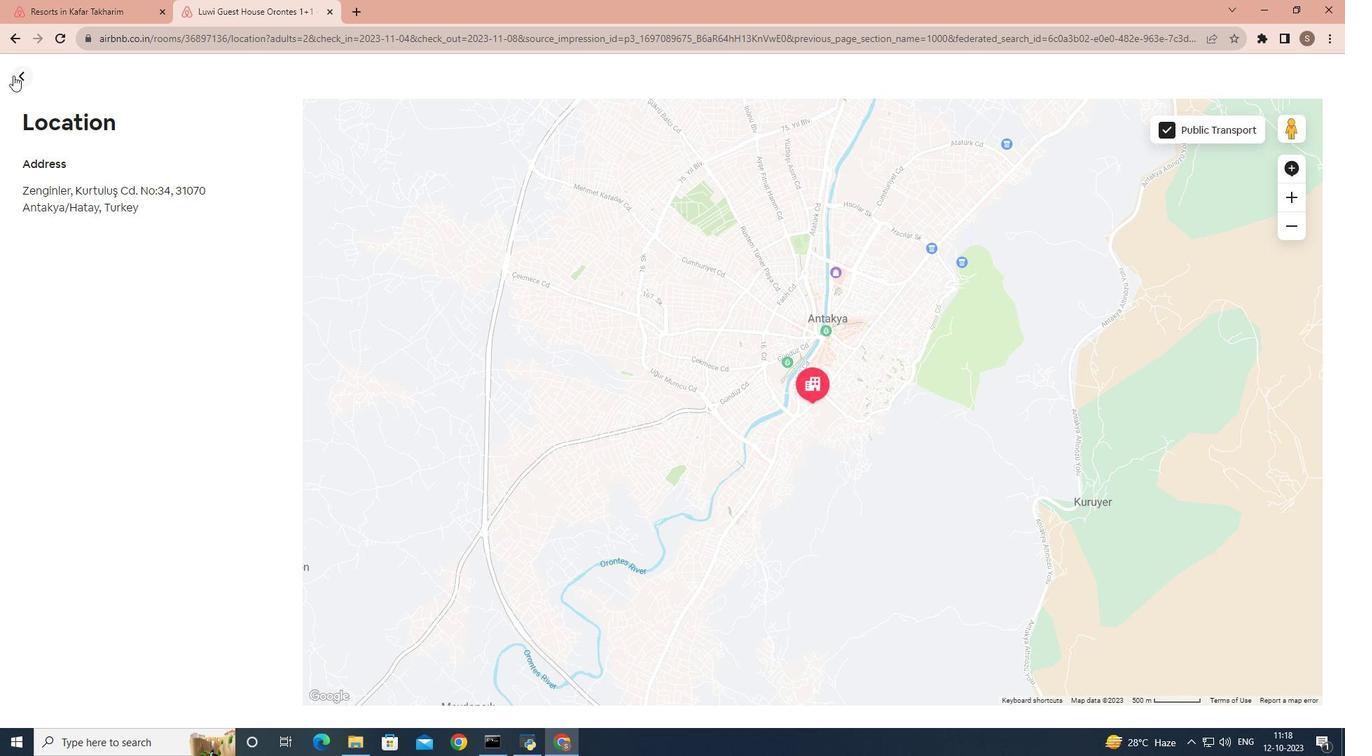
Action: Mouse moved to (241, 191)
Screenshot: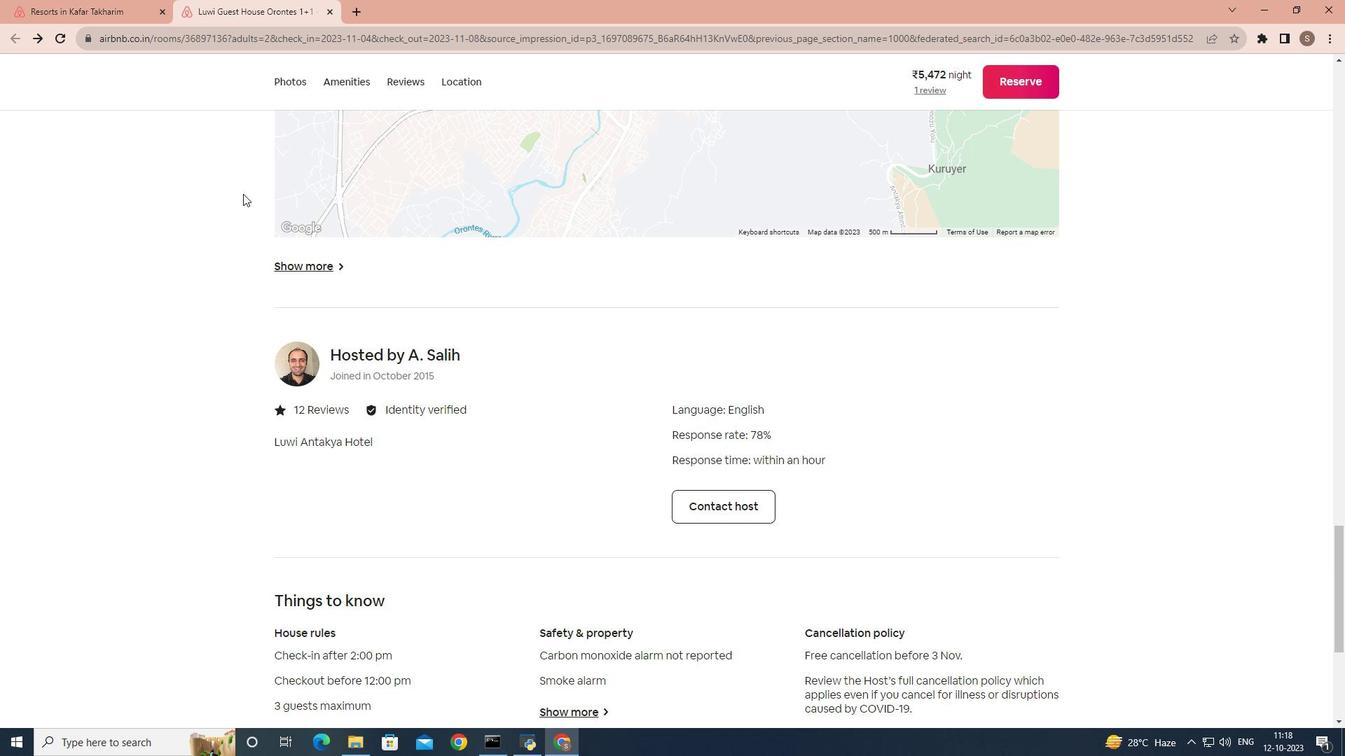 
Action: Mouse scrolled (241, 191) with delta (0, 0)
Screenshot: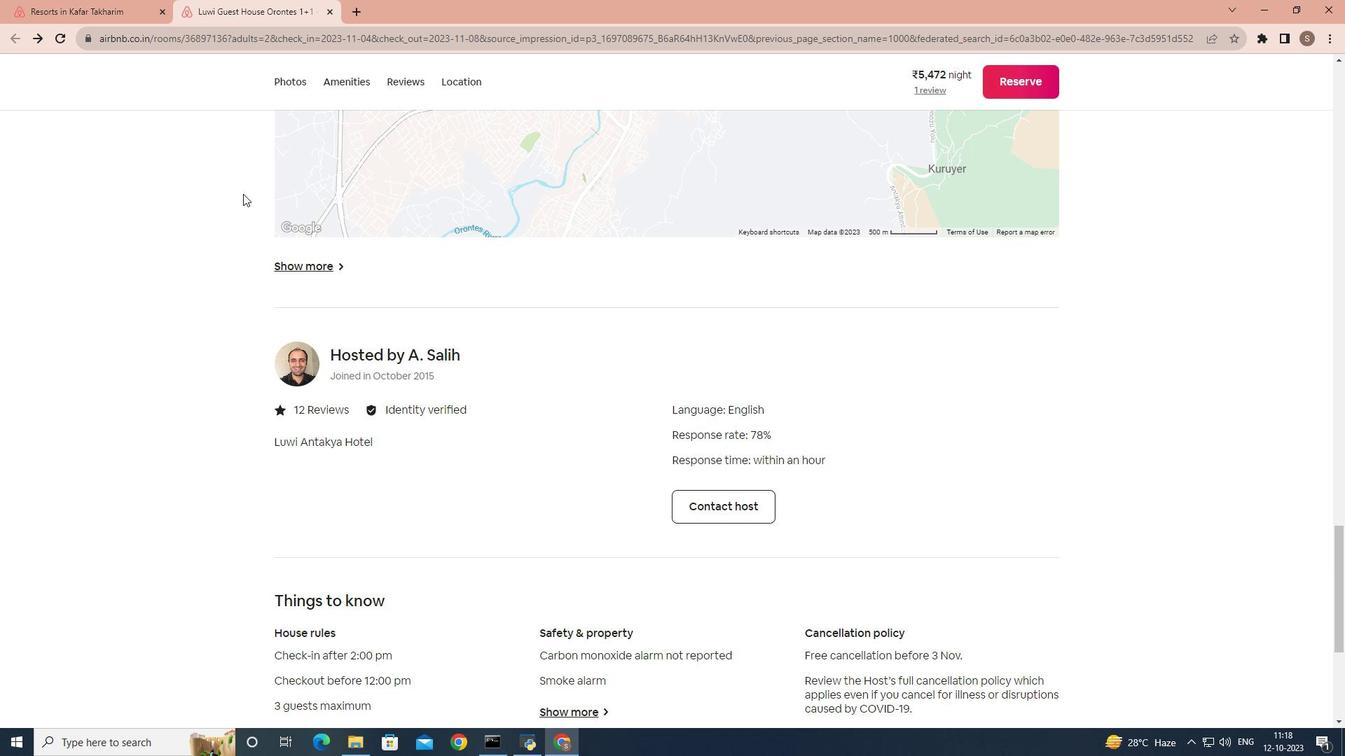 
Action: Mouse moved to (243, 194)
Screenshot: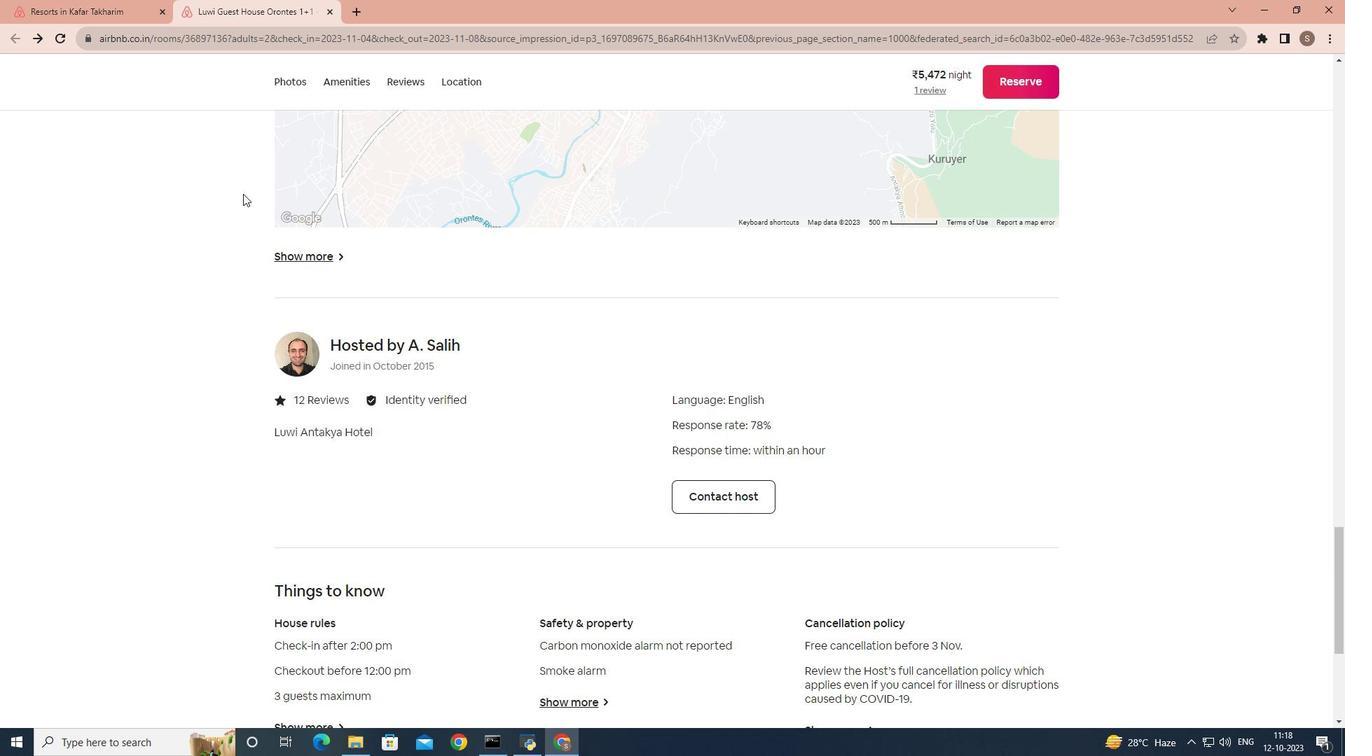 
Action: Mouse scrolled (243, 193) with delta (0, 0)
Screenshot: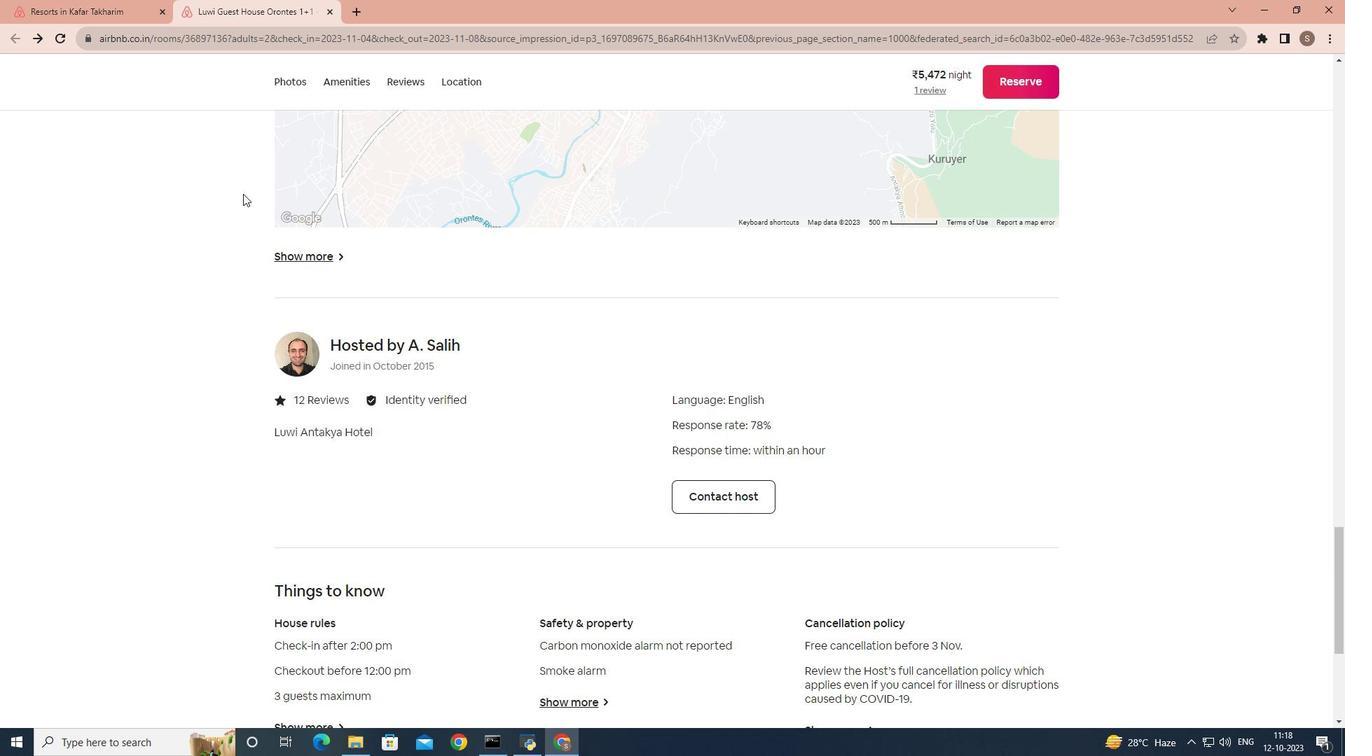 
Action: Mouse scrolled (243, 193) with delta (0, 0)
Screenshot: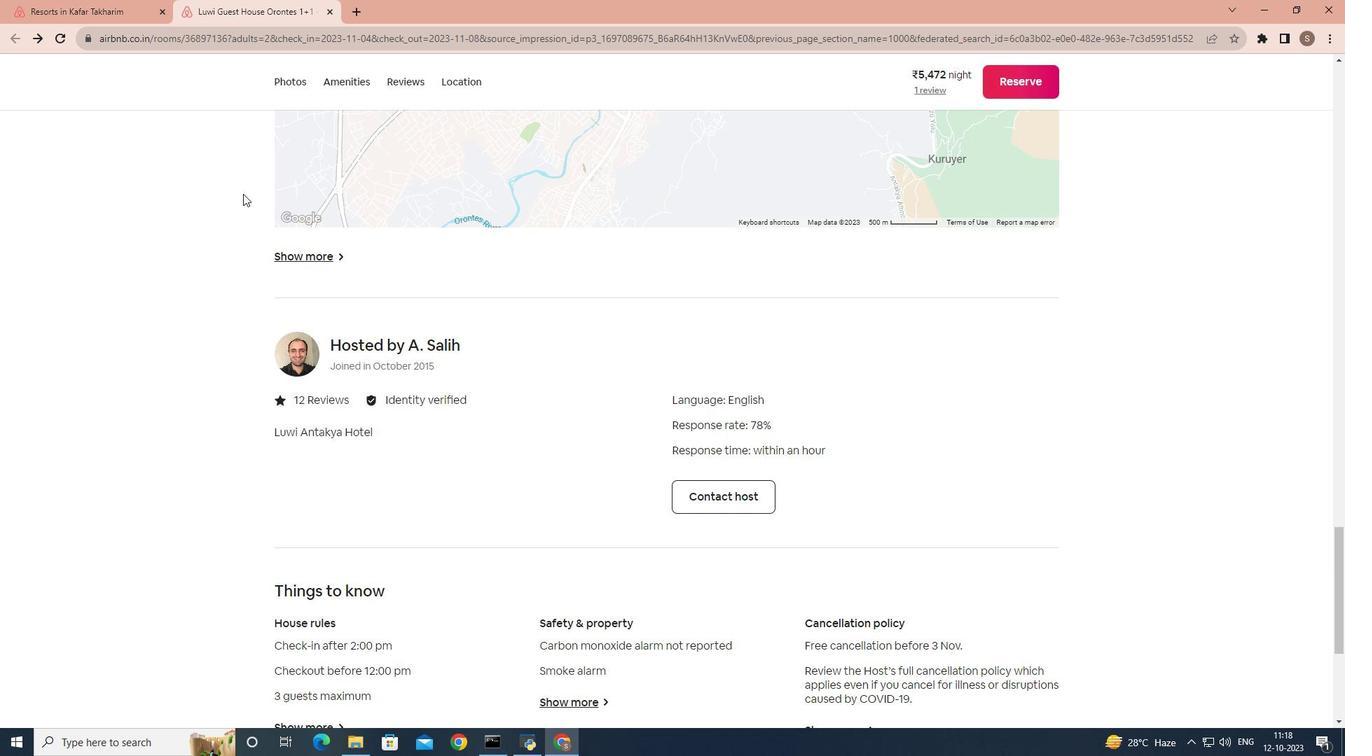 
Action: Mouse scrolled (243, 193) with delta (0, 0)
Screenshot: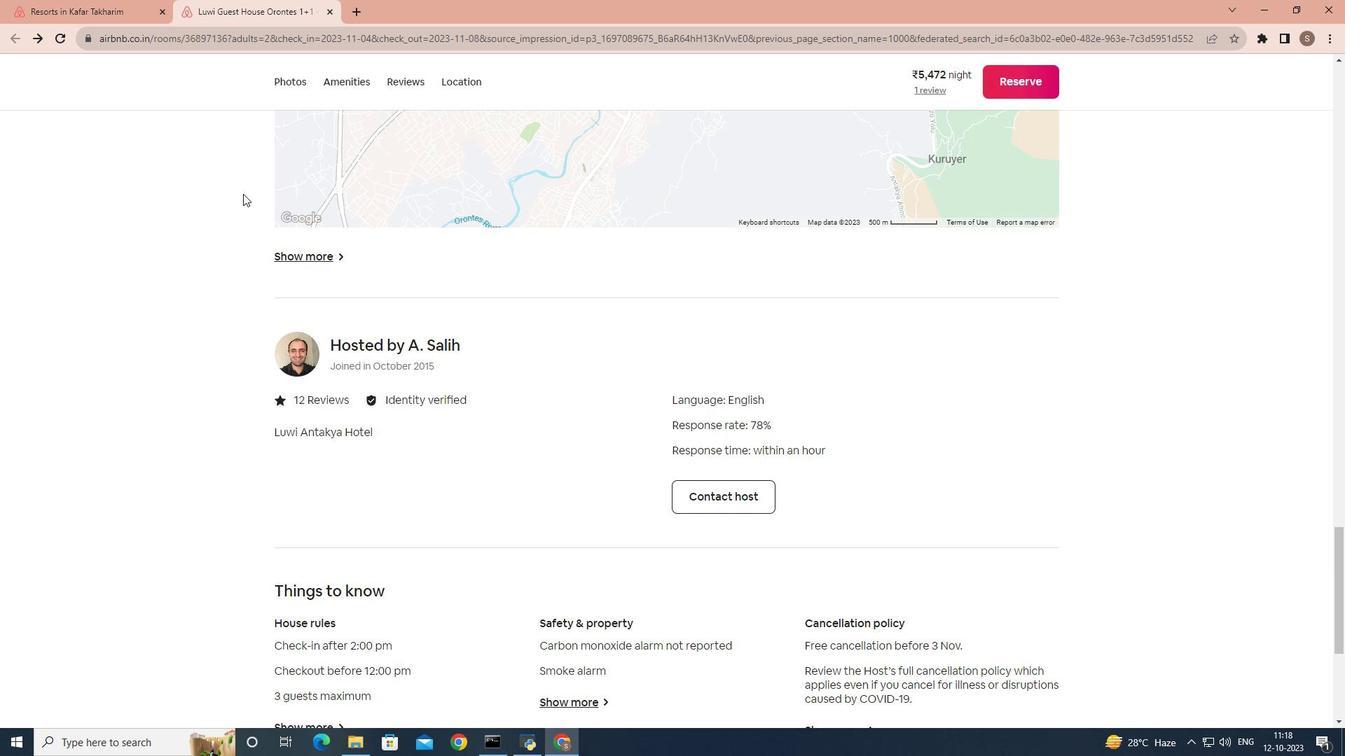 
Action: Mouse scrolled (243, 193) with delta (0, 0)
Screenshot: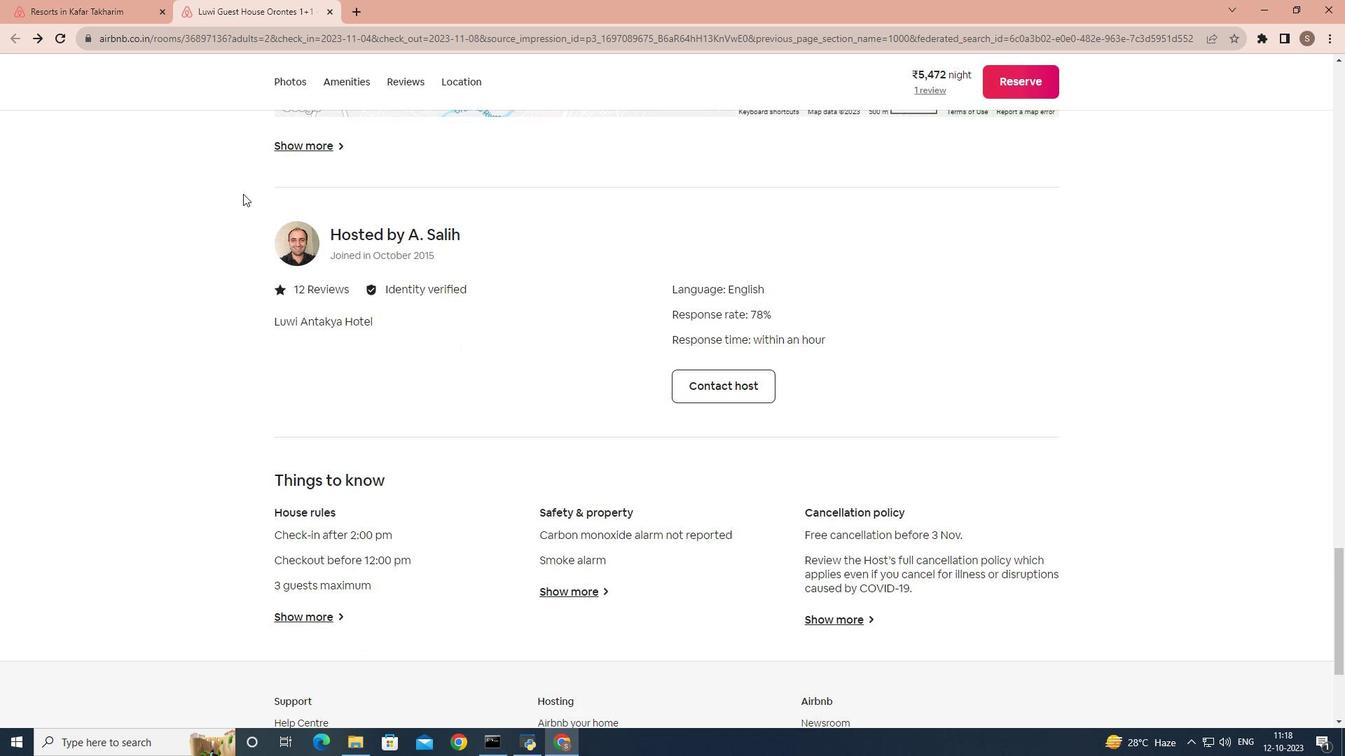 
Action: Mouse scrolled (243, 193) with delta (0, 0)
Screenshot: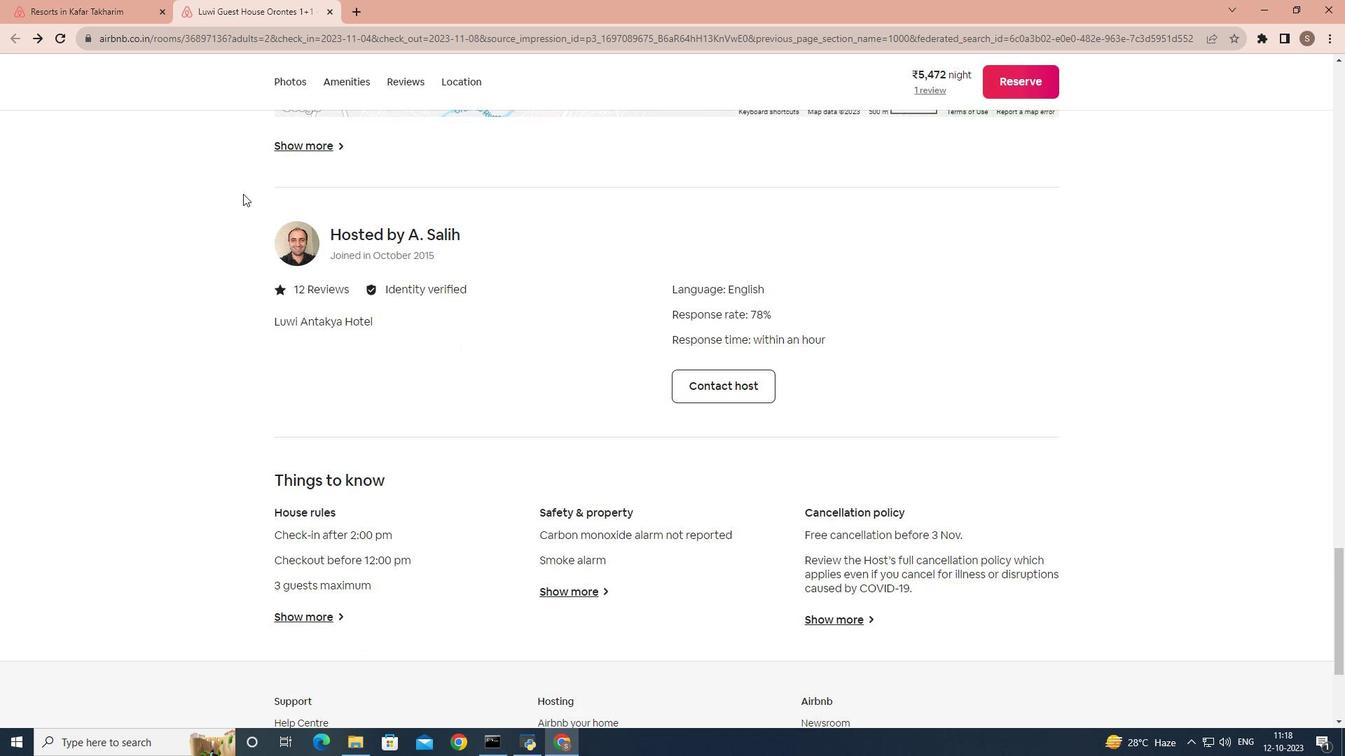 
Action: Mouse moved to (298, 402)
Screenshot: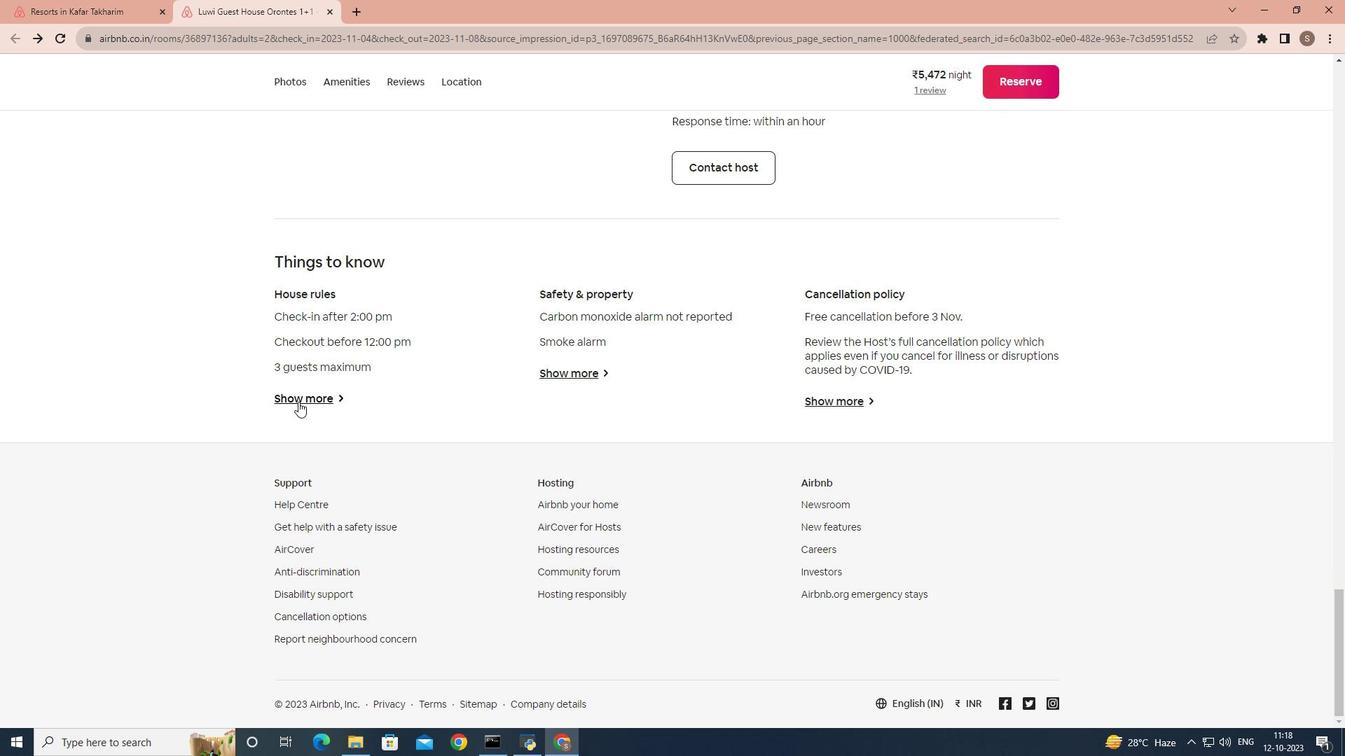 
Action: Mouse pressed left at (298, 402)
Screenshot: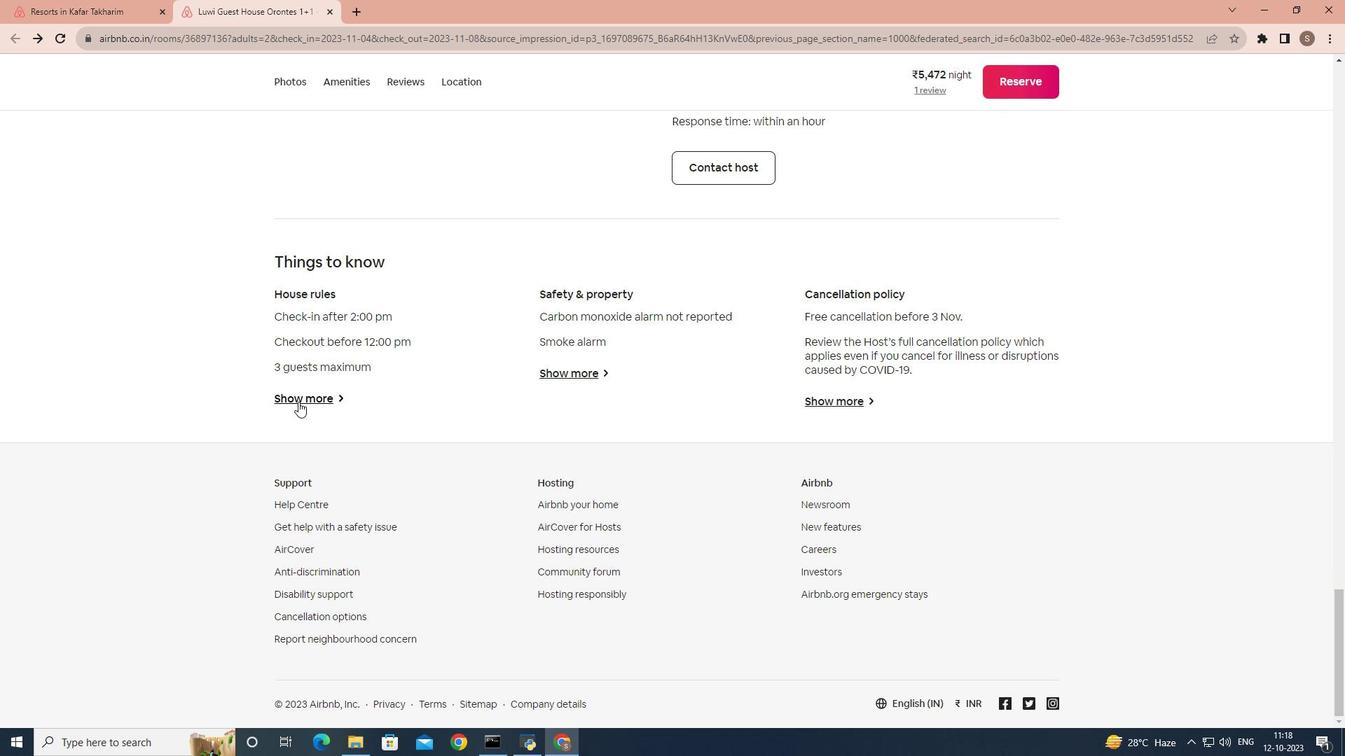 
Action: Mouse moved to (429, 164)
Screenshot: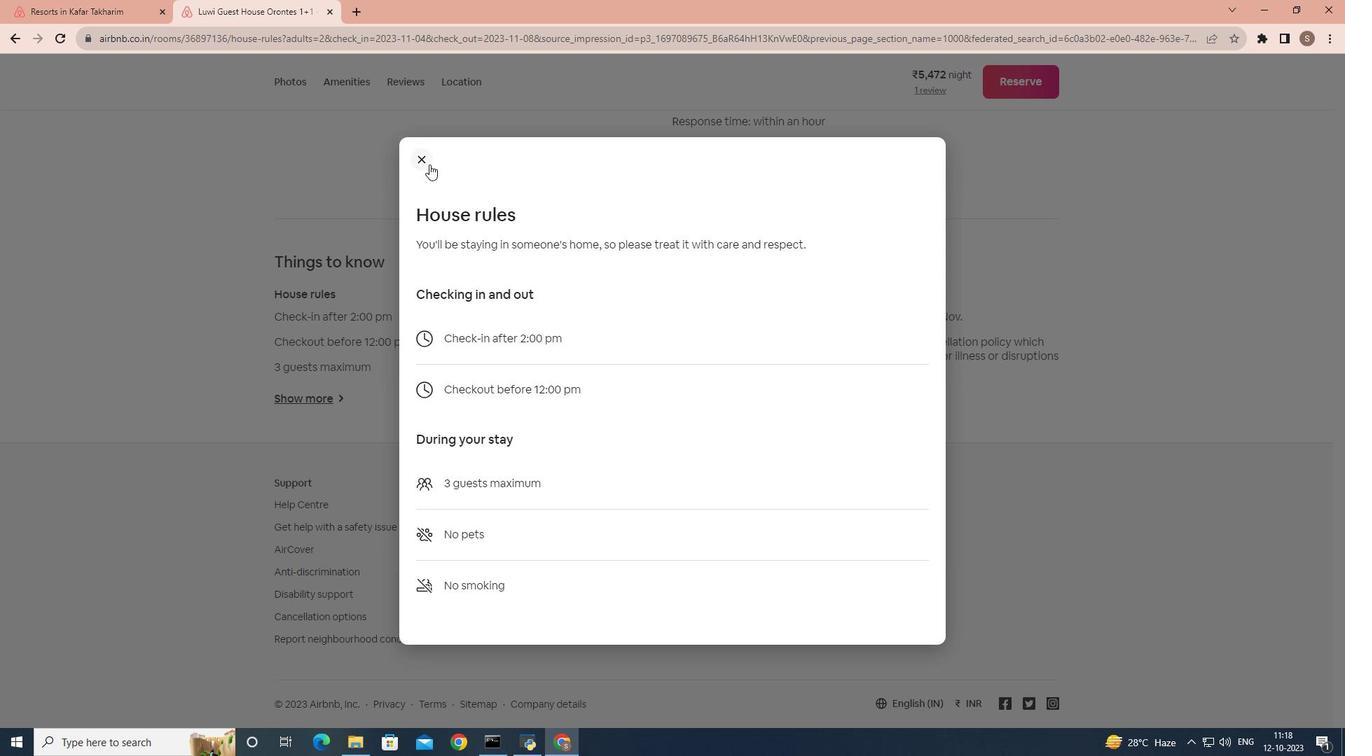 
Action: Mouse pressed left at (429, 164)
Screenshot: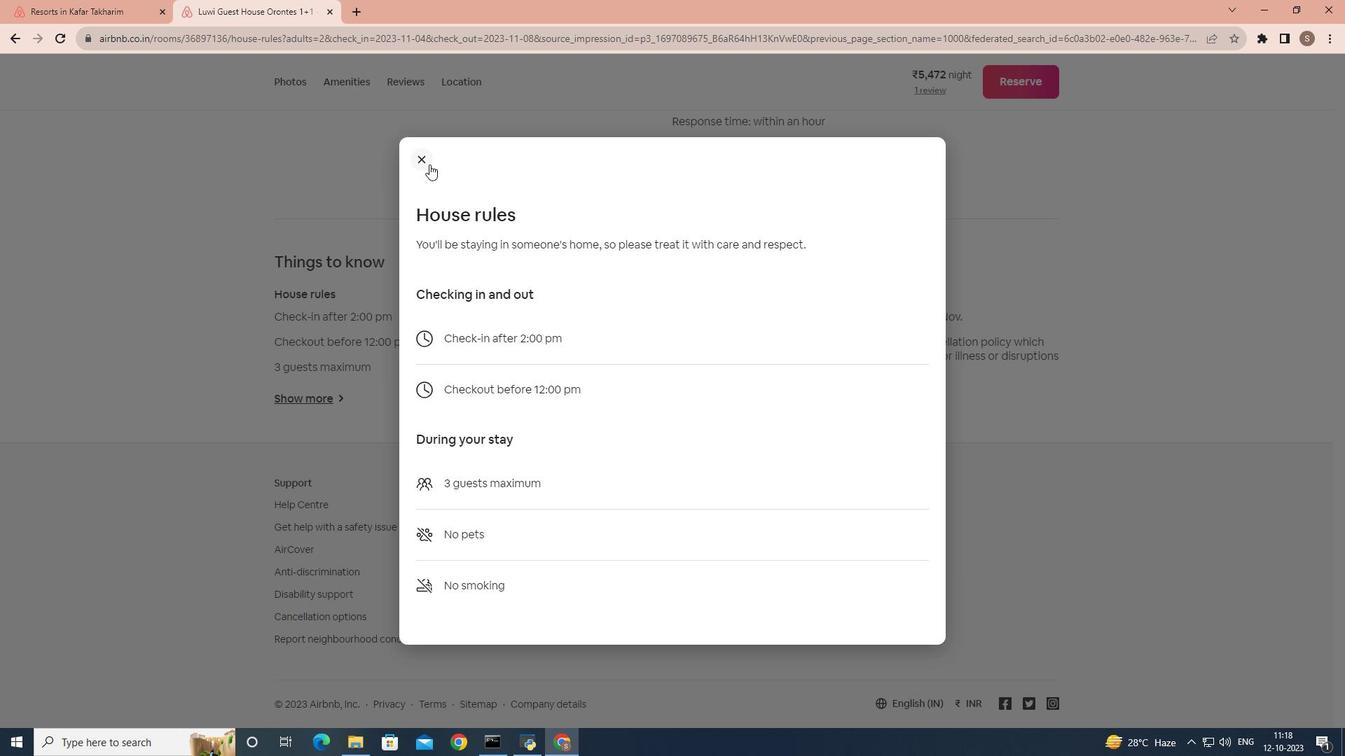 
Action: Mouse moved to (547, 367)
Screenshot: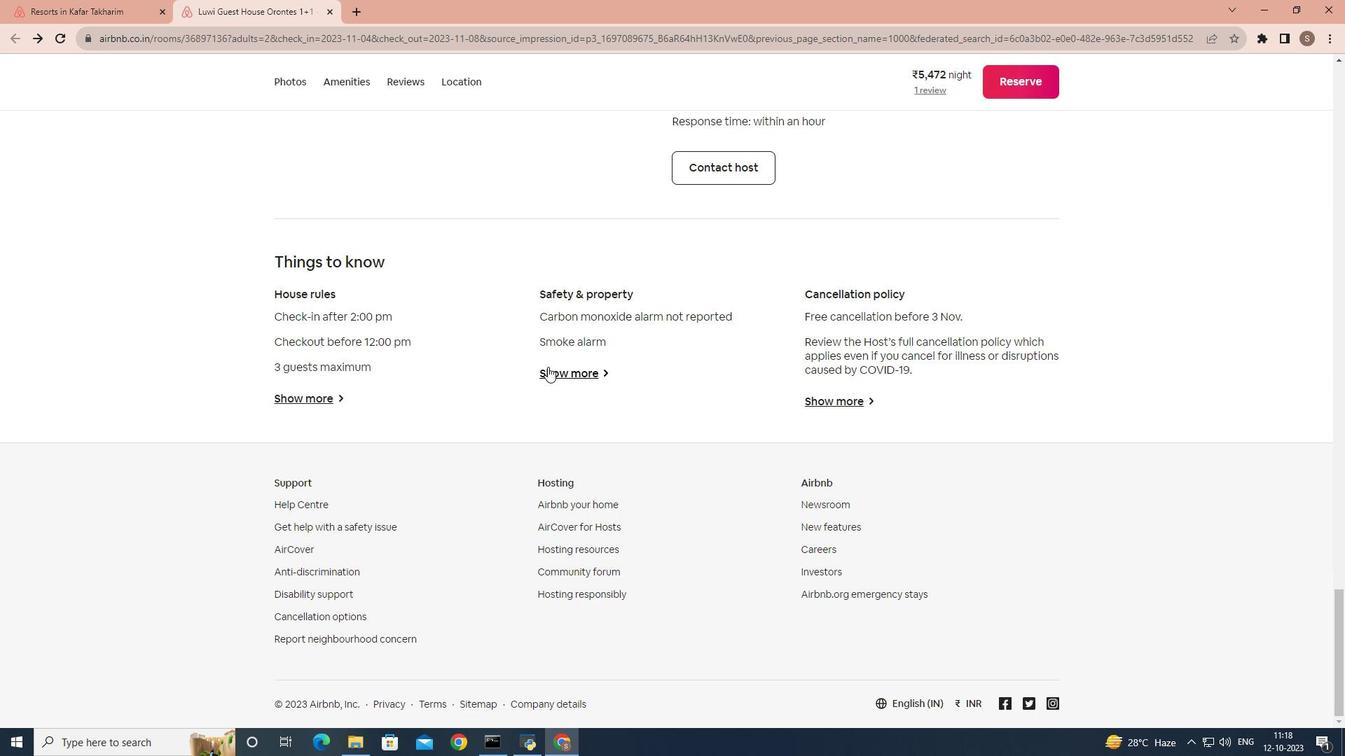 
Action: Mouse pressed left at (547, 367)
Screenshot: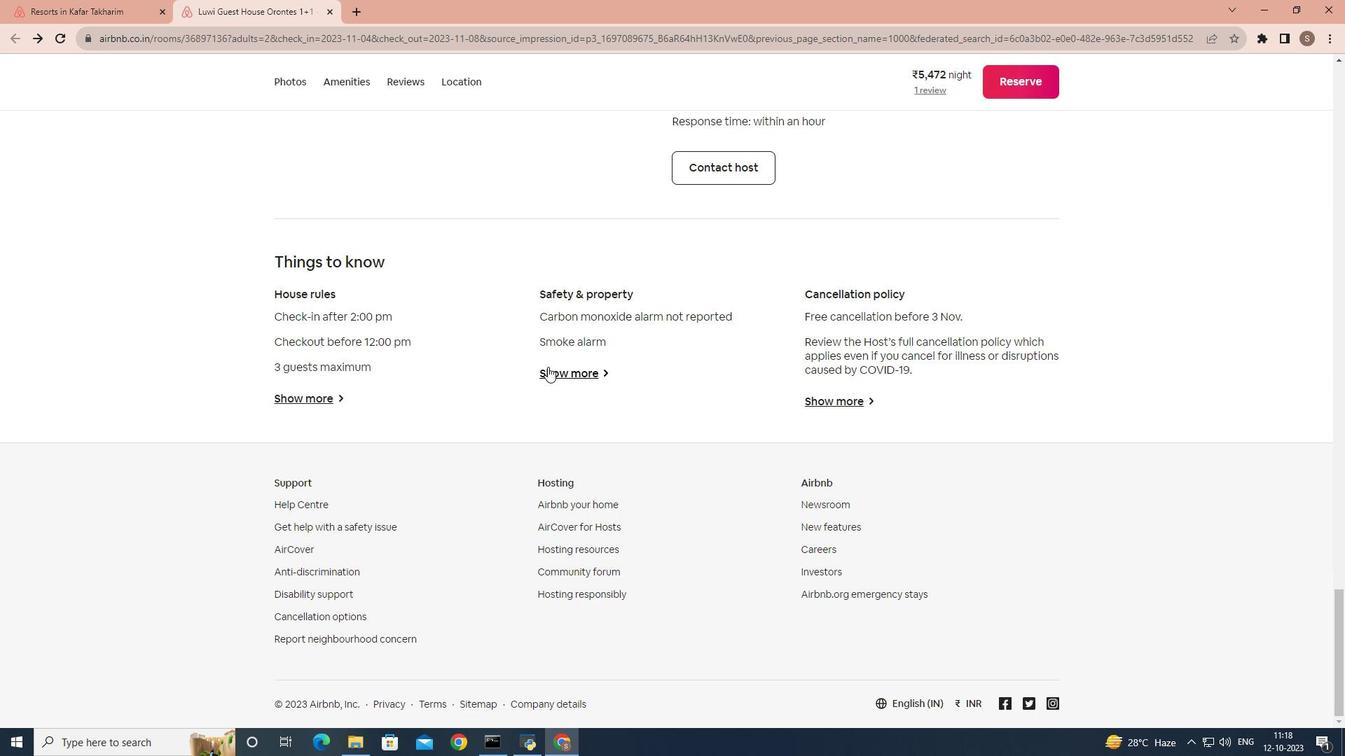 
Action: Mouse moved to (418, 243)
Screenshot: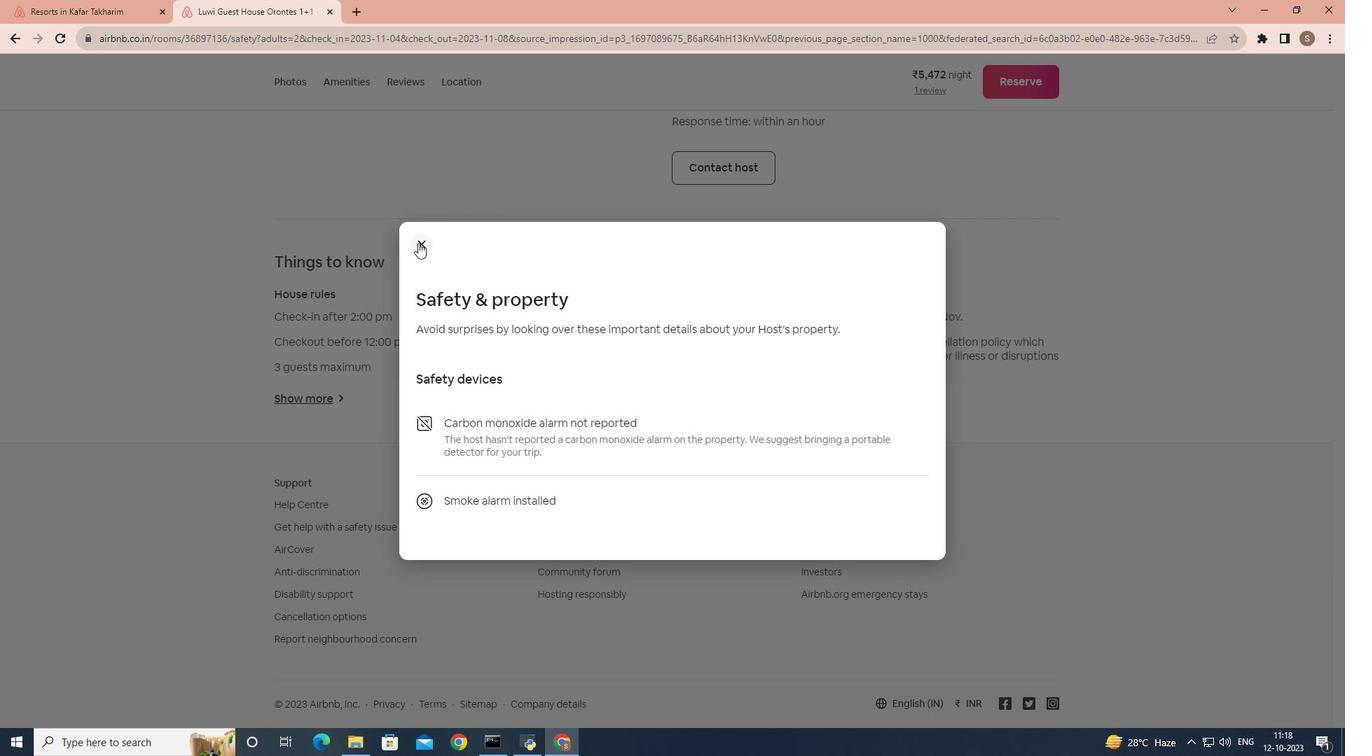
Action: Mouse pressed left at (418, 243)
Screenshot: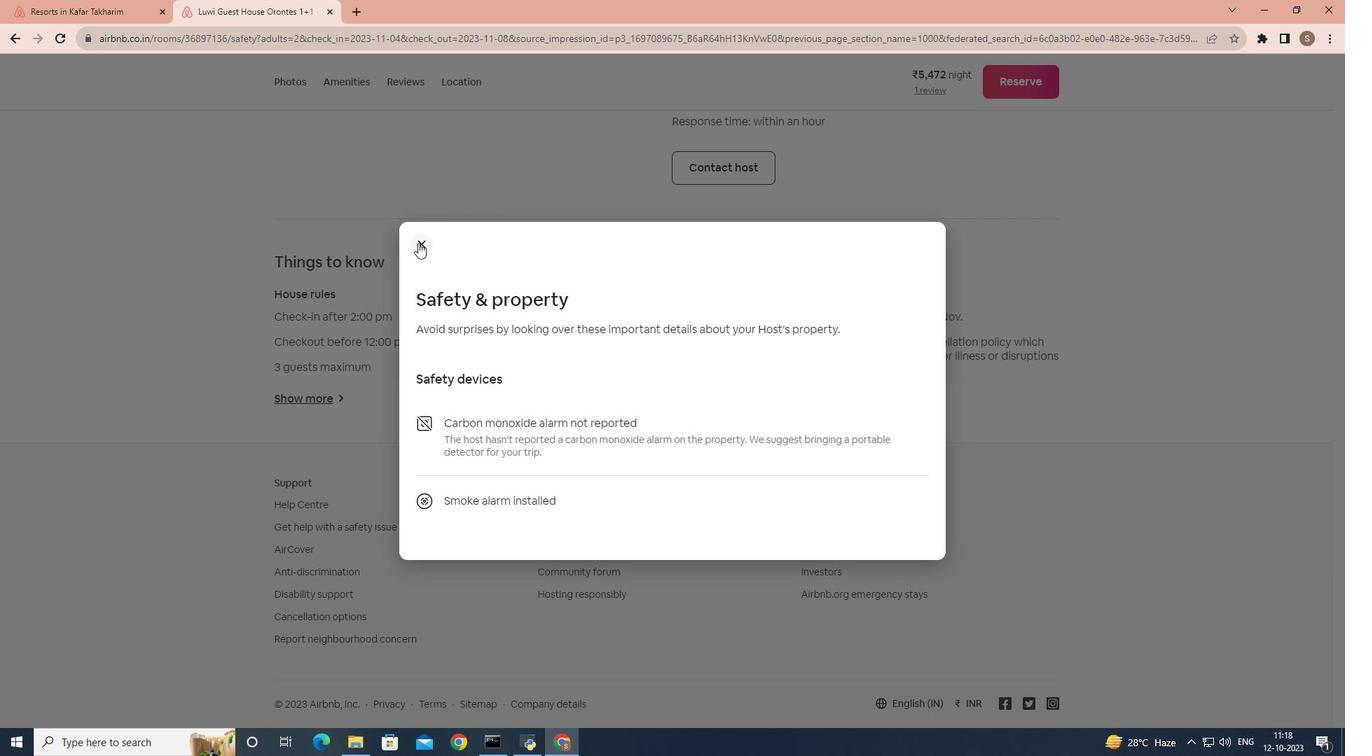 
Action: Mouse moved to (854, 406)
Screenshot: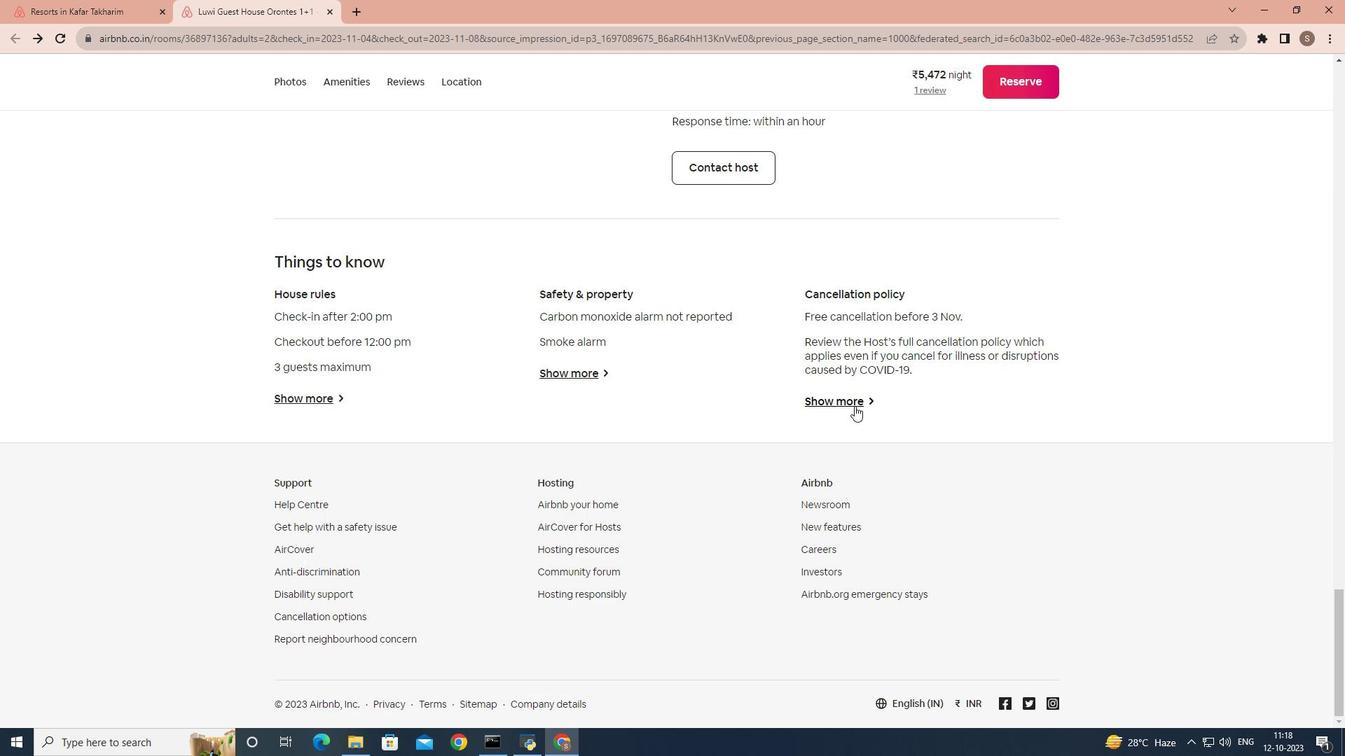 
Action: Mouse pressed left at (854, 406)
Screenshot: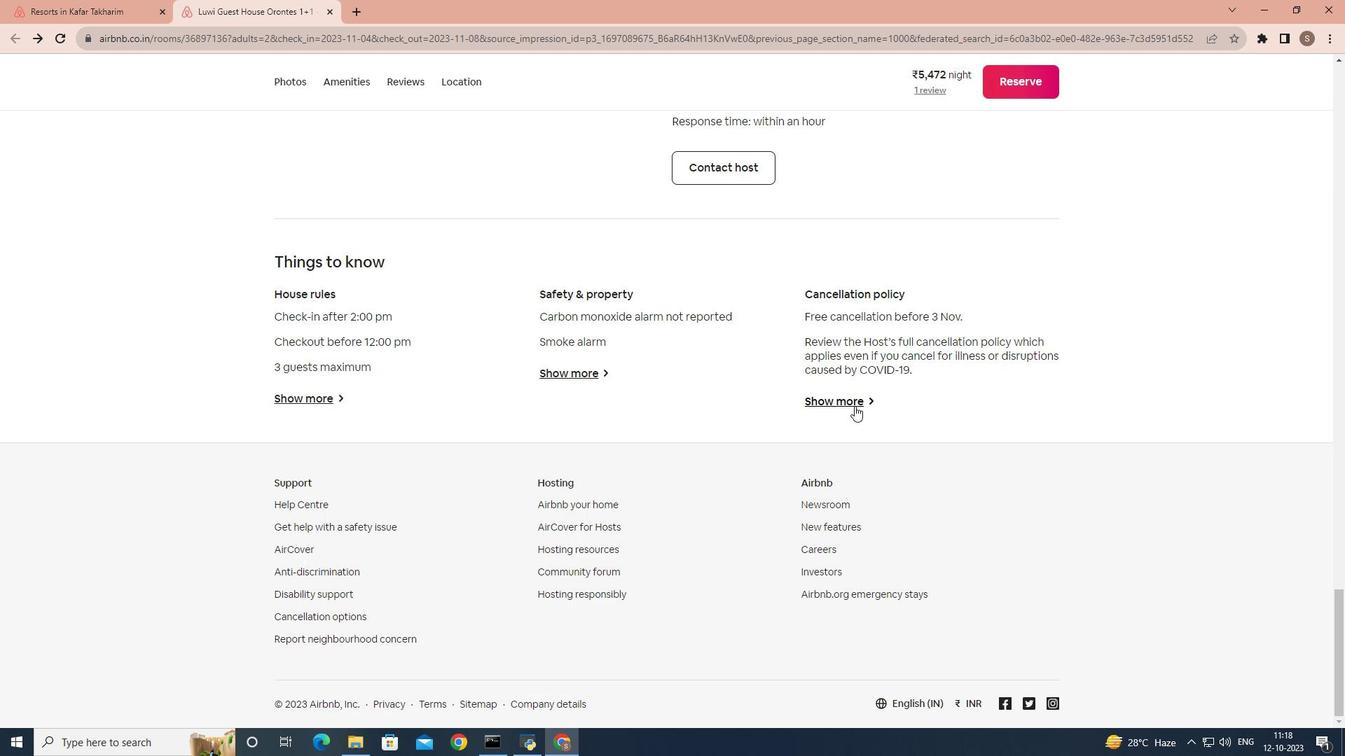 
Action: Mouse moved to (495, 213)
Screenshot: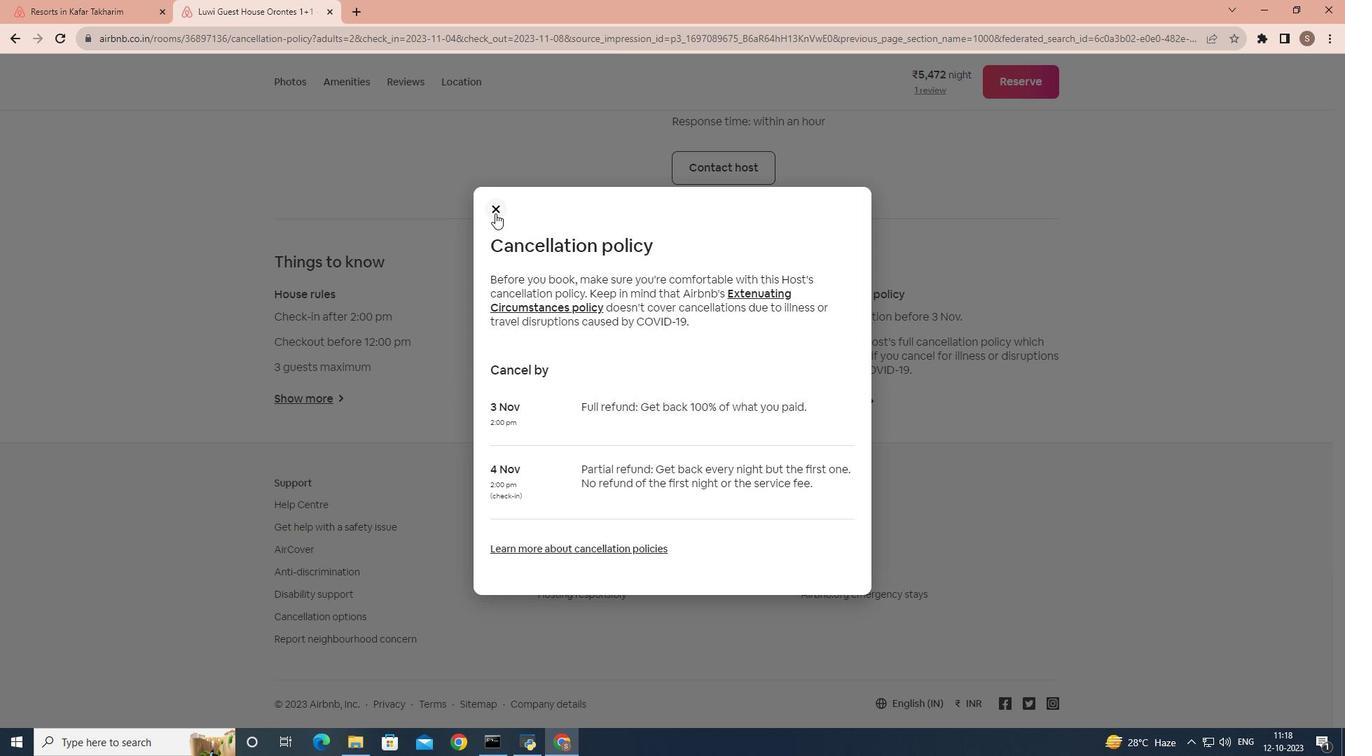 
Action: Mouse pressed left at (495, 213)
Screenshot: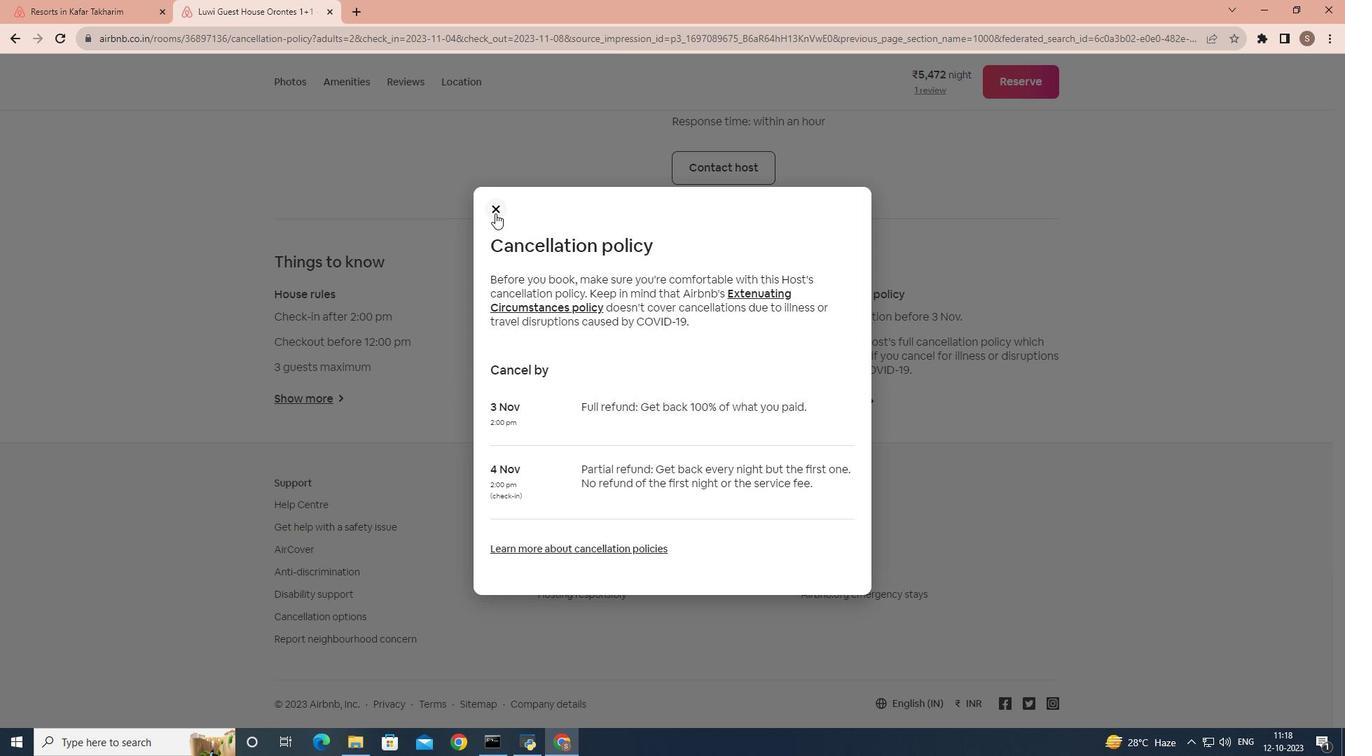
Action: Mouse moved to (400, 275)
Screenshot: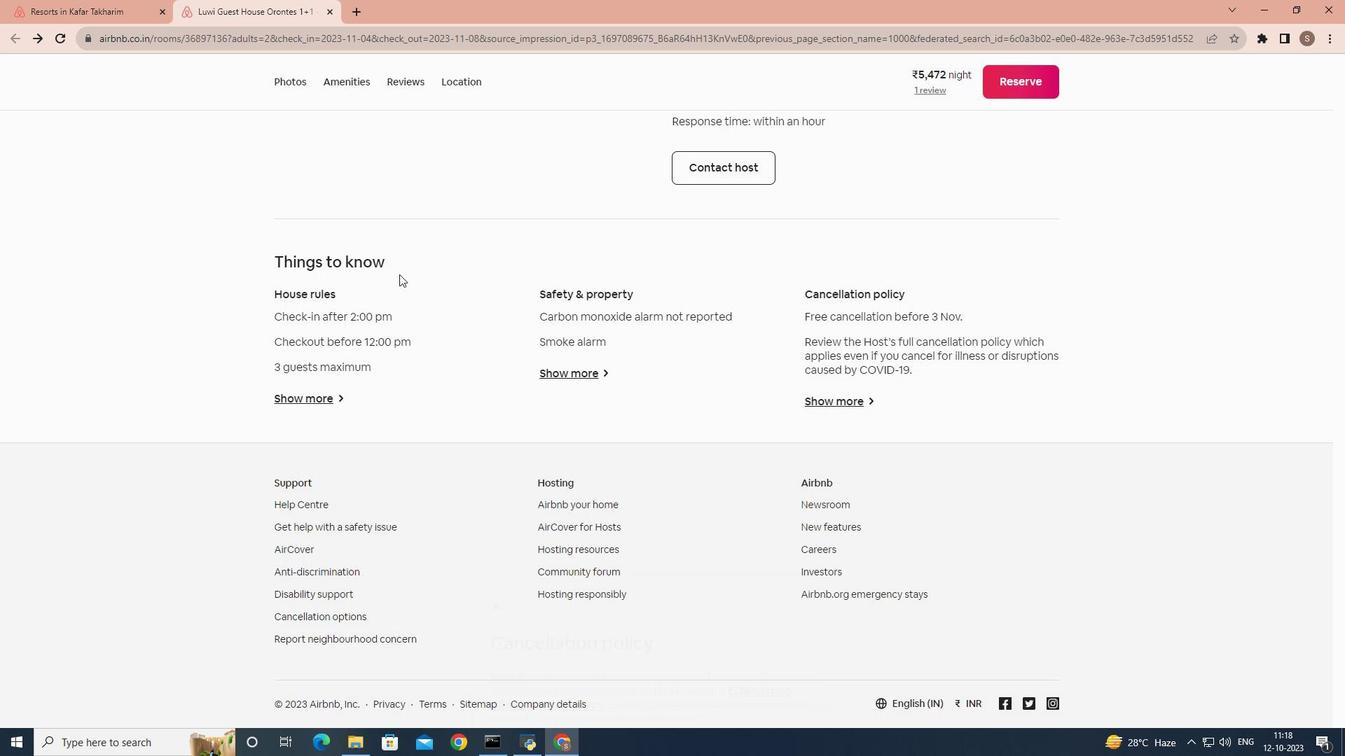
Action: Mouse scrolled (400, 276) with delta (0, 0)
Screenshot: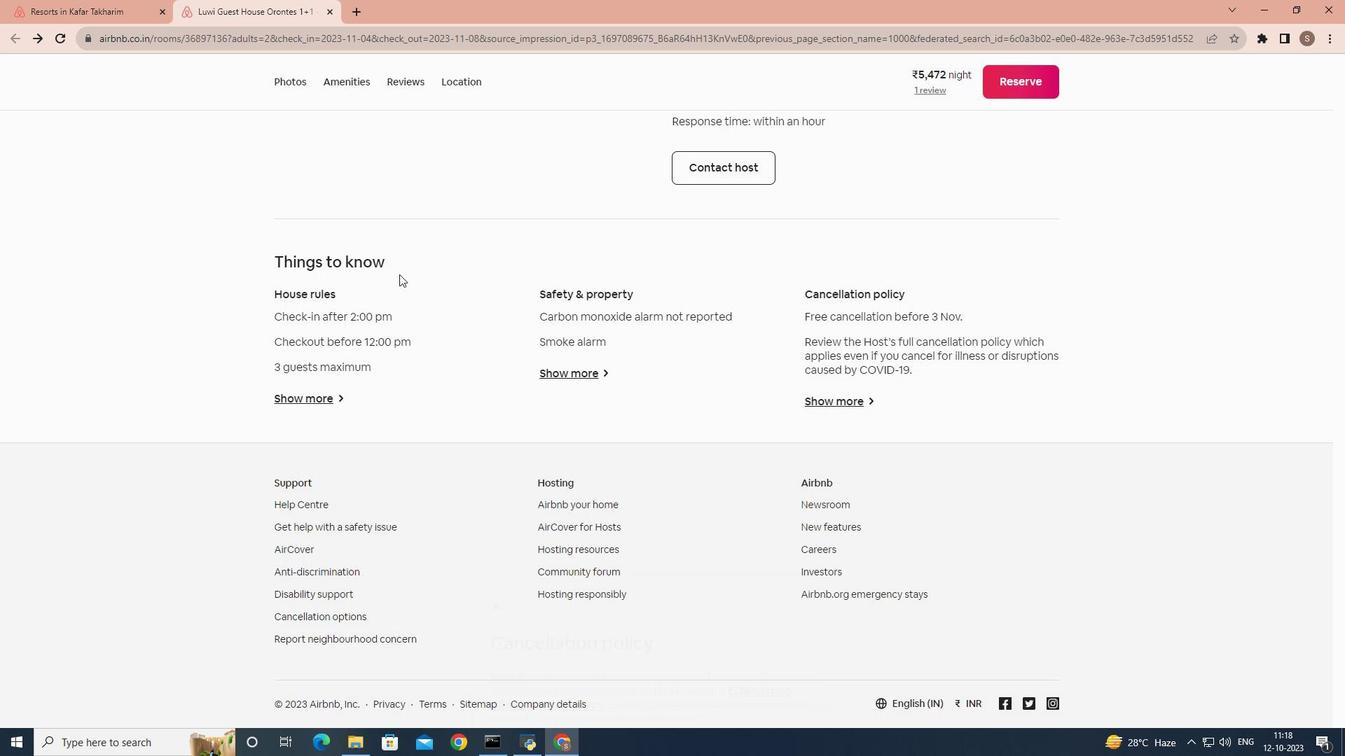 
Action: Mouse moved to (399, 274)
Screenshot: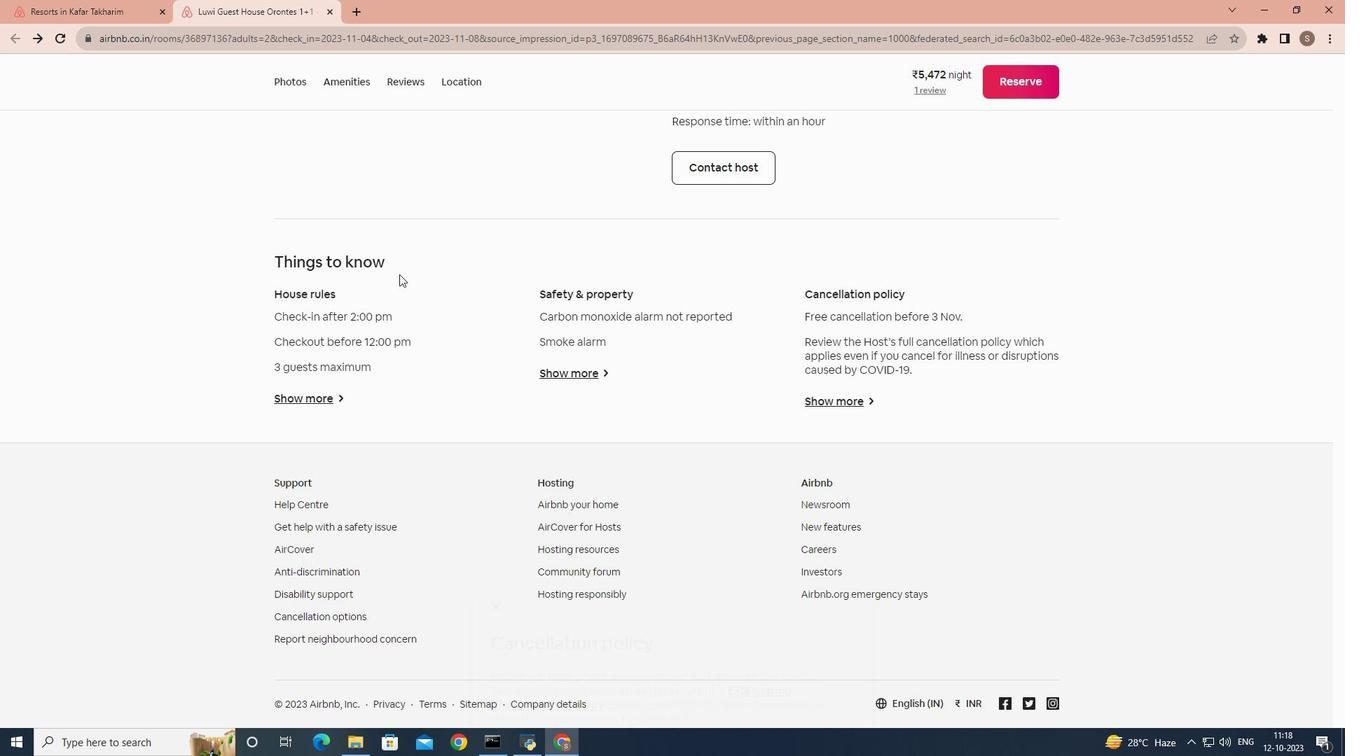 
Action: Mouse scrolled (399, 275) with delta (0, 0)
Screenshot: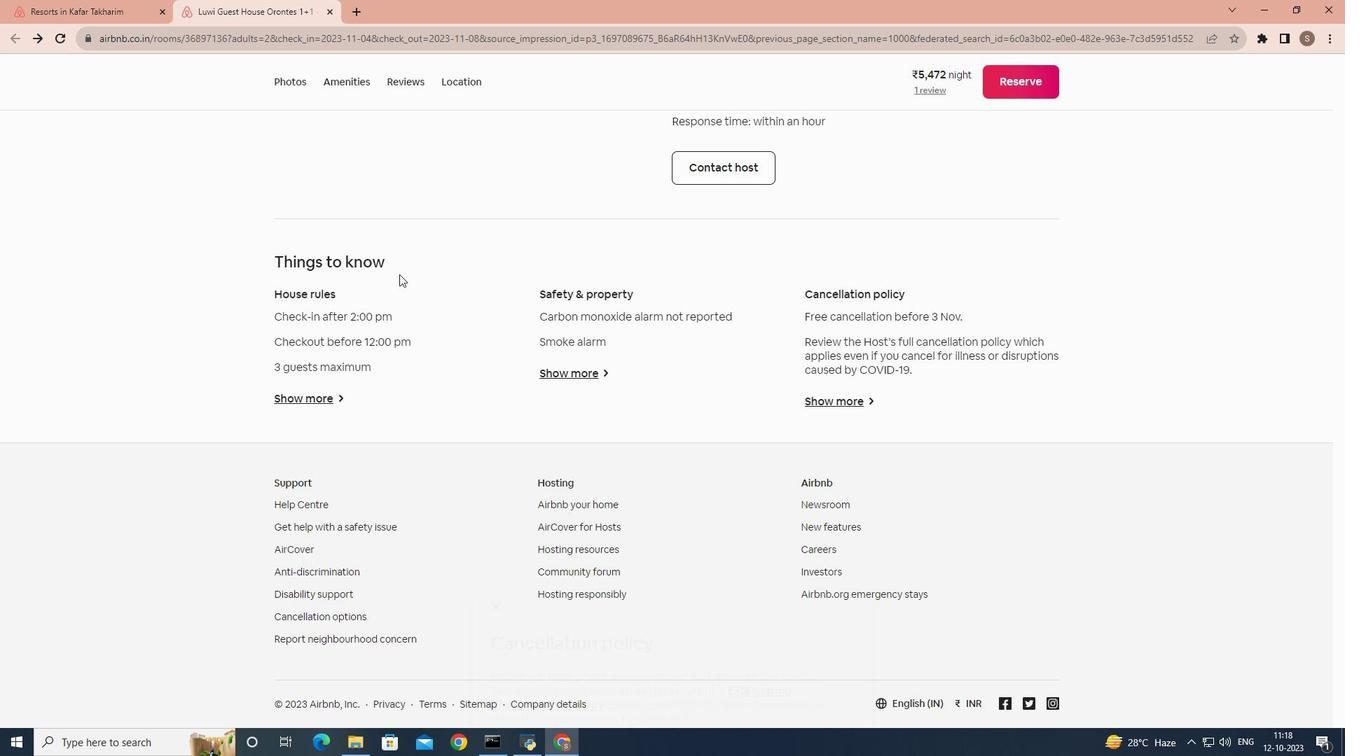 
Action: Mouse scrolled (399, 275) with delta (0, 0)
Screenshot: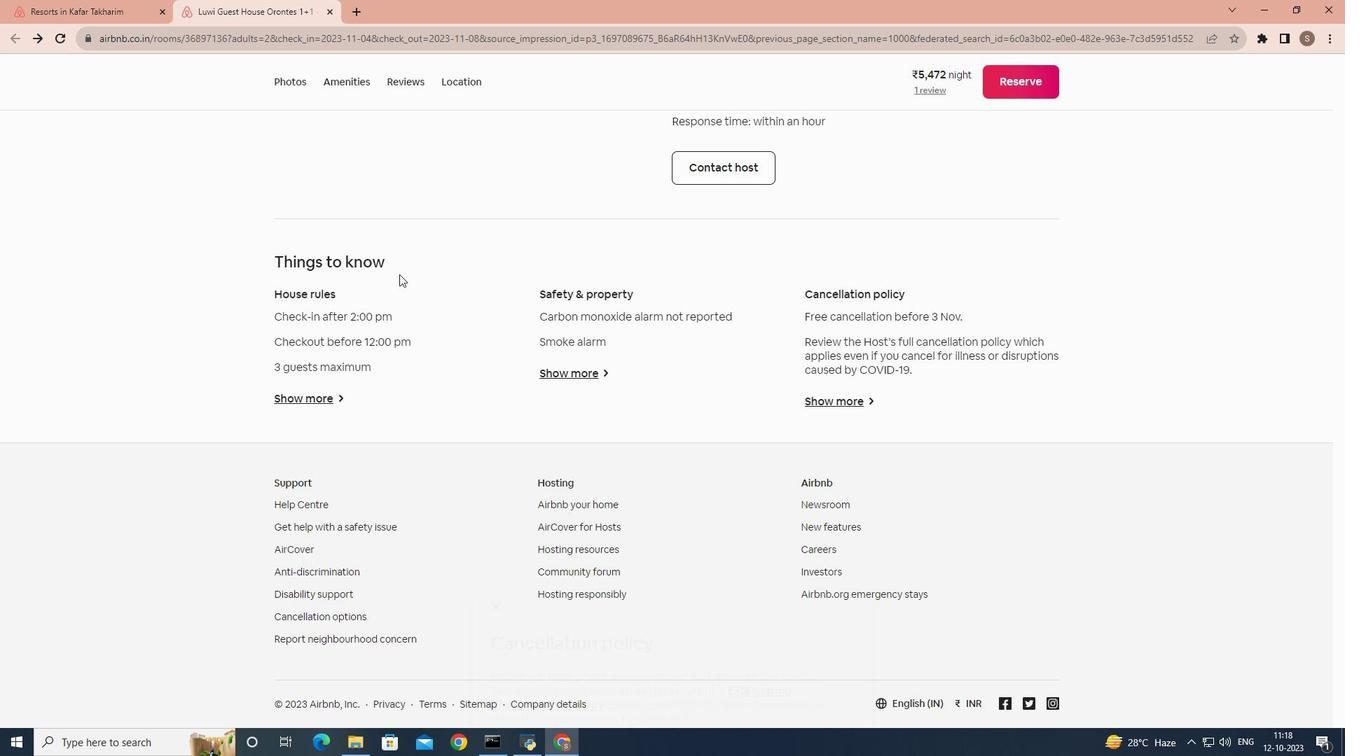 
Action: Mouse scrolled (399, 275) with delta (0, 0)
Screenshot: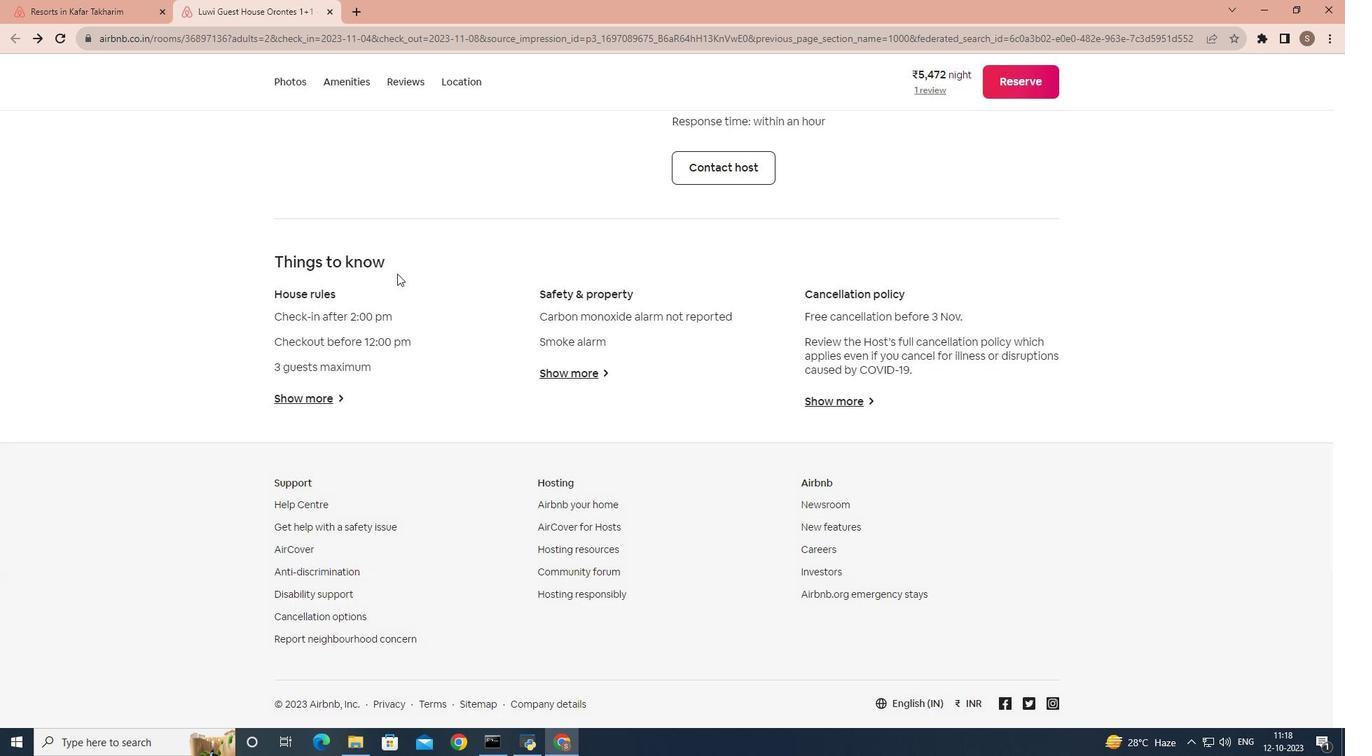 
Action: Mouse moved to (397, 274)
Screenshot: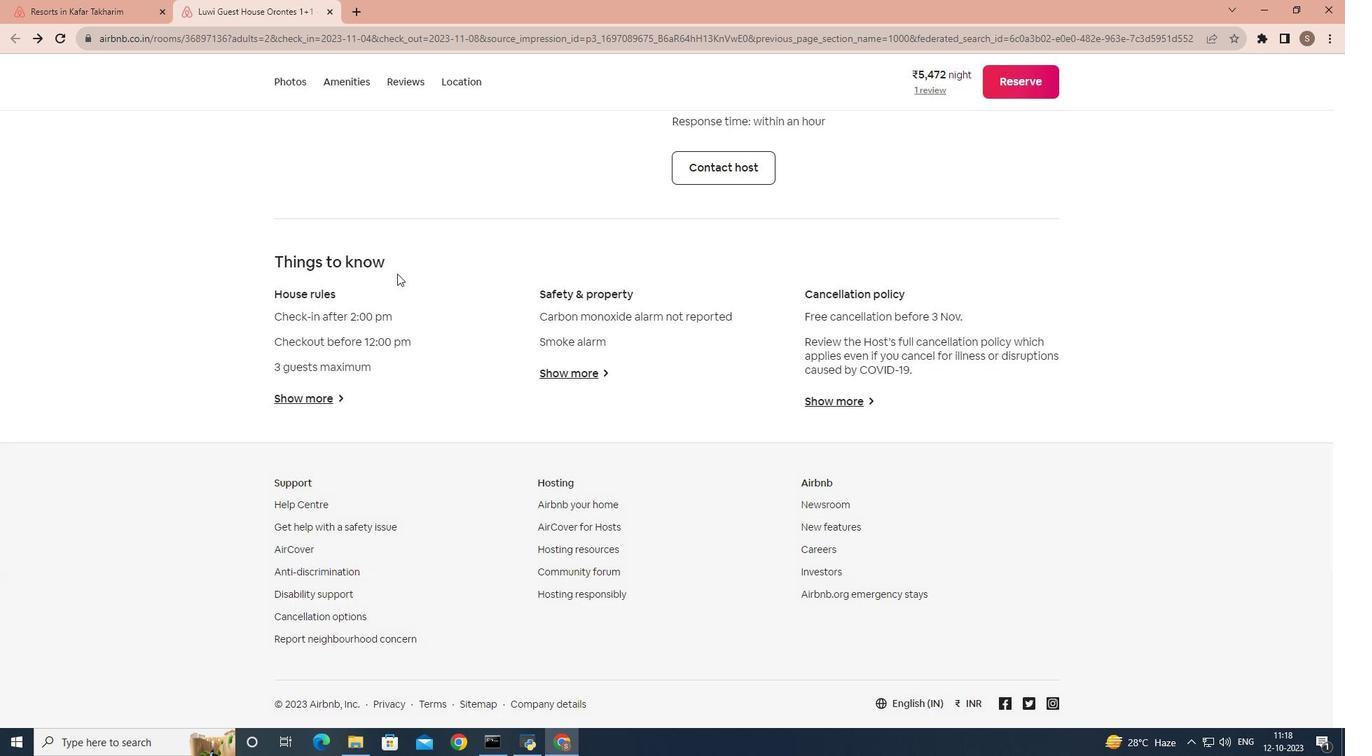 
Action: Mouse scrolled (397, 275) with delta (0, 0)
Screenshot: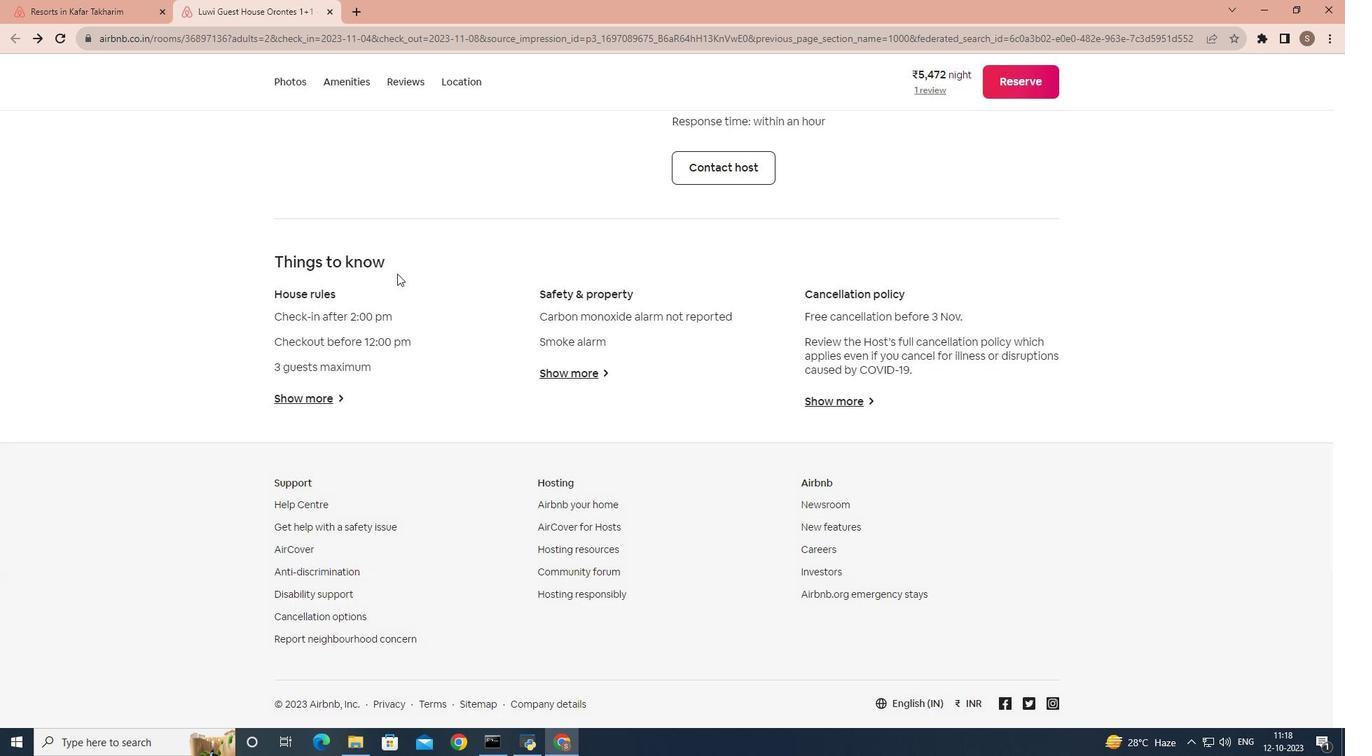 
Action: Mouse moved to (397, 273)
Screenshot: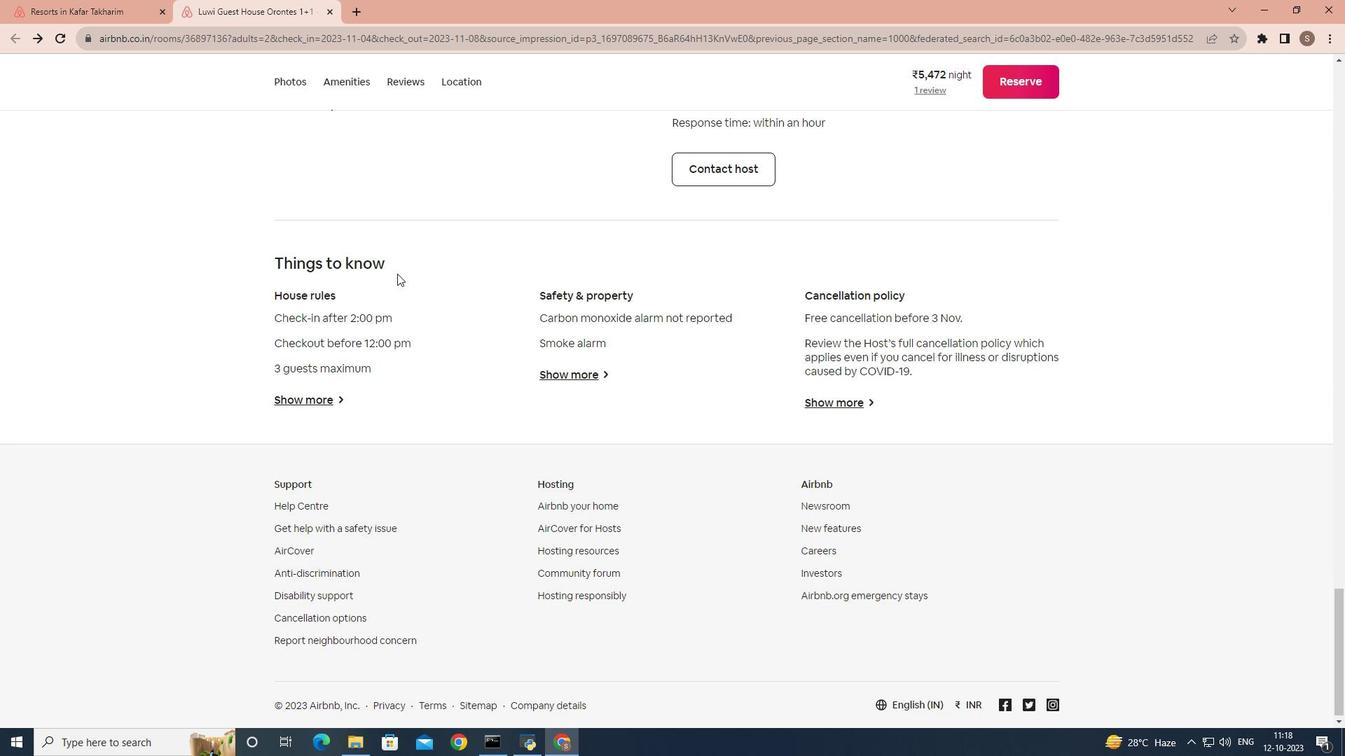 
Action: Mouse scrolled (397, 274) with delta (0, 0)
Screenshot: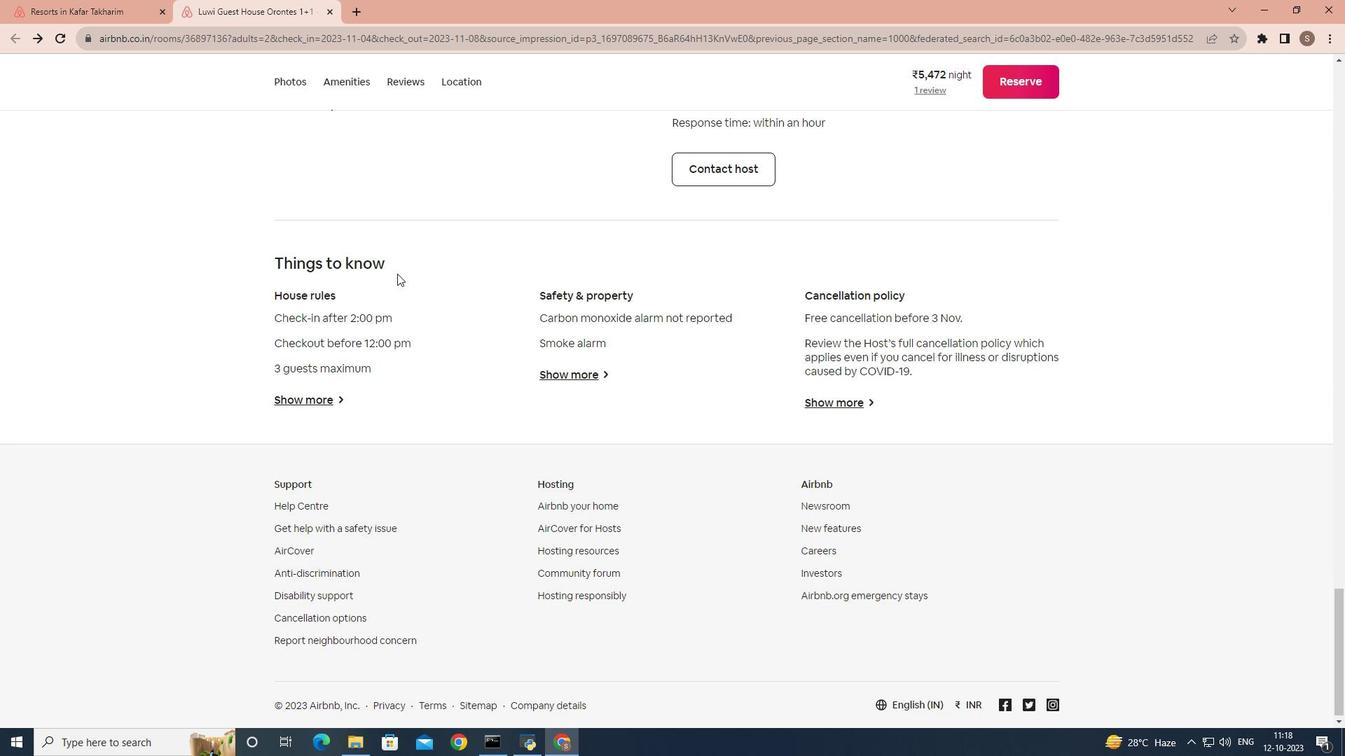
Action: Mouse scrolled (397, 274) with delta (0, 0)
Screenshot: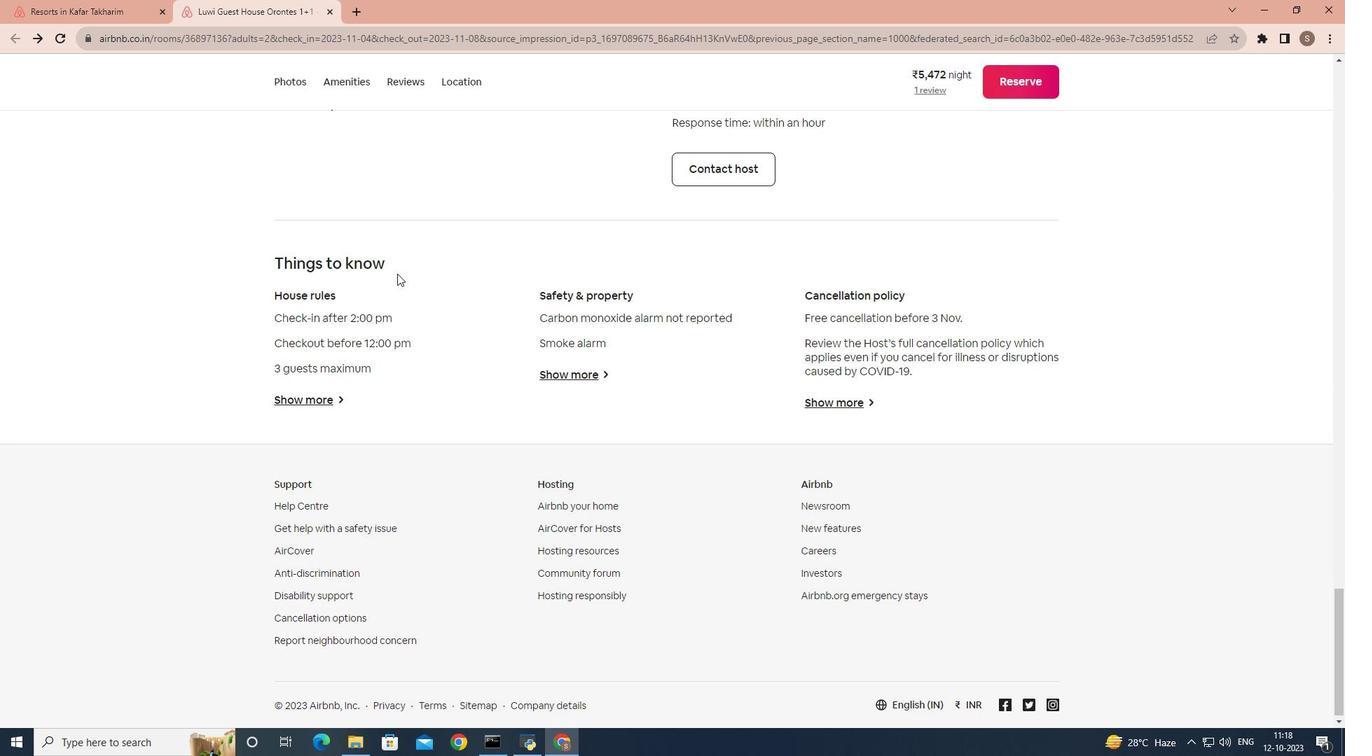 
Action: Mouse scrolled (397, 274) with delta (0, 0)
Screenshot: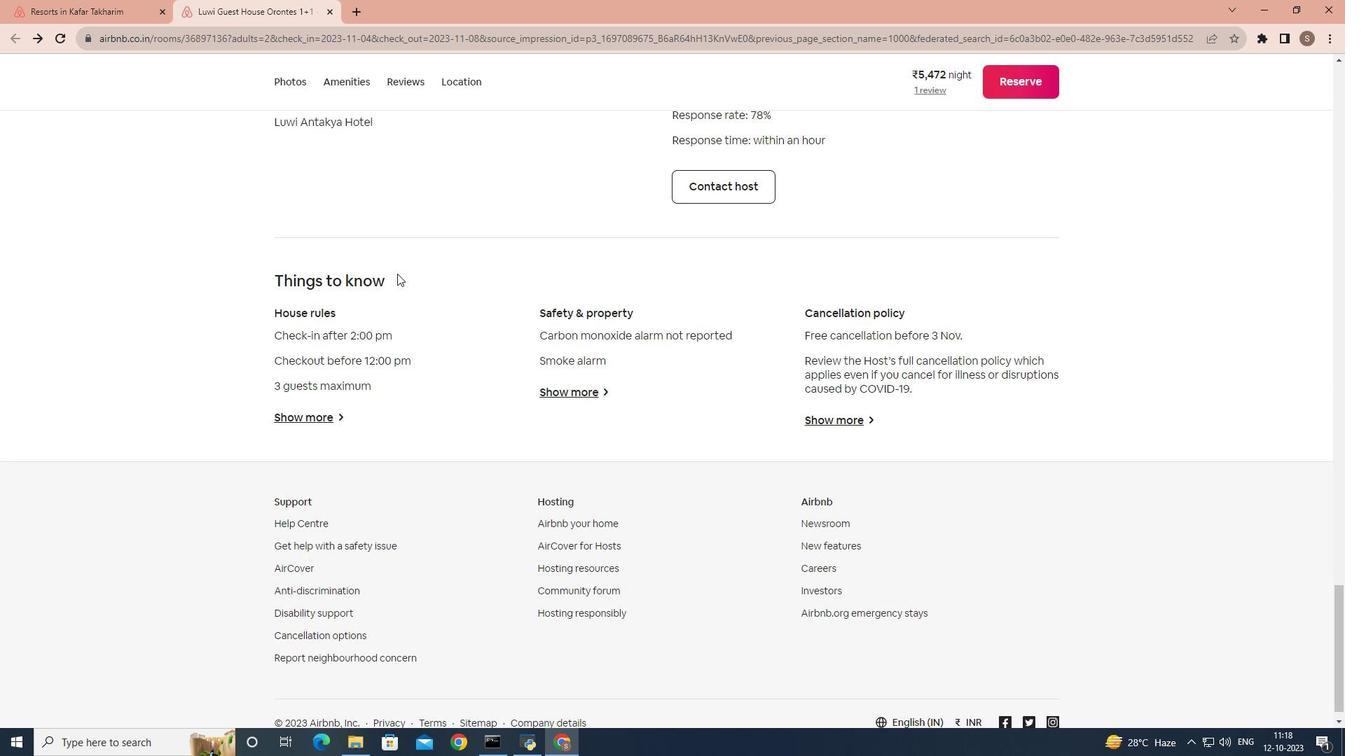 
Action: Mouse scrolled (397, 273) with delta (0, 0)
Screenshot: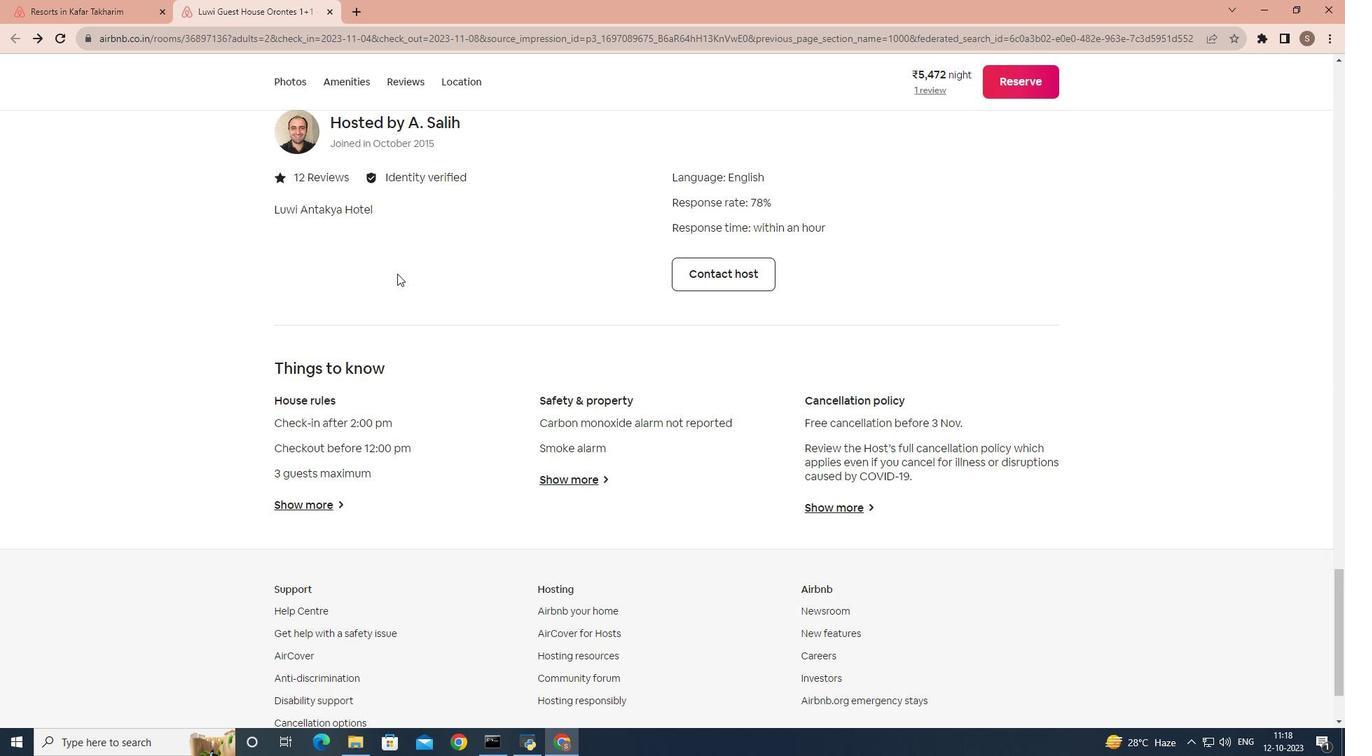 
Action: Mouse scrolled (397, 274) with delta (0, 0)
Screenshot: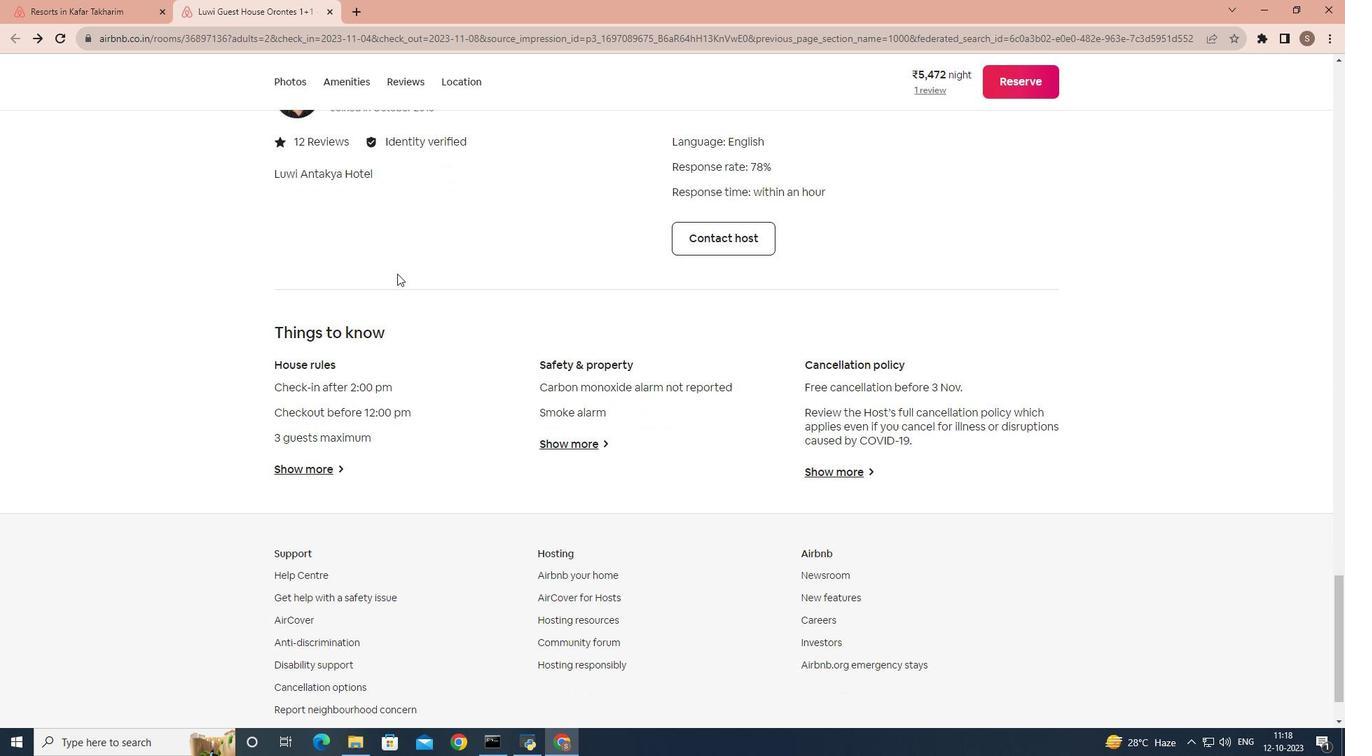
Action: Mouse scrolled (397, 274) with delta (0, 0)
Screenshot: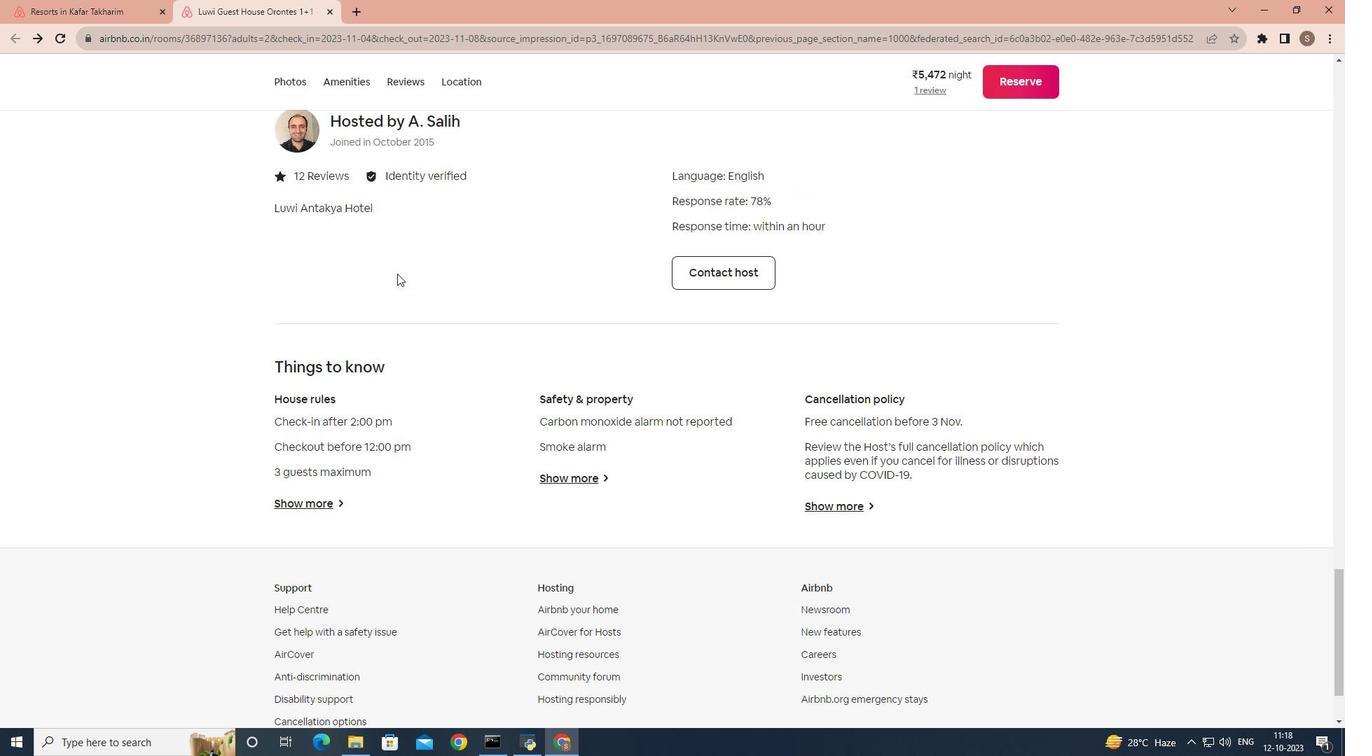 
Action: Mouse scrolled (397, 274) with delta (0, 0)
Screenshot: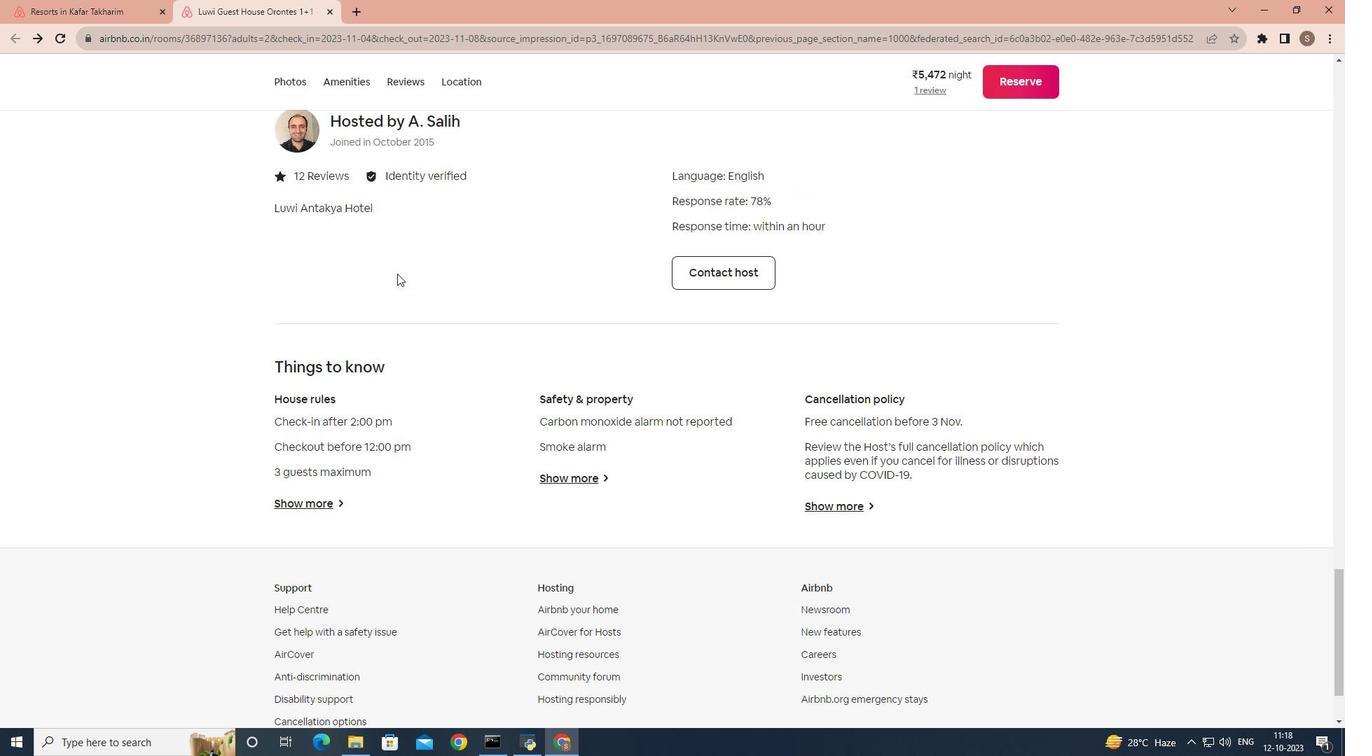 
Action: Mouse scrolled (397, 274) with delta (0, 0)
Screenshot: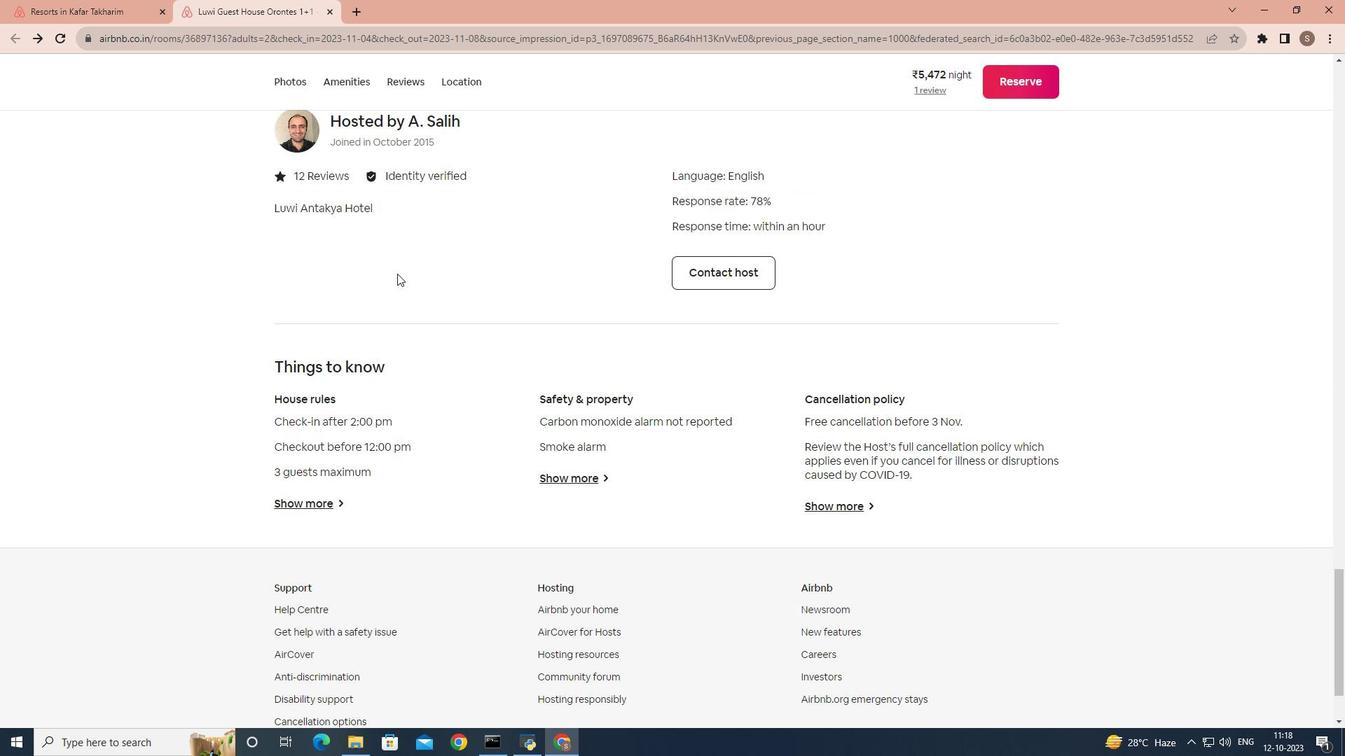 
Action: Mouse scrolled (397, 274) with delta (0, 0)
Screenshot: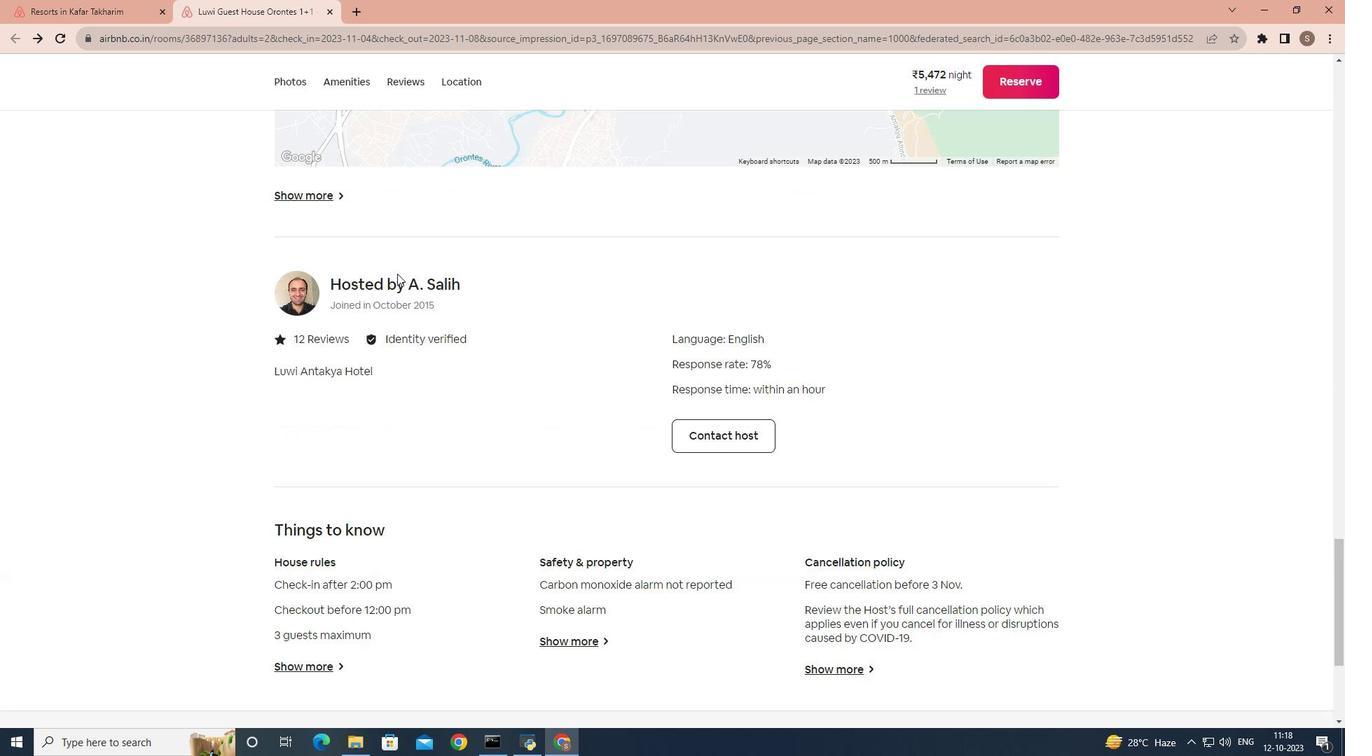 
Action: Mouse scrolled (397, 274) with delta (0, 0)
Screenshot: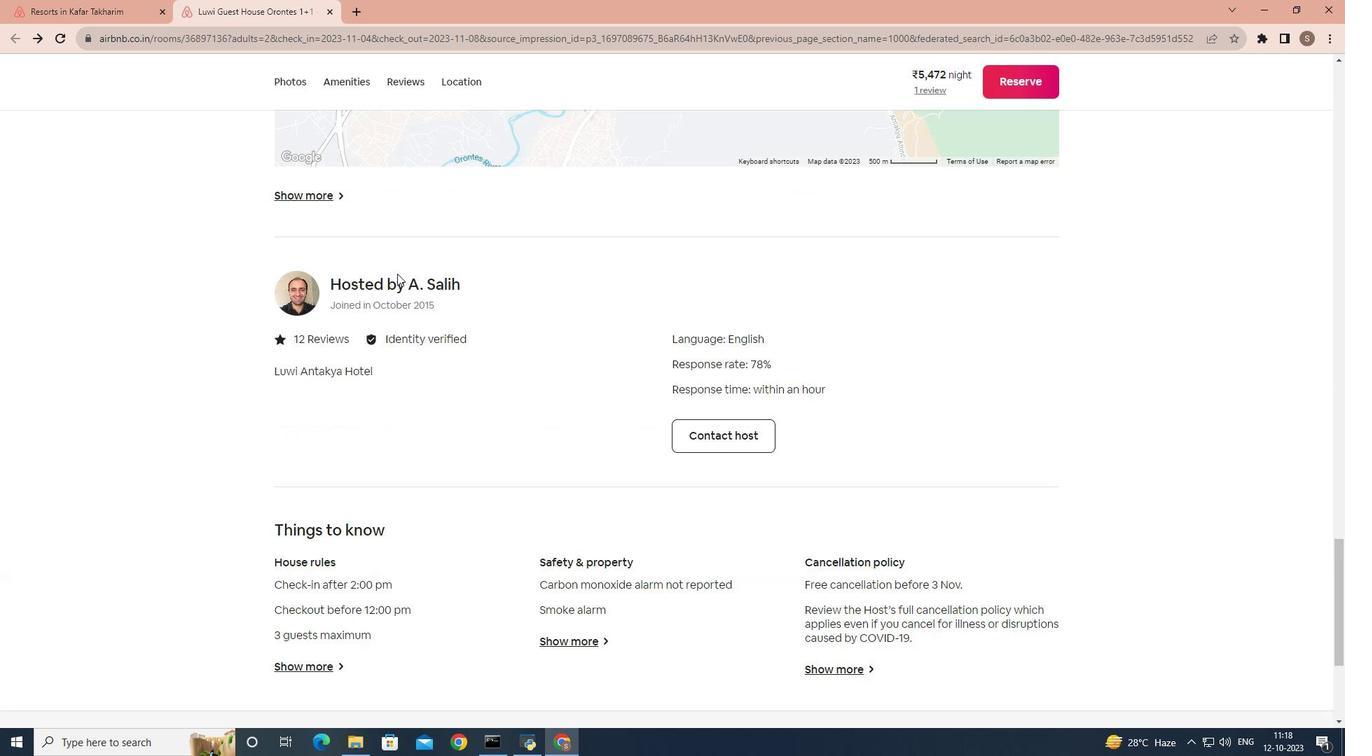 
Action: Mouse scrolled (397, 274) with delta (0, 0)
Screenshot: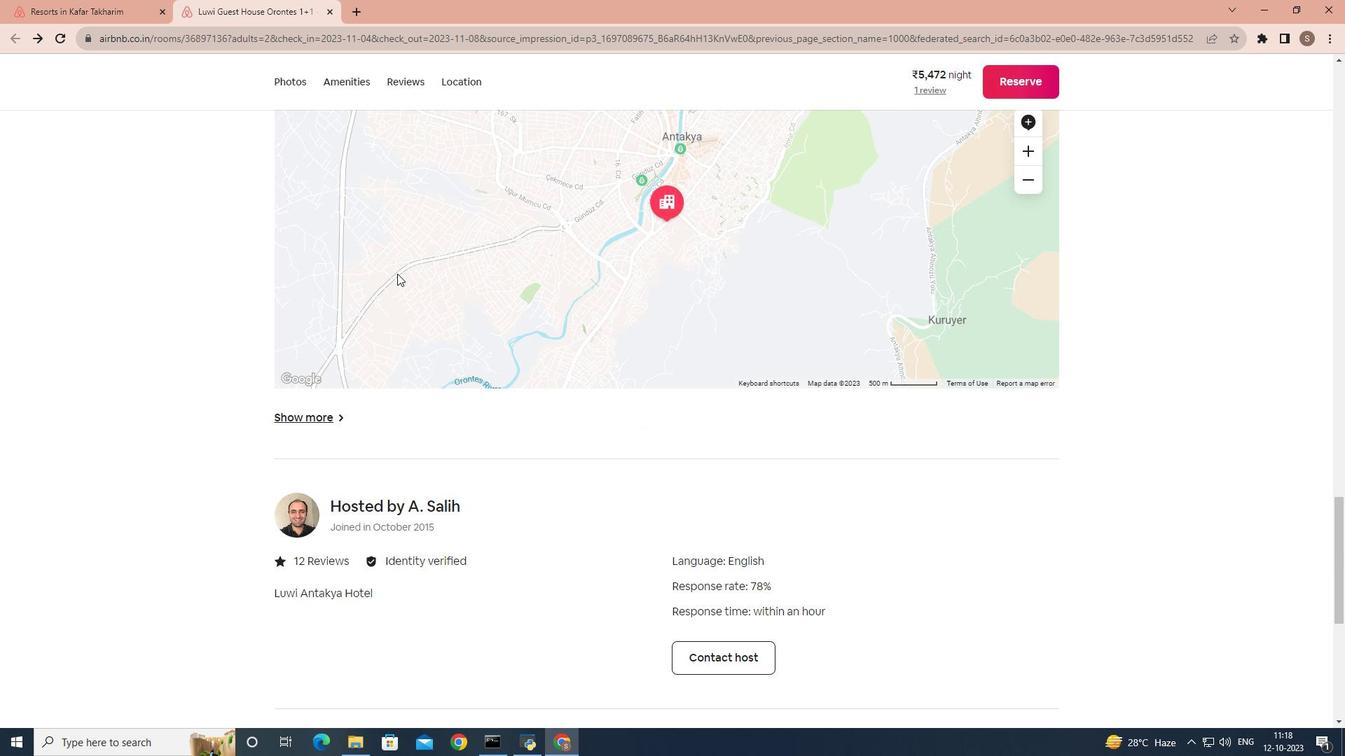 
Action: Mouse scrolled (397, 274) with delta (0, 0)
Screenshot: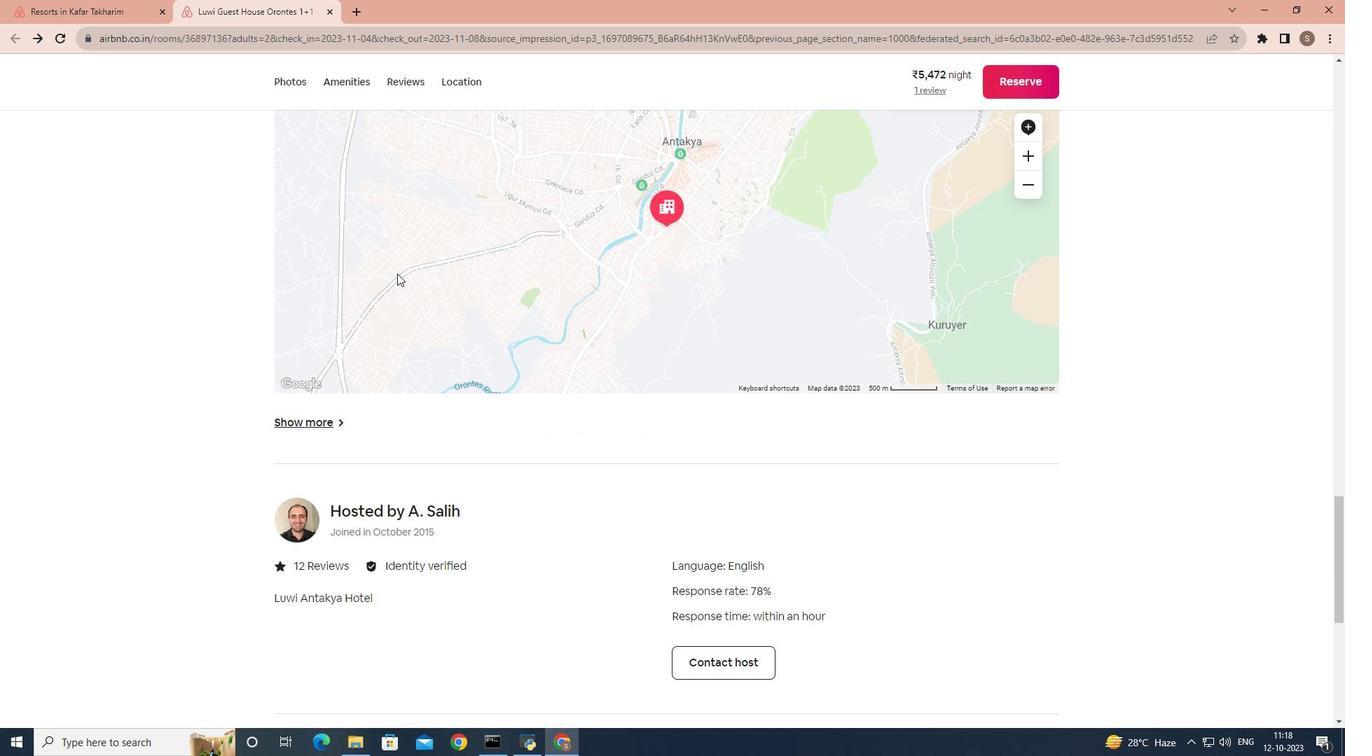 
Action: Mouse scrolled (397, 274) with delta (0, 0)
Screenshot: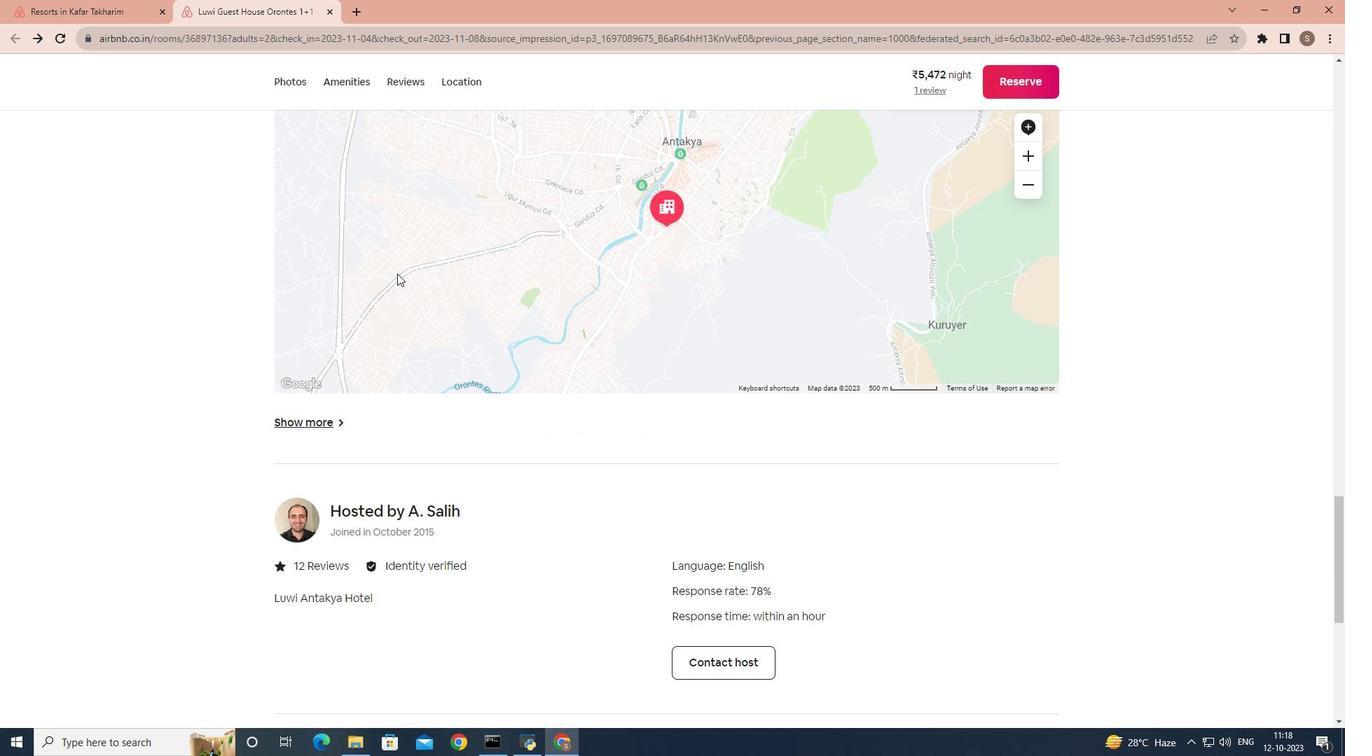 
Action: Mouse scrolled (397, 274) with delta (0, 0)
Screenshot: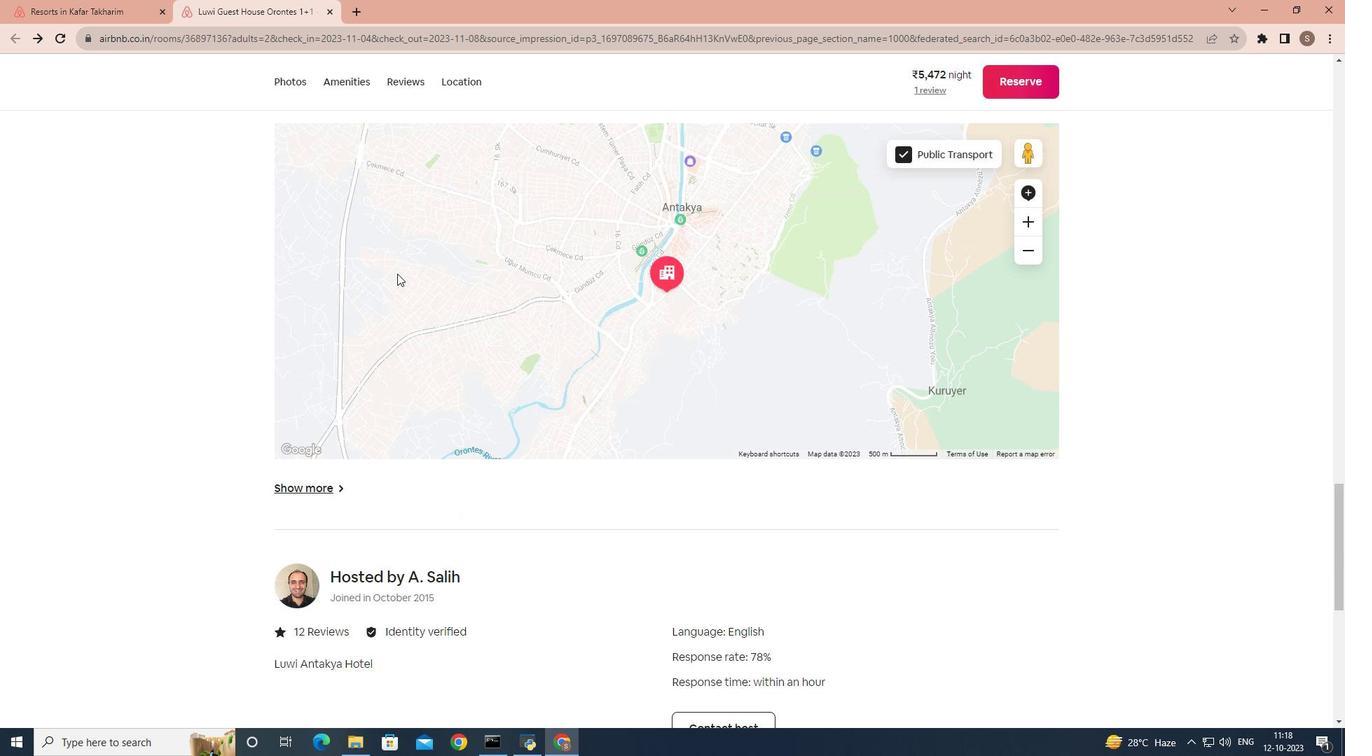
Action: Mouse scrolled (397, 274) with delta (0, 0)
Screenshot: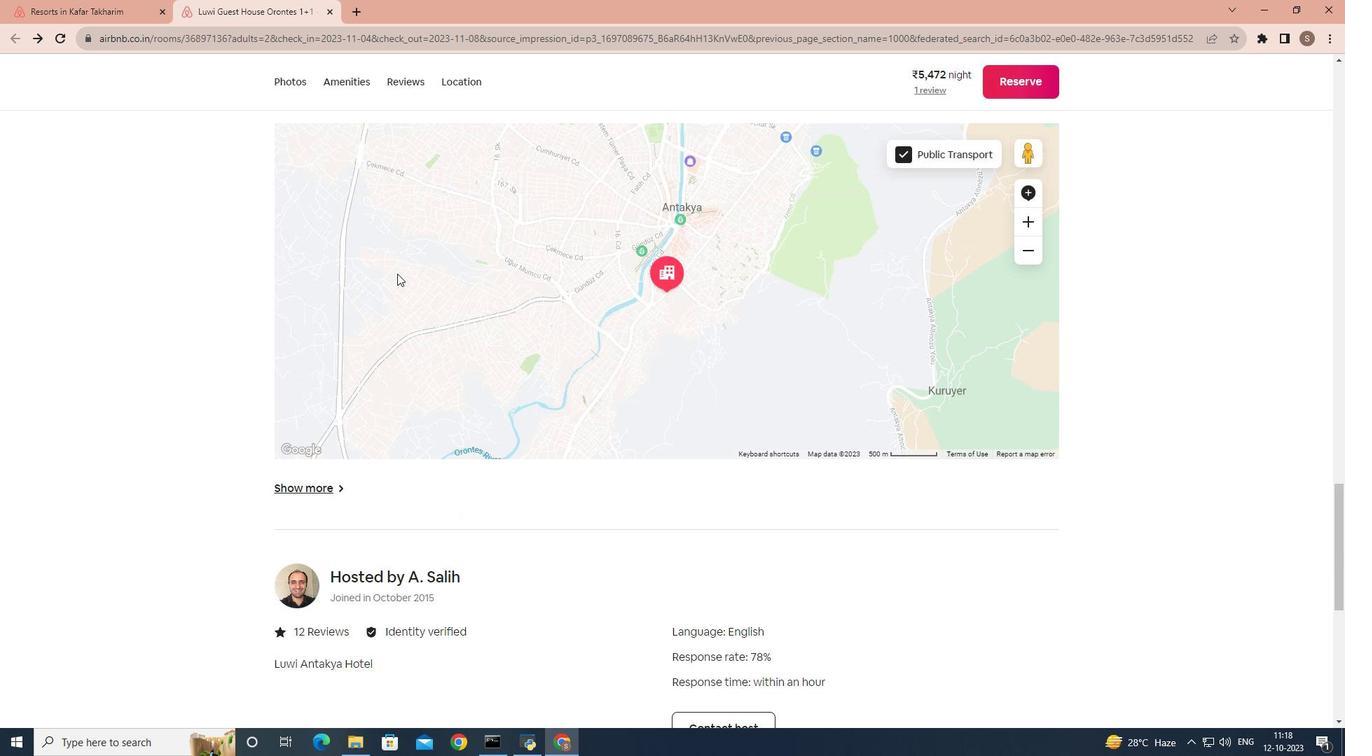 
Action: Mouse scrolled (397, 274) with delta (0, 0)
Screenshot: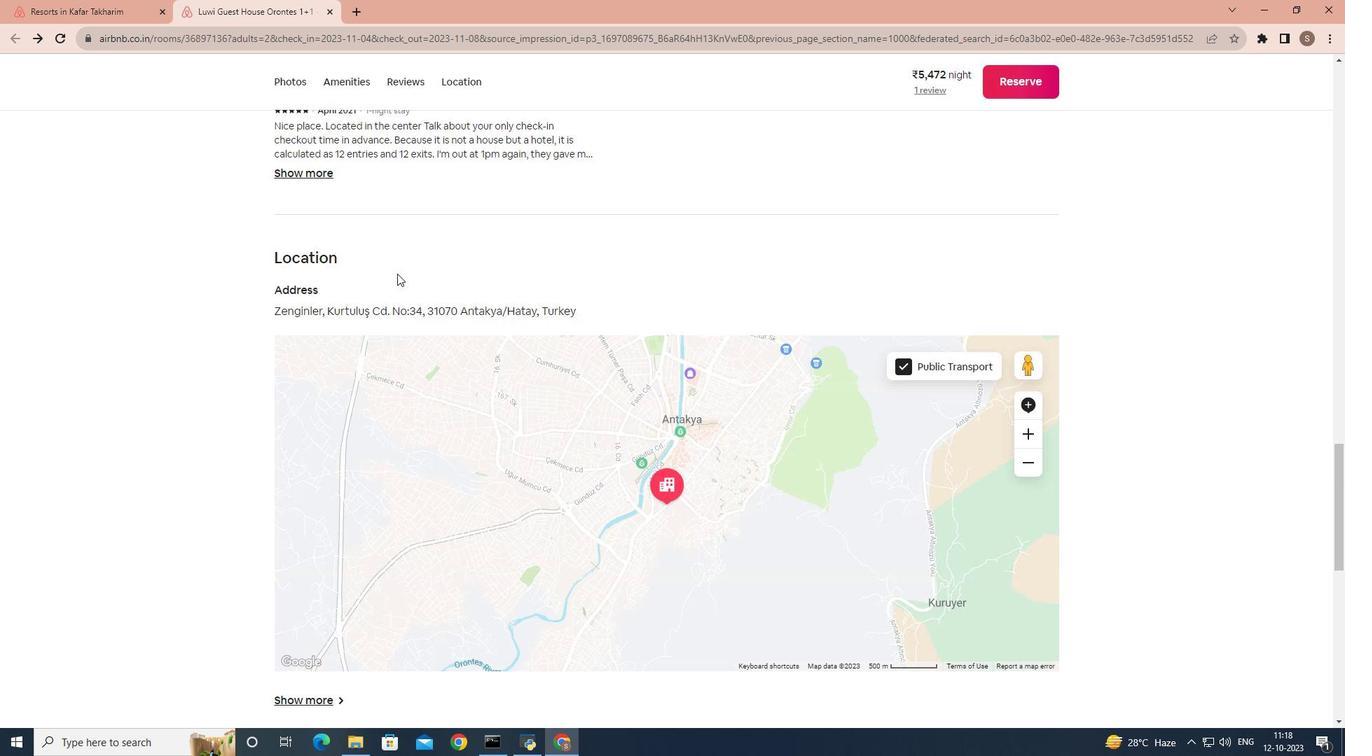 
Action: Mouse scrolled (397, 274) with delta (0, 0)
Screenshot: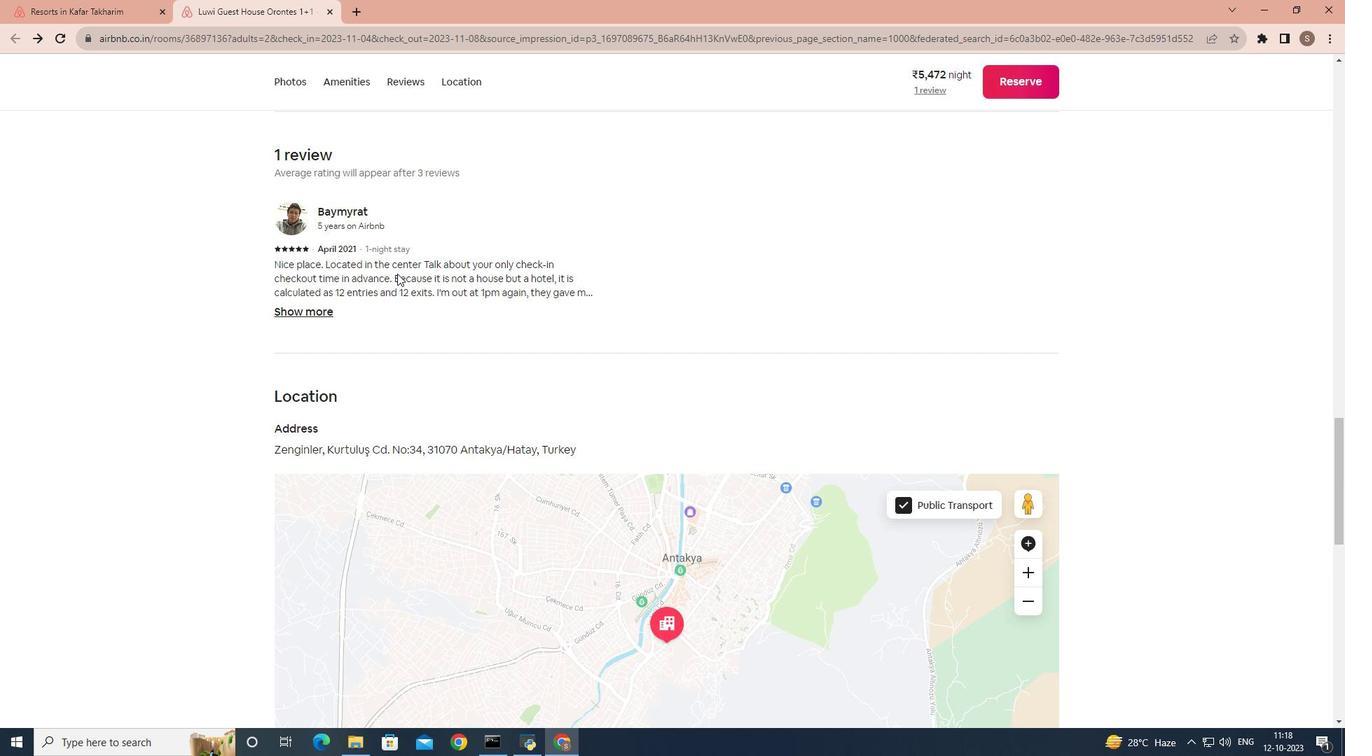 
Action: Mouse scrolled (397, 274) with delta (0, 0)
Screenshot: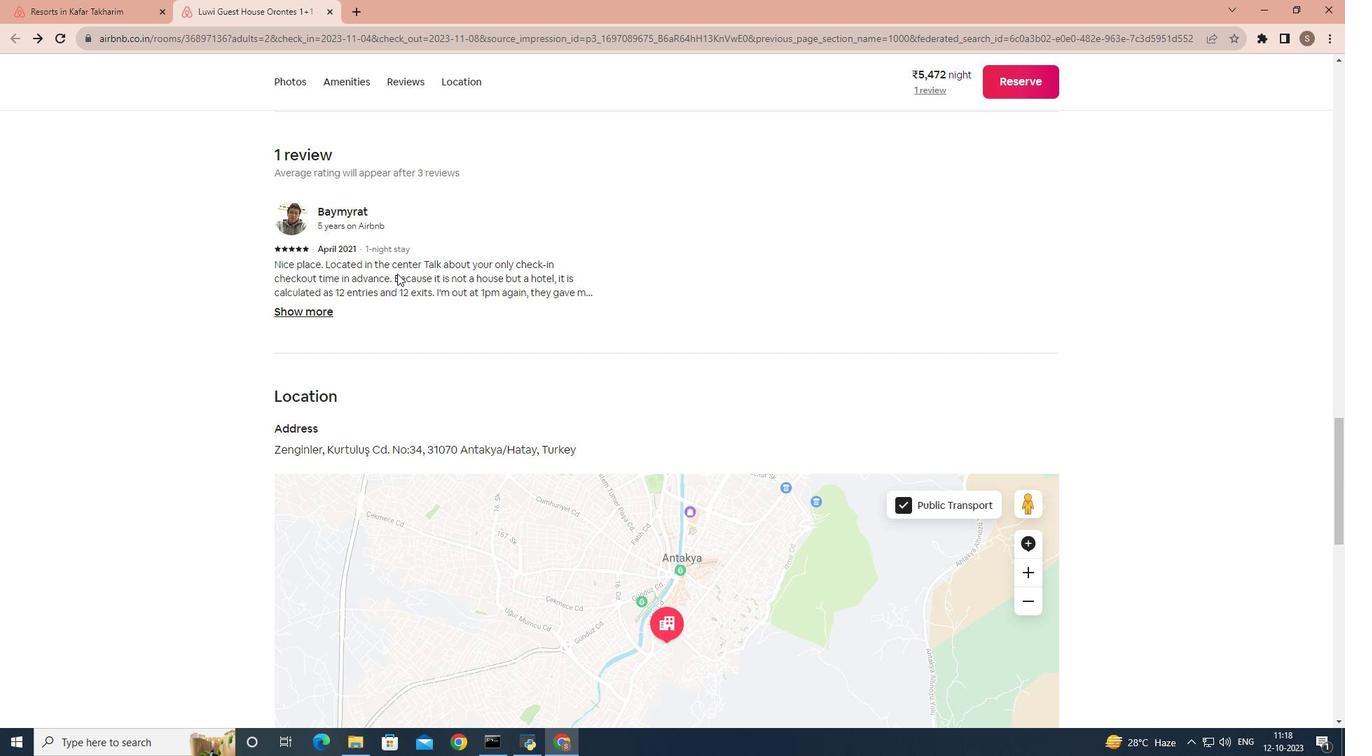 
Action: Mouse scrolled (397, 274) with delta (0, 0)
Screenshot: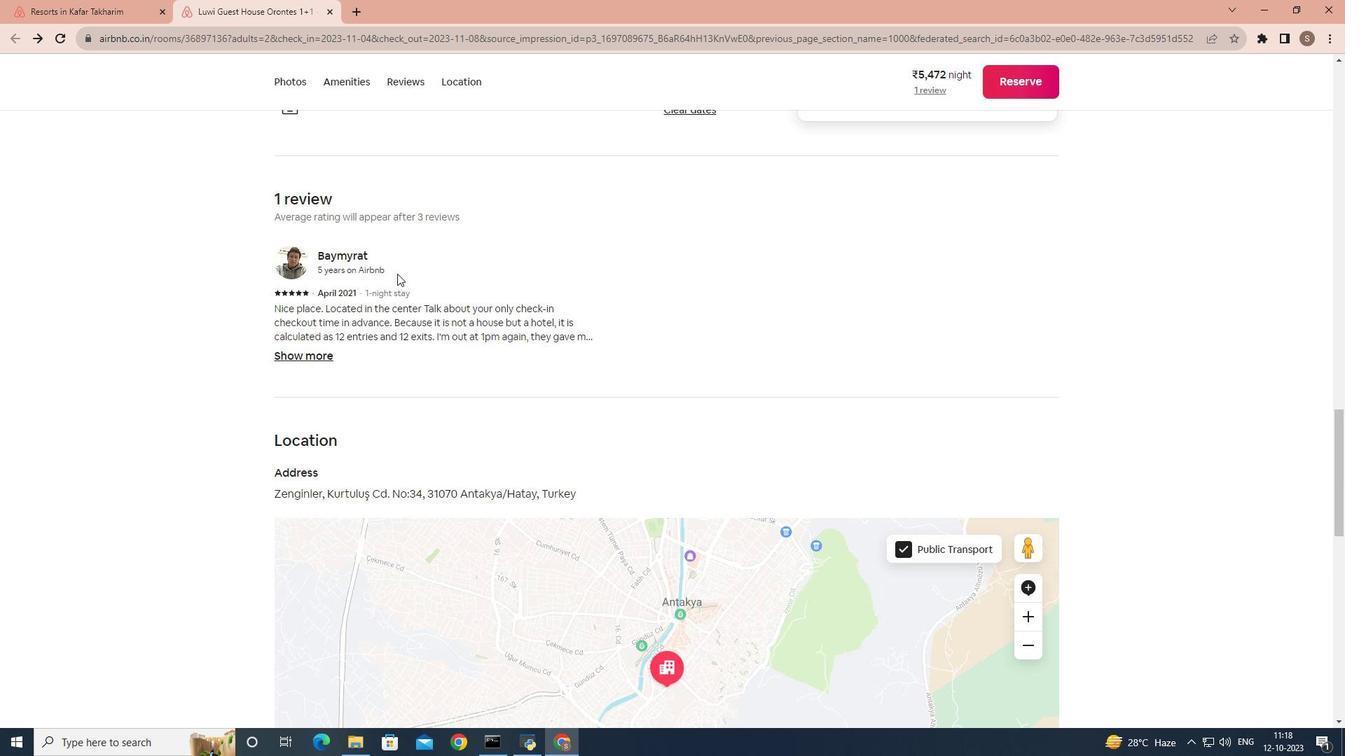
Action: Mouse scrolled (397, 274) with delta (0, 0)
Screenshot: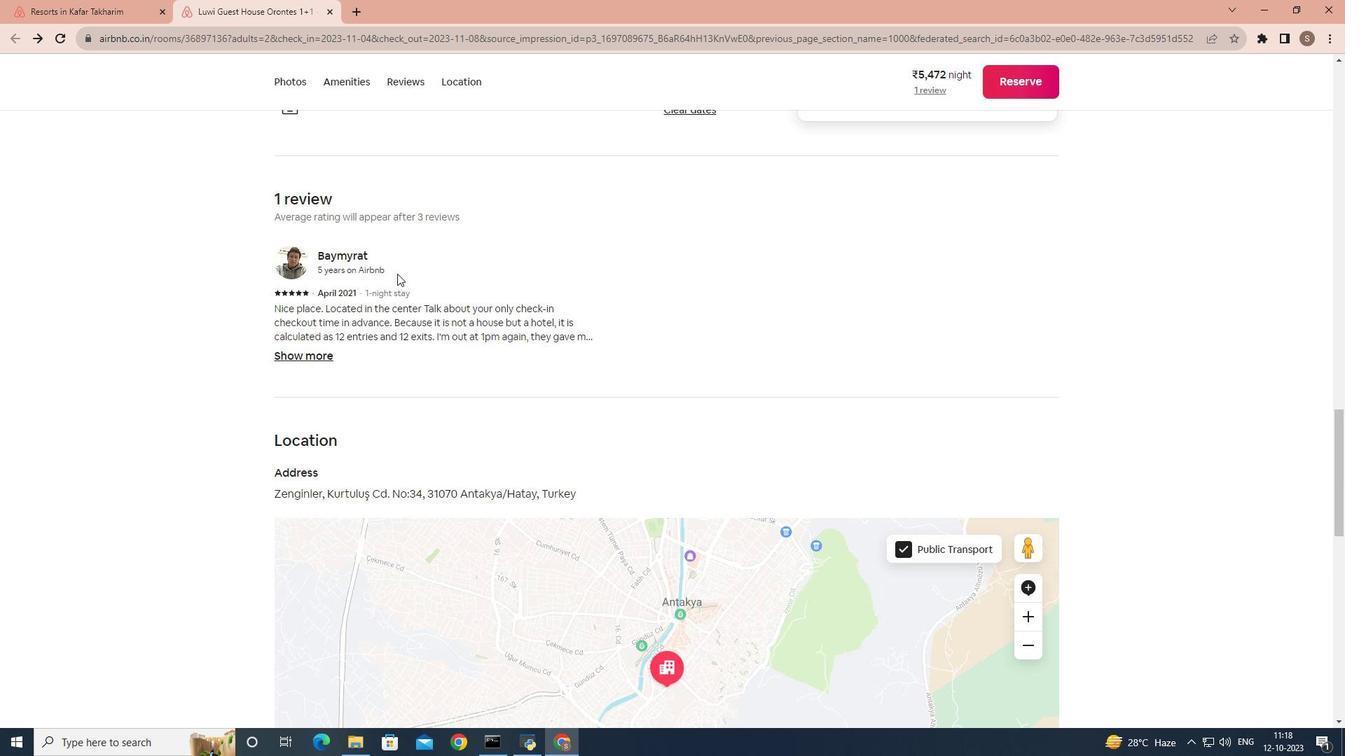 
Action: Mouse scrolled (397, 274) with delta (0, 0)
Screenshot: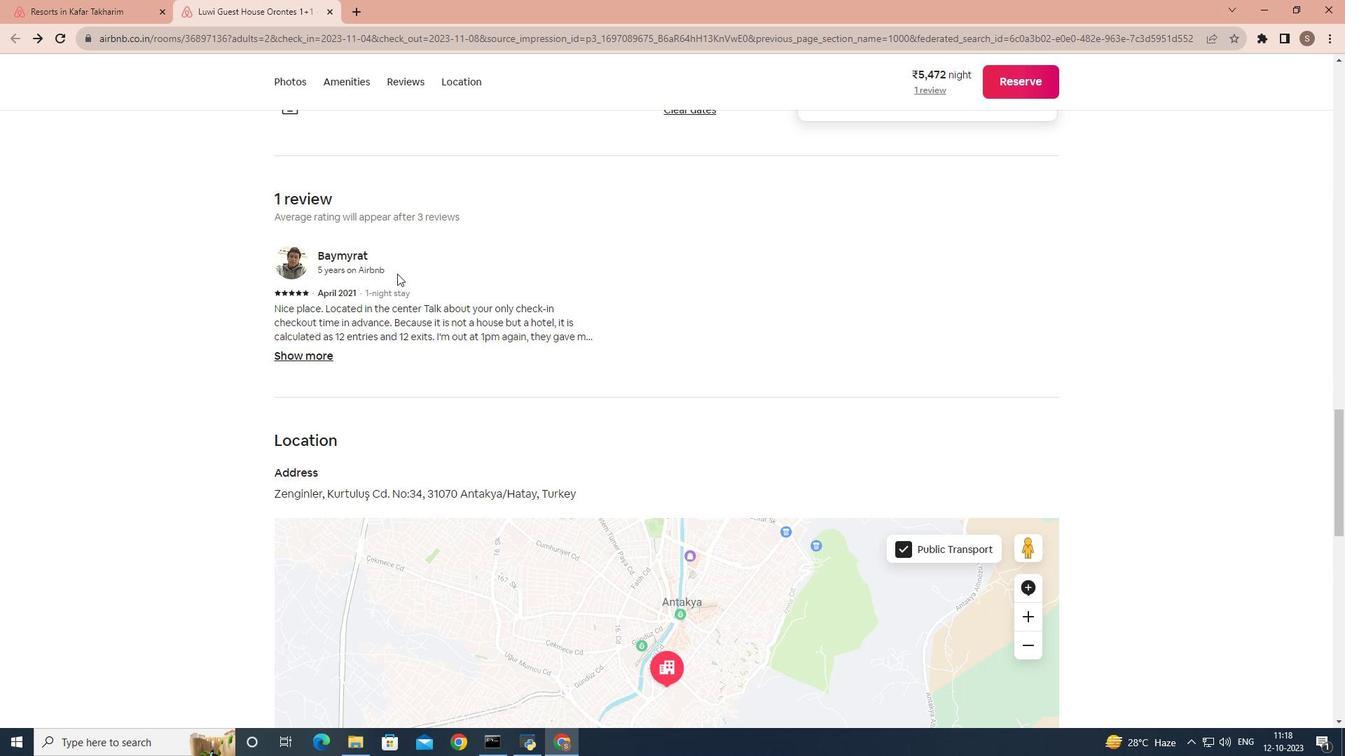 
Action: Mouse scrolled (397, 274) with delta (0, 0)
Screenshot: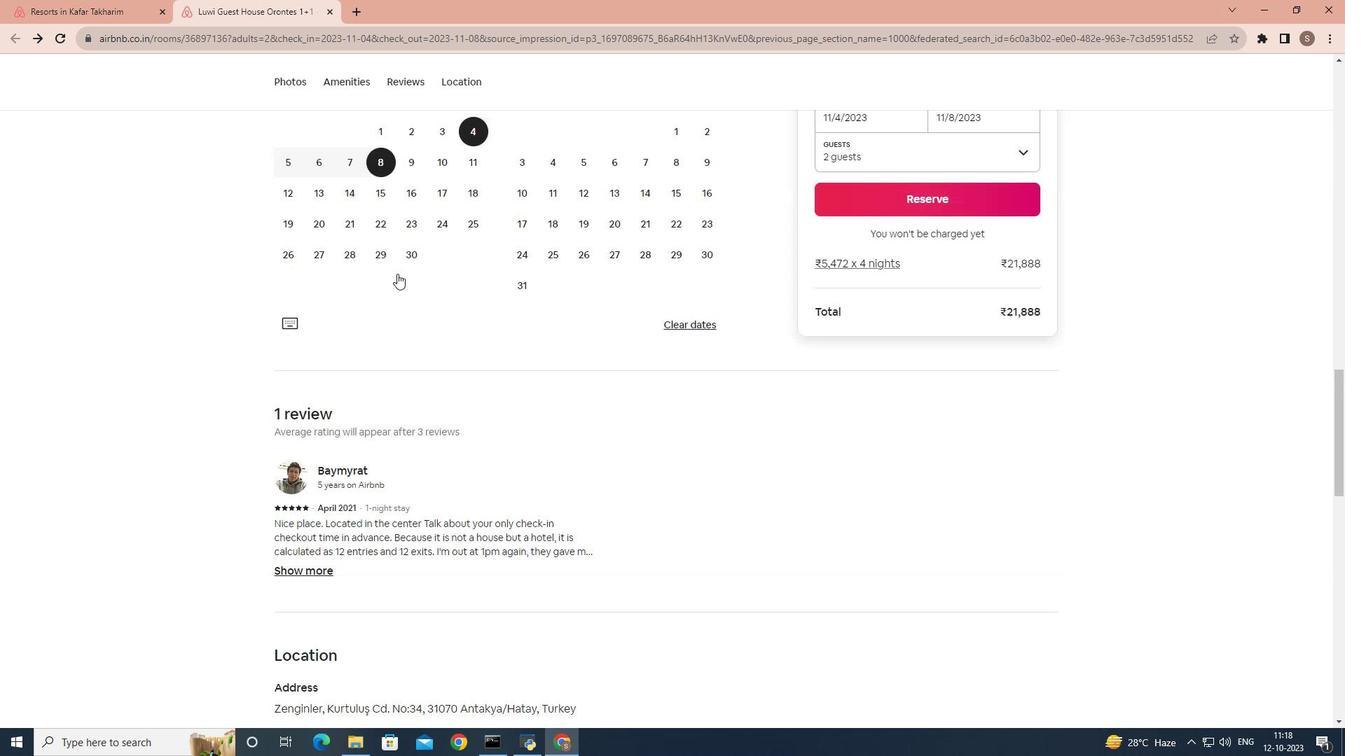 
Action: Mouse scrolled (397, 274) with delta (0, 0)
Screenshot: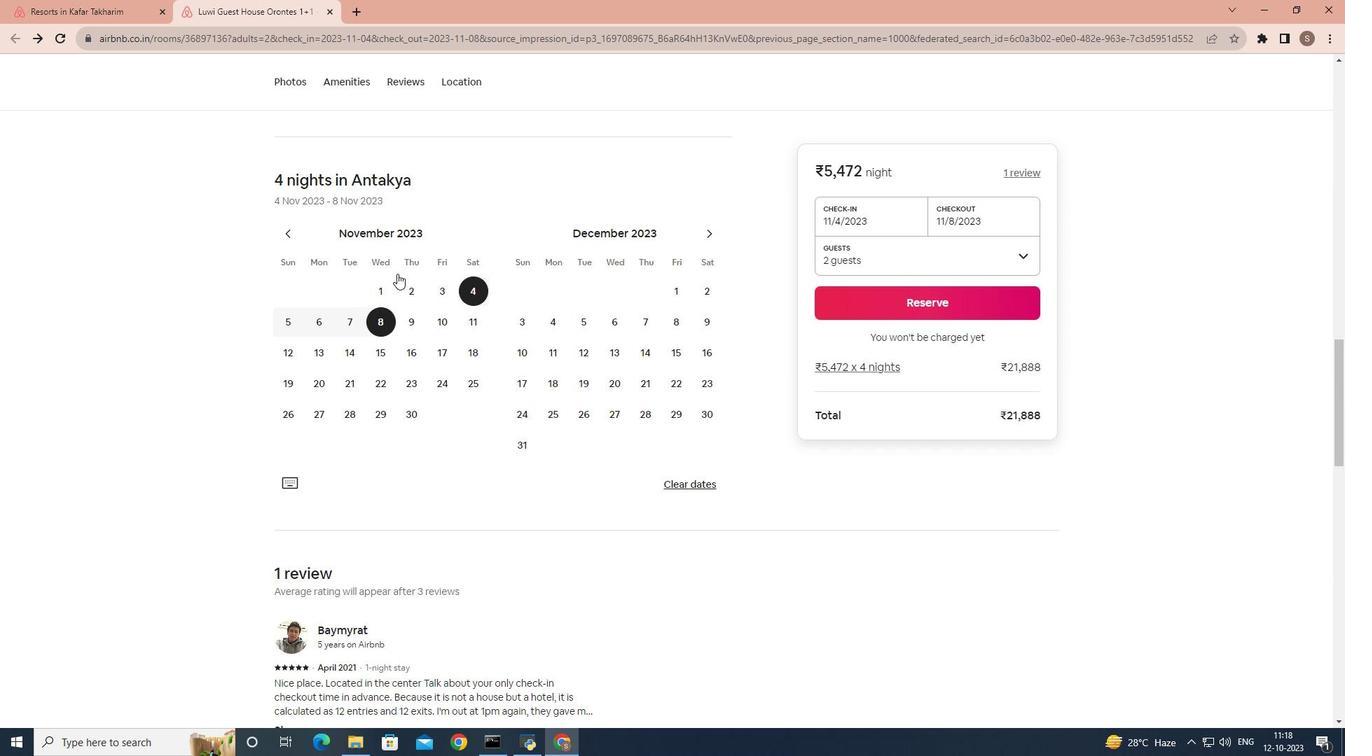 
Action: Mouse scrolled (397, 274) with delta (0, 0)
Screenshot: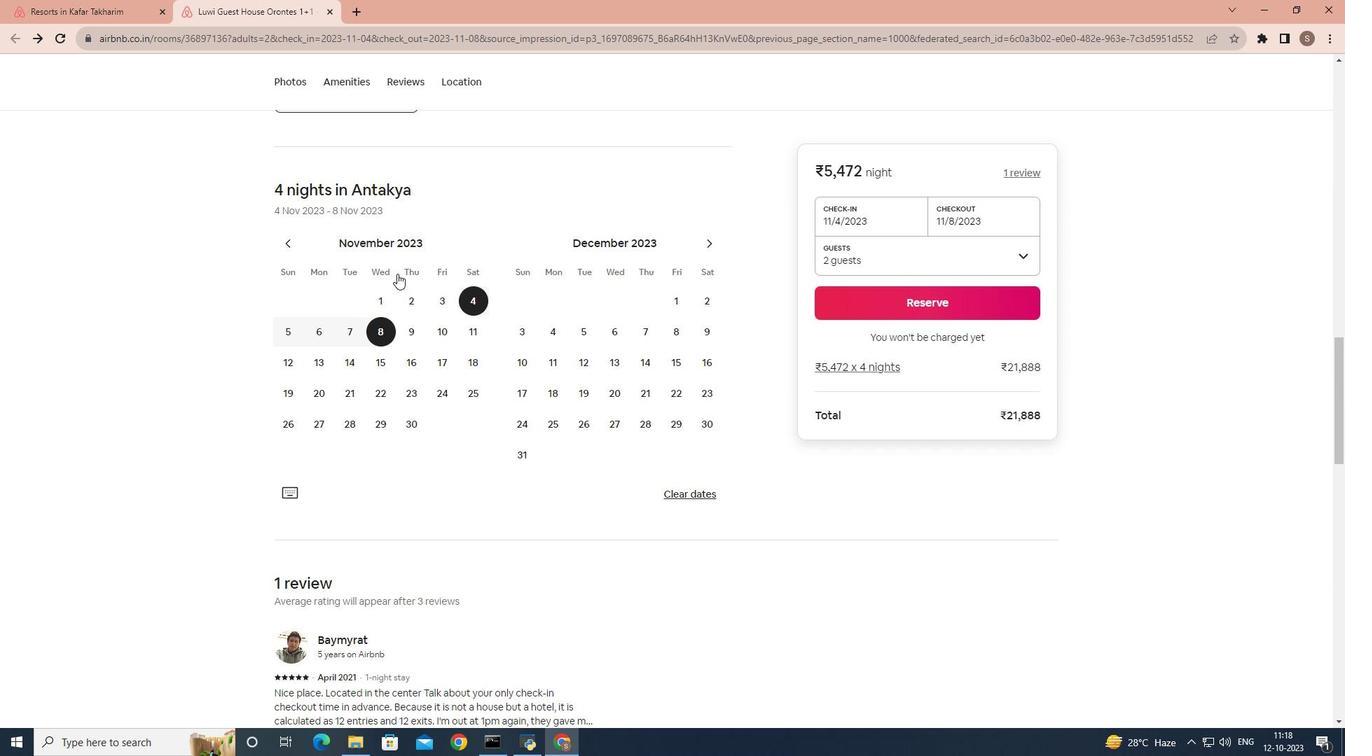 
Action: Mouse scrolled (397, 274) with delta (0, 0)
Screenshot: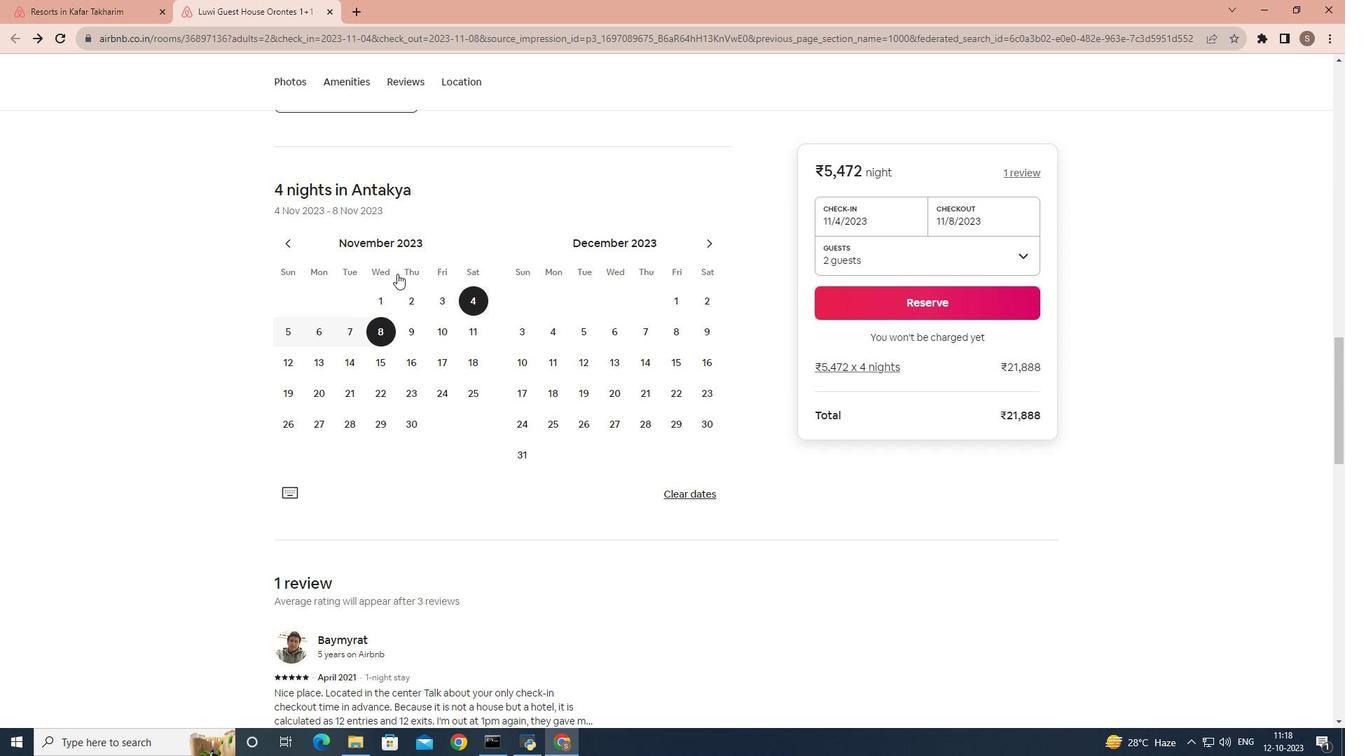 
Action: Mouse scrolled (397, 274) with delta (0, 0)
Screenshot: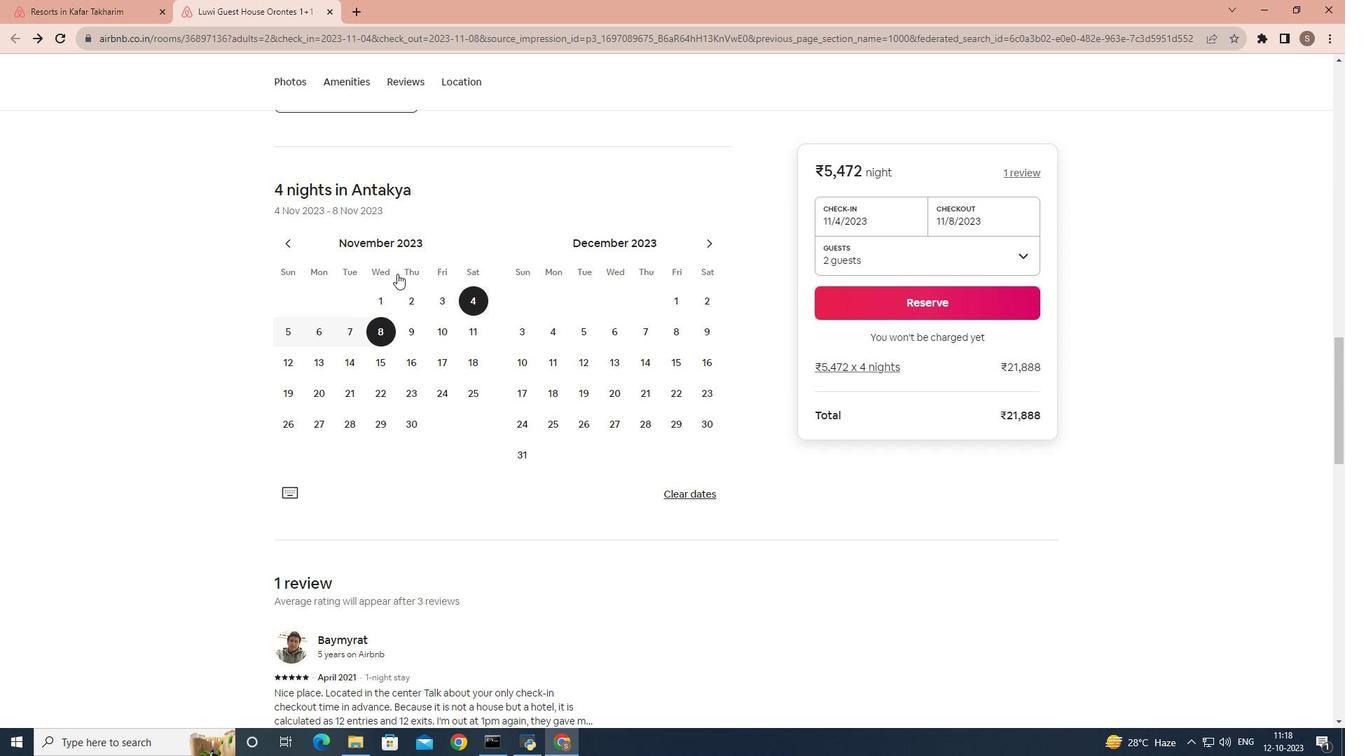 
Action: Mouse scrolled (397, 274) with delta (0, 0)
Screenshot: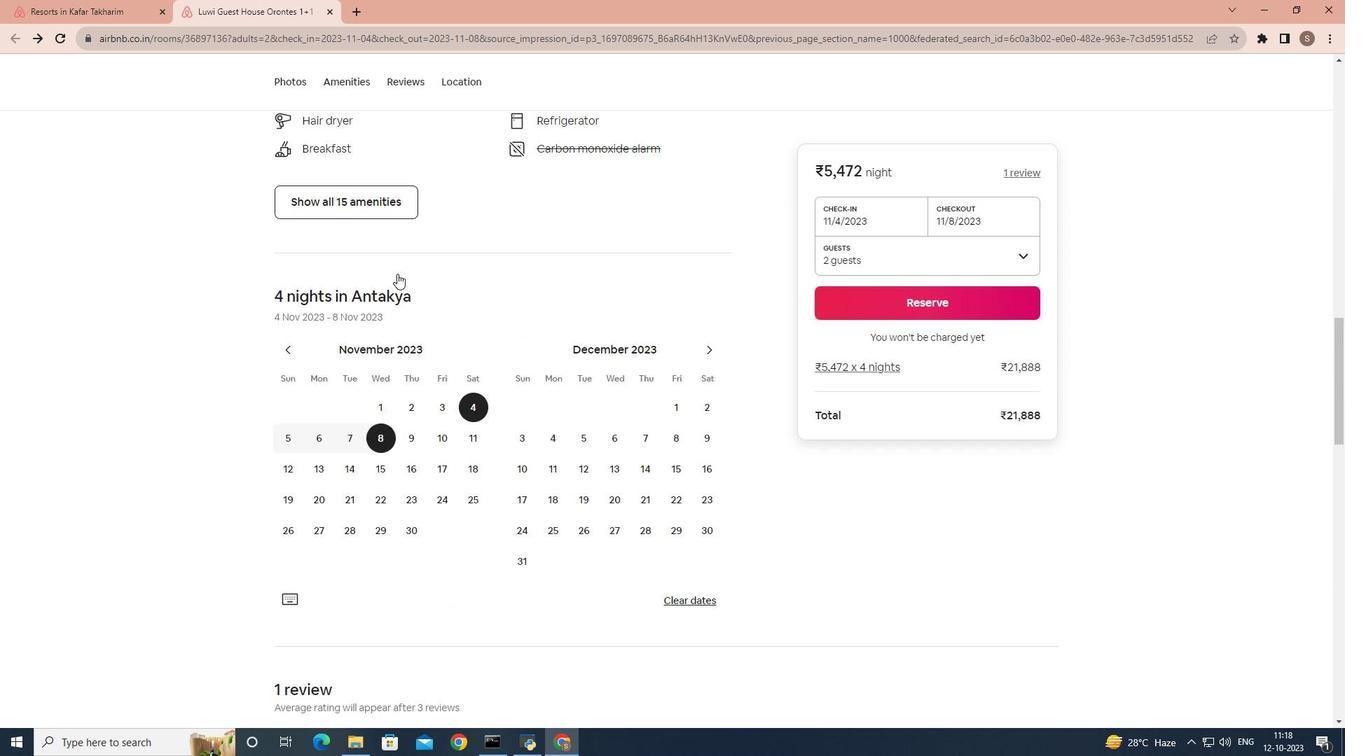 
Action: Mouse scrolled (397, 274) with delta (0, 0)
Screenshot: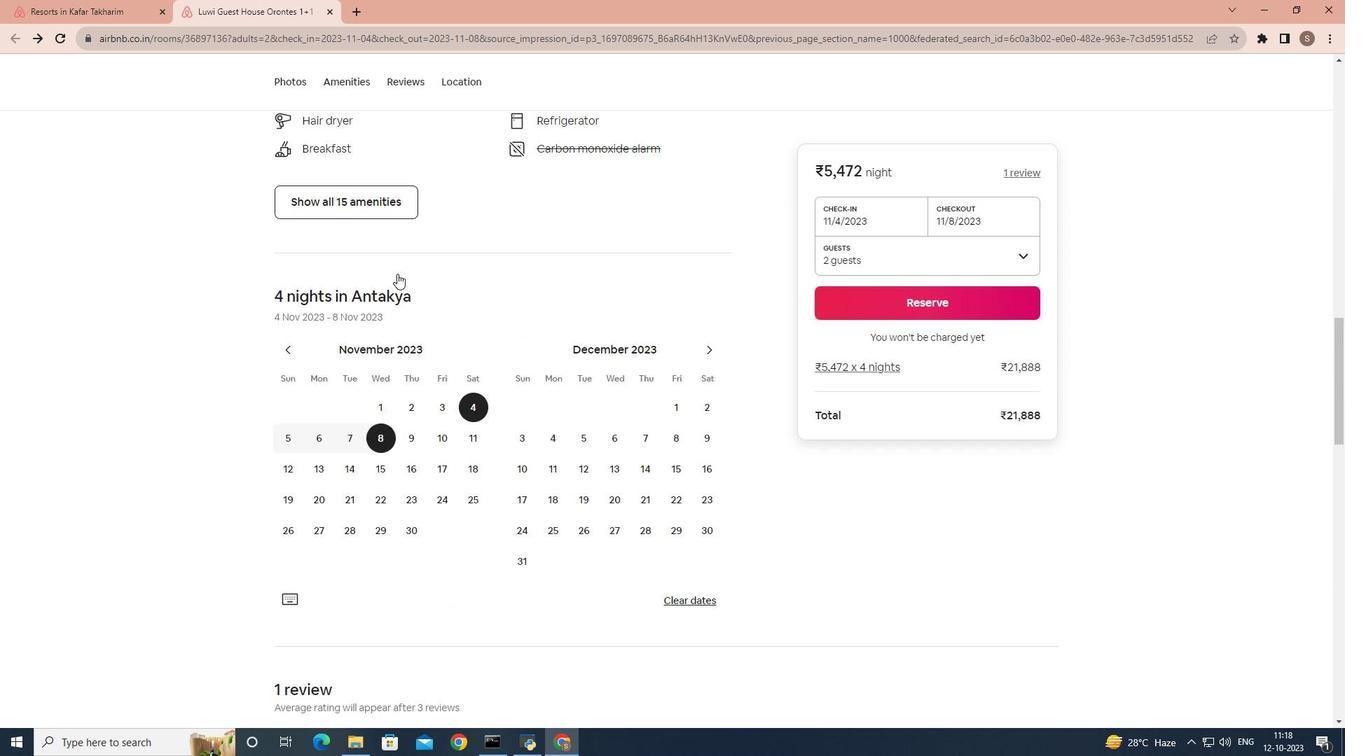 
Action: Mouse scrolled (397, 274) with delta (0, 0)
Screenshot: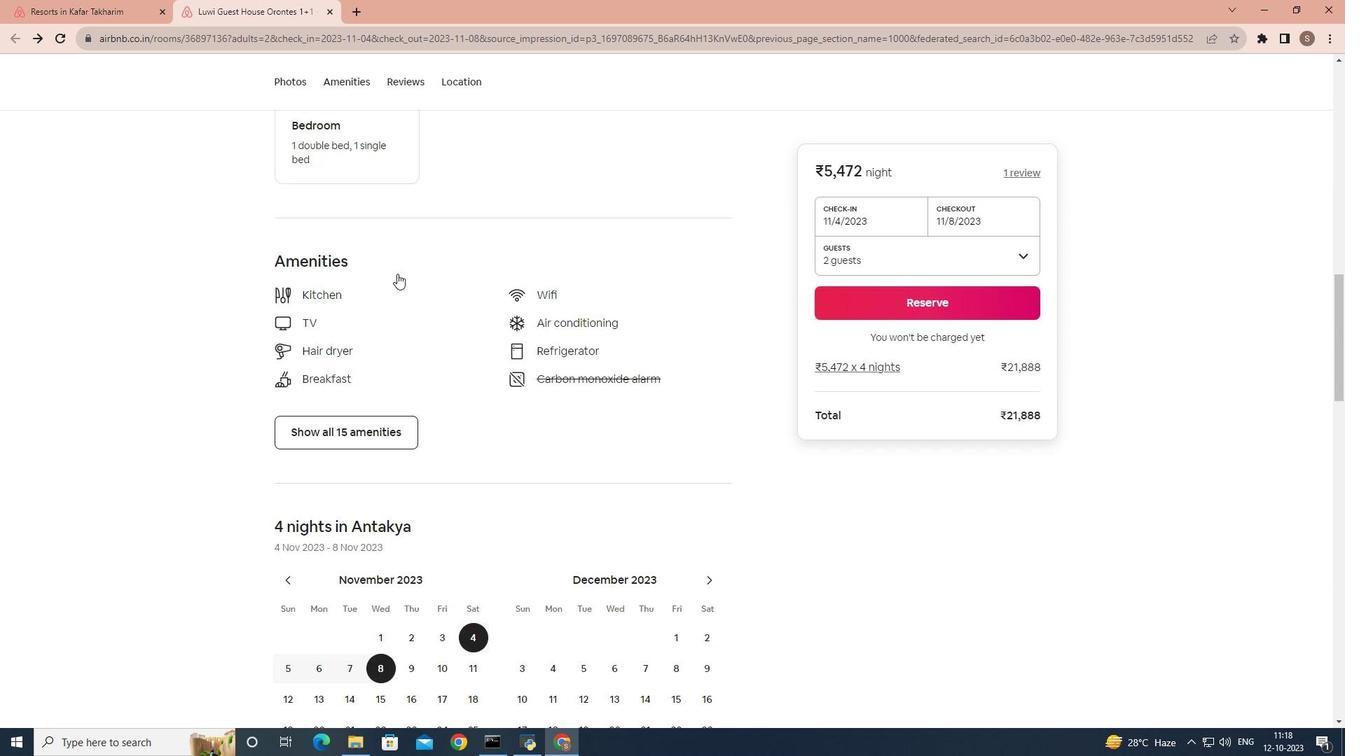 
Action: Mouse scrolled (397, 274) with delta (0, 0)
Screenshot: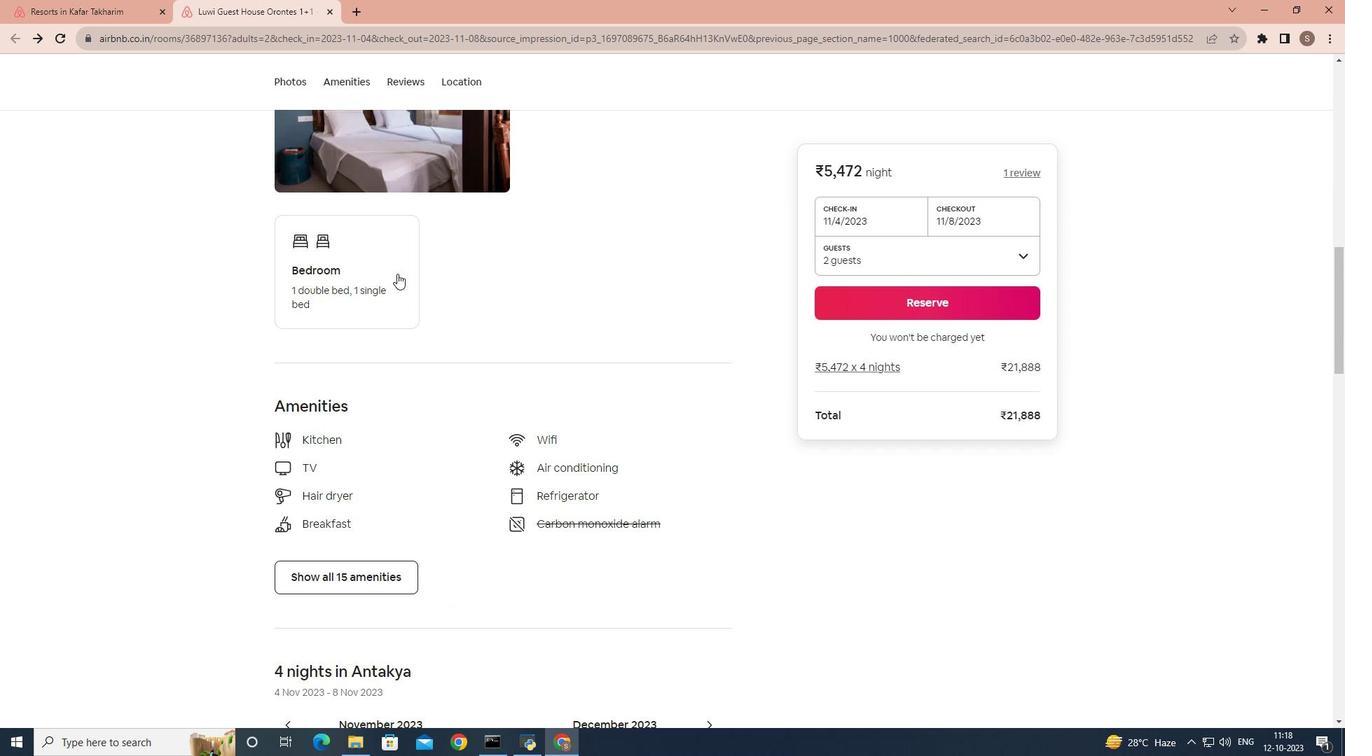 
Action: Mouse scrolled (397, 274) with delta (0, 0)
Screenshot: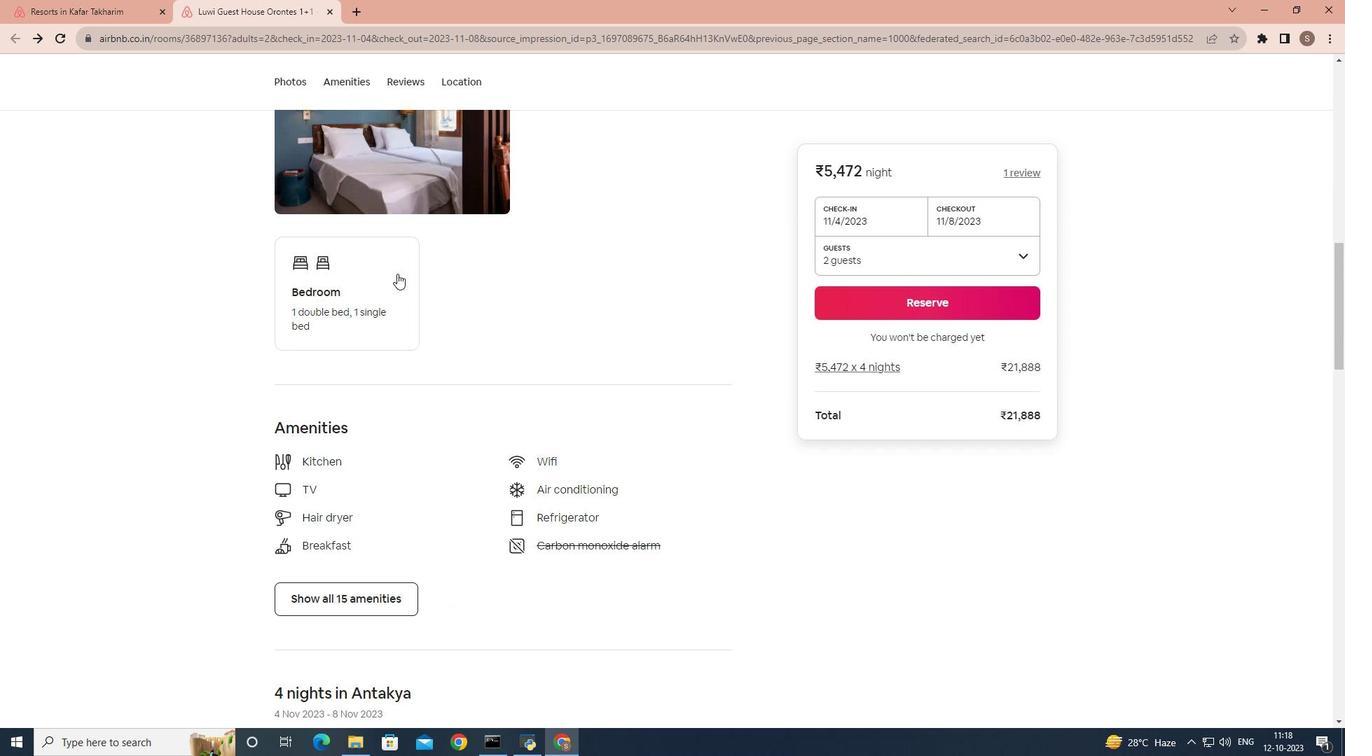 
Action: Mouse scrolled (397, 274) with delta (0, 0)
Screenshot: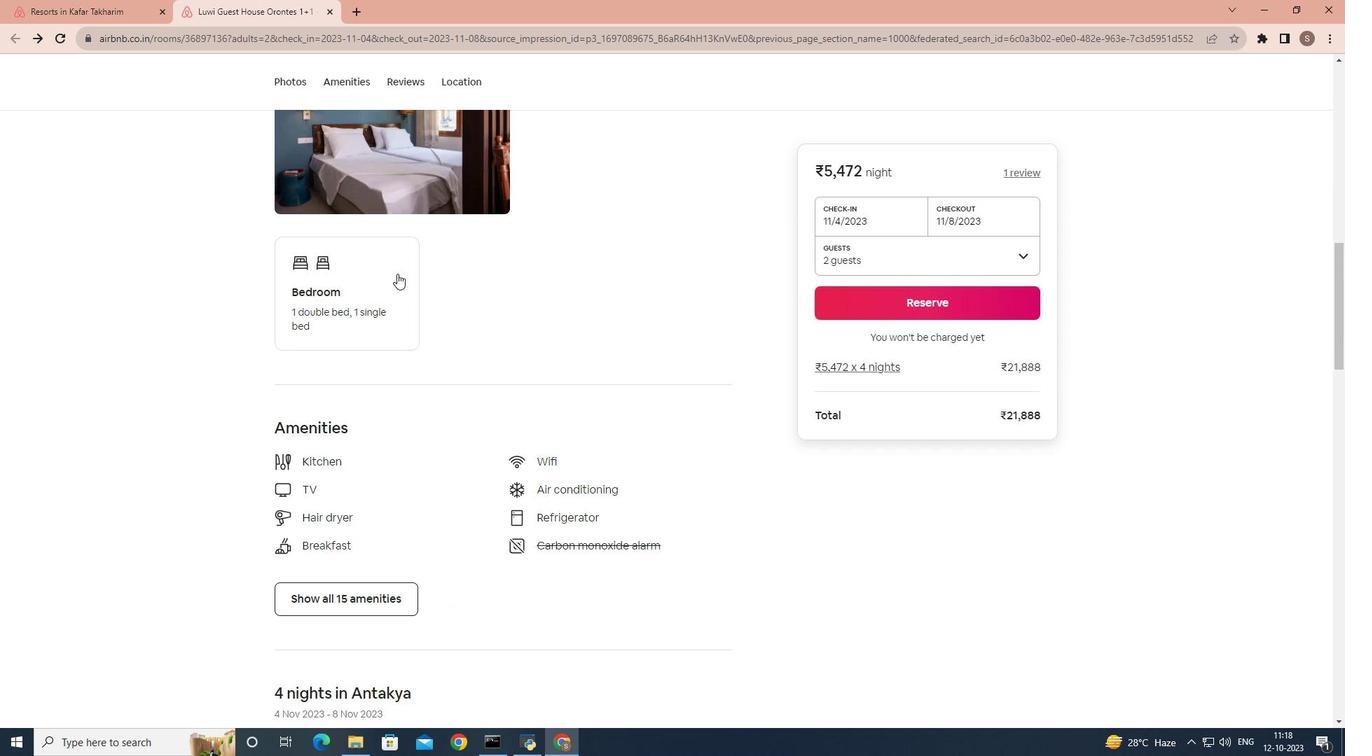 
Action: Mouse scrolled (397, 274) with delta (0, 0)
Screenshot: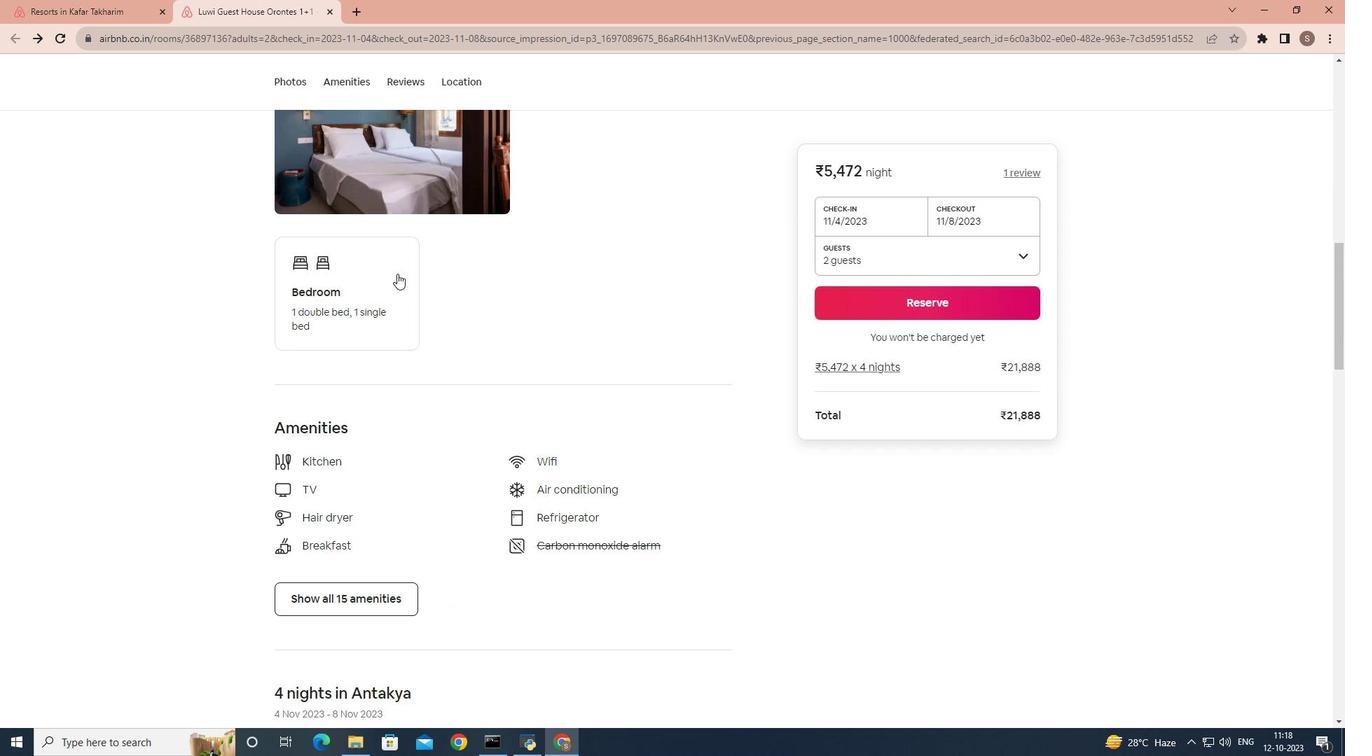
Action: Mouse scrolled (397, 274) with delta (0, 0)
Screenshot: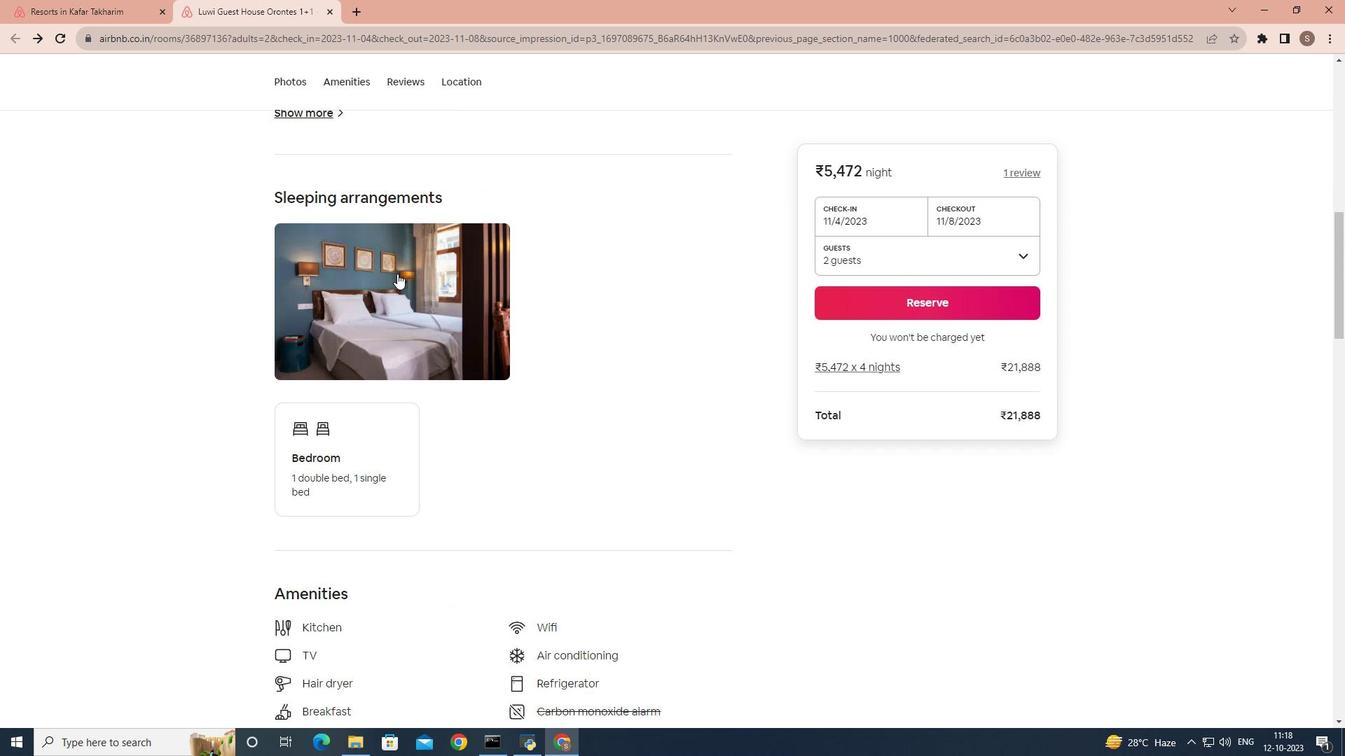 
Action: Mouse scrolled (397, 274) with delta (0, 0)
Screenshot: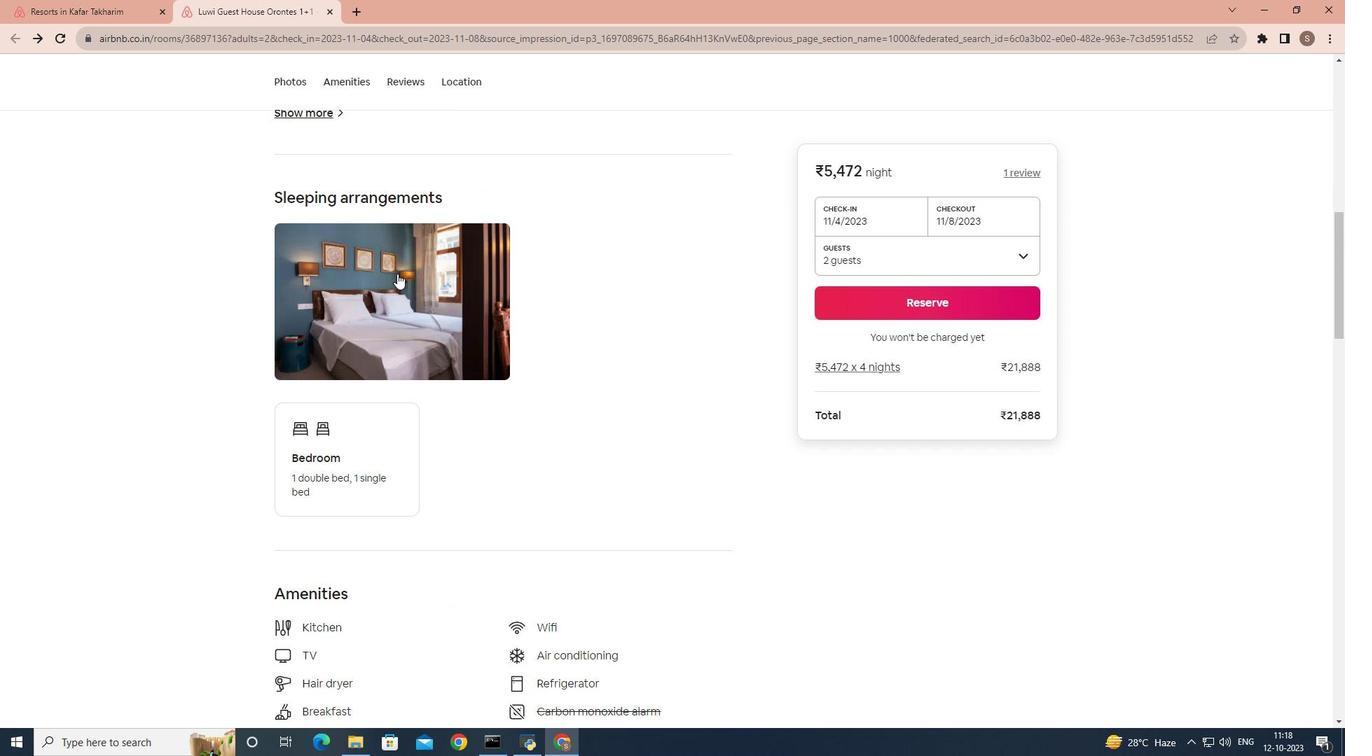 
Action: Mouse scrolled (397, 274) with delta (0, 0)
Screenshot: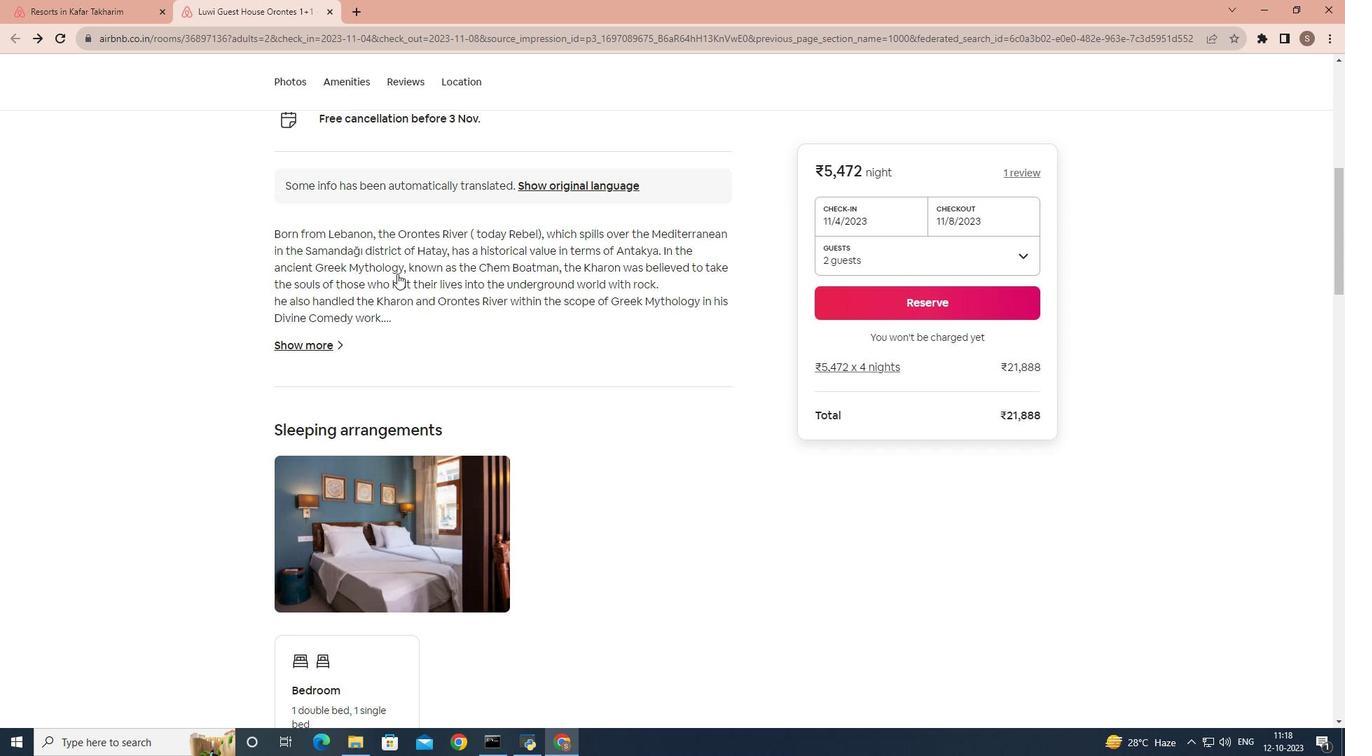 
Action: Mouse scrolled (397, 274) with delta (0, 0)
Screenshot: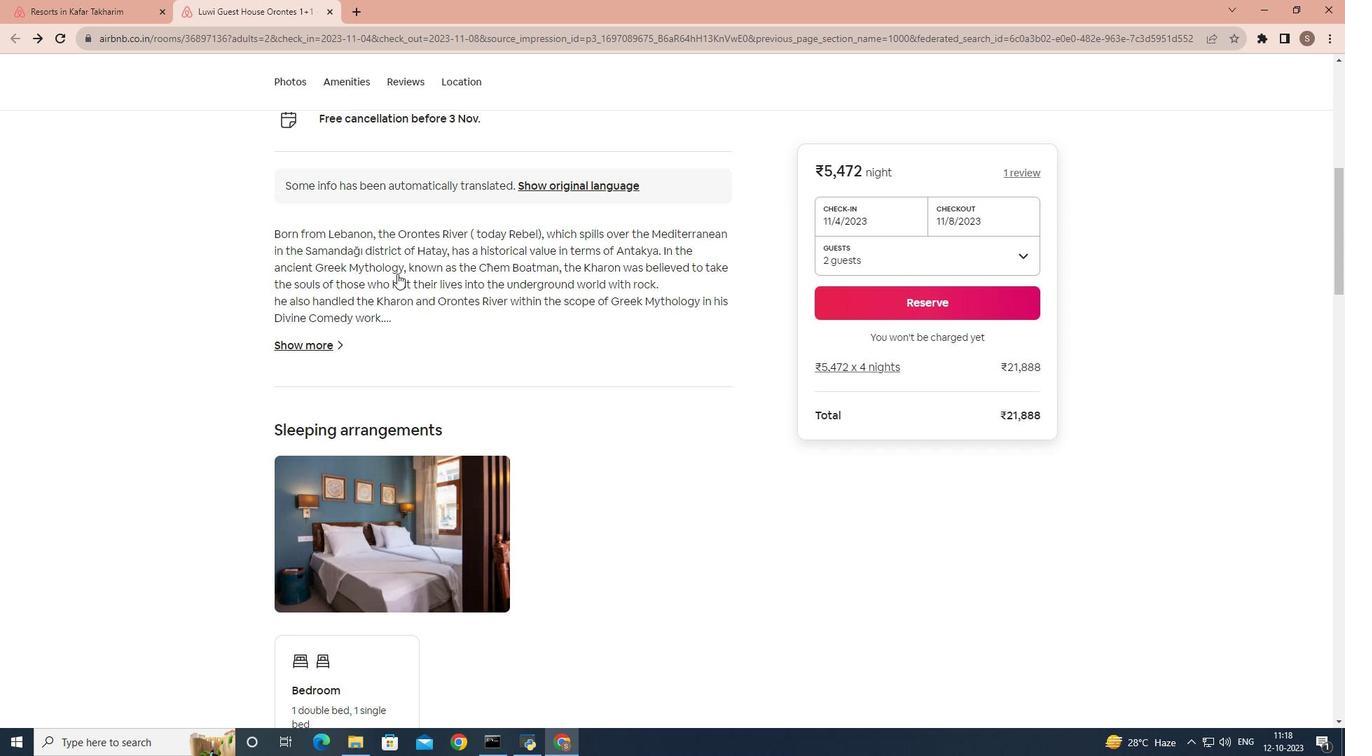 
Action: Mouse scrolled (397, 274) with delta (0, 0)
Screenshot: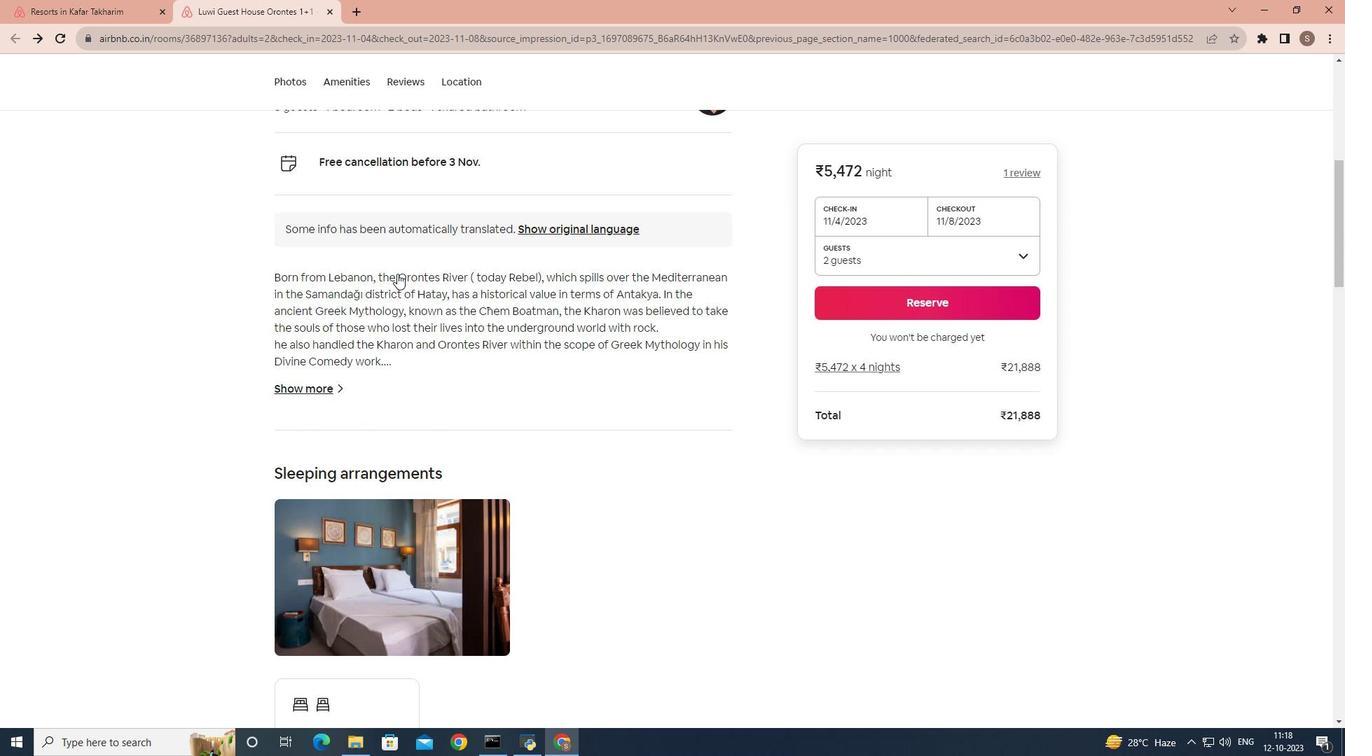 
Action: Mouse scrolled (397, 274) with delta (0, 0)
Screenshot: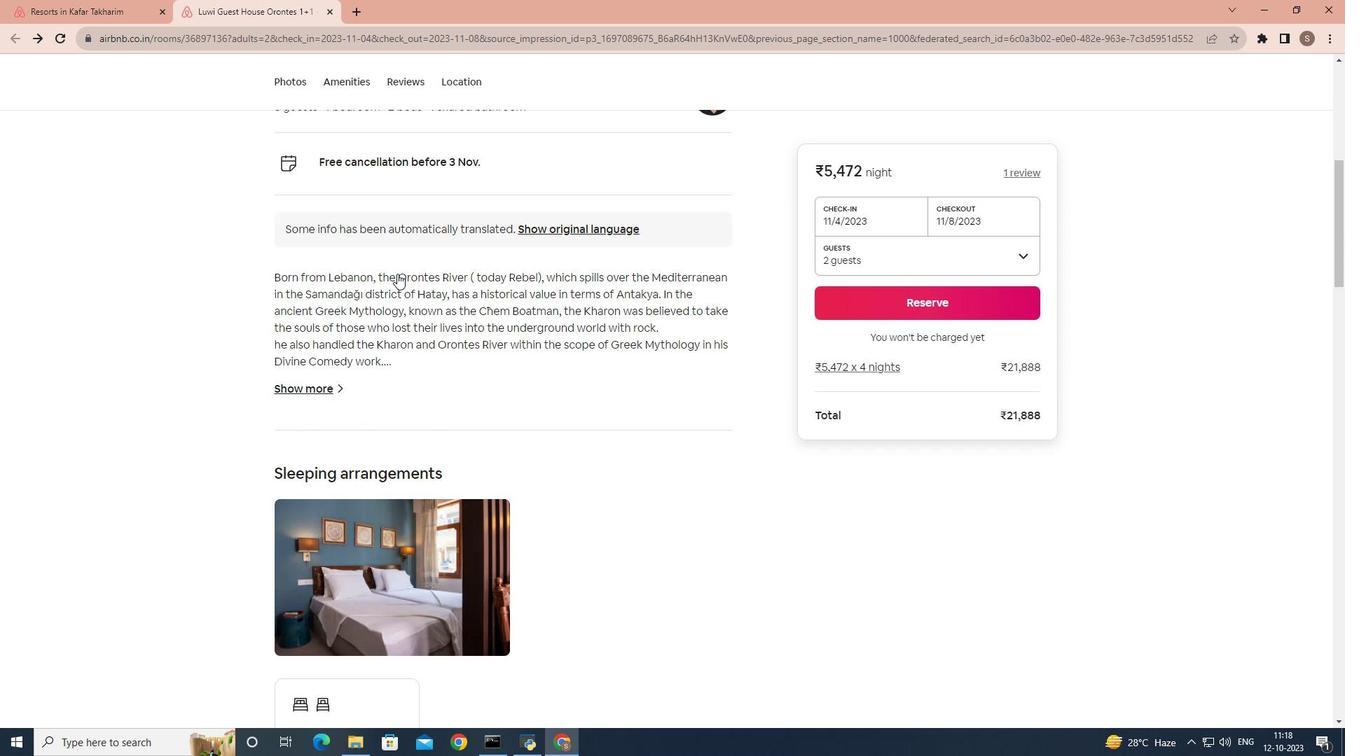 
Action: Mouse scrolled (397, 274) with delta (0, 0)
Screenshot: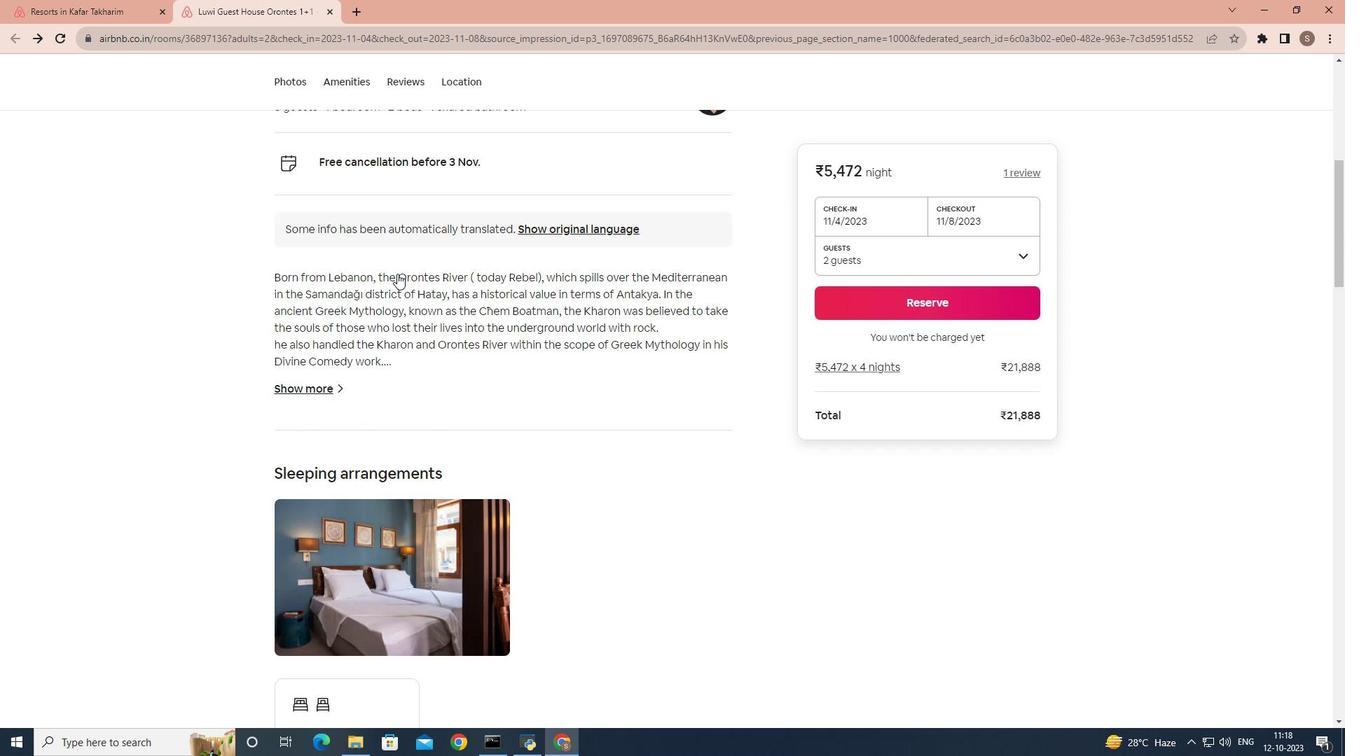 
Action: Mouse scrolled (397, 274) with delta (0, 0)
Screenshot: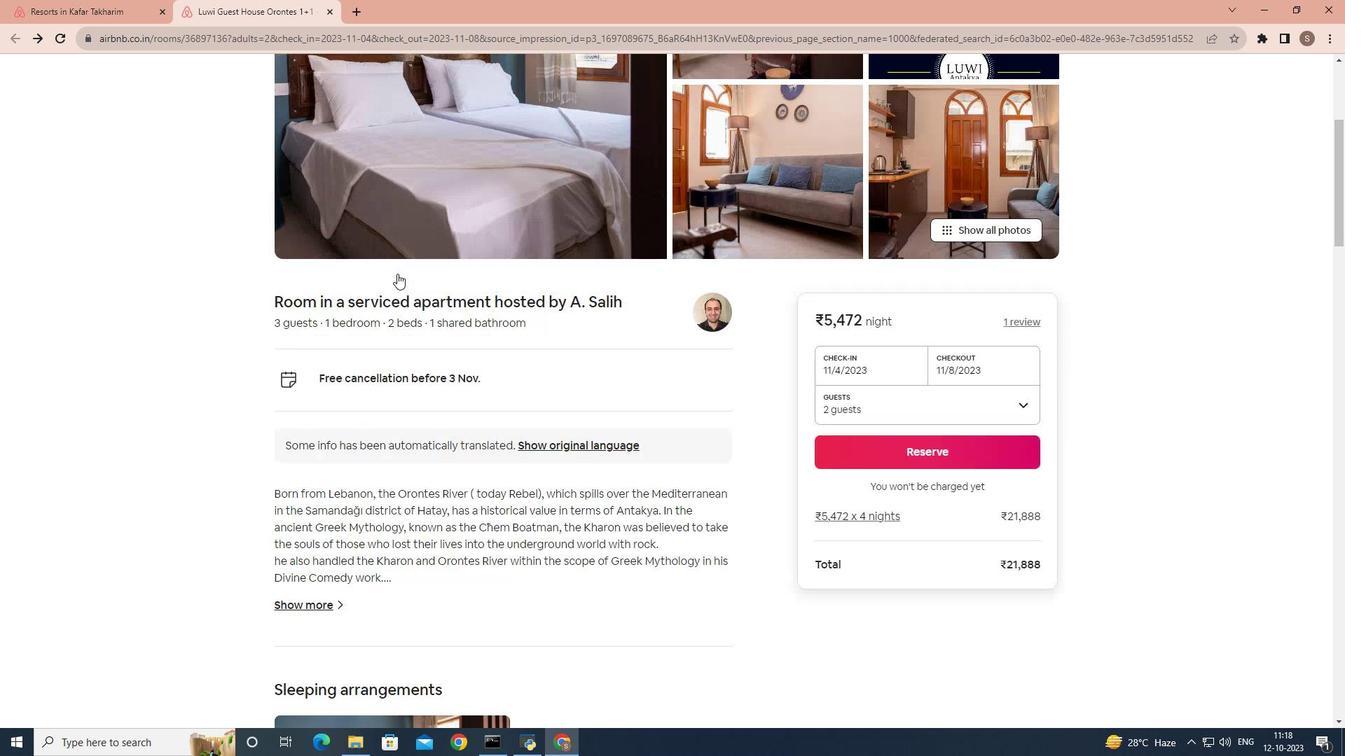 
Action: Mouse scrolled (397, 274) with delta (0, 0)
Screenshot: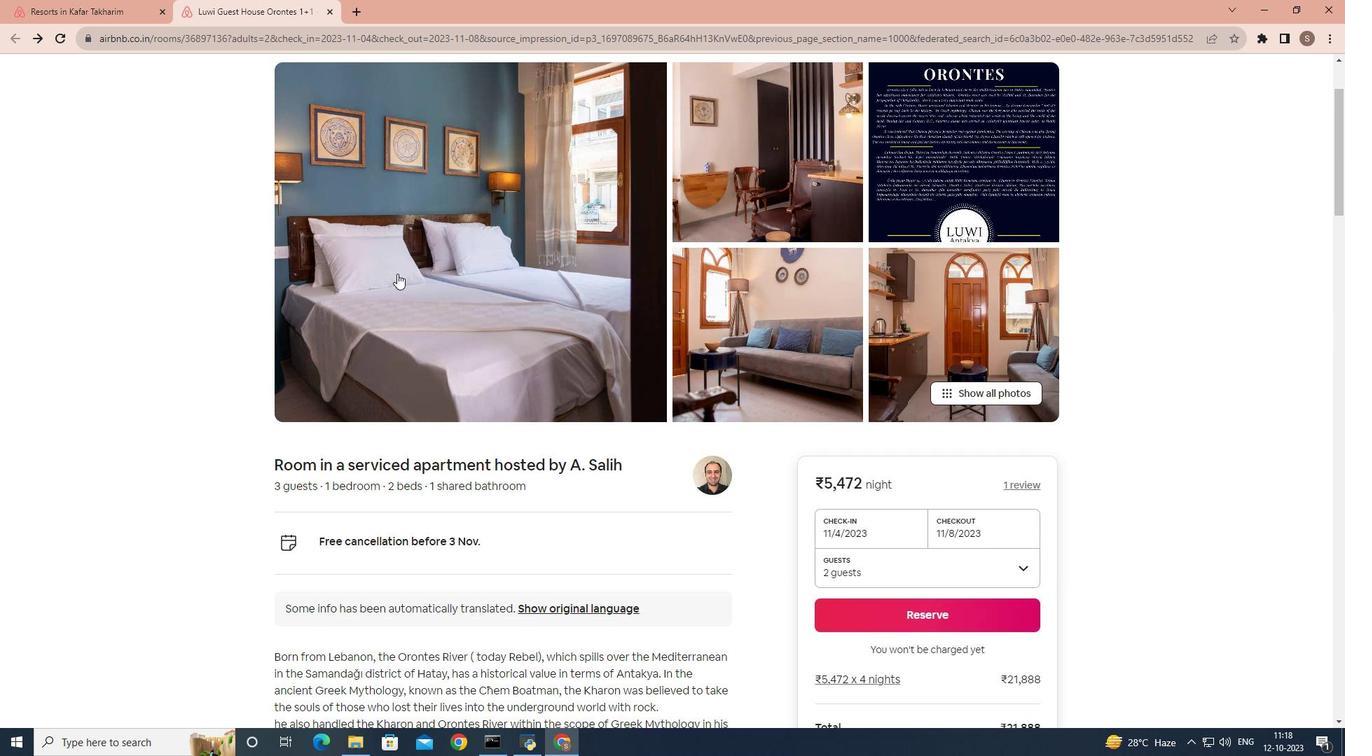 
Action: Mouse scrolled (397, 274) with delta (0, 0)
Screenshot: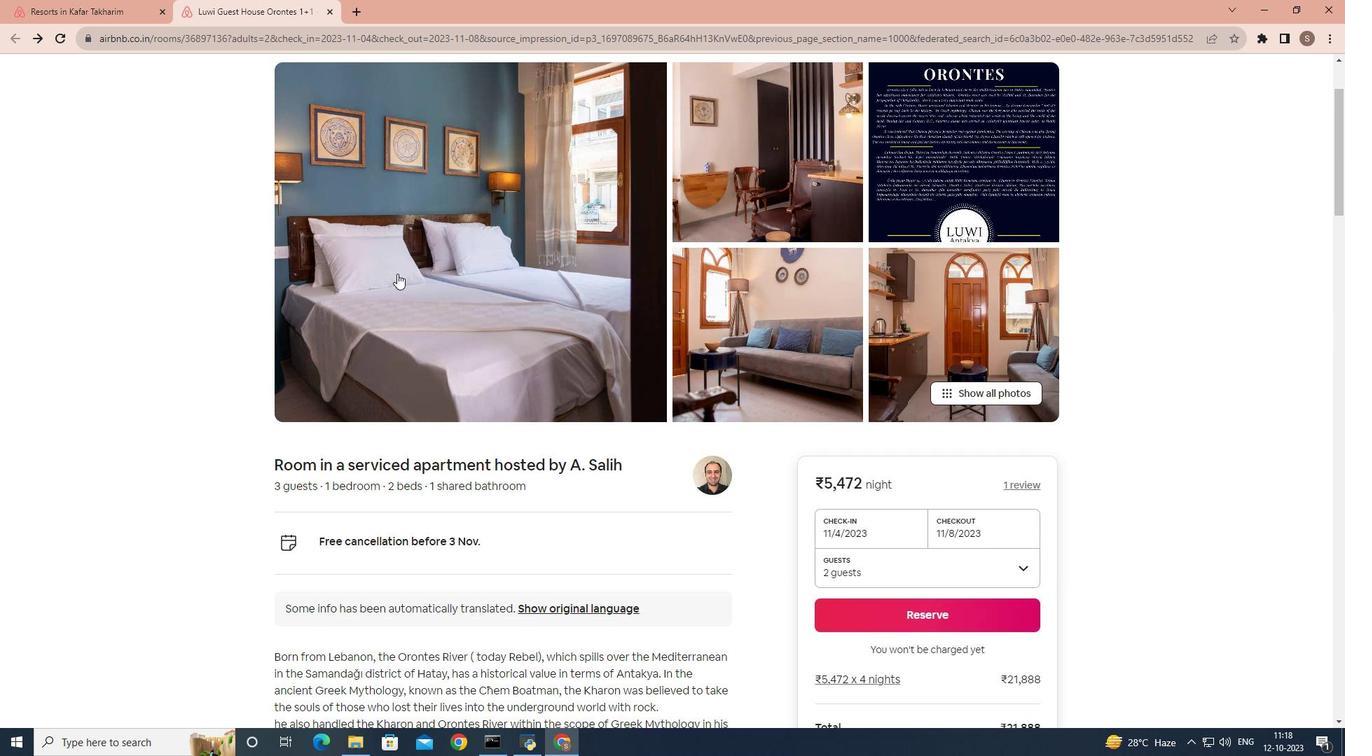 
Action: Mouse scrolled (397, 274) with delta (0, 0)
Screenshot: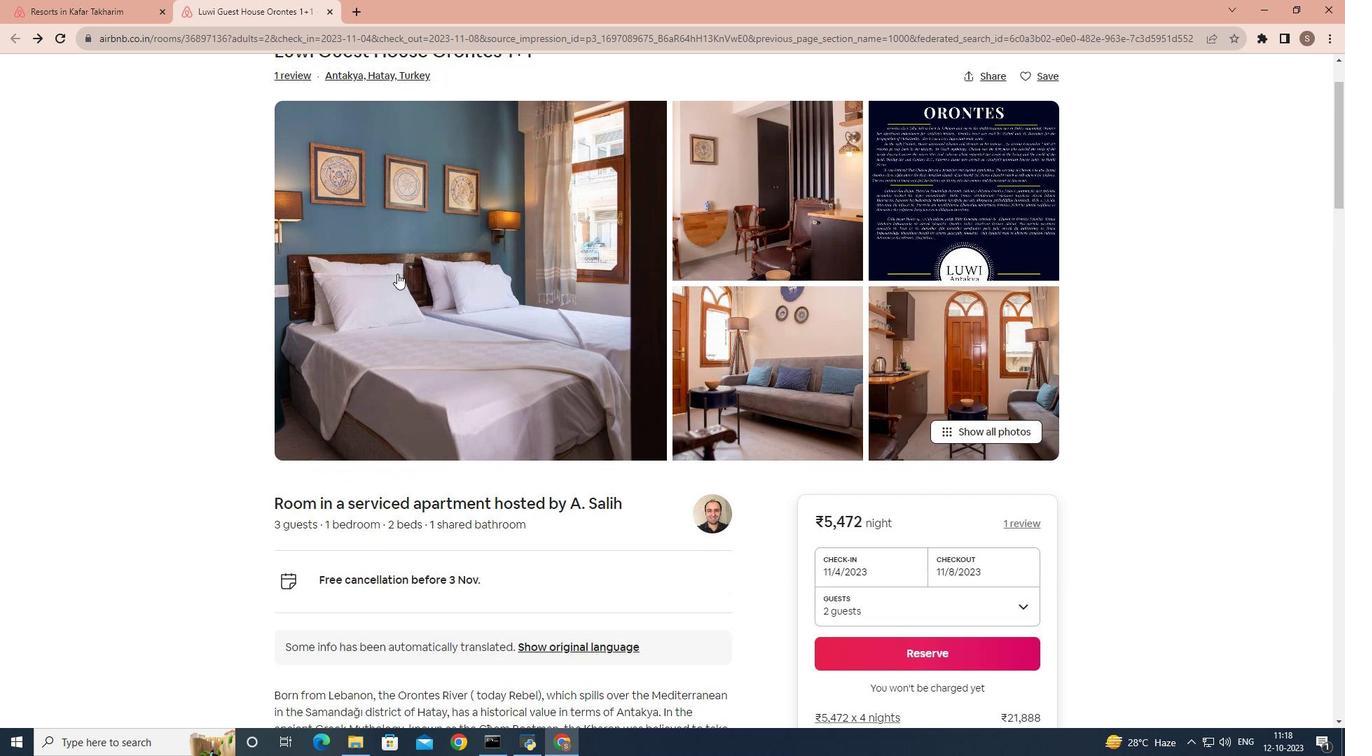 
Action: Mouse scrolled (397, 274) with delta (0, 0)
Screenshot: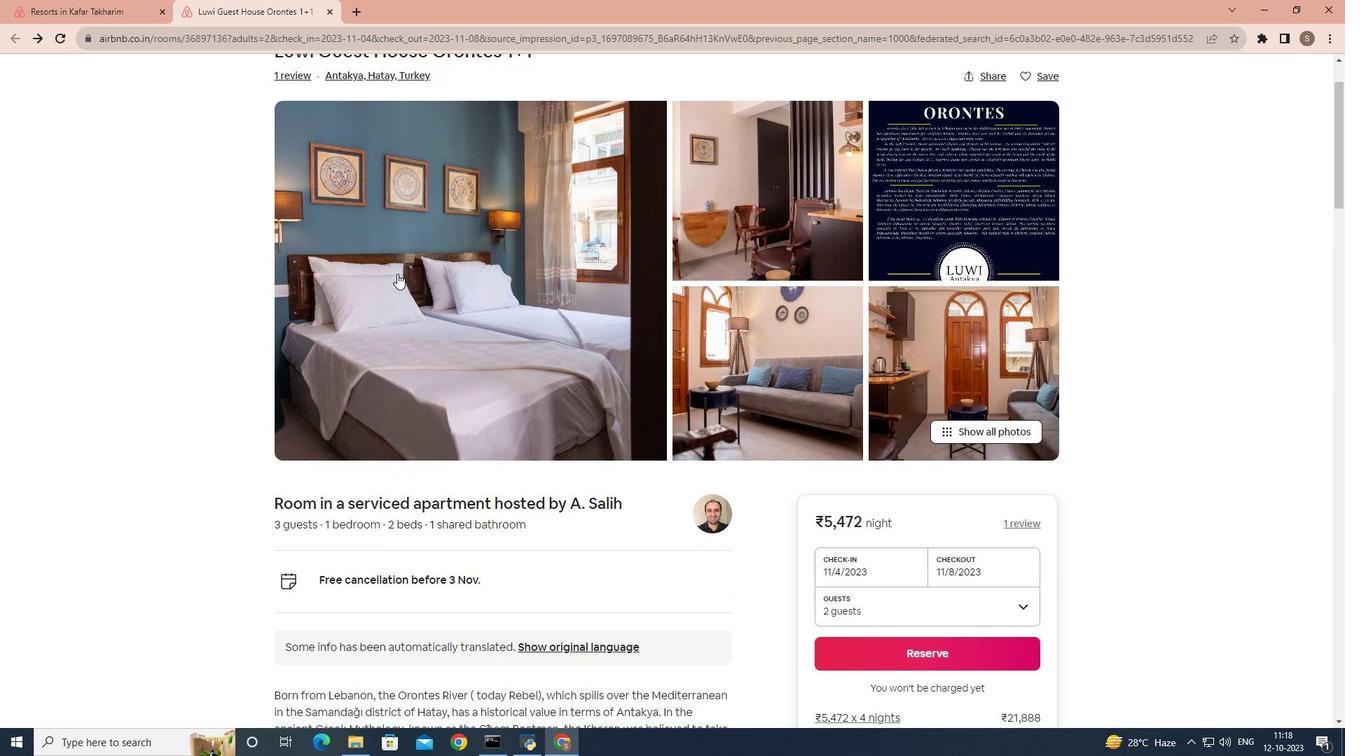 
Action: Mouse scrolled (397, 274) with delta (0, 0)
Screenshot: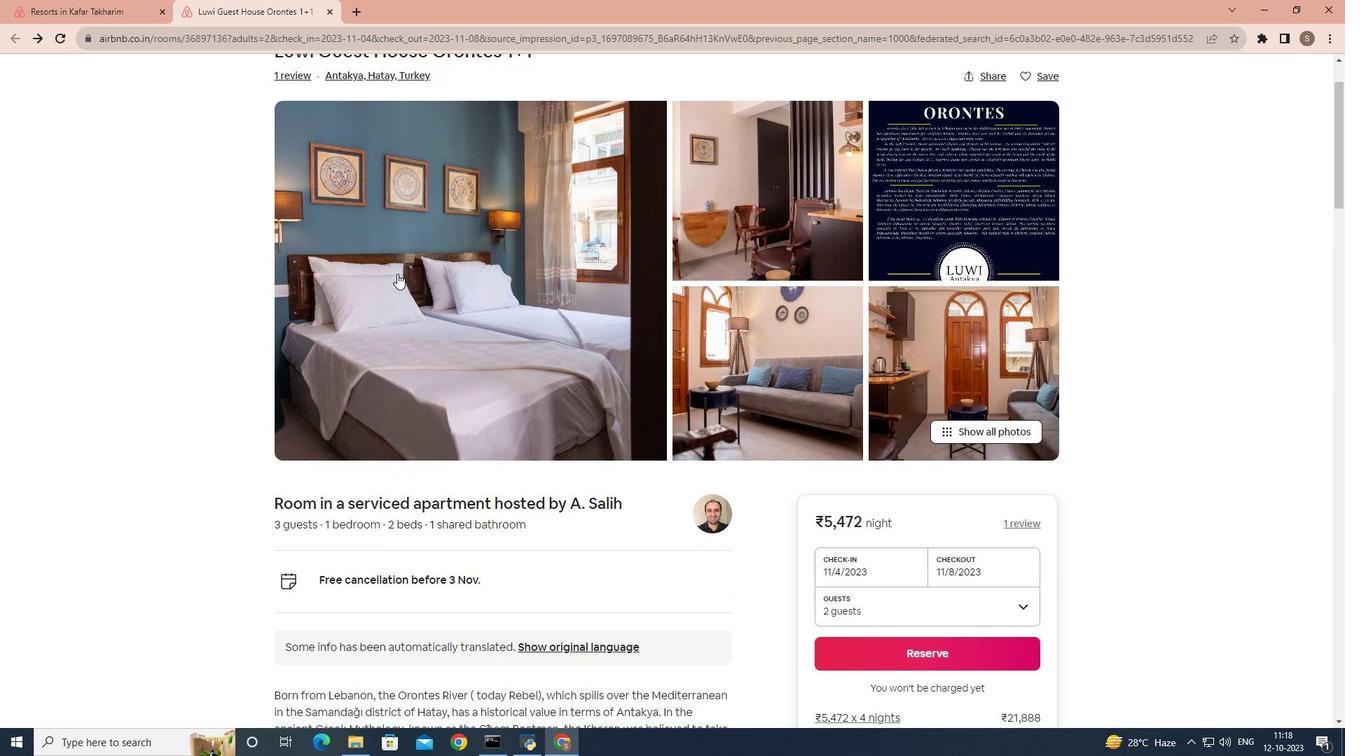 
Action: Mouse pressed left at (397, 273)
Screenshot: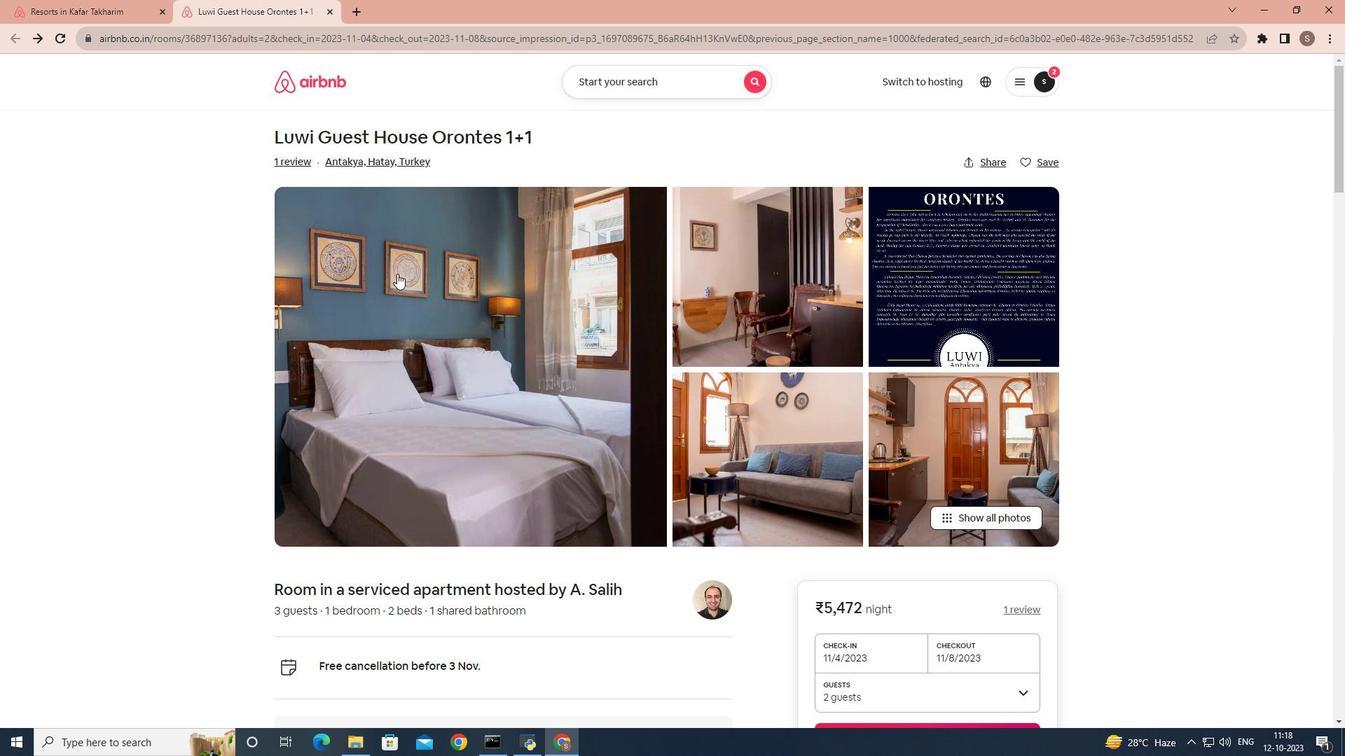 
Action: Mouse scrolled (397, 273) with delta (0, 0)
Screenshot: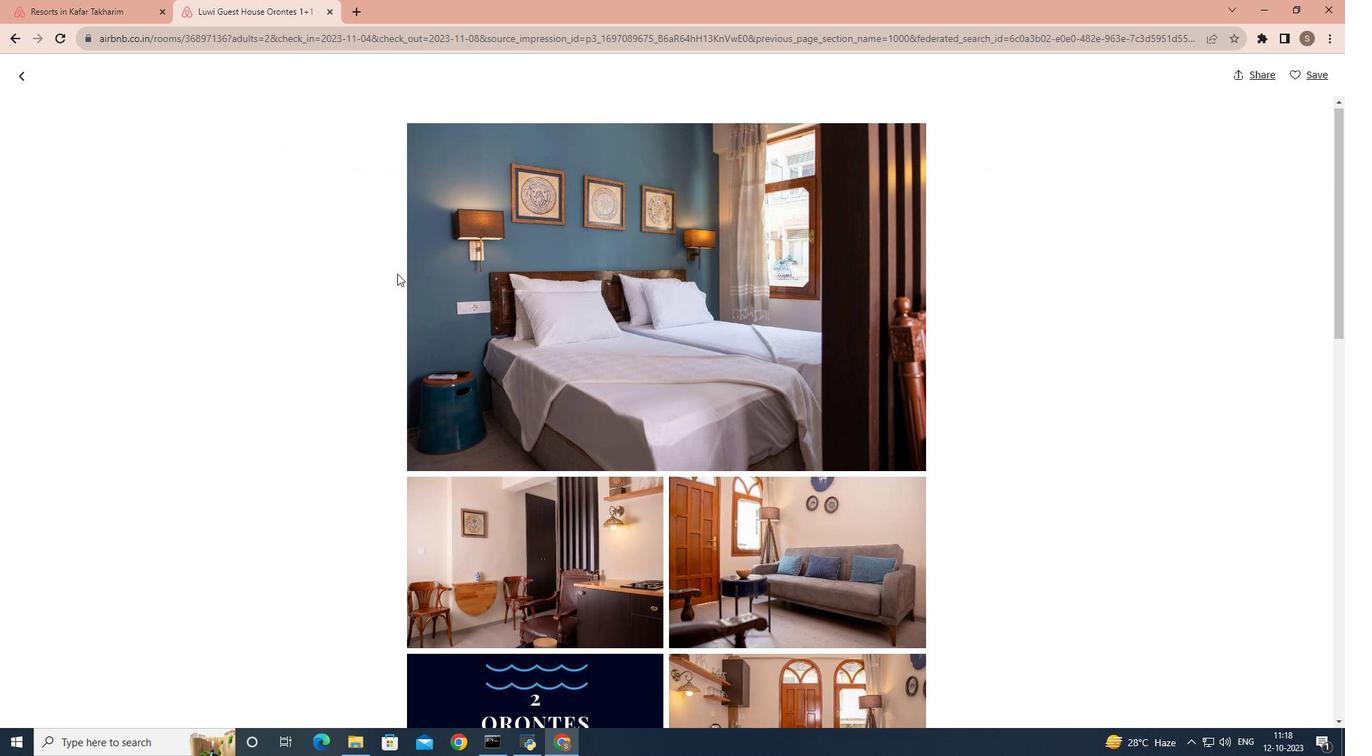 
Action: Mouse scrolled (397, 273) with delta (0, 0)
Screenshot: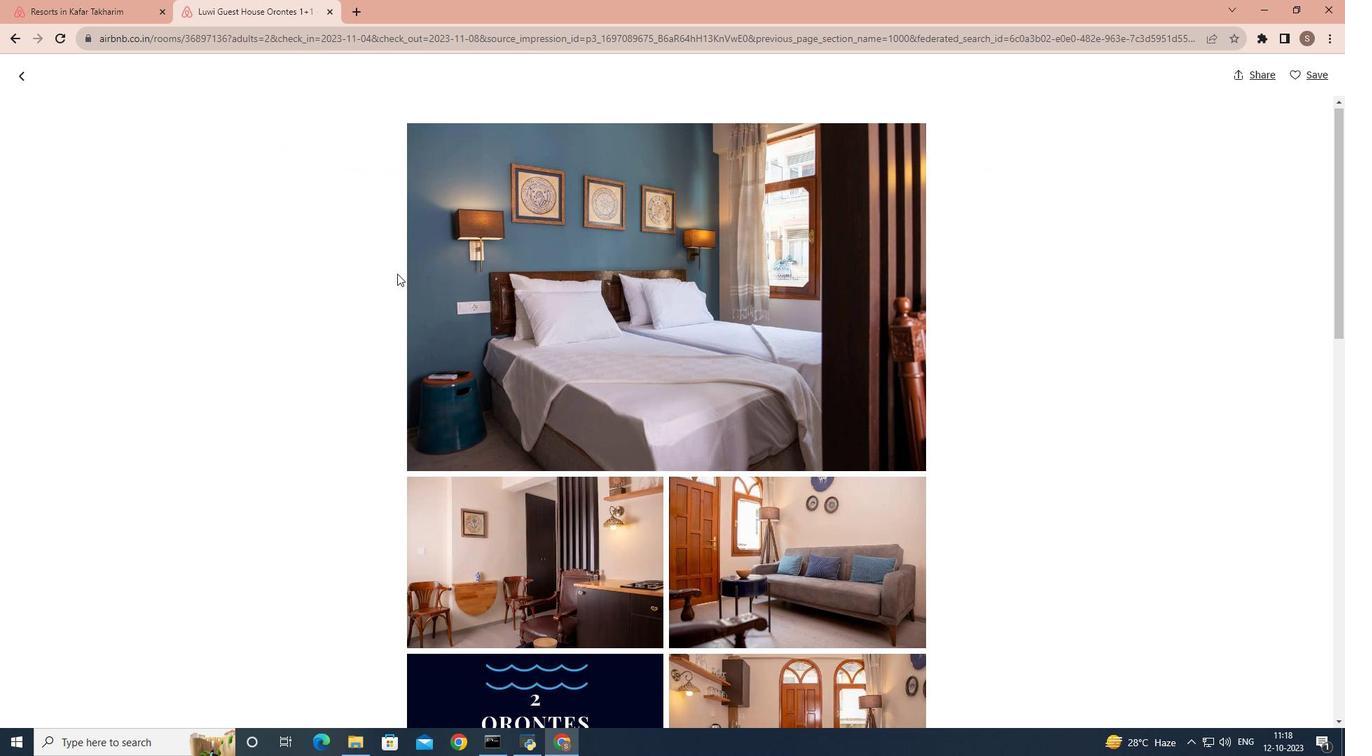 
Action: Mouse scrolled (397, 273) with delta (0, 0)
Screenshot: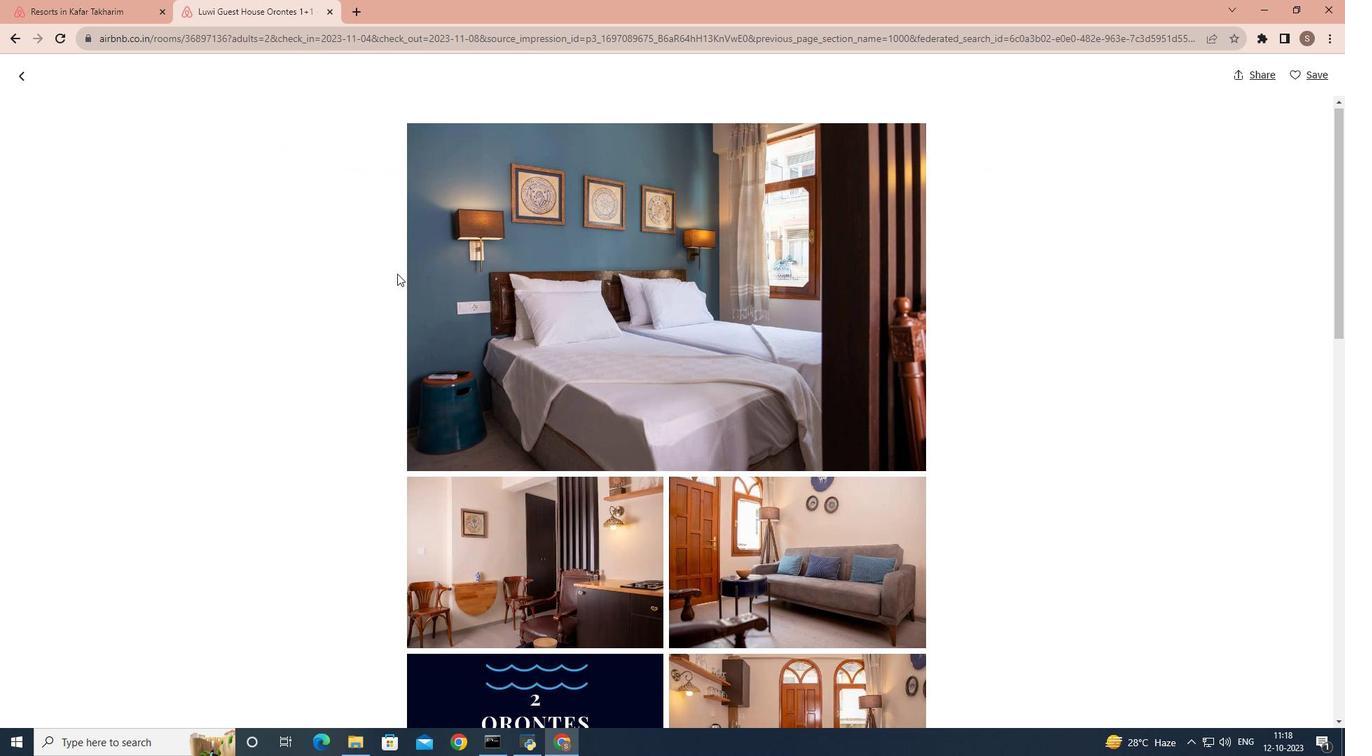 
Action: Mouse scrolled (397, 272) with delta (0, -1)
Screenshot: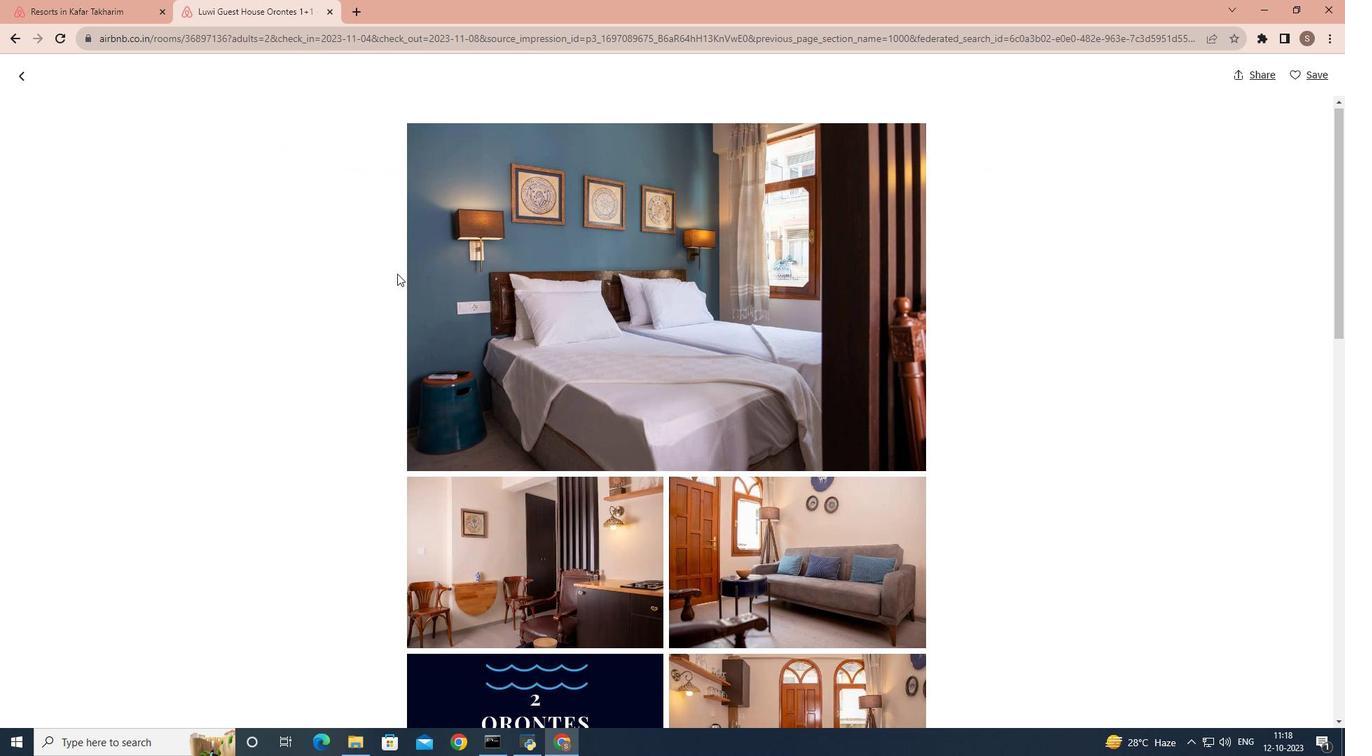 
Action: Mouse scrolled (397, 273) with delta (0, 0)
Screenshot: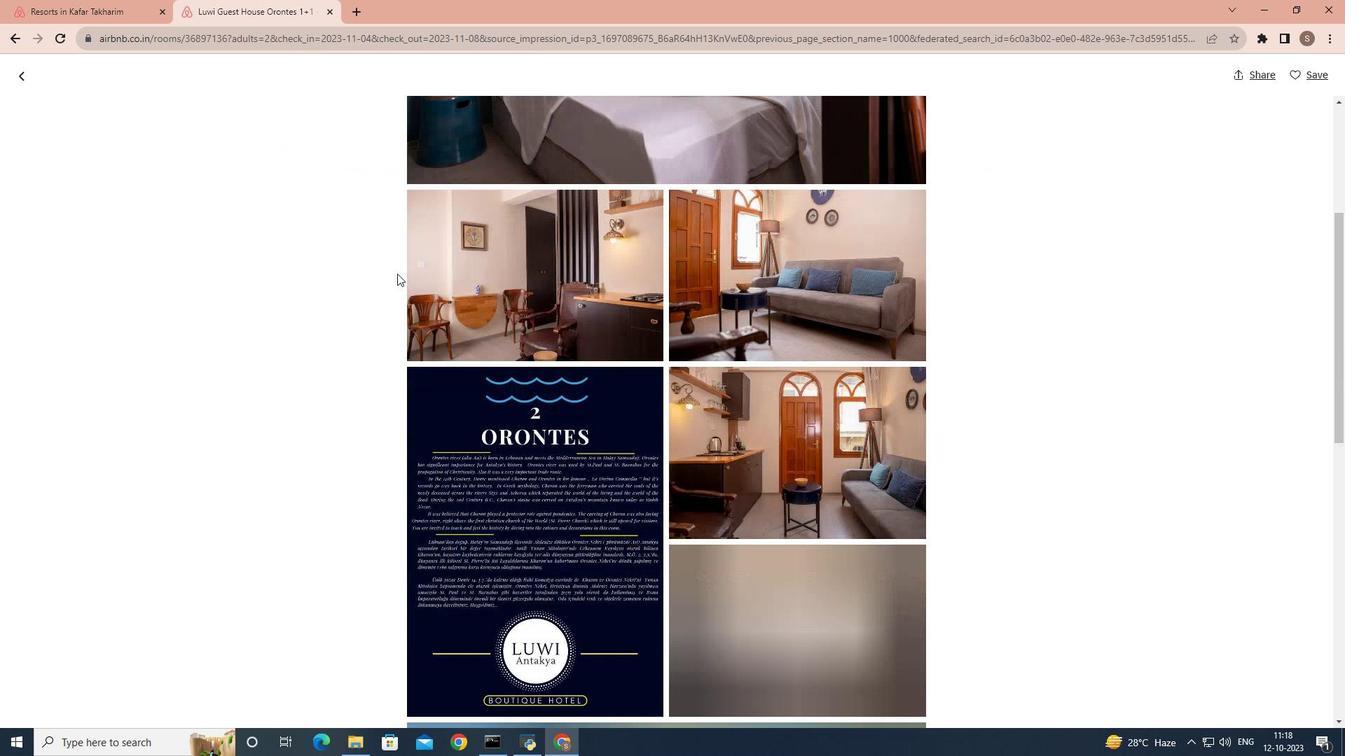 
Action: Mouse scrolled (397, 273) with delta (0, 0)
Screenshot: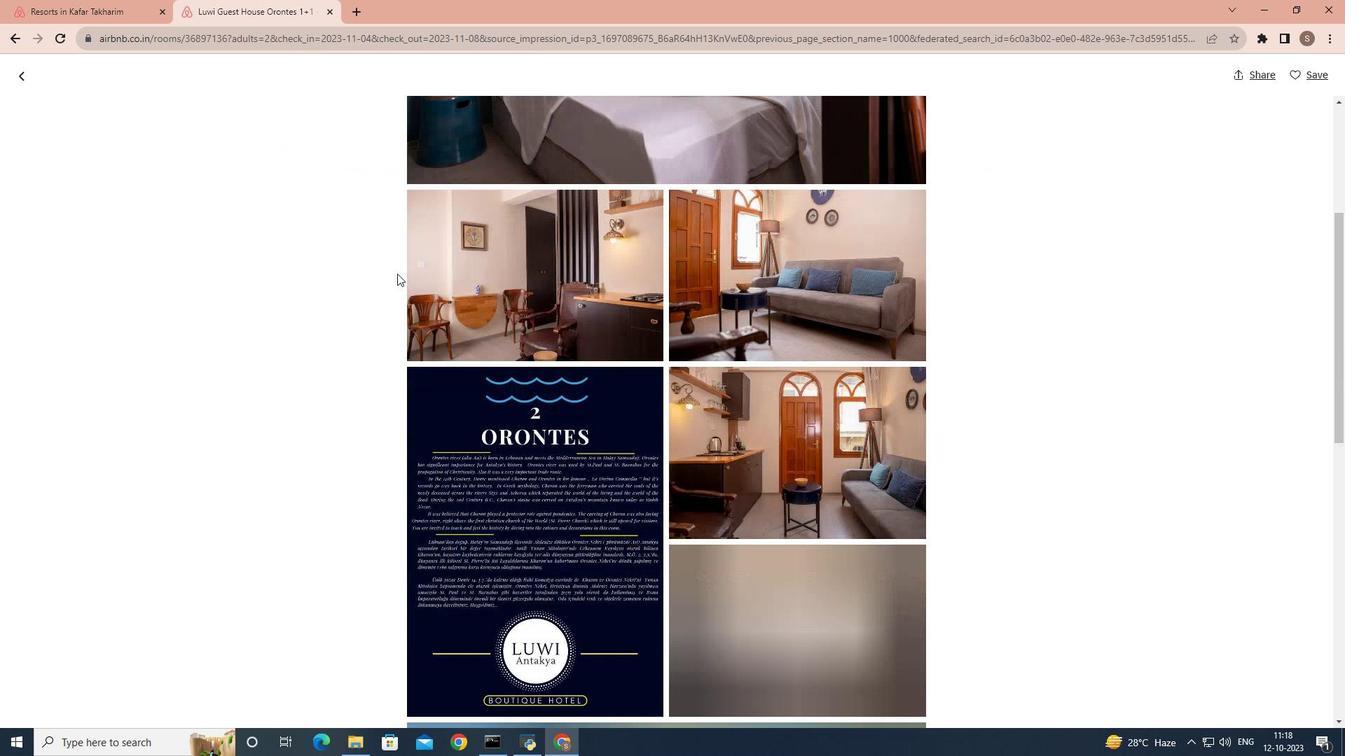 
Action: Mouse scrolled (397, 273) with delta (0, 0)
Screenshot: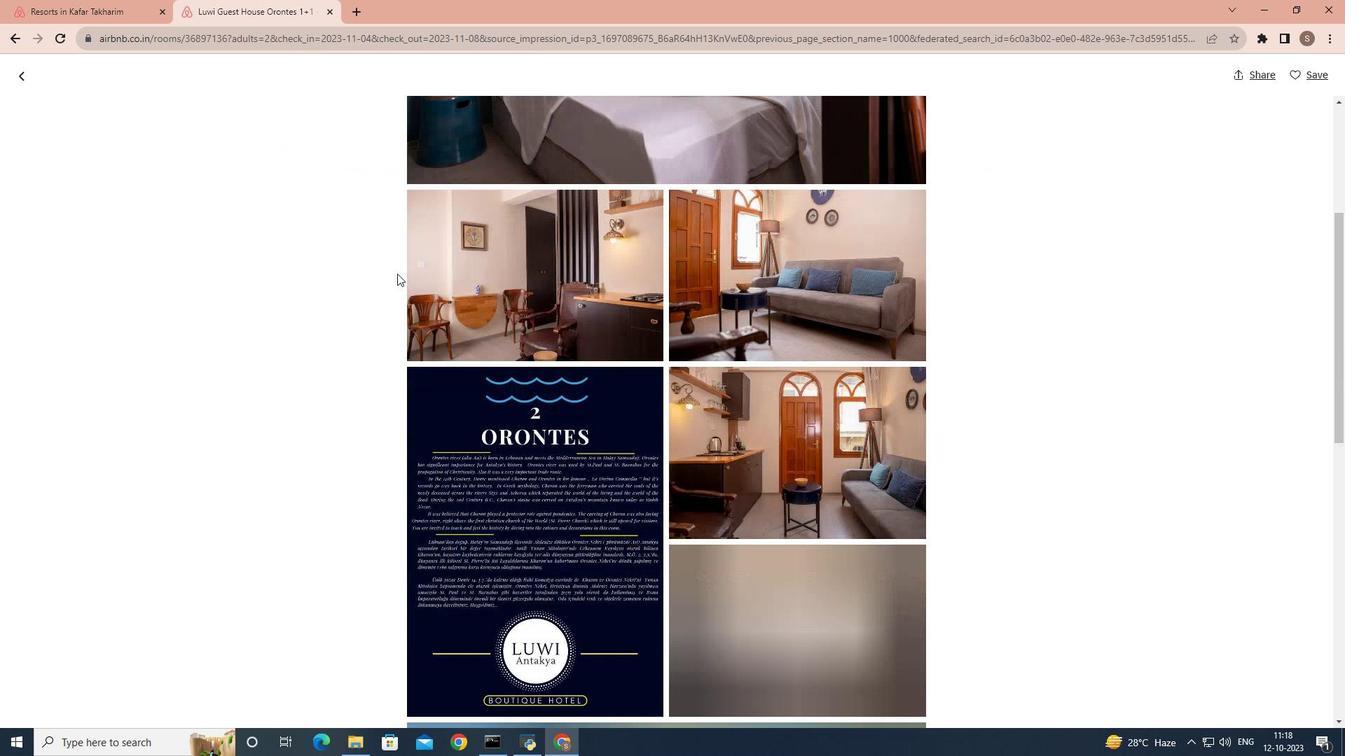 
Action: Mouse scrolled (397, 273) with delta (0, 0)
Screenshot: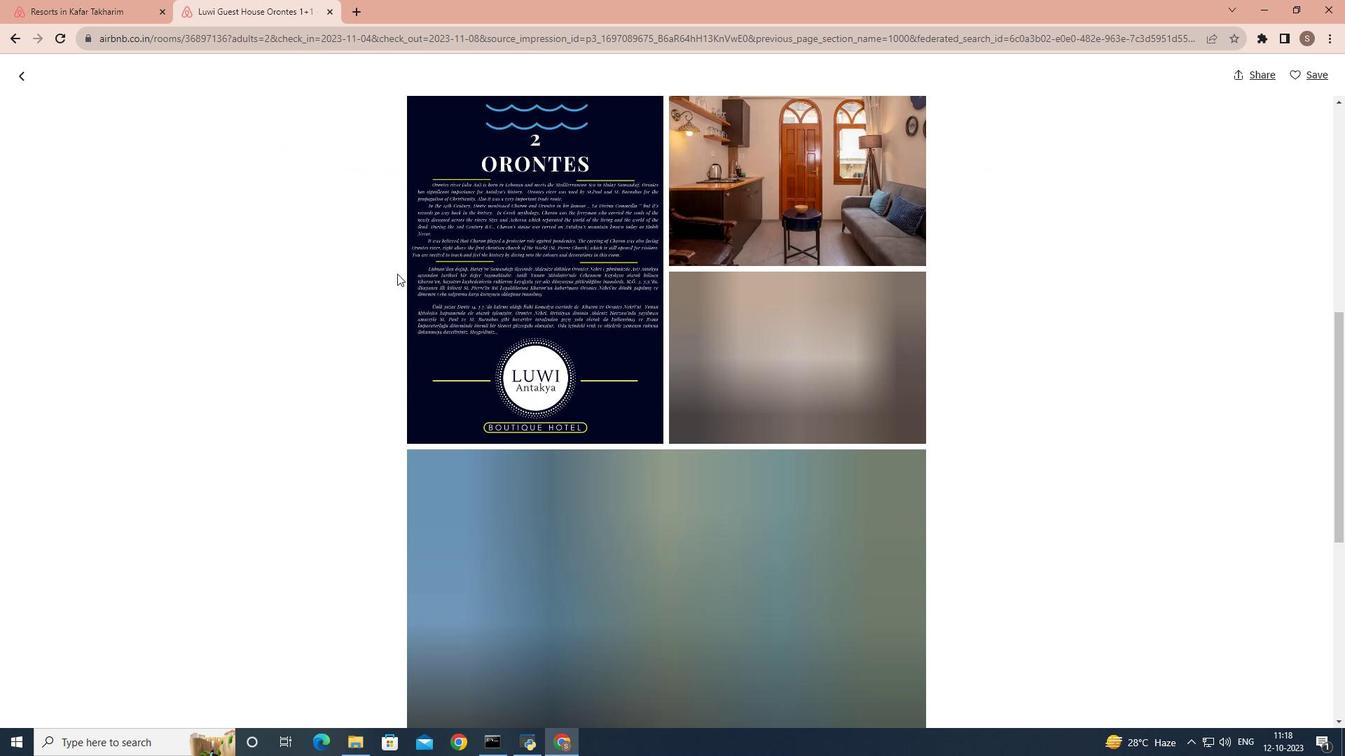 
Action: Mouse scrolled (397, 273) with delta (0, 0)
Screenshot: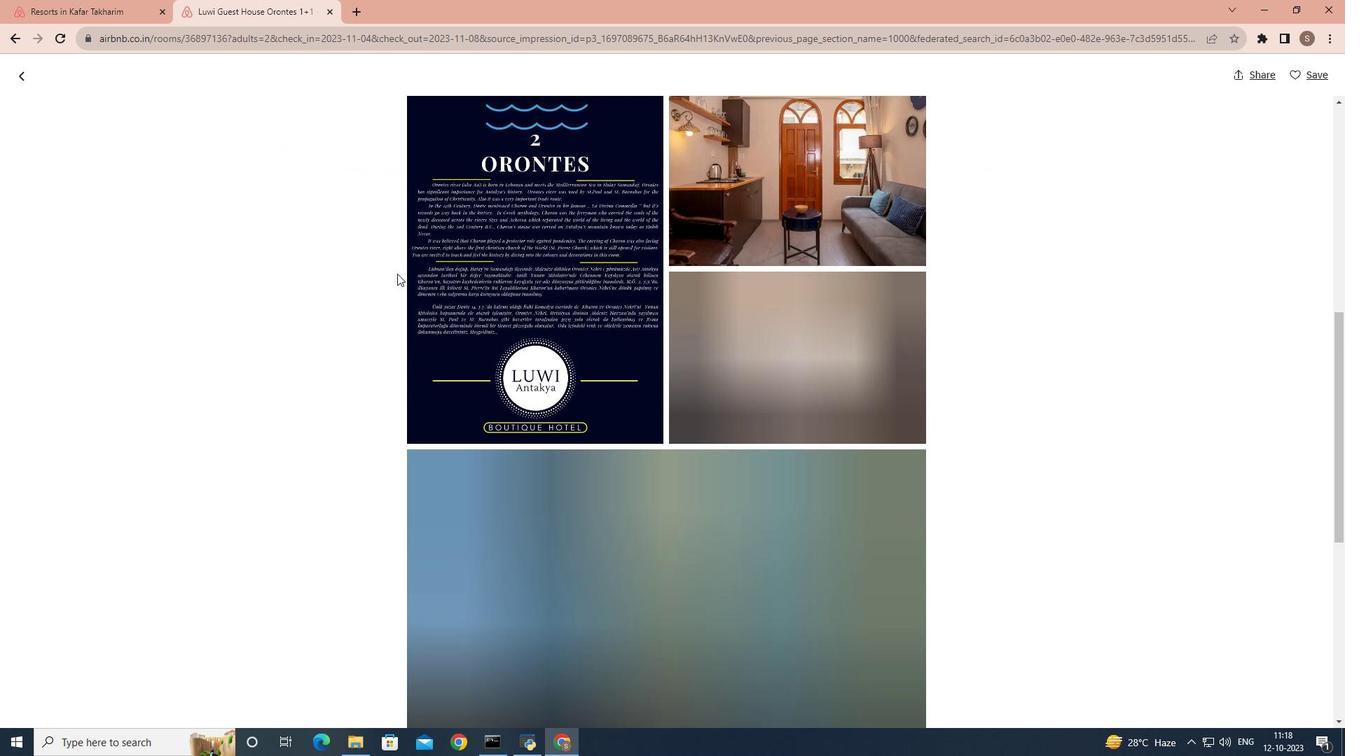 
Action: Mouse scrolled (397, 273) with delta (0, 0)
Screenshot: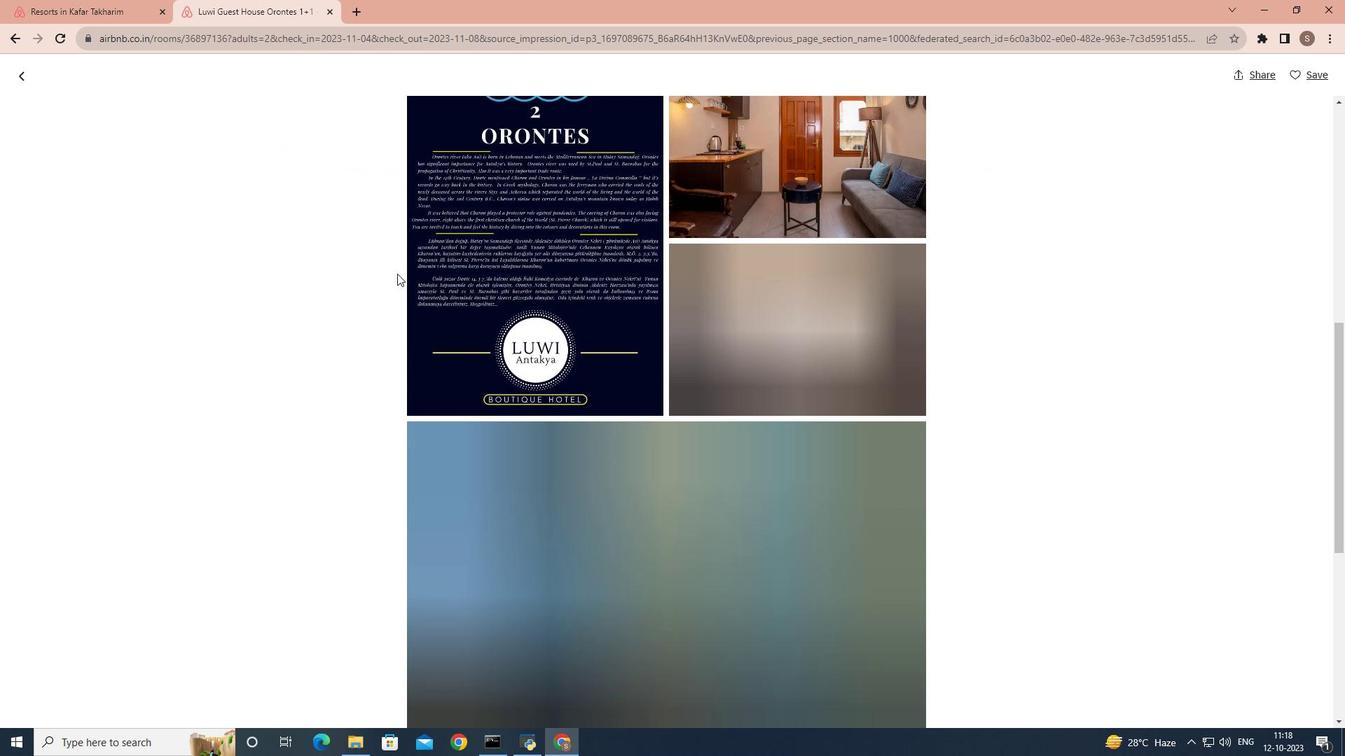 
Action: Mouse scrolled (397, 273) with delta (0, 0)
Screenshot: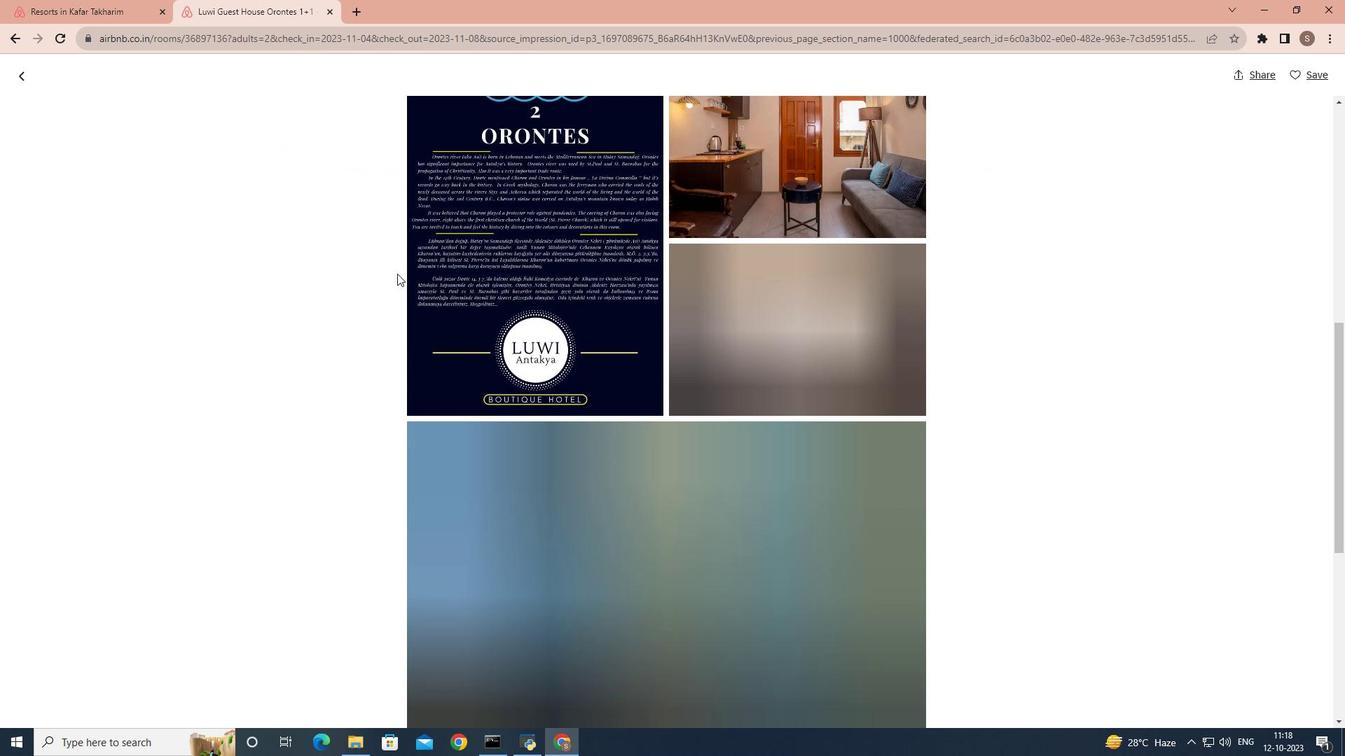 
Action: Mouse scrolled (397, 273) with delta (0, 0)
Screenshot: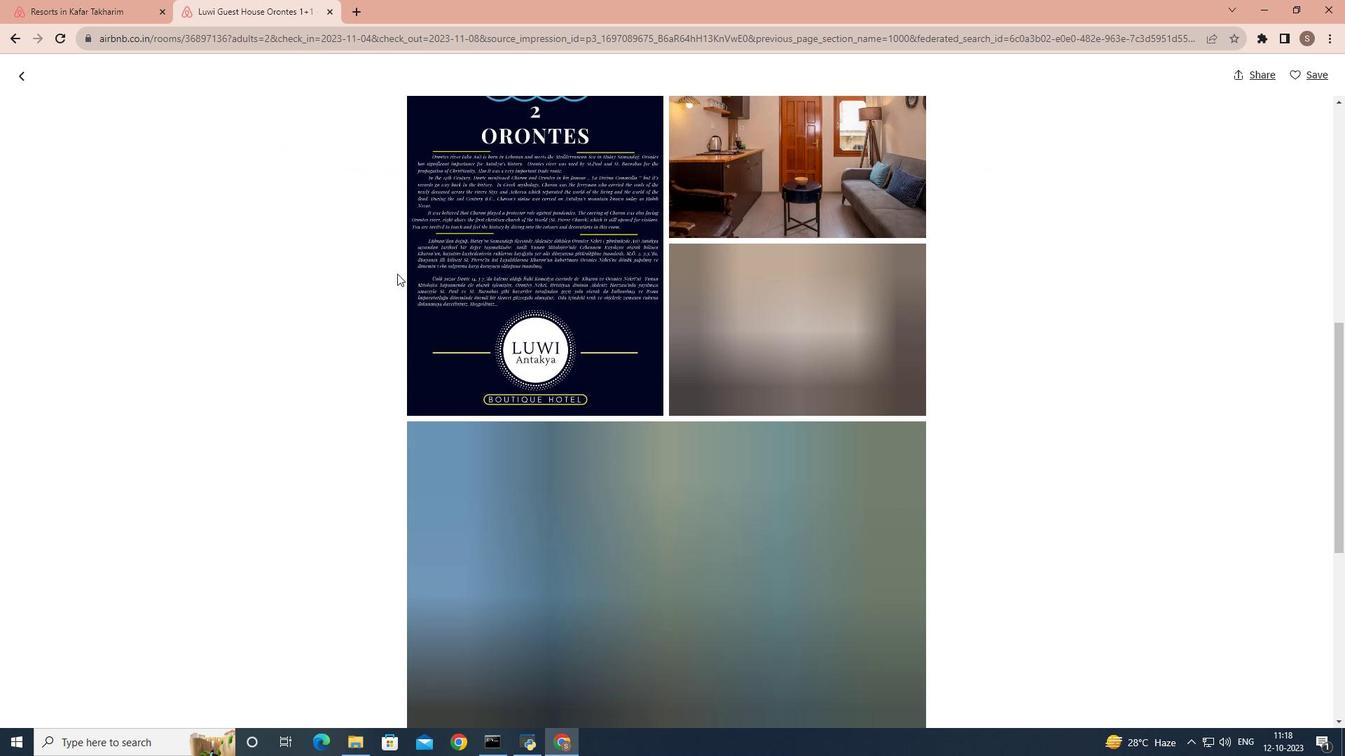 
Action: Mouse scrolled (397, 273) with delta (0, 0)
Screenshot: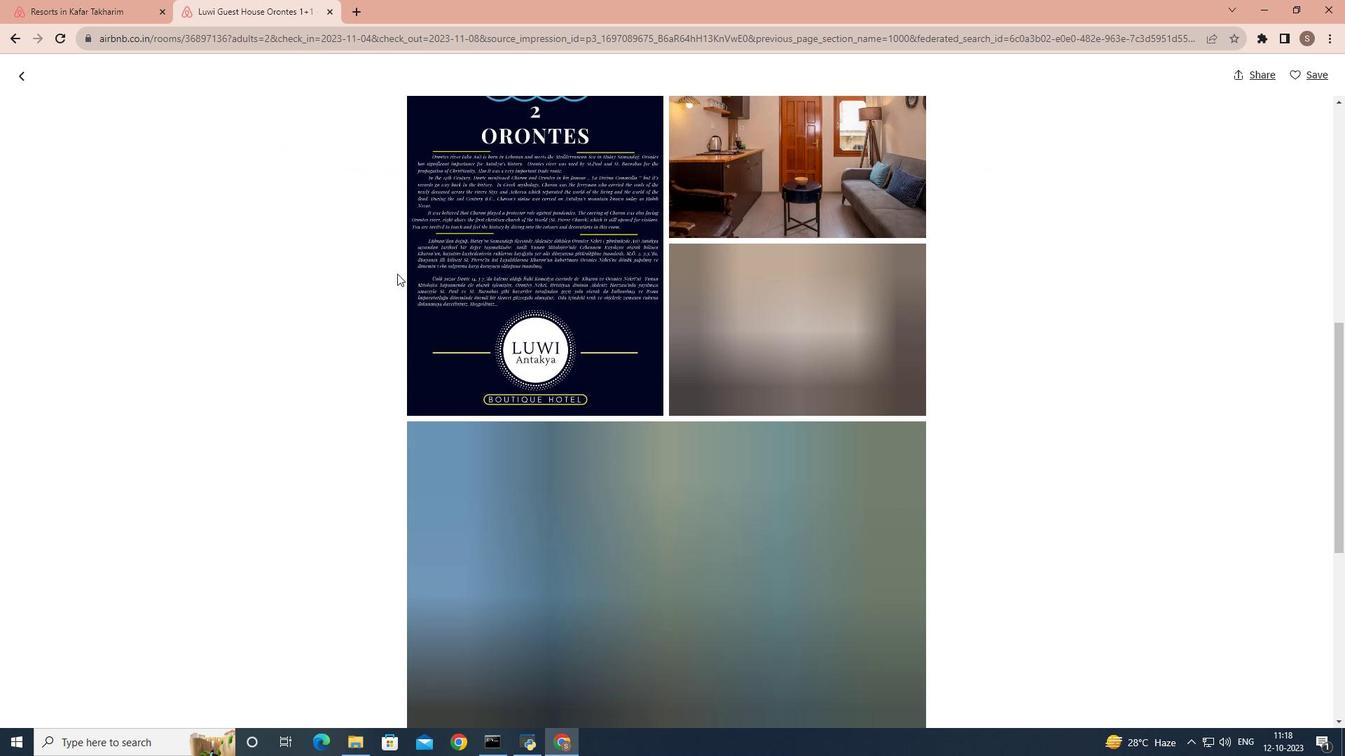 
Action: Mouse scrolled (397, 273) with delta (0, 0)
Screenshot: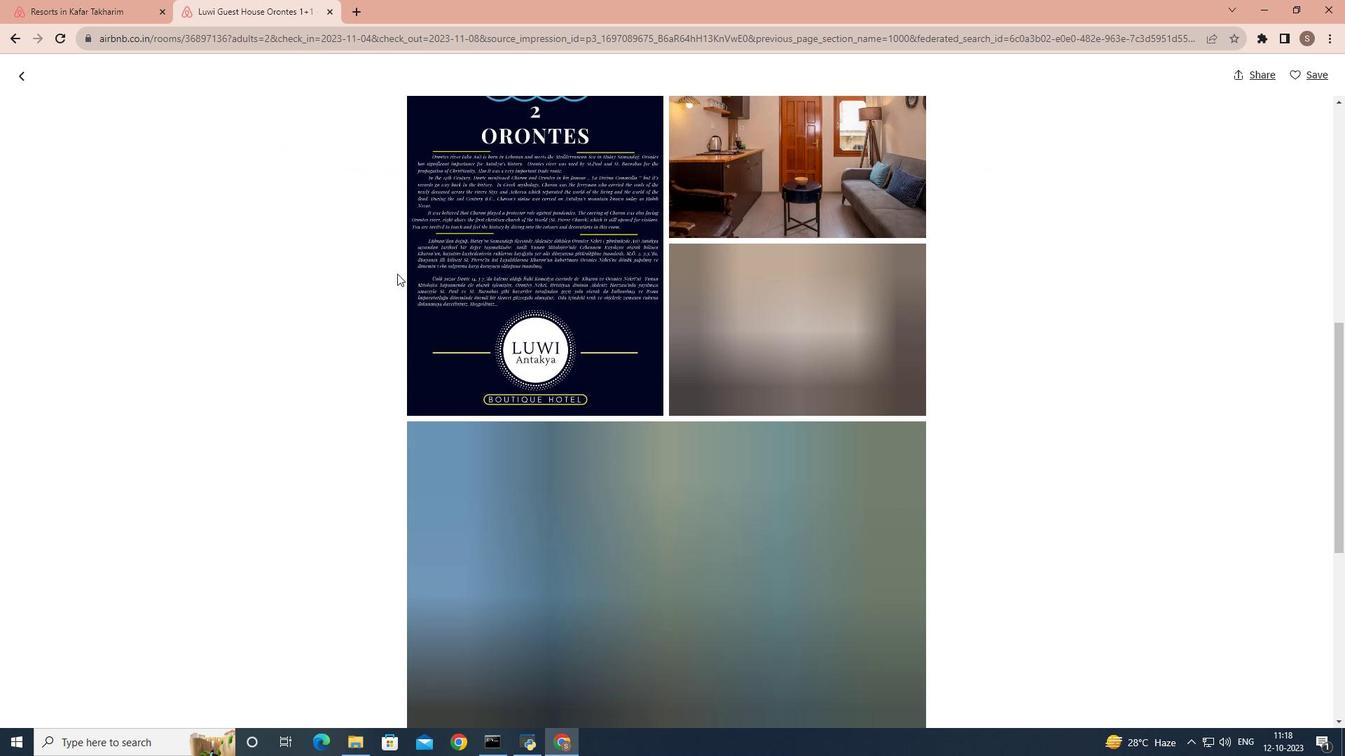 
Action: Mouse scrolled (397, 273) with delta (0, 0)
Screenshot: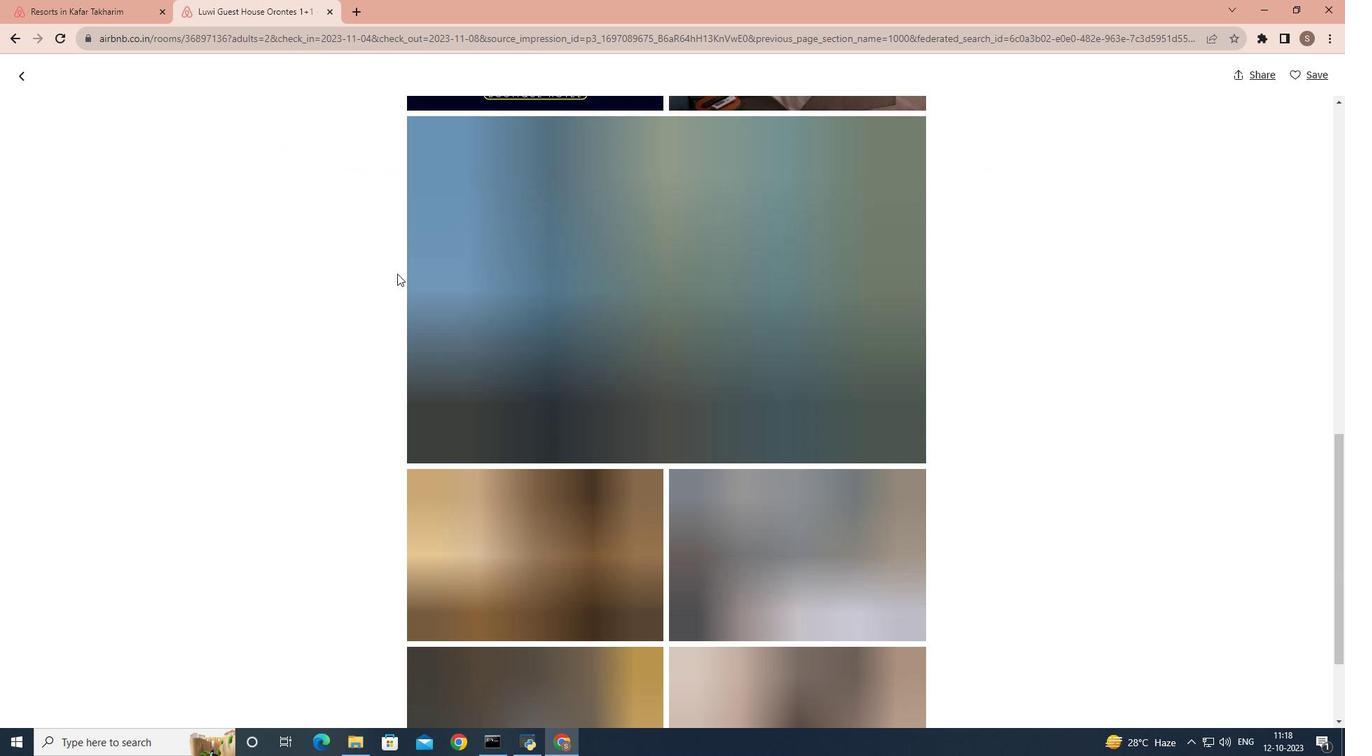 
Action: Mouse scrolled (397, 274) with delta (0, 0)
Screenshot: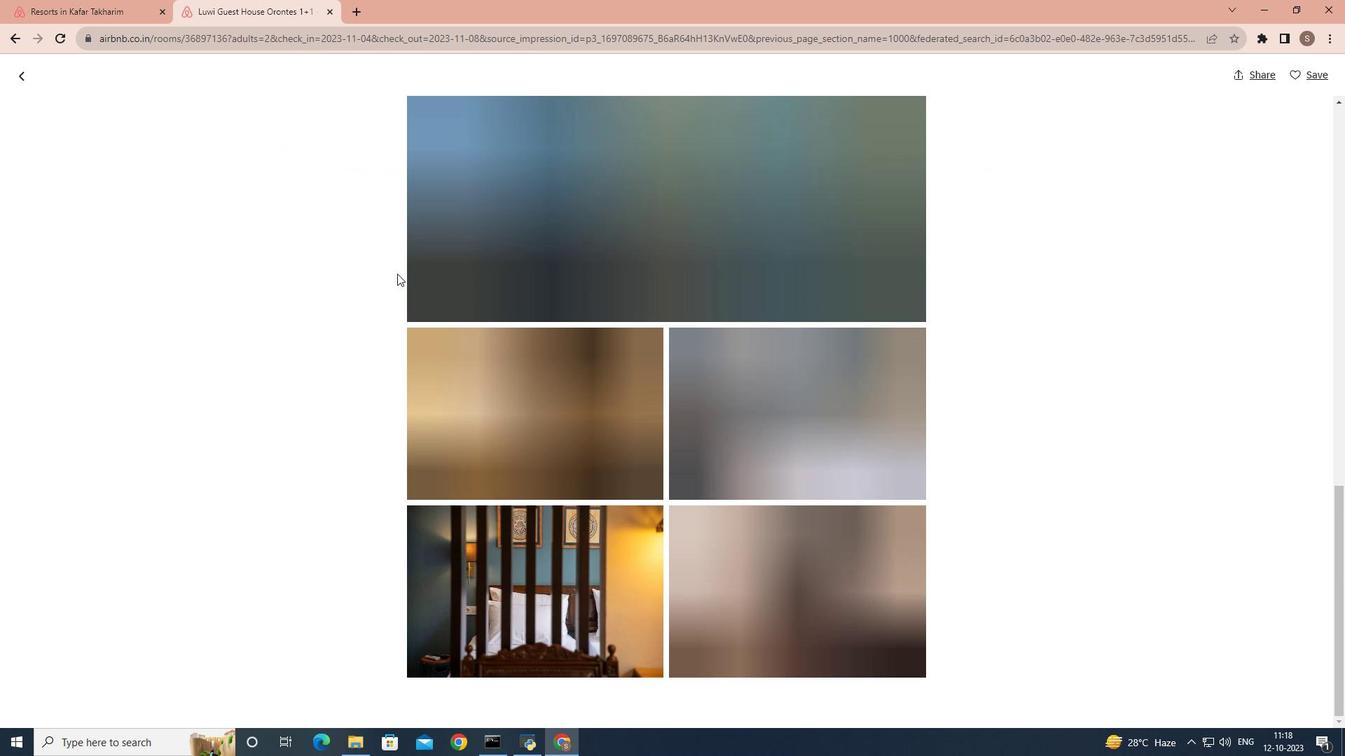 
Action: Mouse scrolled (397, 274) with delta (0, 0)
Screenshot: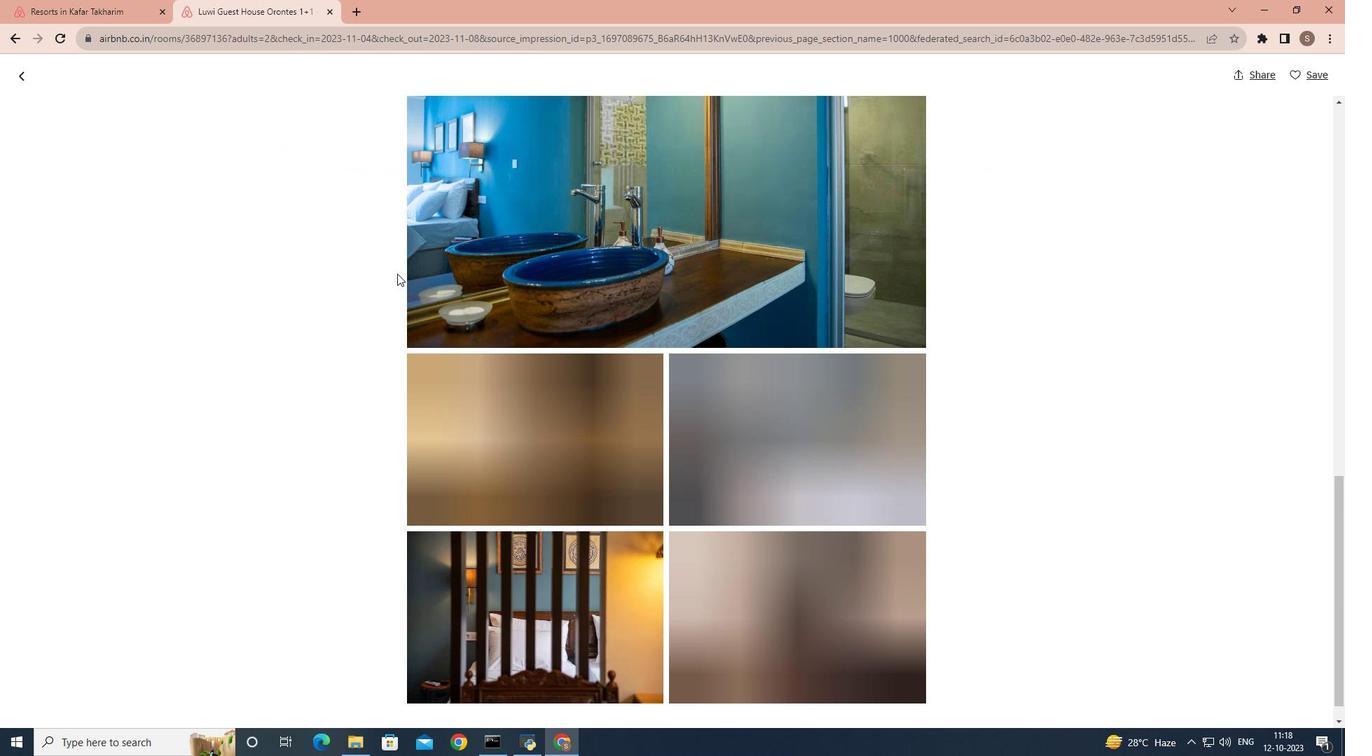 
Action: Mouse scrolled (397, 273) with delta (0, 0)
Screenshot: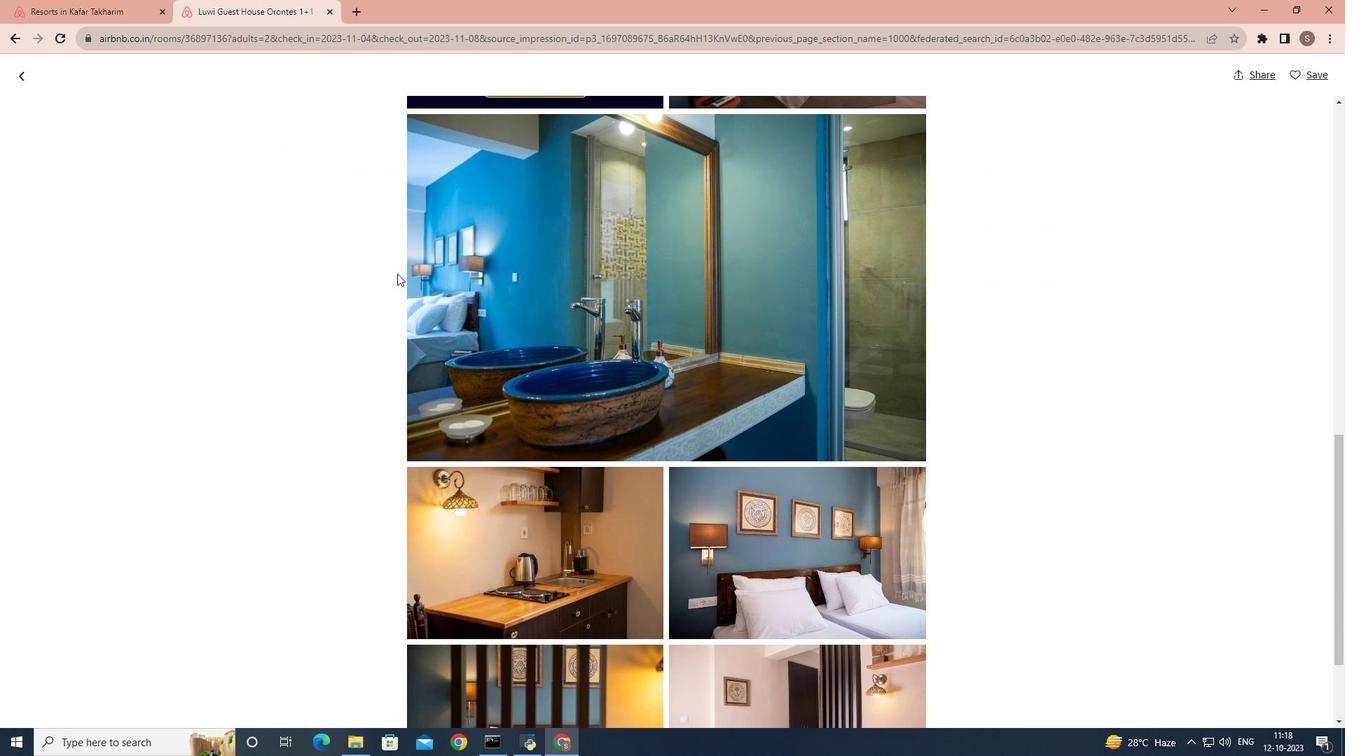 
Action: Mouse scrolled (397, 273) with delta (0, 0)
Screenshot: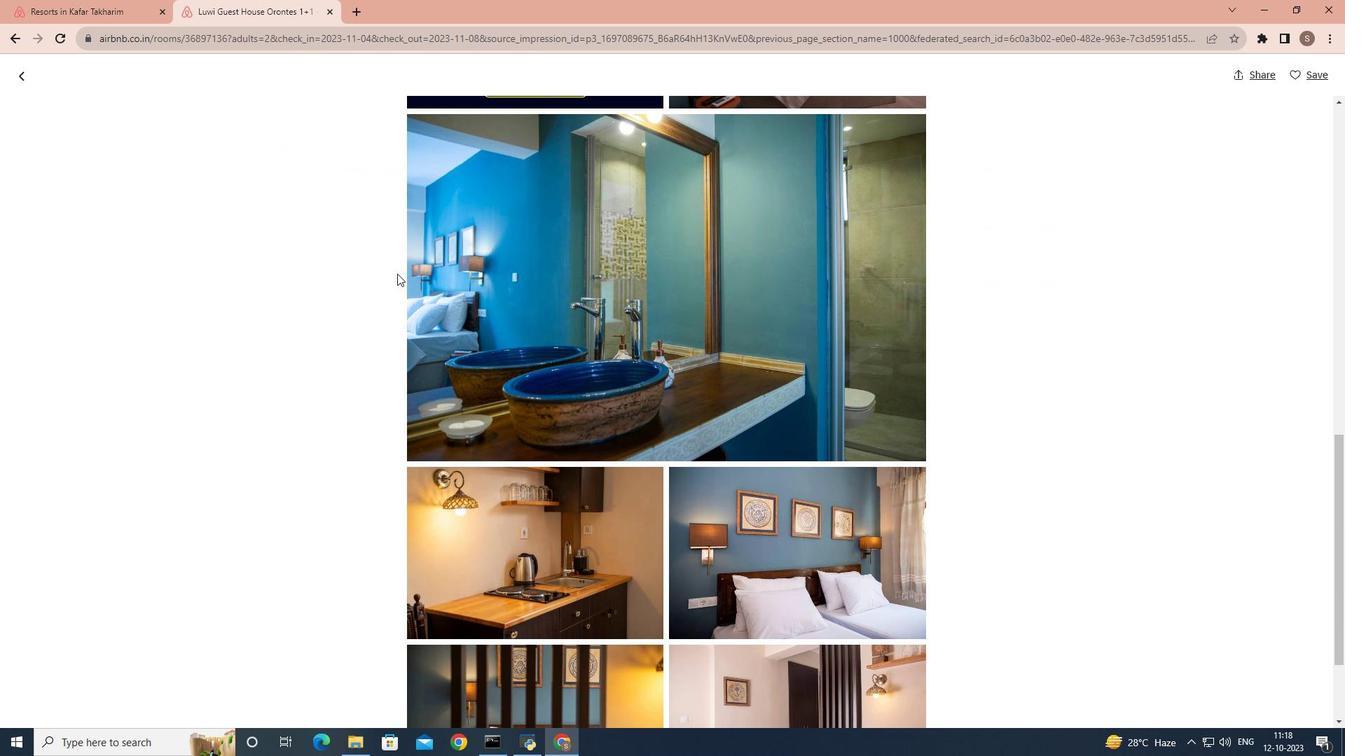 
Action: Mouse scrolled (397, 273) with delta (0, 0)
Screenshot: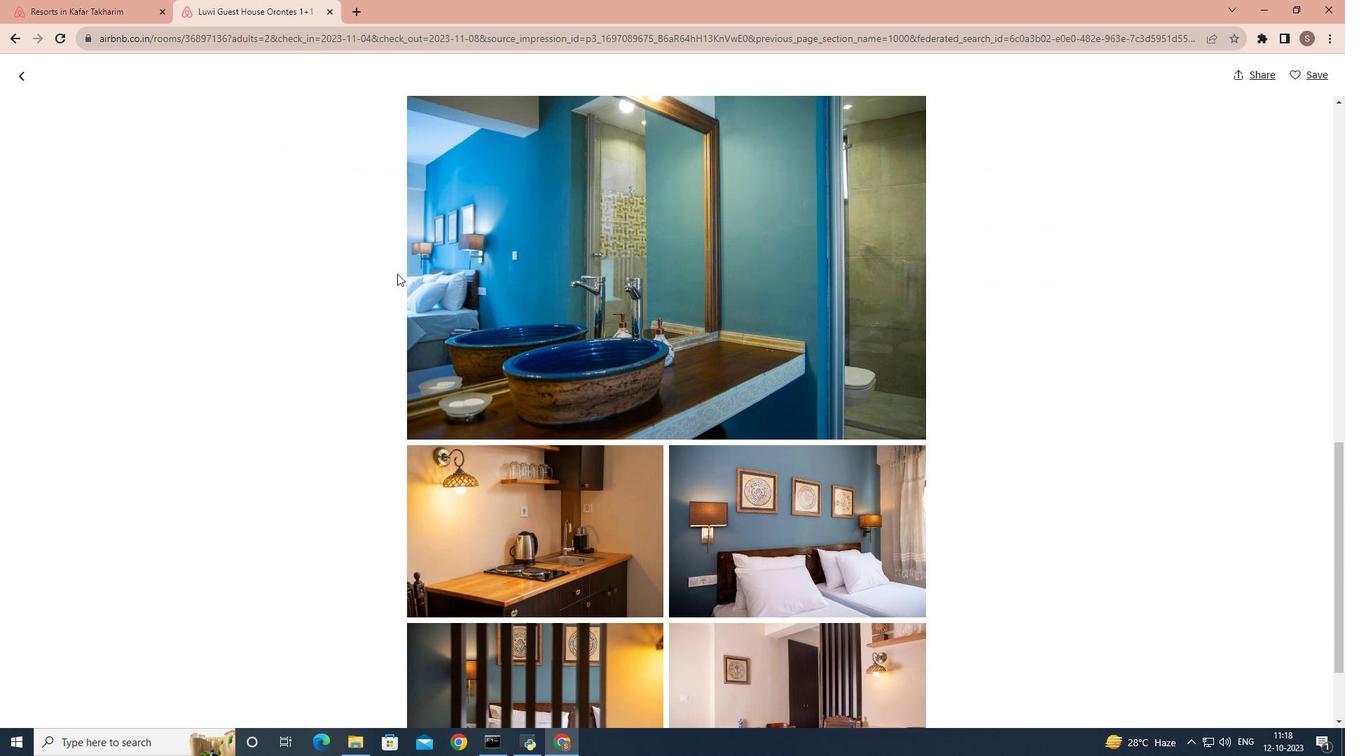 
Action: Mouse scrolled (397, 273) with delta (0, 0)
Screenshot: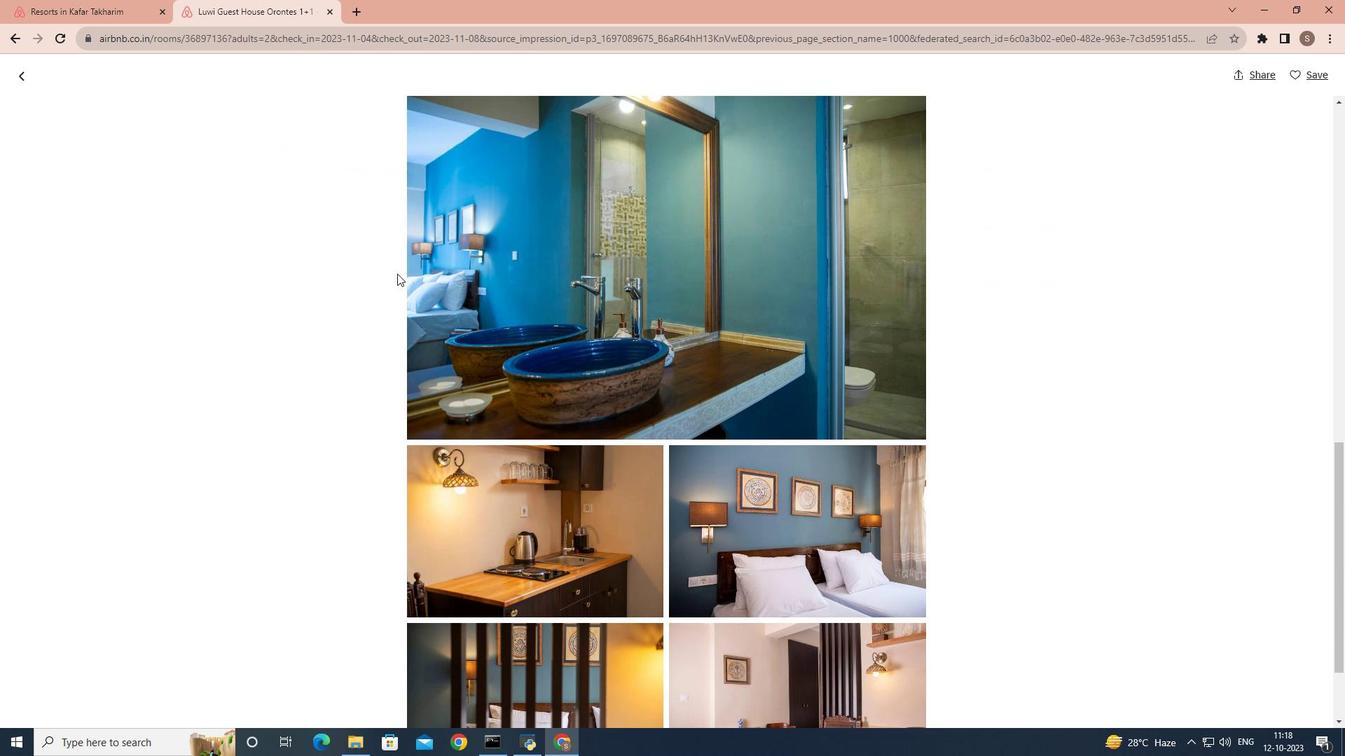 
Action: Mouse scrolled (397, 273) with delta (0, 0)
Screenshot: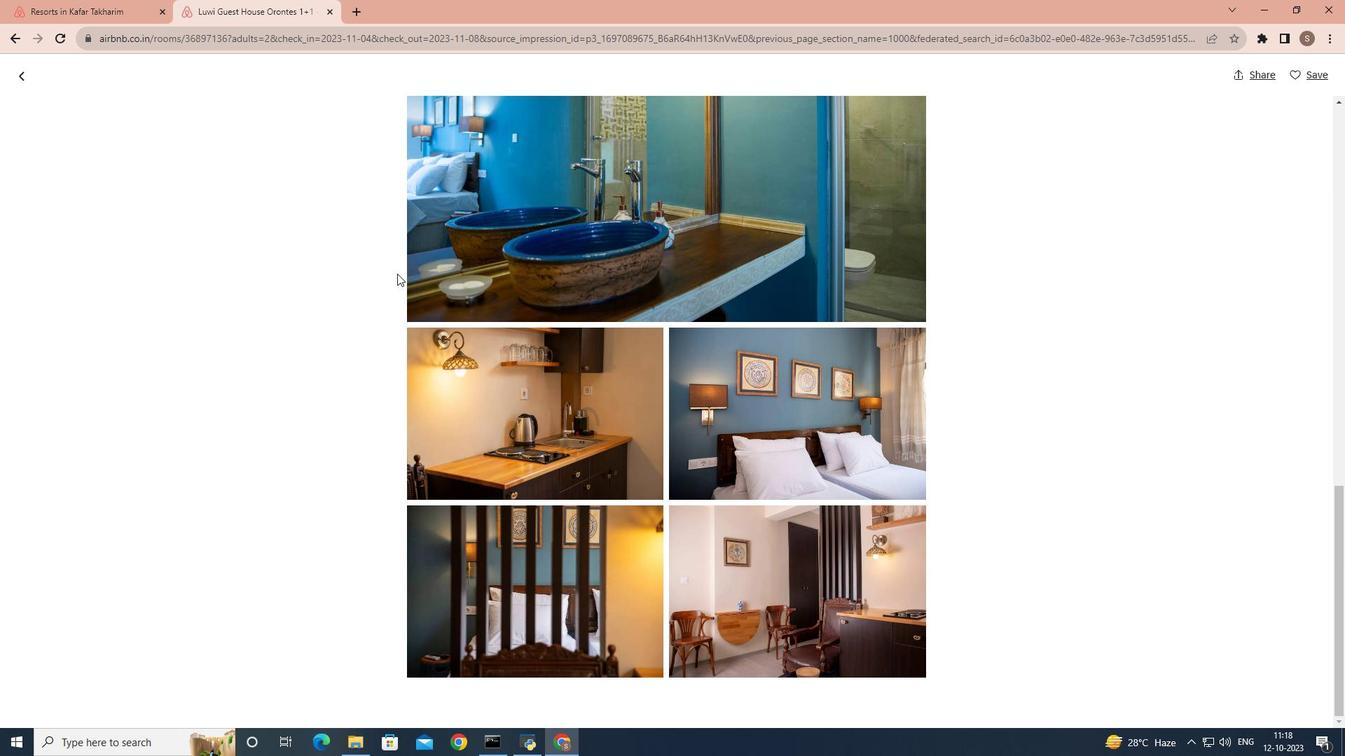 
Action: Mouse scrolled (397, 273) with delta (0, 0)
Screenshot: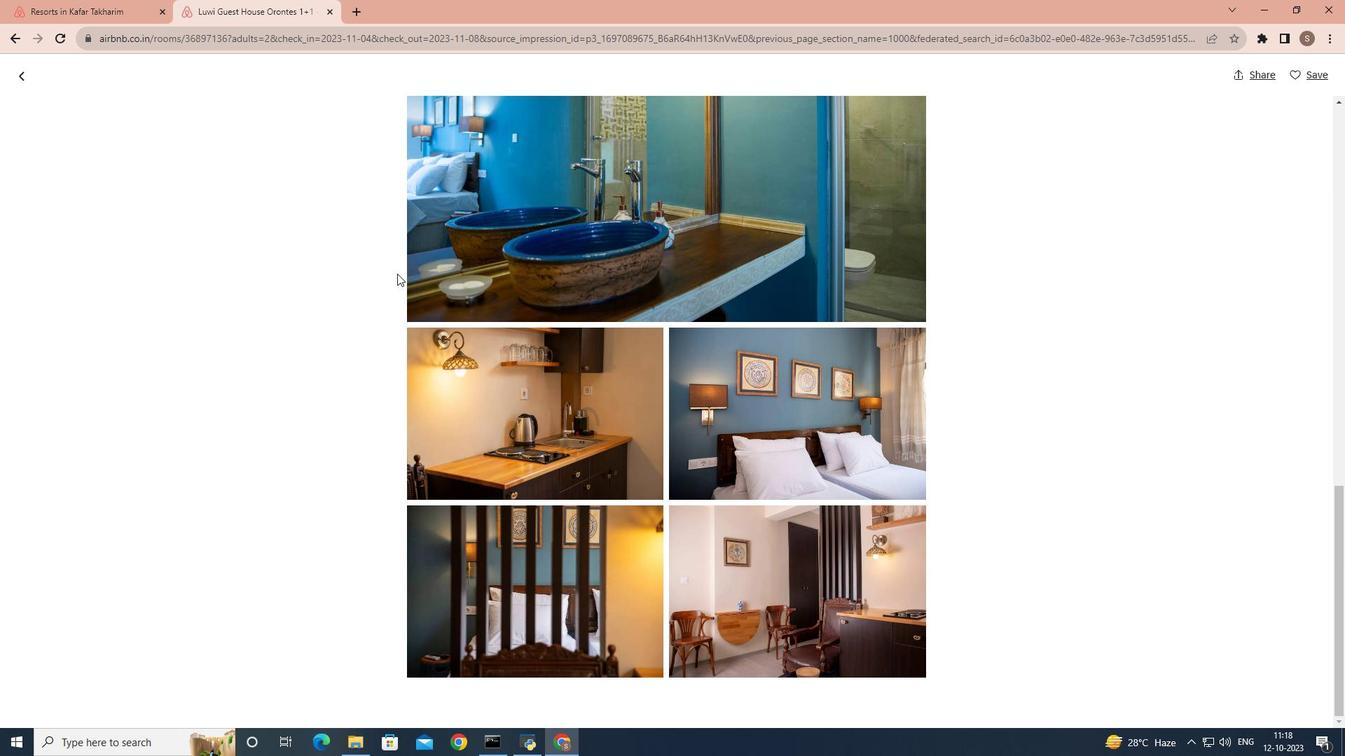 
Action: Mouse scrolled (397, 273) with delta (0, 0)
Screenshot: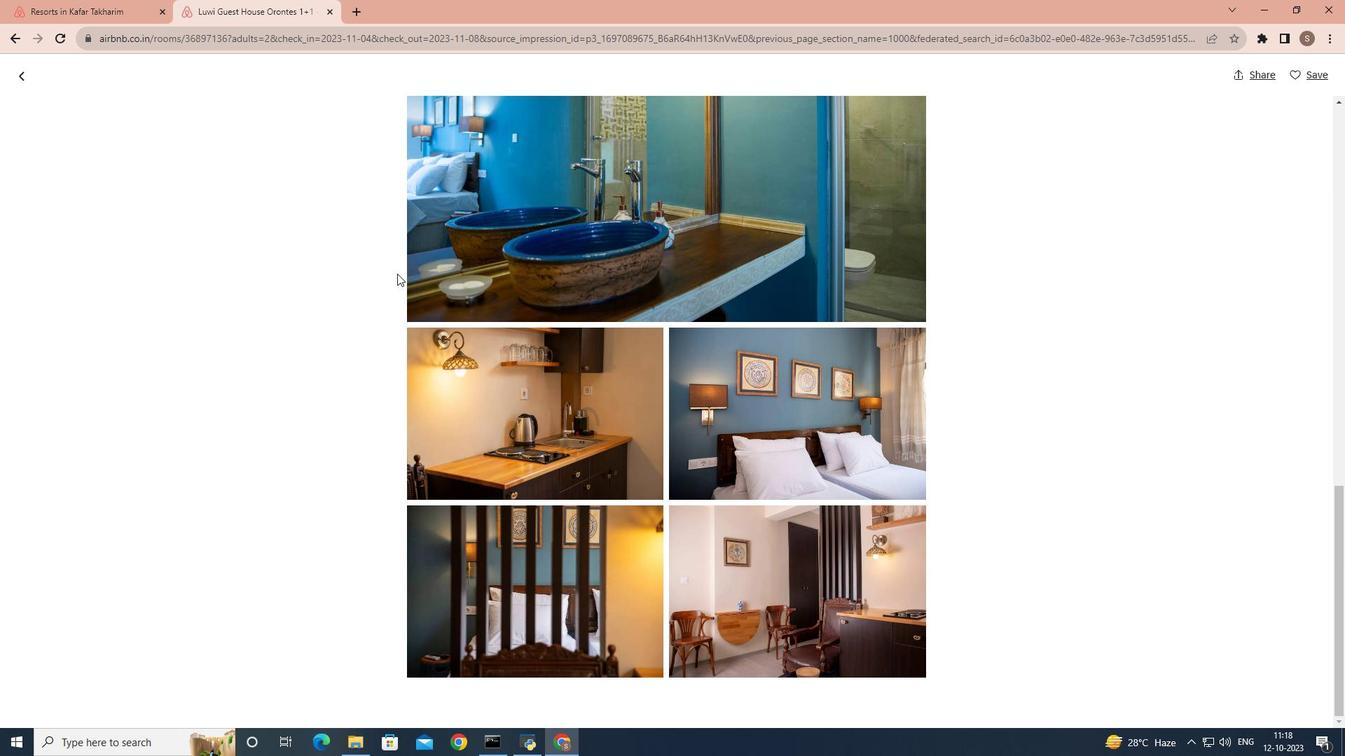
Action: Mouse scrolled (397, 273) with delta (0, 0)
Screenshot: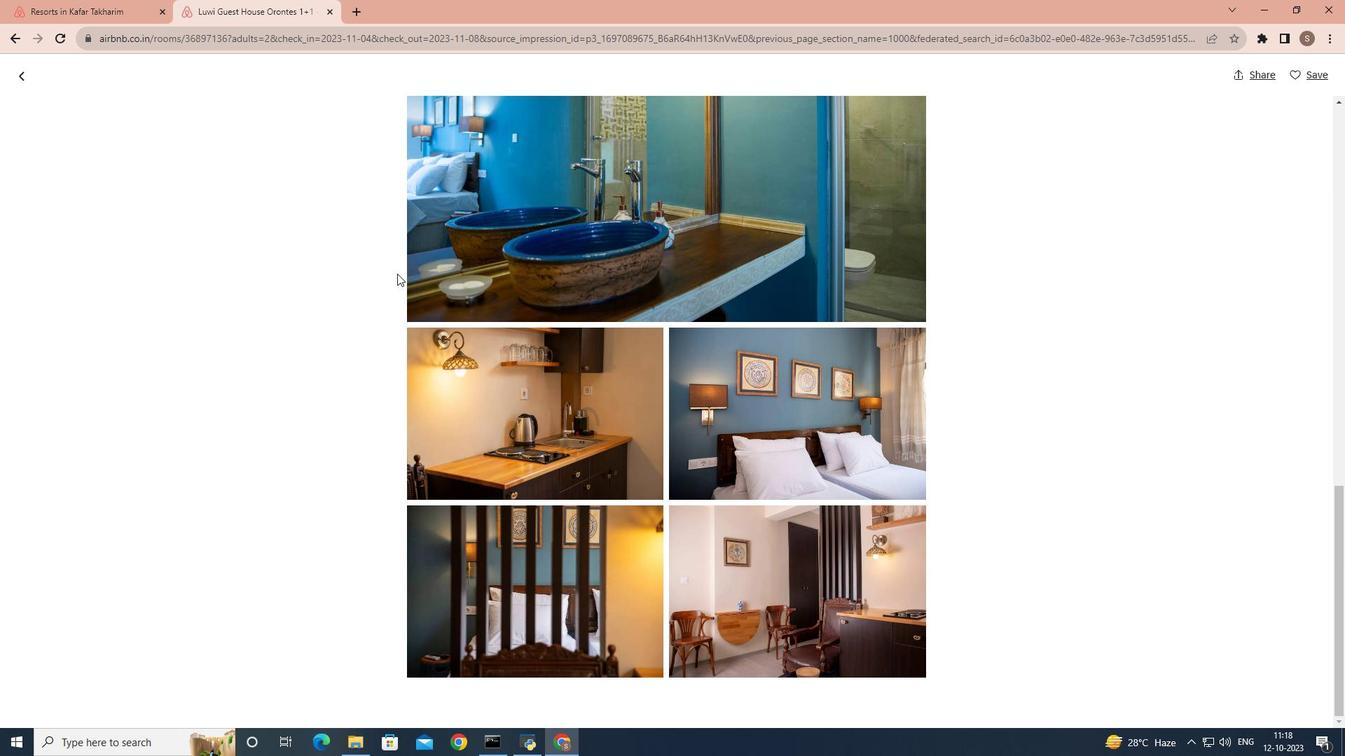 
Action: Mouse moved to (25, 70)
Screenshot: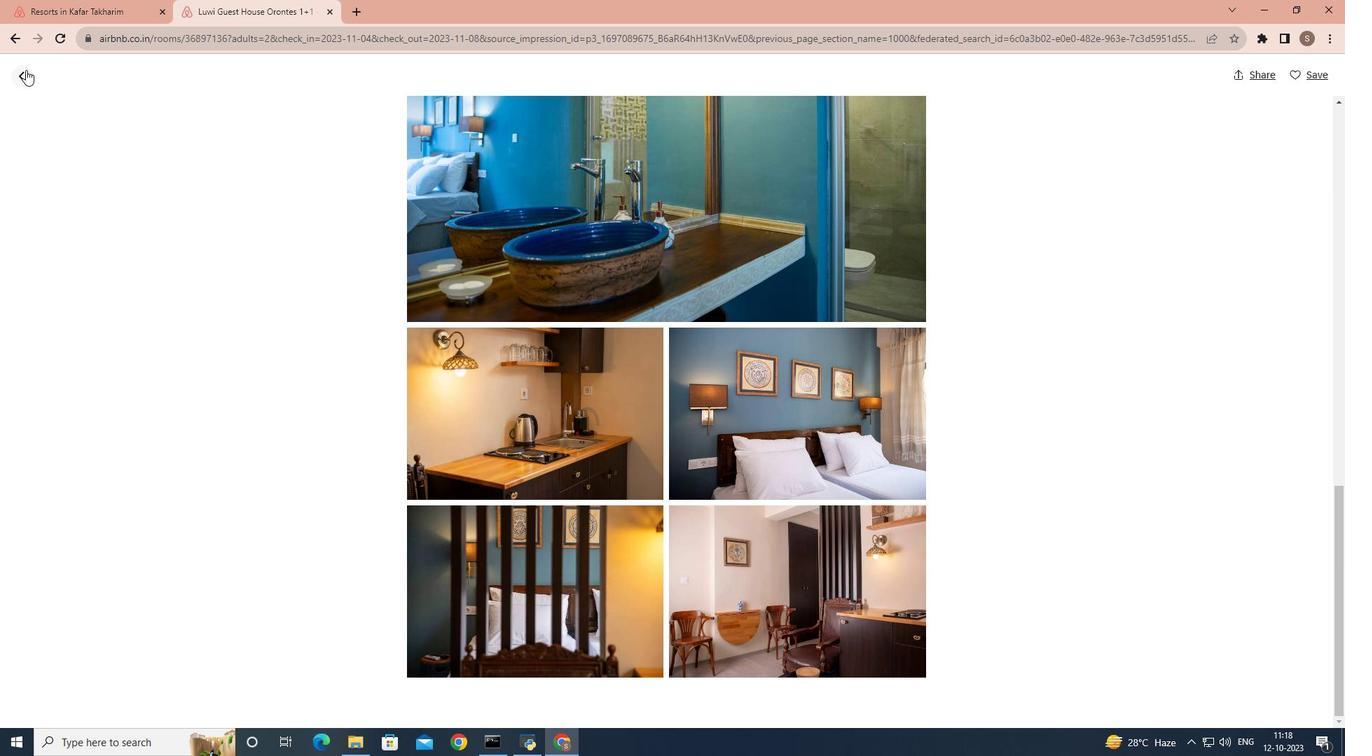 
Action: Mouse pressed left at (25, 70)
Screenshot: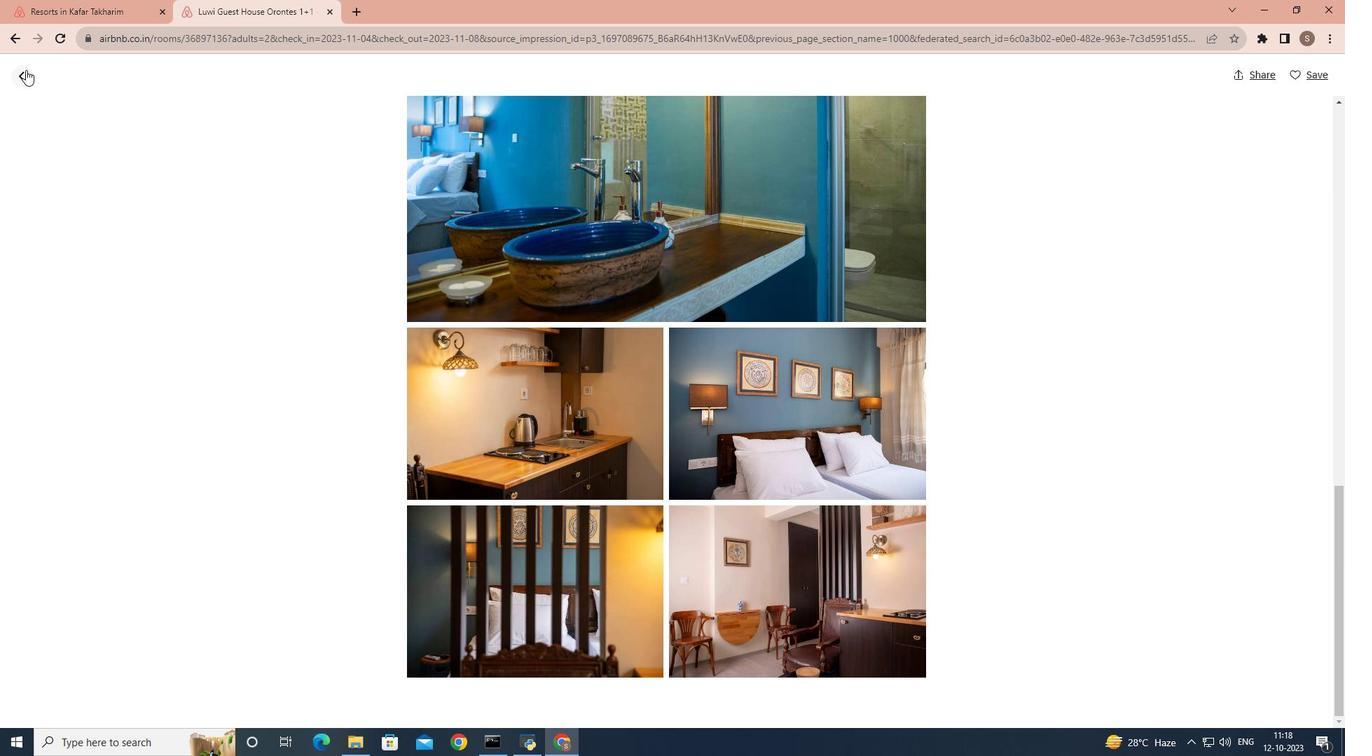 
Action: Mouse moved to (91, 16)
Screenshot: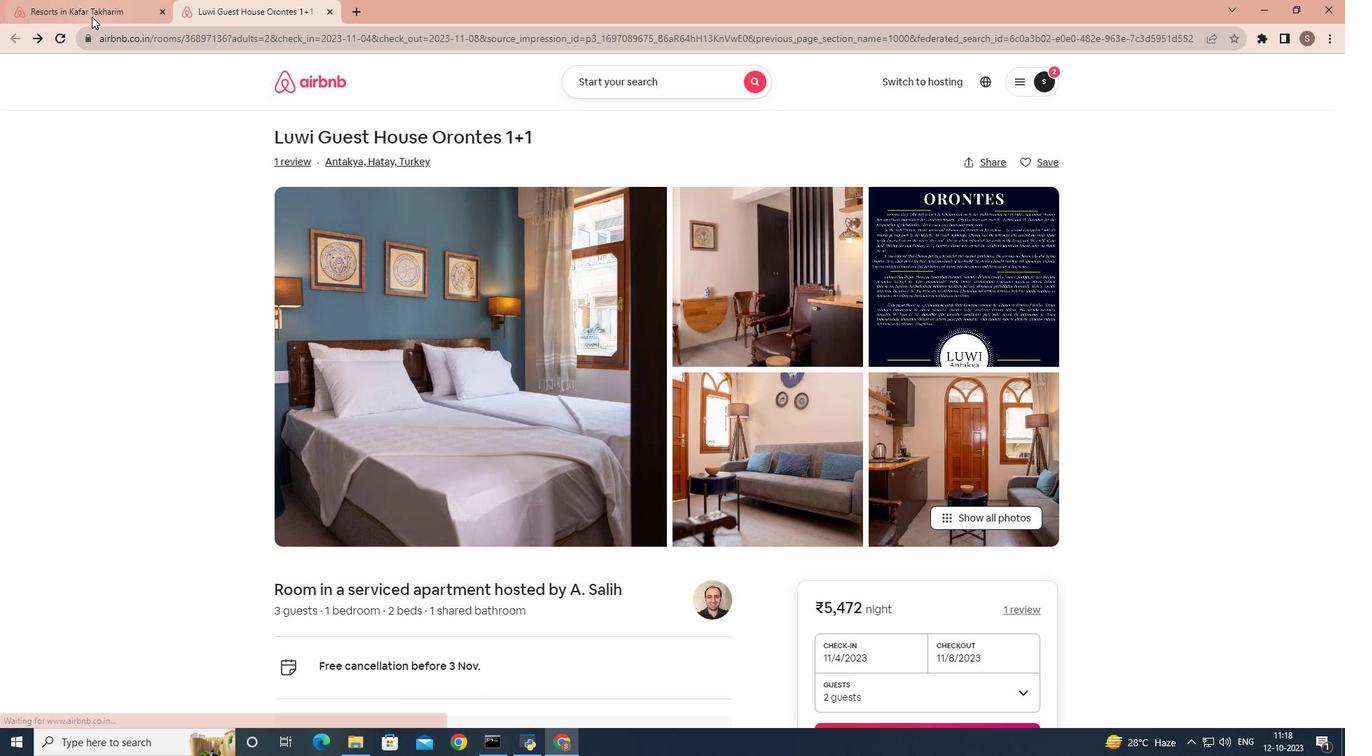 
Action: Mouse pressed left at (91, 16)
Screenshot: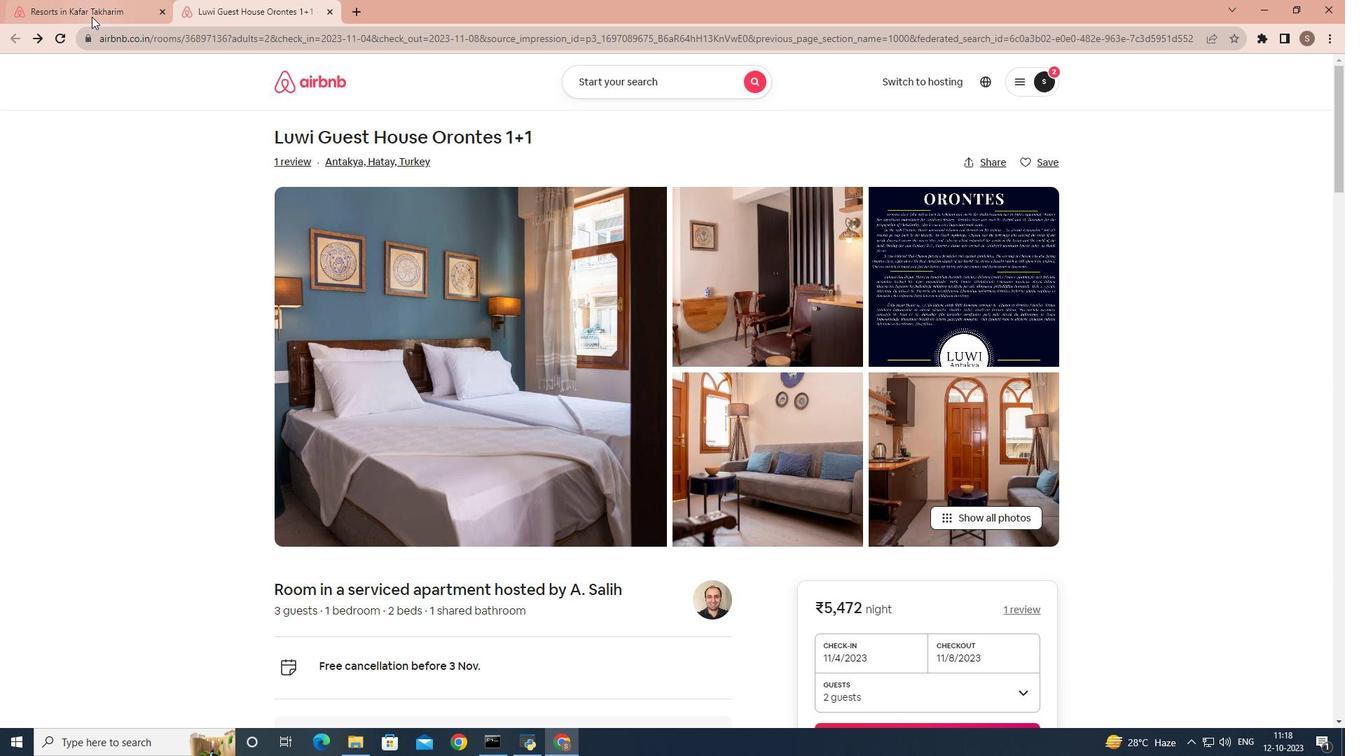 
Action: Mouse moved to (599, 315)
Screenshot: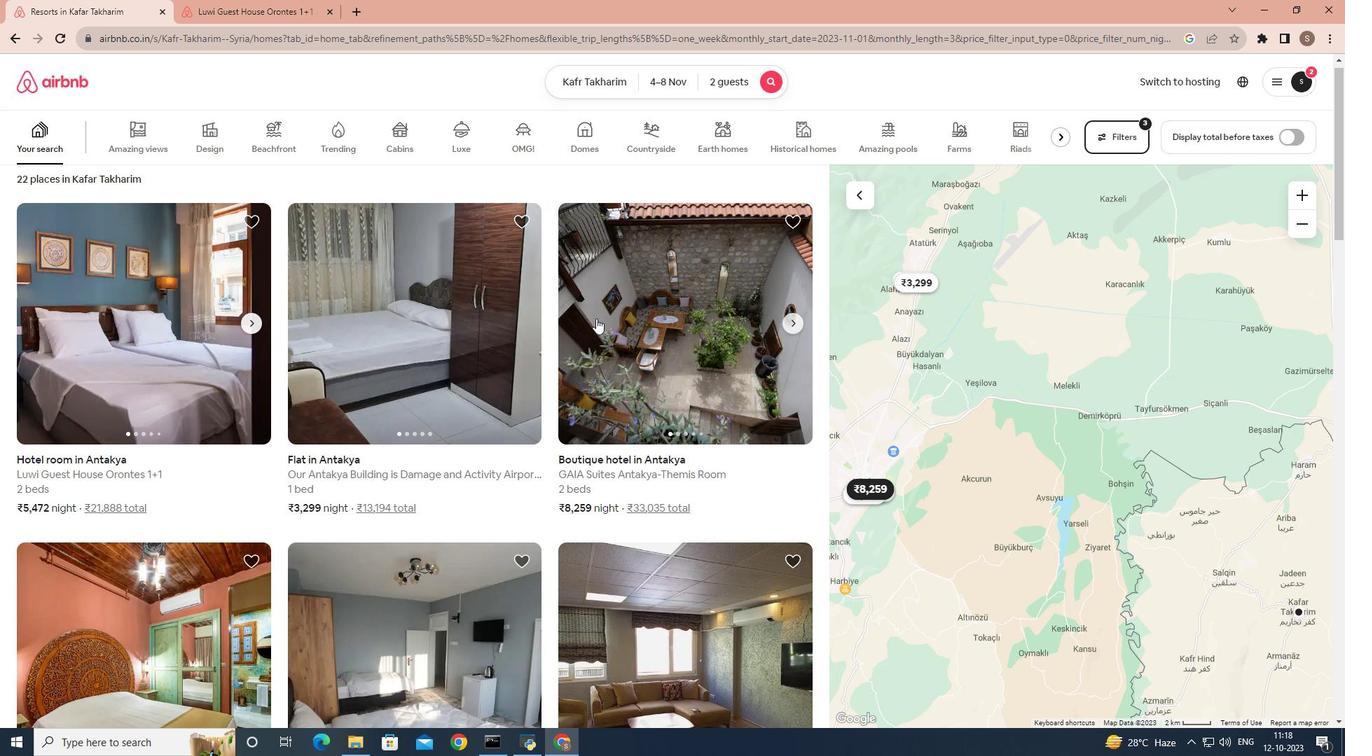 
Action: Mouse scrolled (599, 315) with delta (0, 0)
Screenshot: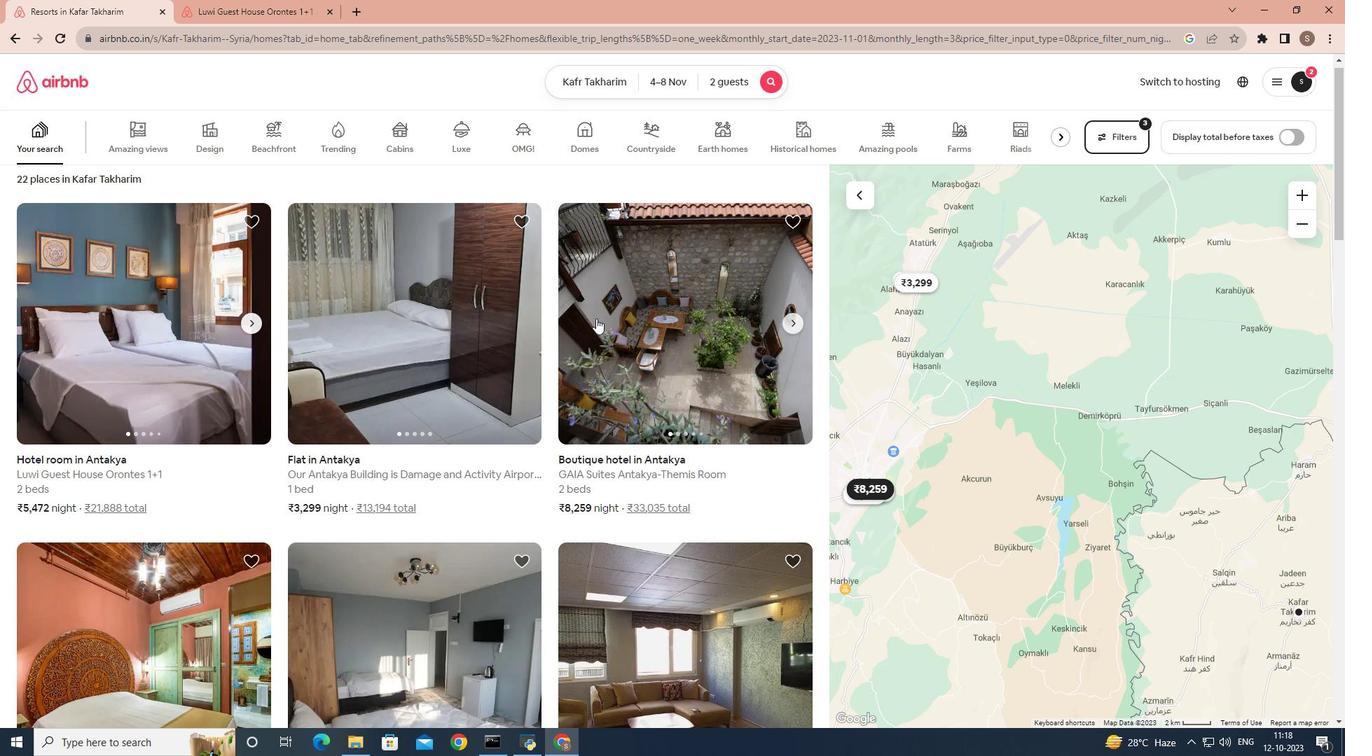 
Action: Mouse moved to (596, 318)
Screenshot: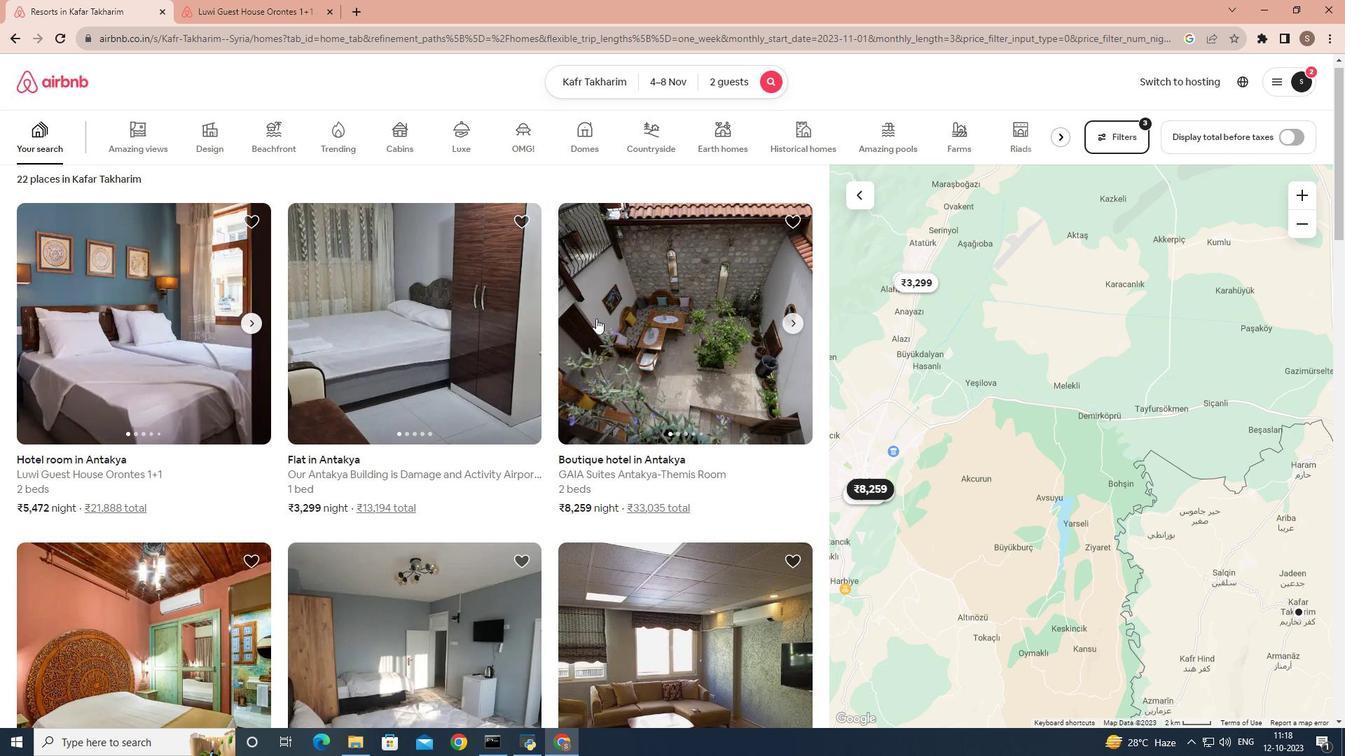 
Action: Mouse scrolled (596, 318) with delta (0, 0)
Screenshot: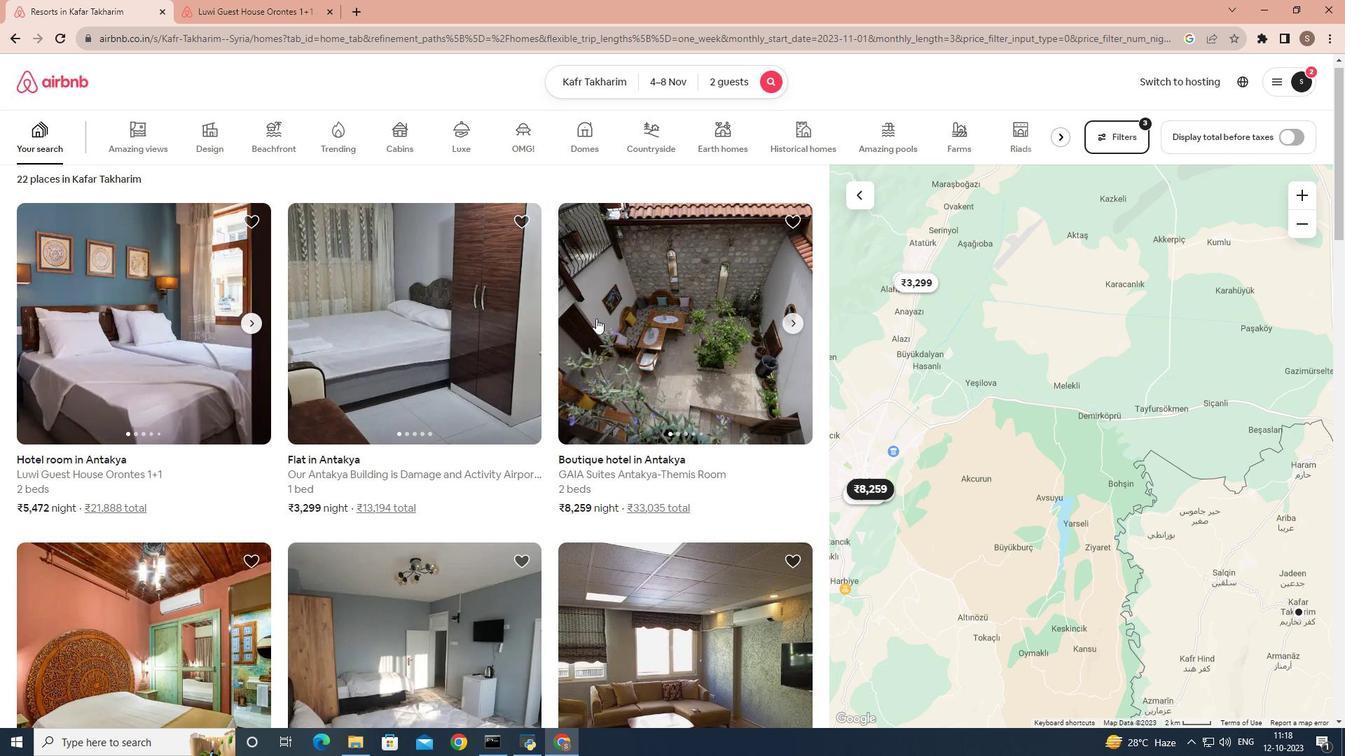 
Action: Mouse scrolled (596, 318) with delta (0, 0)
Screenshot: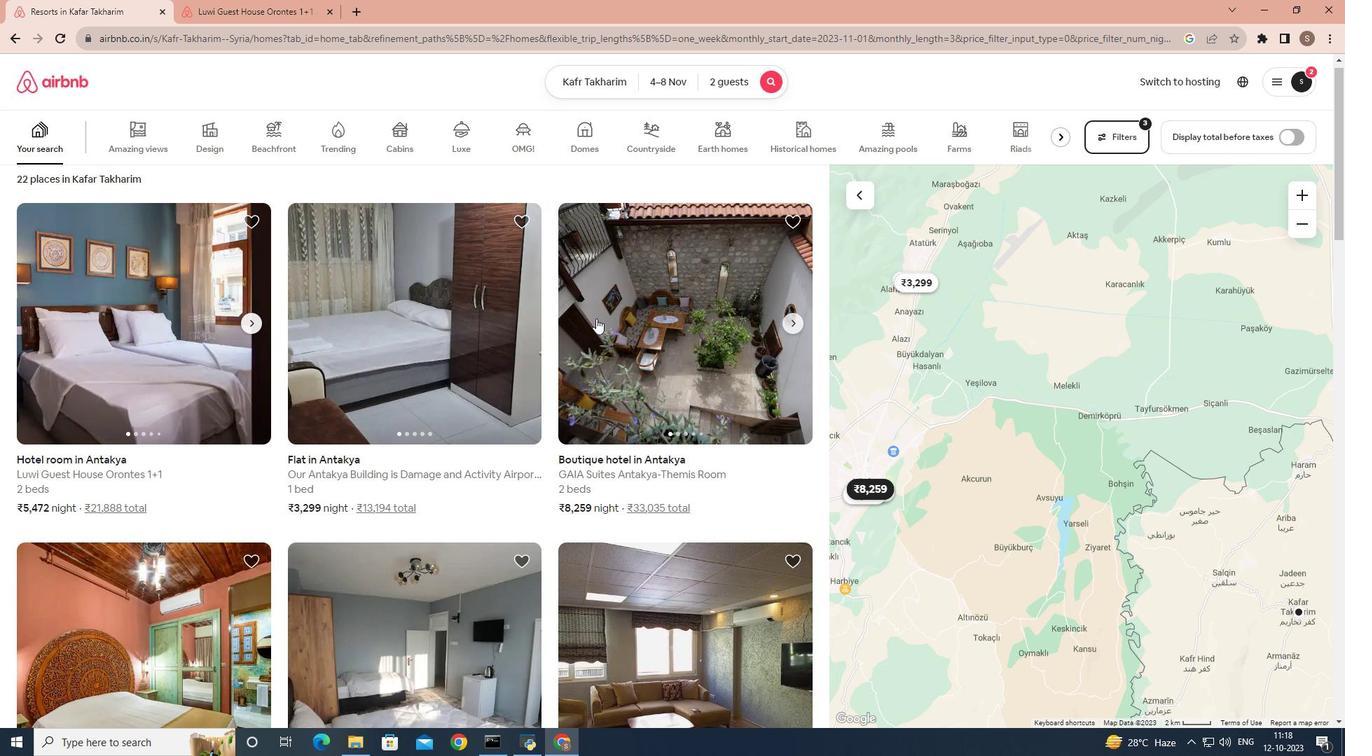 
Action: Mouse scrolled (596, 318) with delta (0, 0)
Screenshot: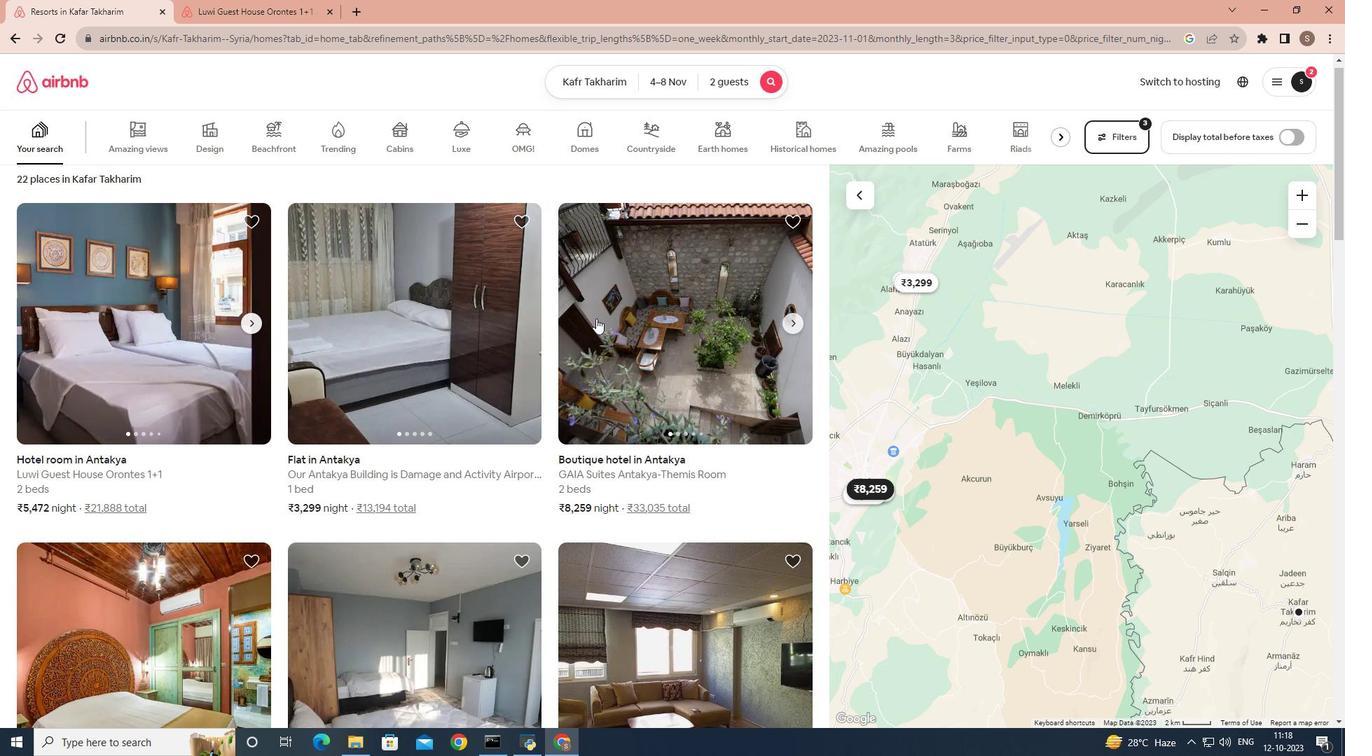 
Action: Mouse scrolled (596, 318) with delta (0, 0)
Screenshot: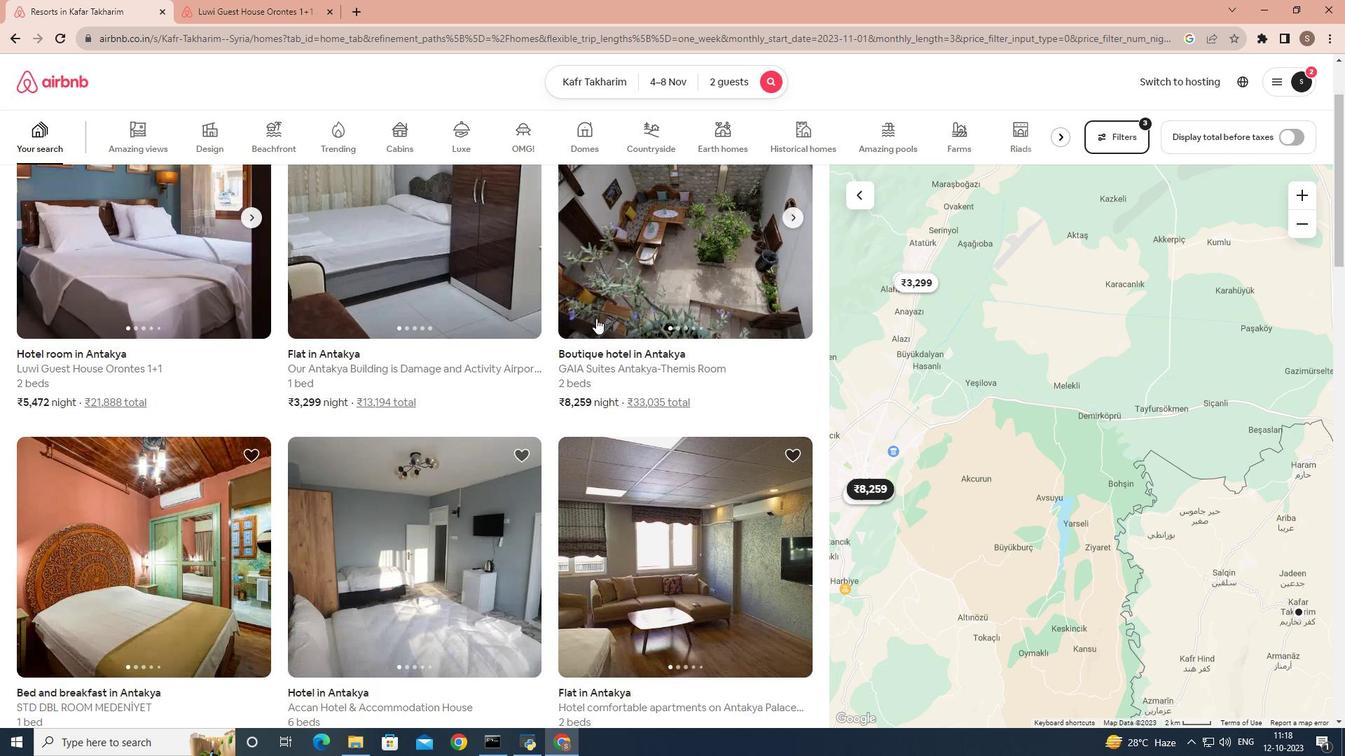 
Action: Mouse scrolled (596, 318) with delta (0, 0)
Screenshot: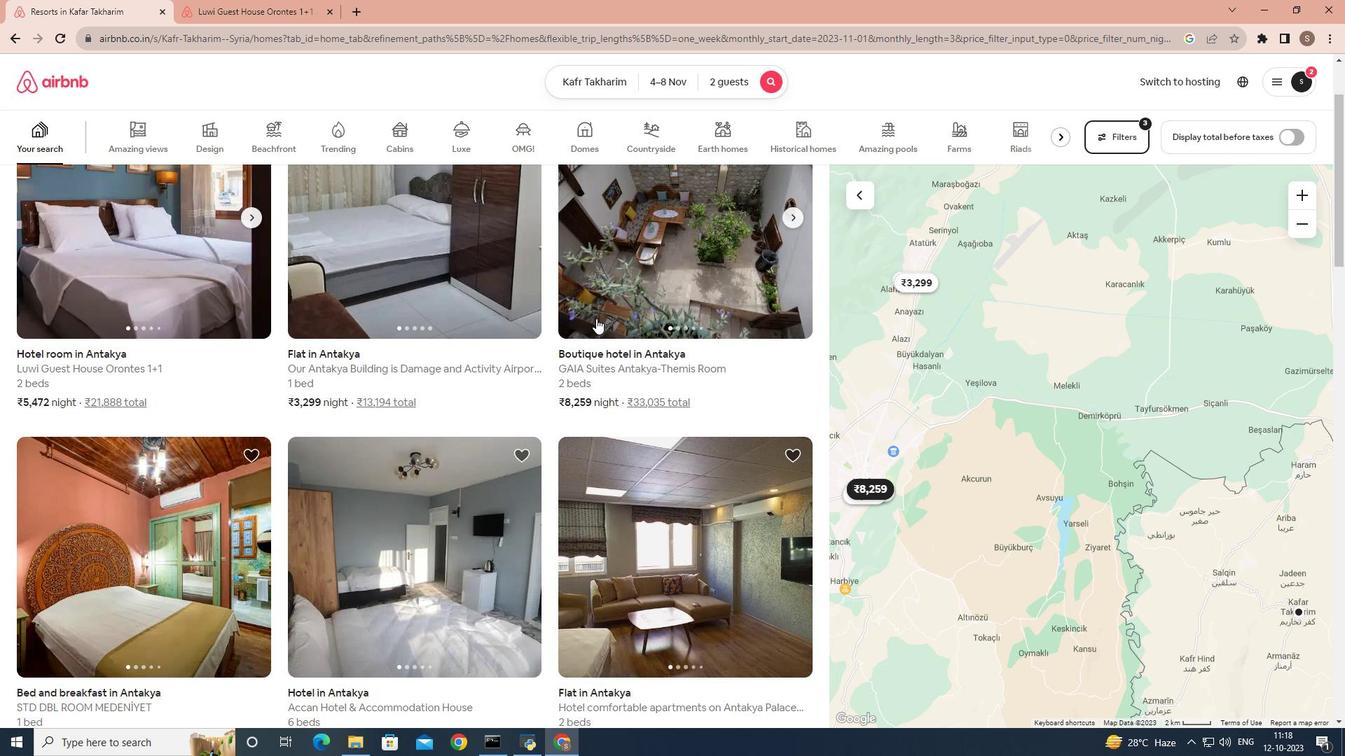 
Action: Mouse moved to (385, 297)
Screenshot: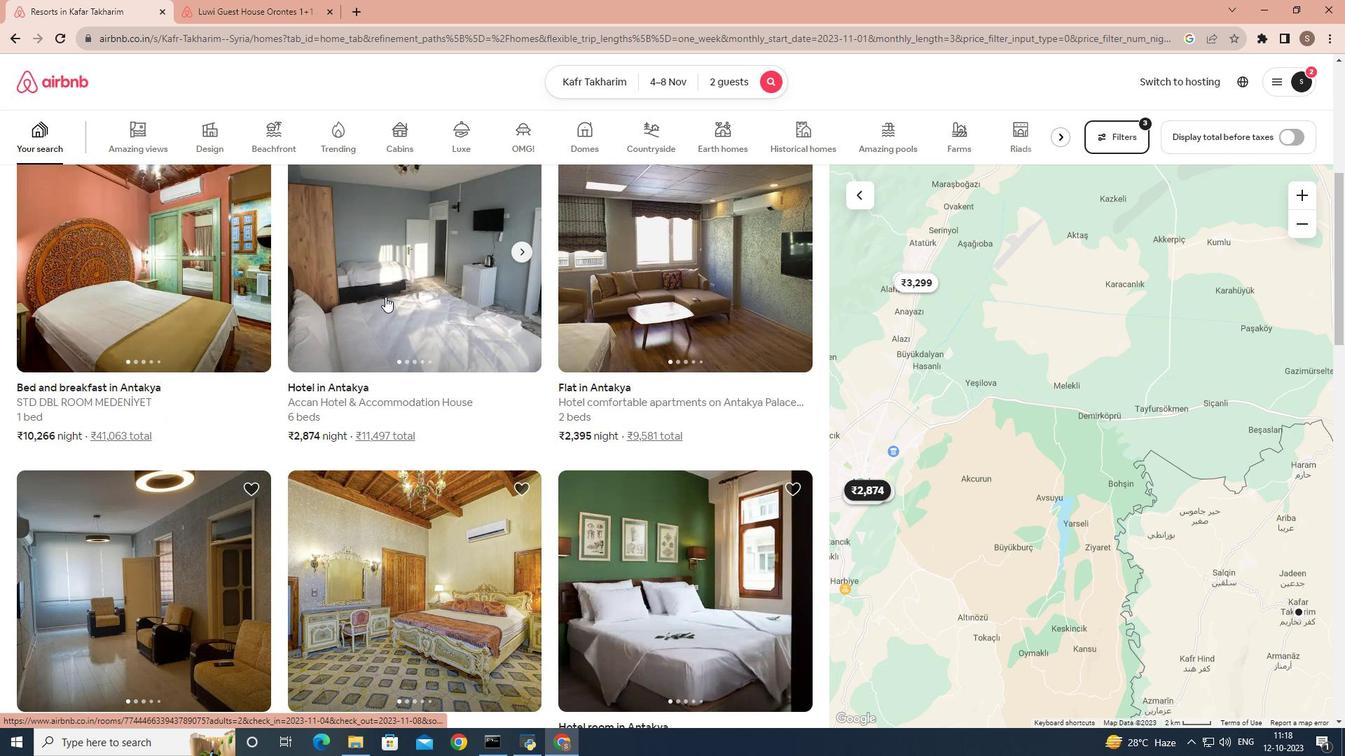 
Action: Mouse pressed left at (385, 297)
